Task: Create fields in vote object.
Action: Mouse moved to (1009, 78)
Screenshot: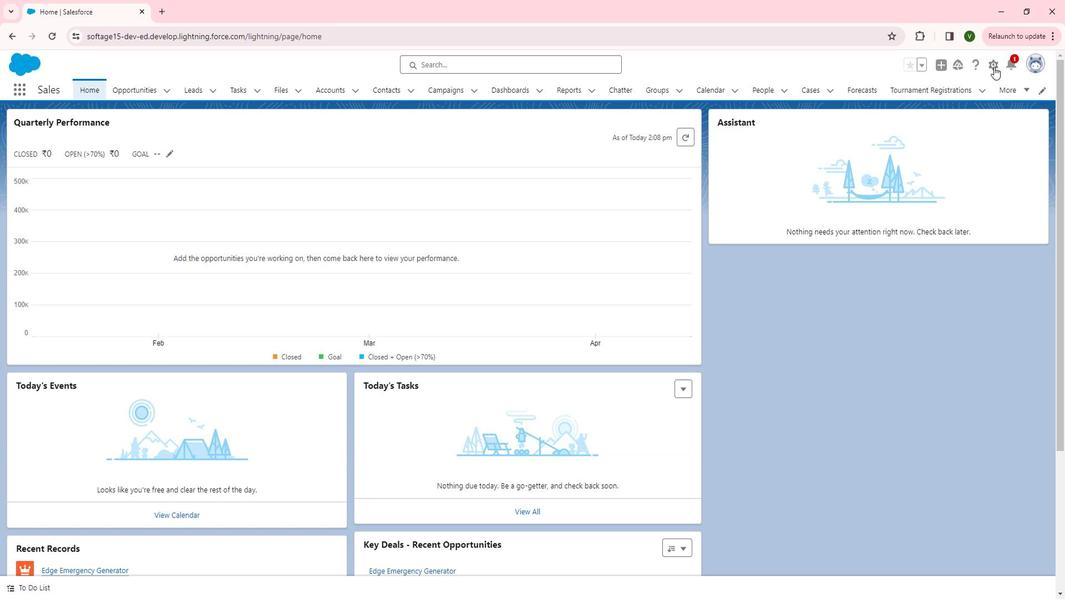 
Action: Mouse pressed left at (1009, 78)
Screenshot: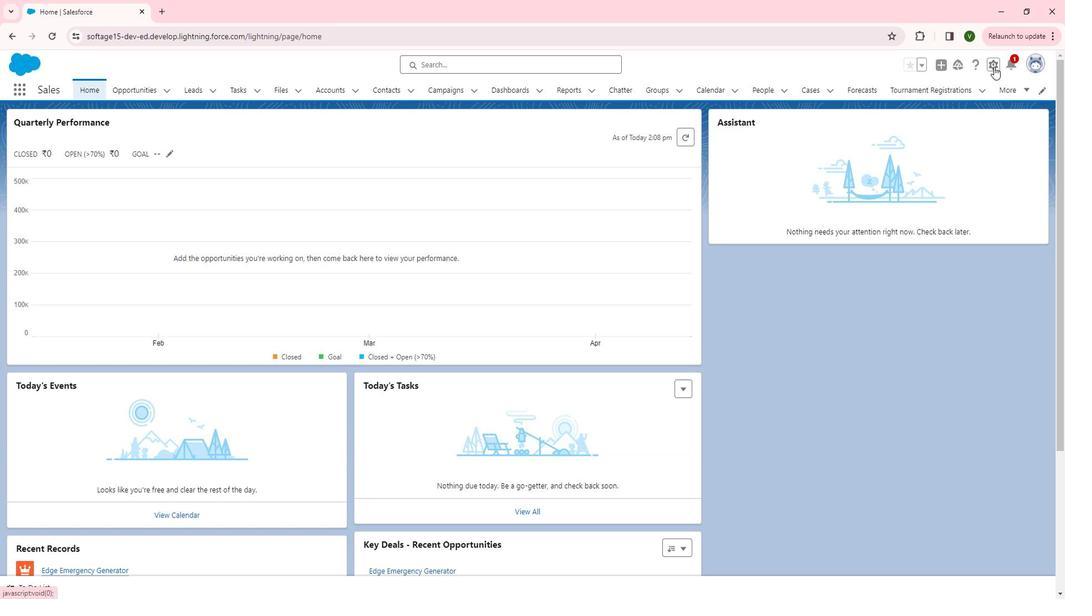 
Action: Mouse moved to (950, 114)
Screenshot: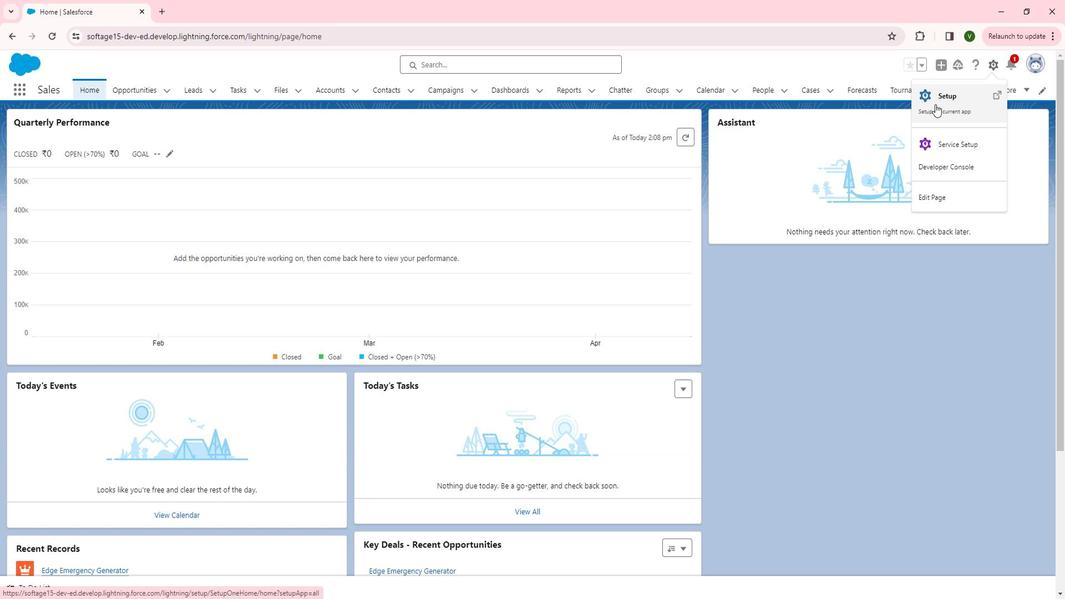 
Action: Mouse pressed left at (950, 114)
Screenshot: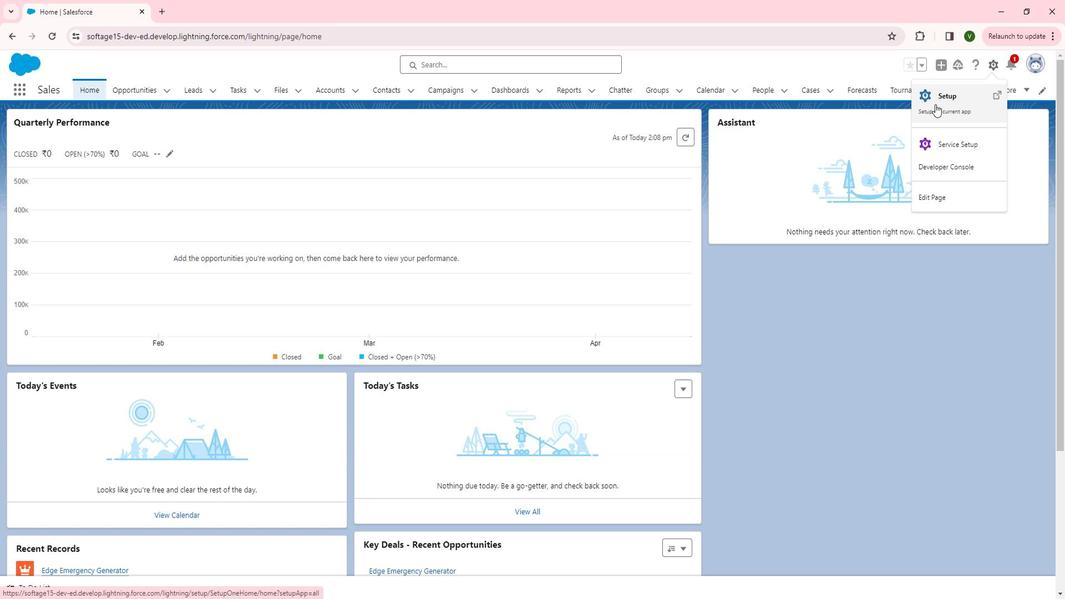 
Action: Mouse moved to (56, 464)
Screenshot: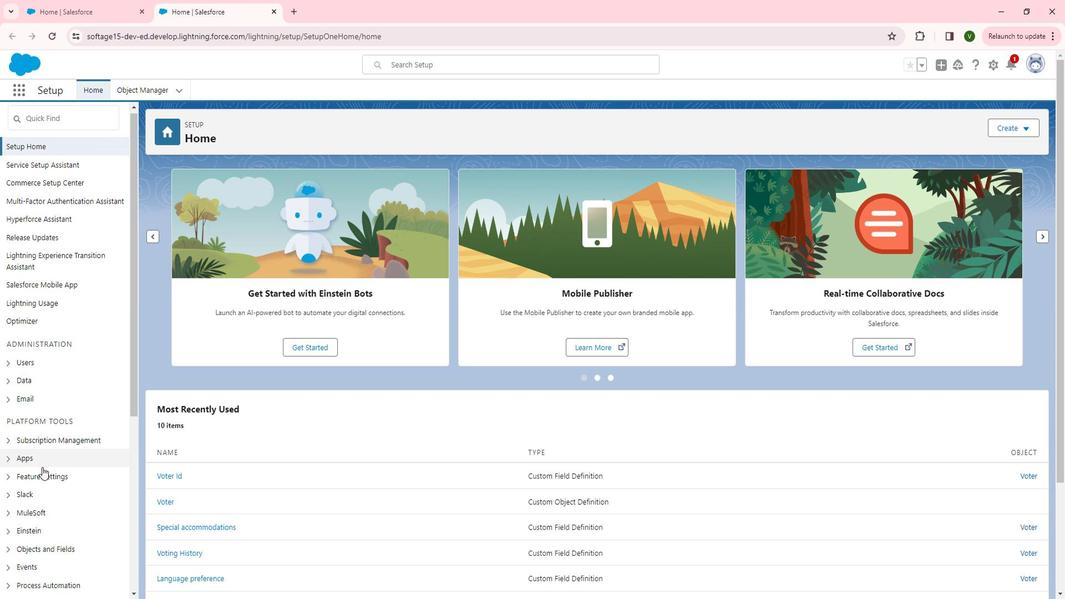 
Action: Mouse scrolled (56, 464) with delta (0, 0)
Screenshot: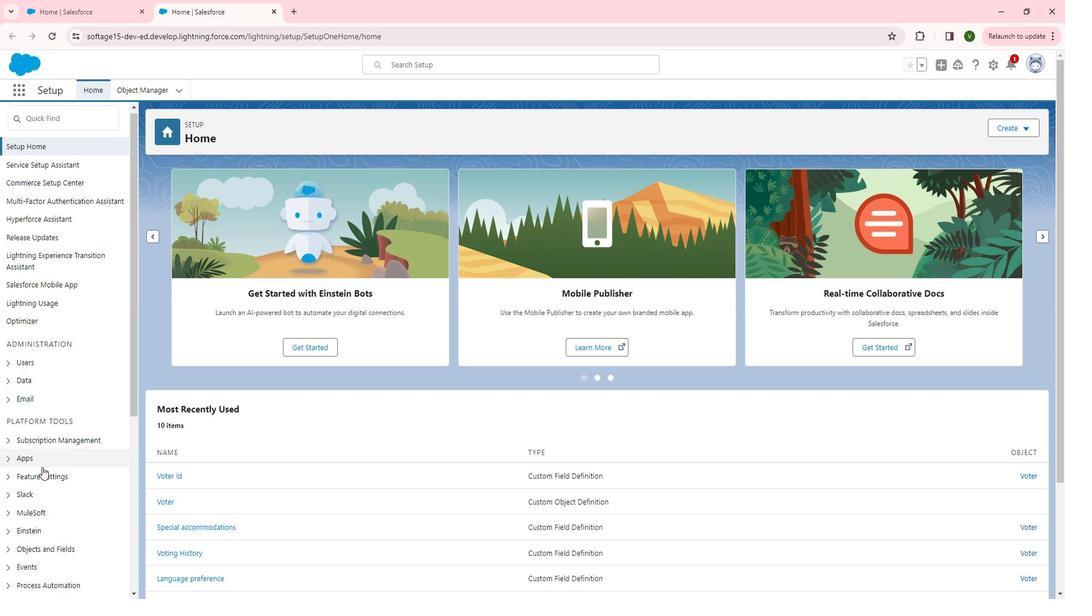 
Action: Mouse scrolled (56, 464) with delta (0, 0)
Screenshot: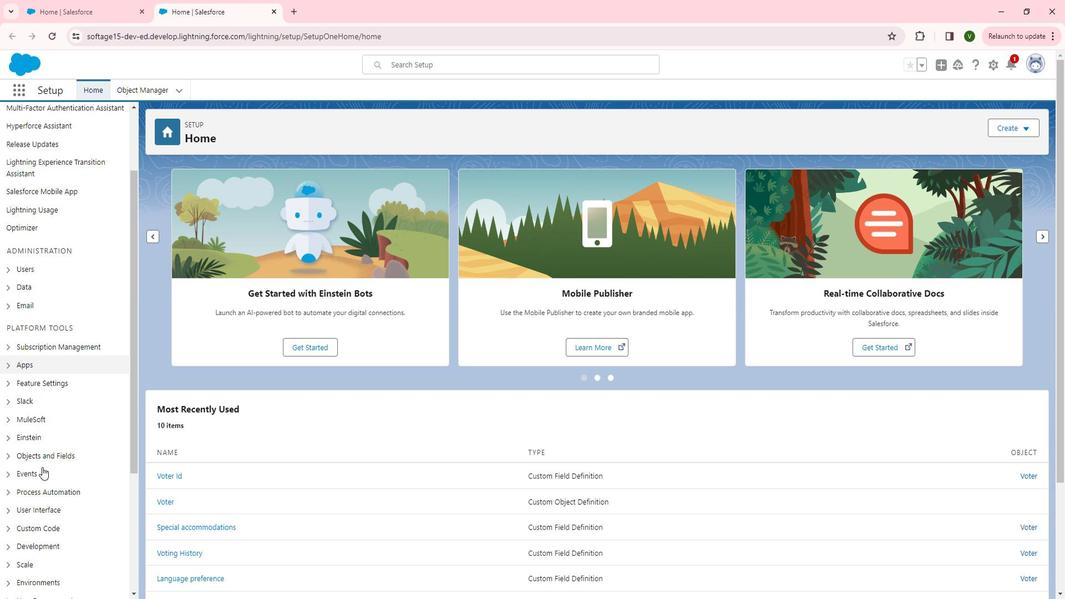 
Action: Mouse moved to (23, 436)
Screenshot: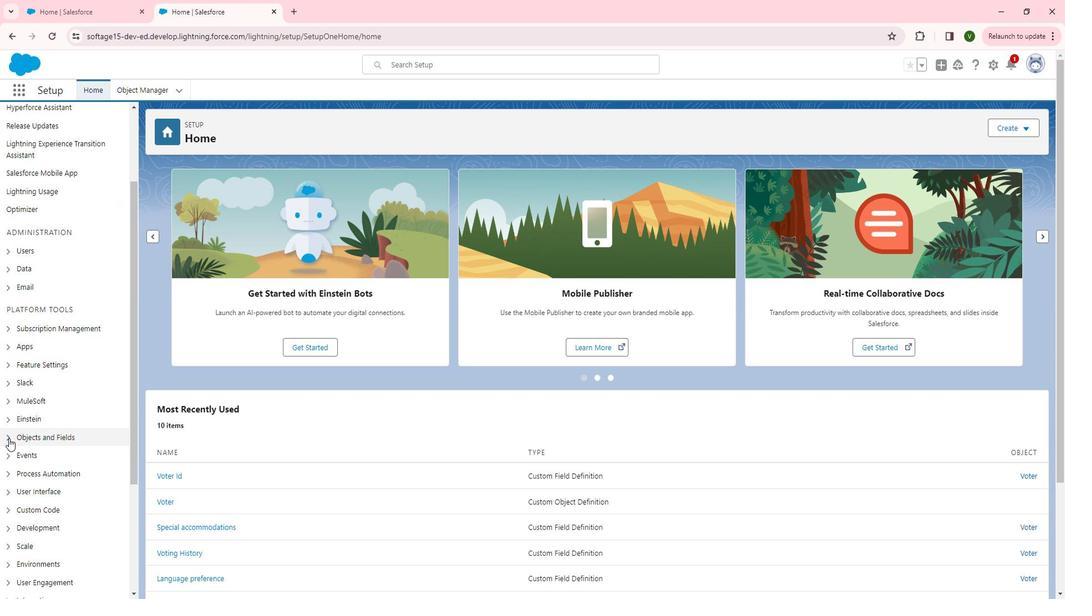 
Action: Mouse pressed left at (23, 436)
Screenshot: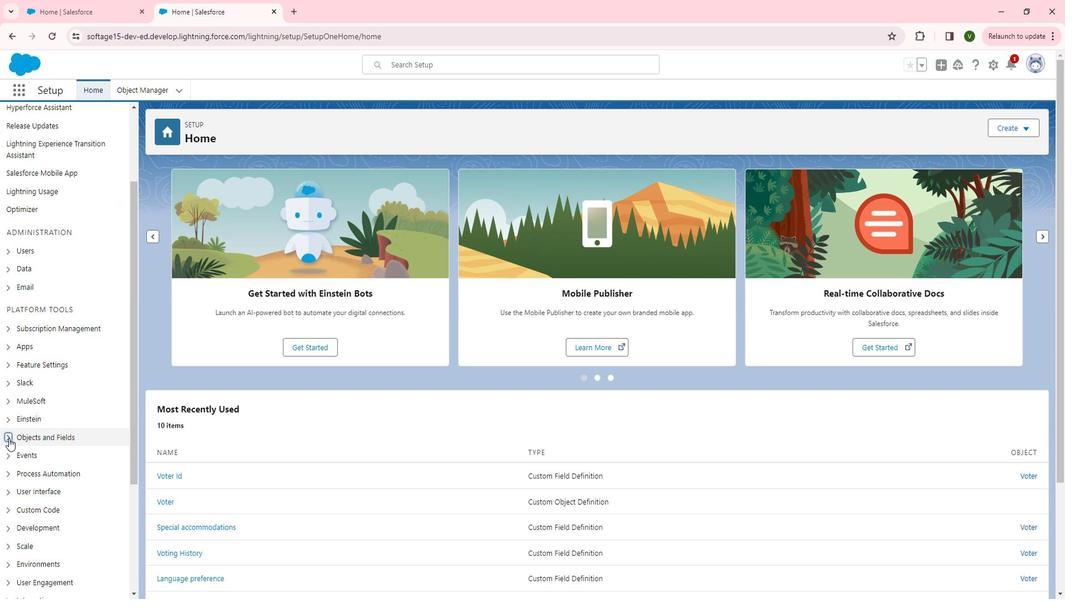 
Action: Mouse moved to (69, 452)
Screenshot: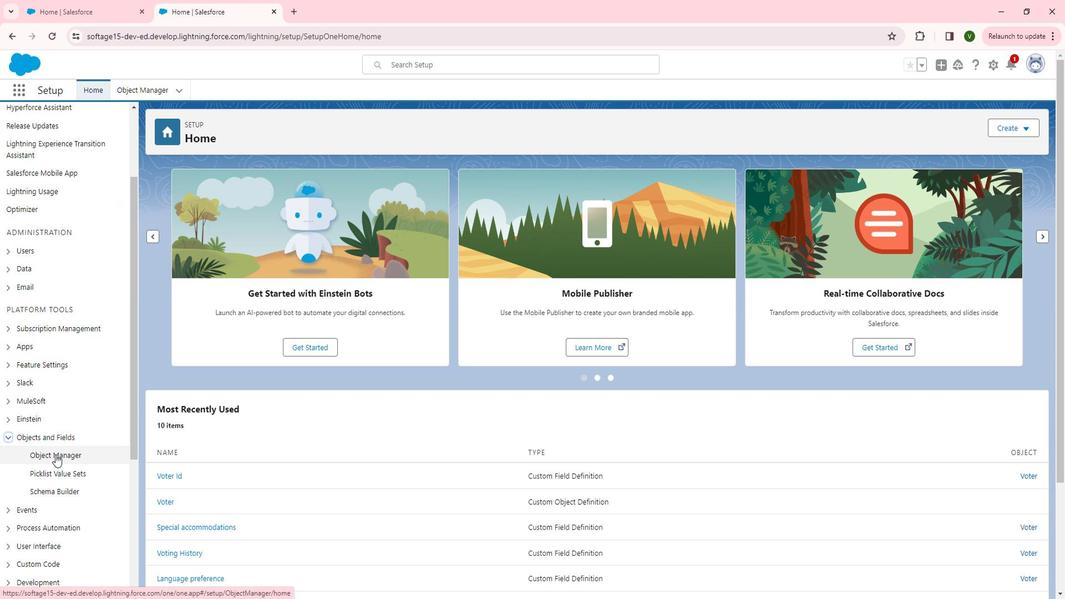 
Action: Mouse pressed left at (69, 452)
Screenshot: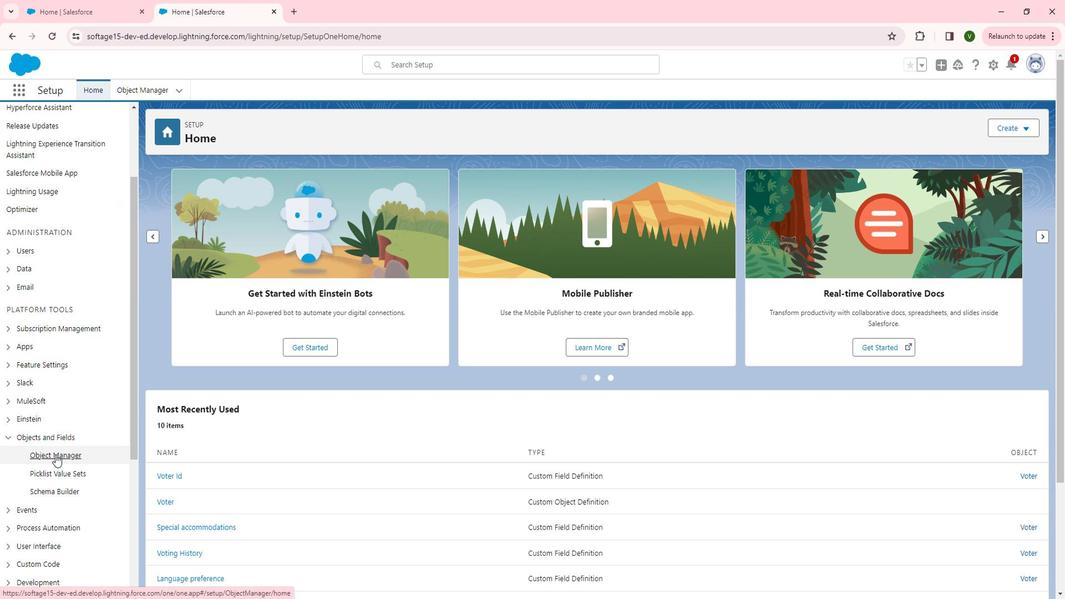 
Action: Mouse moved to (1047, 141)
Screenshot: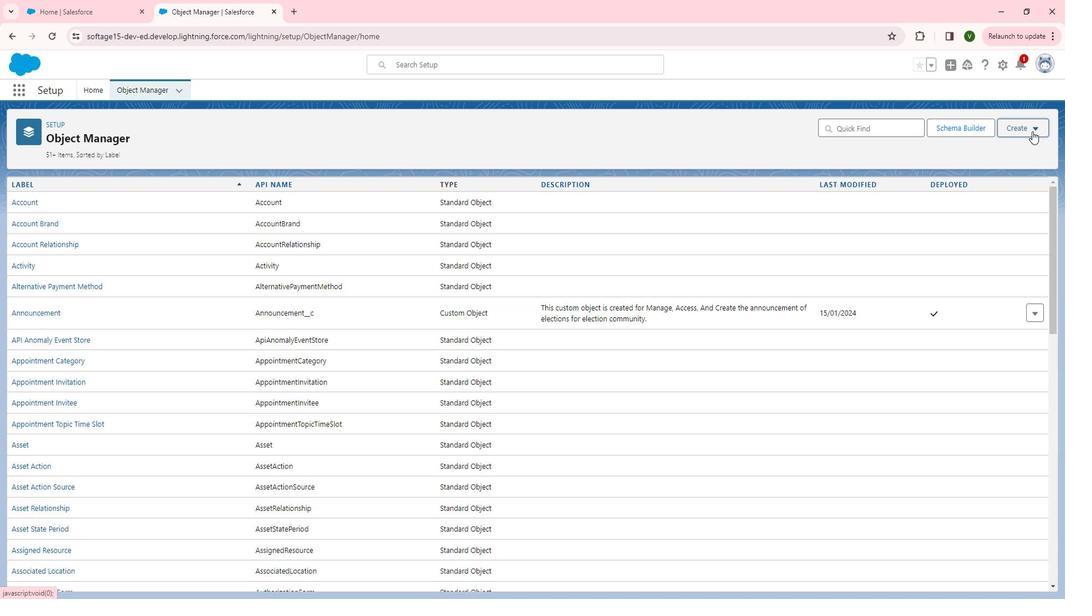 
Action: Mouse pressed left at (1047, 141)
Screenshot: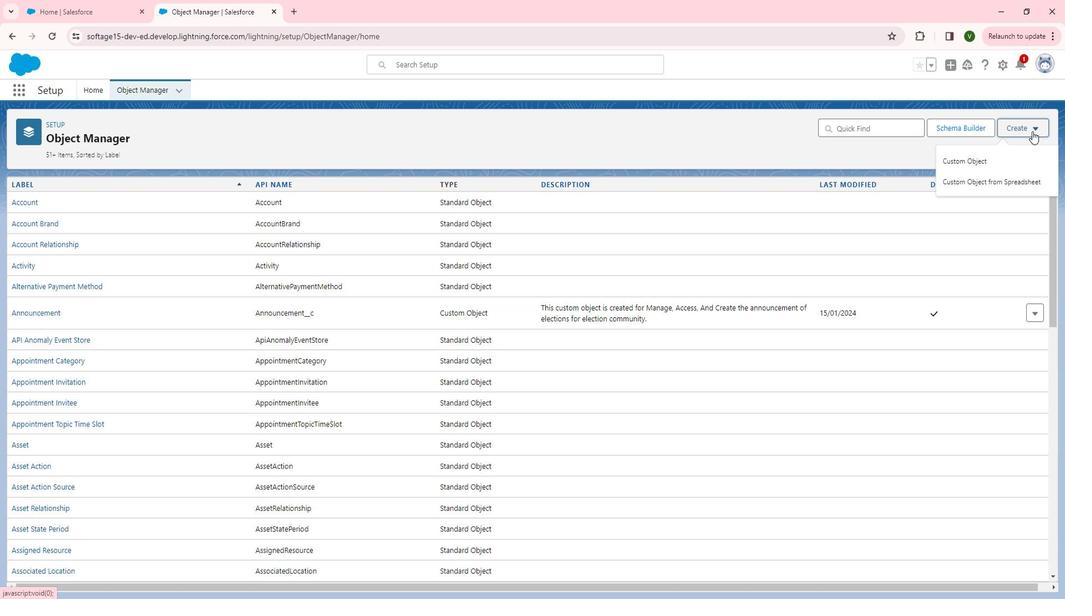 
Action: Mouse moved to (646, 229)
Screenshot: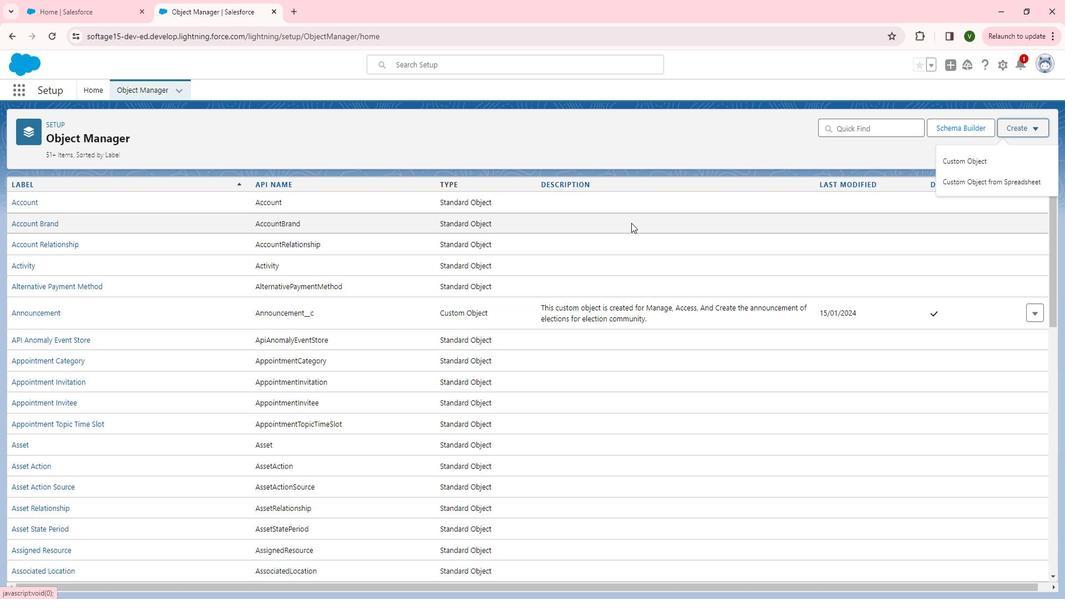 
Action: Mouse scrolled (646, 228) with delta (0, 0)
Screenshot: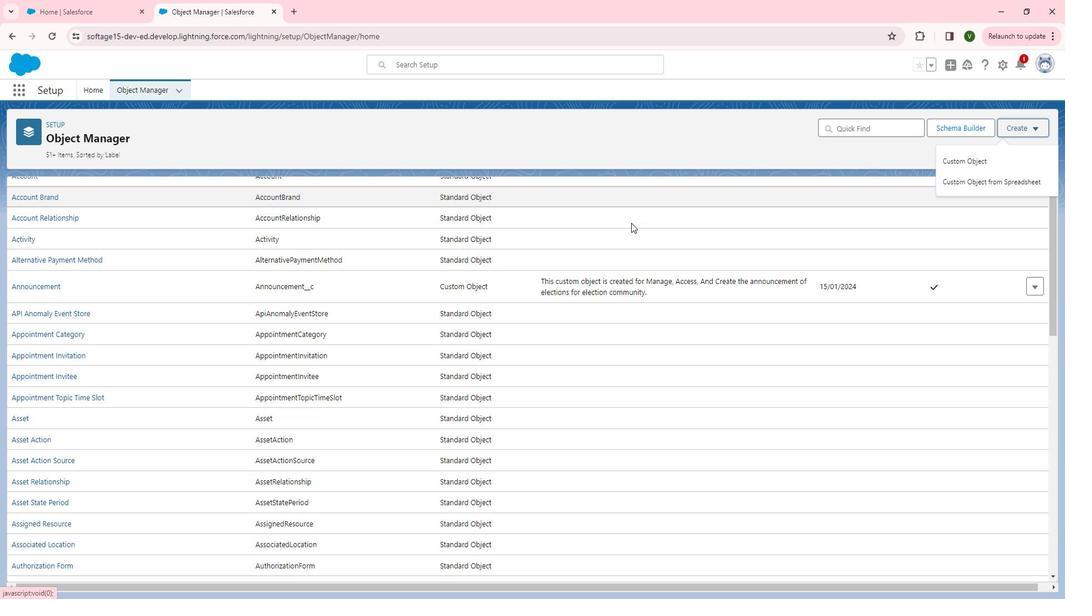 
Action: Mouse scrolled (646, 228) with delta (0, 0)
Screenshot: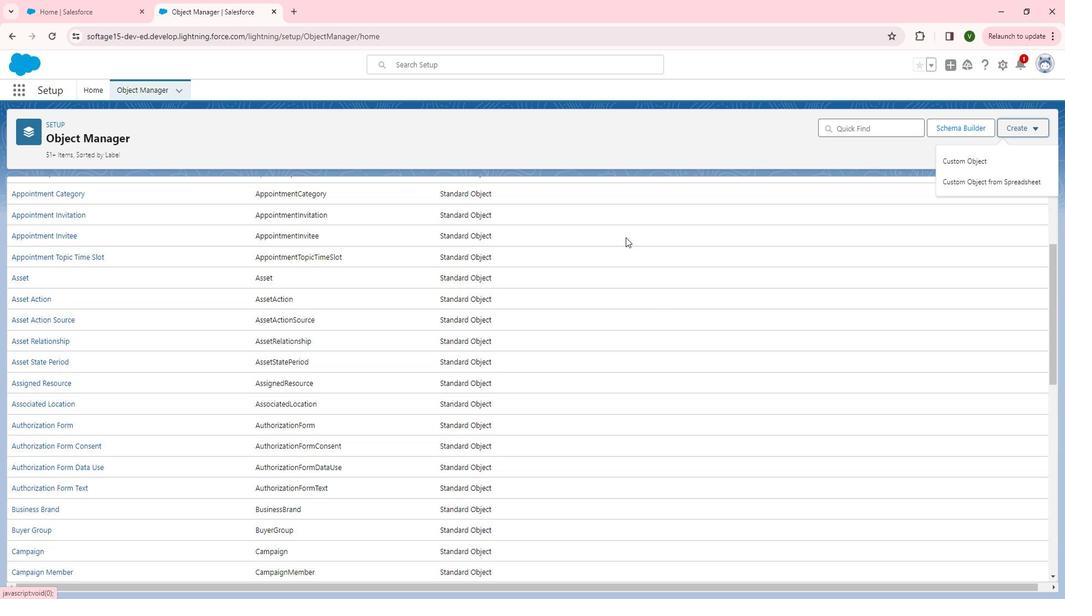 
Action: Mouse scrolled (646, 228) with delta (0, 0)
Screenshot: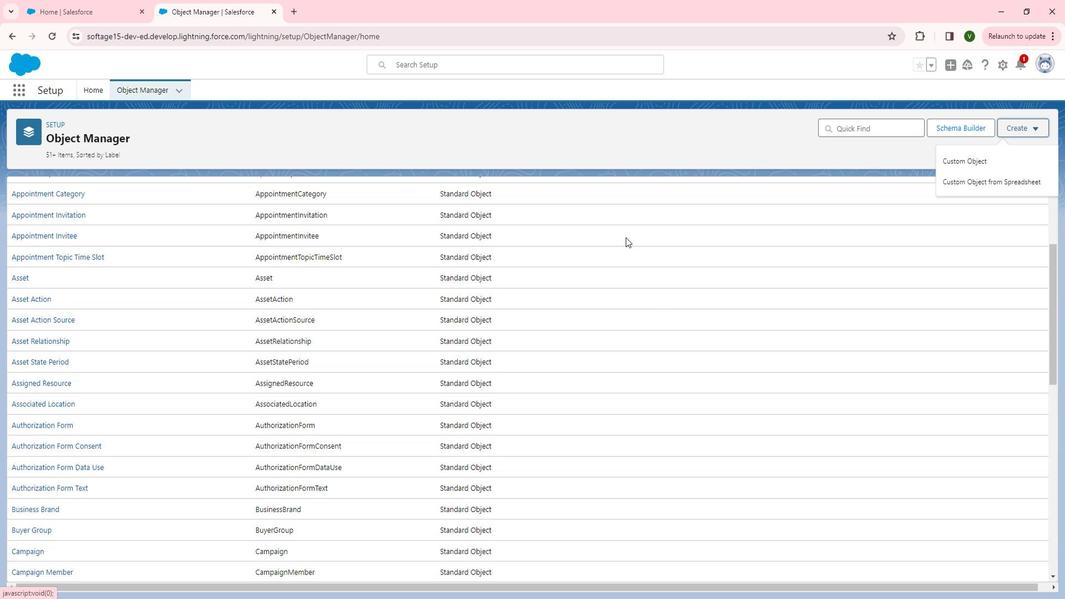 
Action: Mouse scrolled (646, 228) with delta (0, 0)
Screenshot: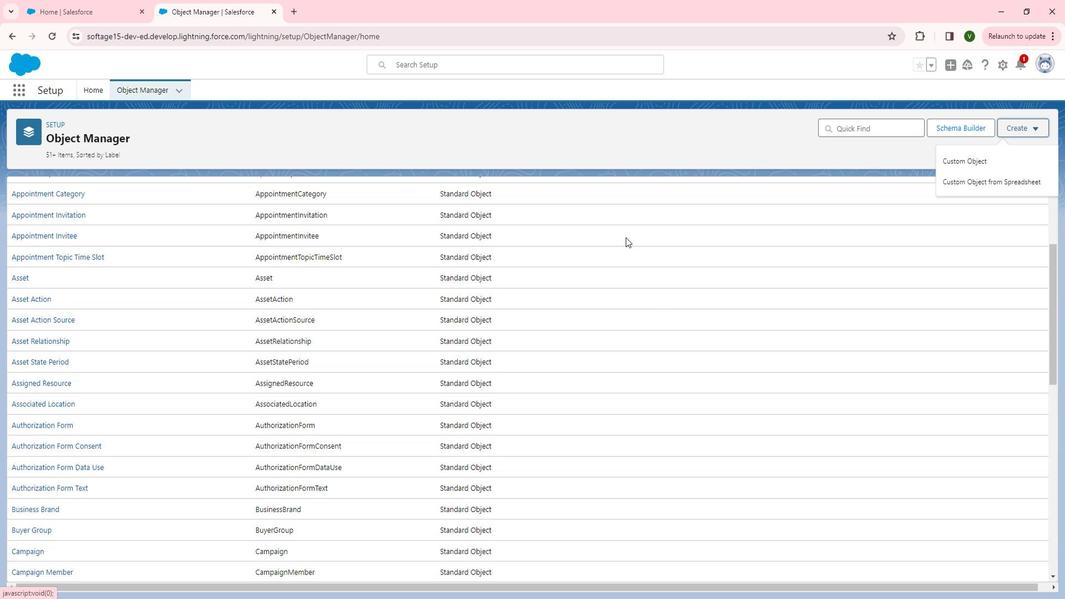 
Action: Mouse moved to (631, 304)
Screenshot: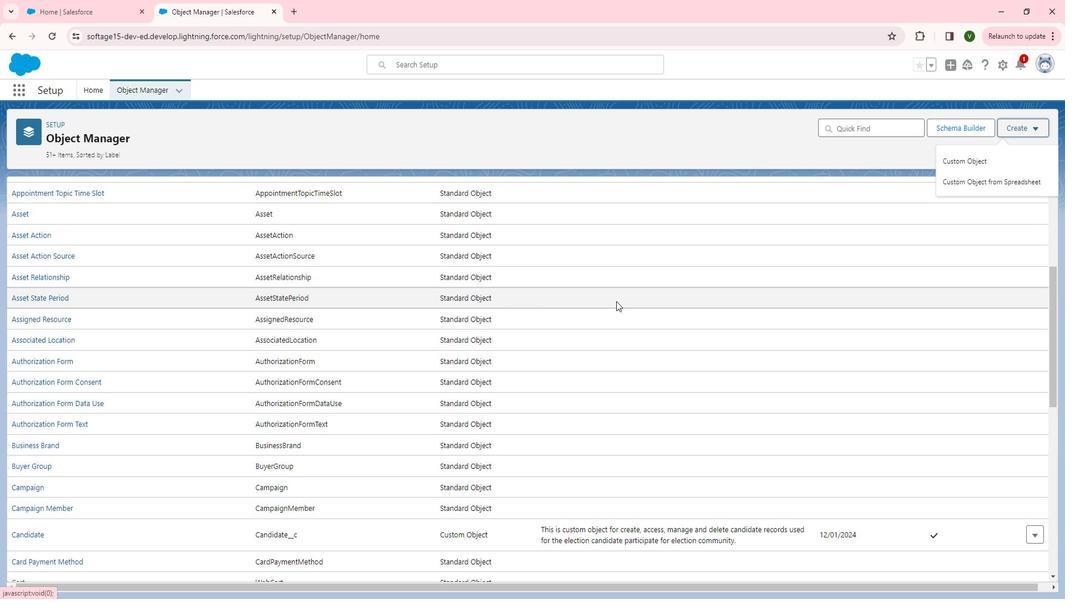 
Action: Mouse scrolled (631, 304) with delta (0, 0)
Screenshot: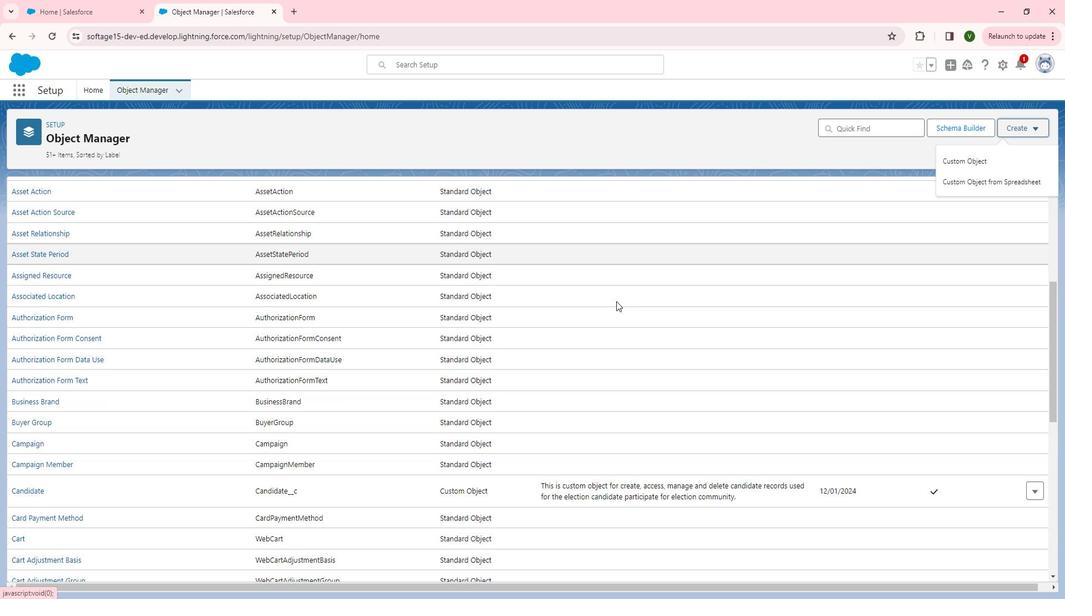 
Action: Mouse scrolled (631, 304) with delta (0, 0)
Screenshot: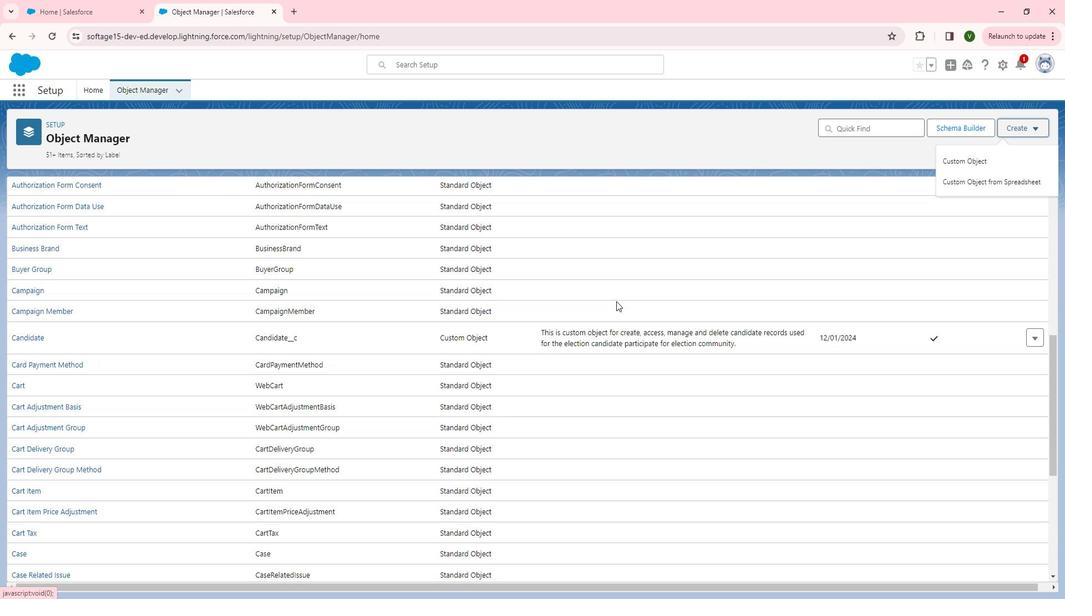 
Action: Mouse scrolled (631, 304) with delta (0, 0)
Screenshot: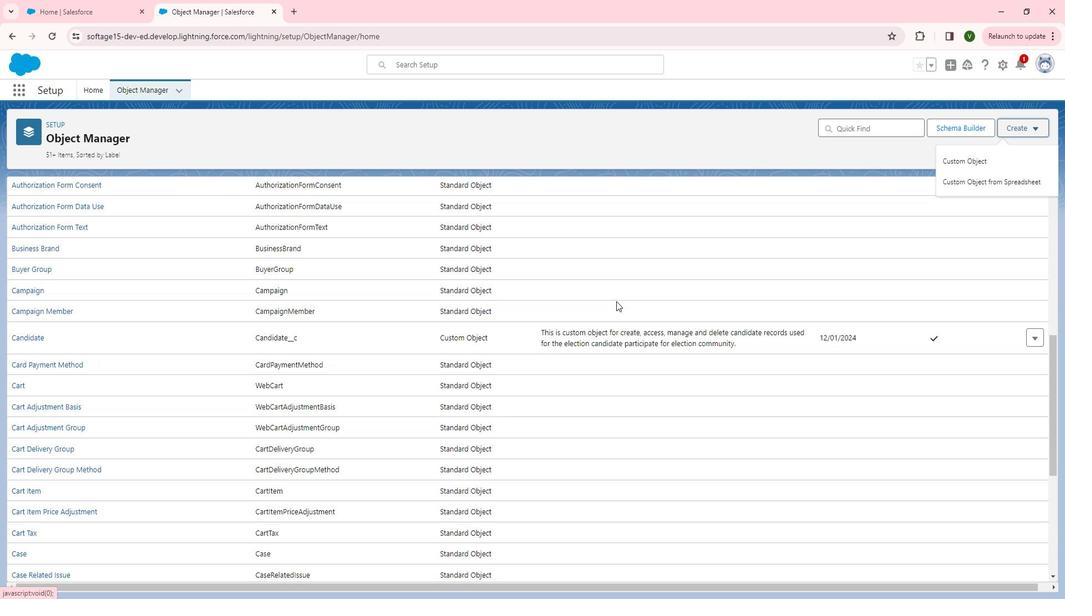 
Action: Mouse scrolled (631, 304) with delta (0, 0)
Screenshot: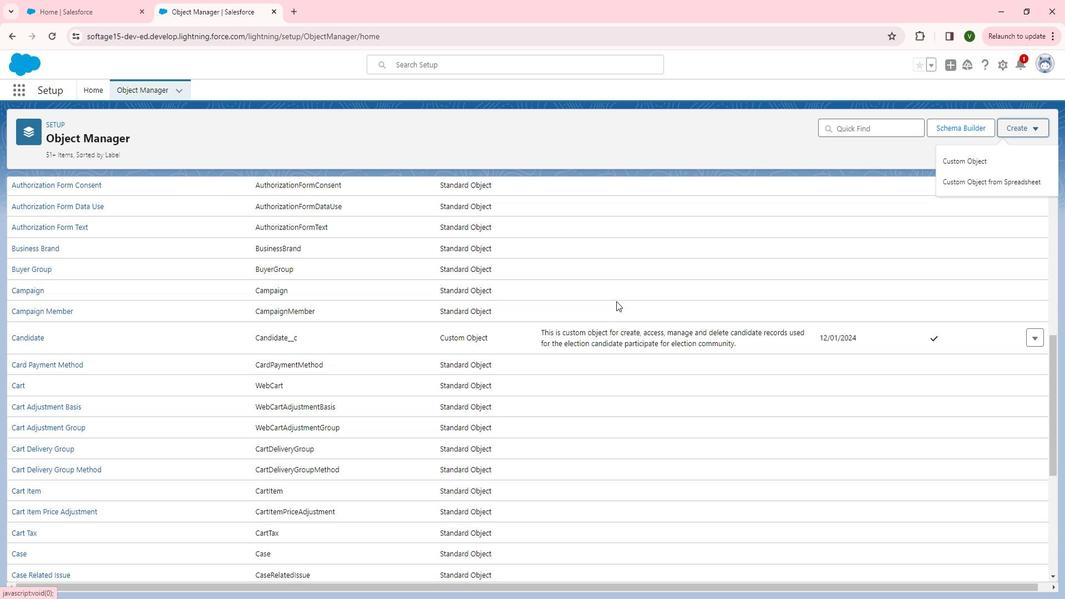
Action: Mouse scrolled (631, 304) with delta (0, 0)
Screenshot: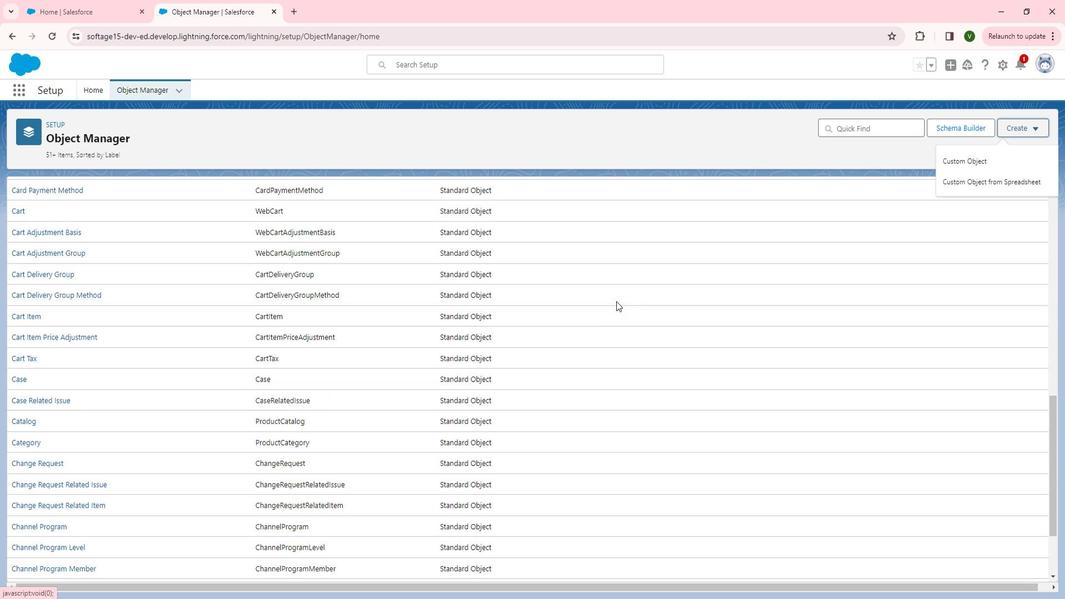 
Action: Mouse scrolled (631, 304) with delta (0, 0)
Screenshot: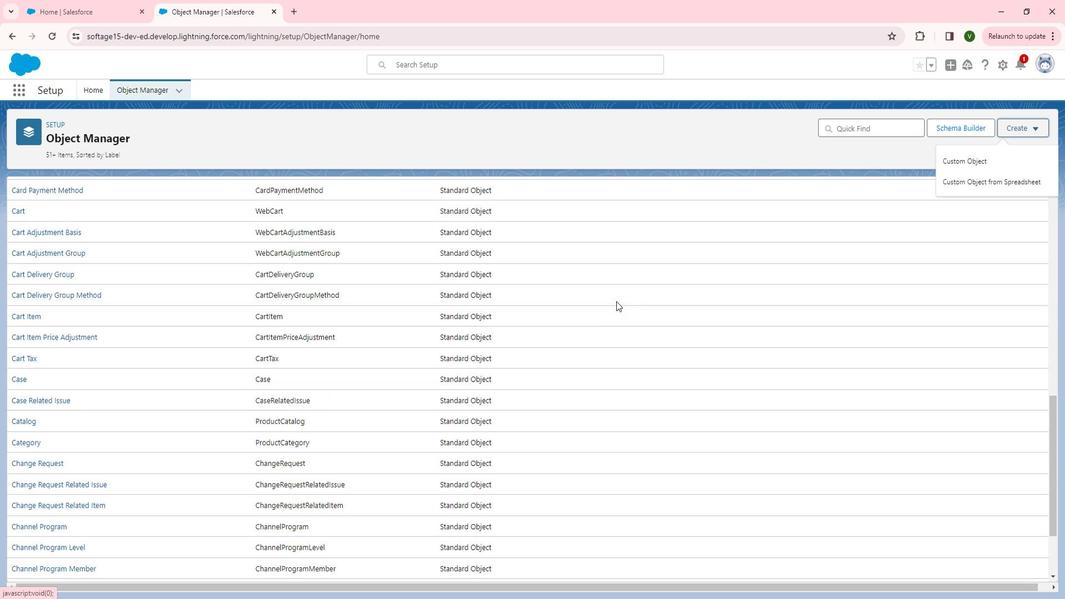 
Action: Mouse scrolled (631, 304) with delta (0, 0)
Screenshot: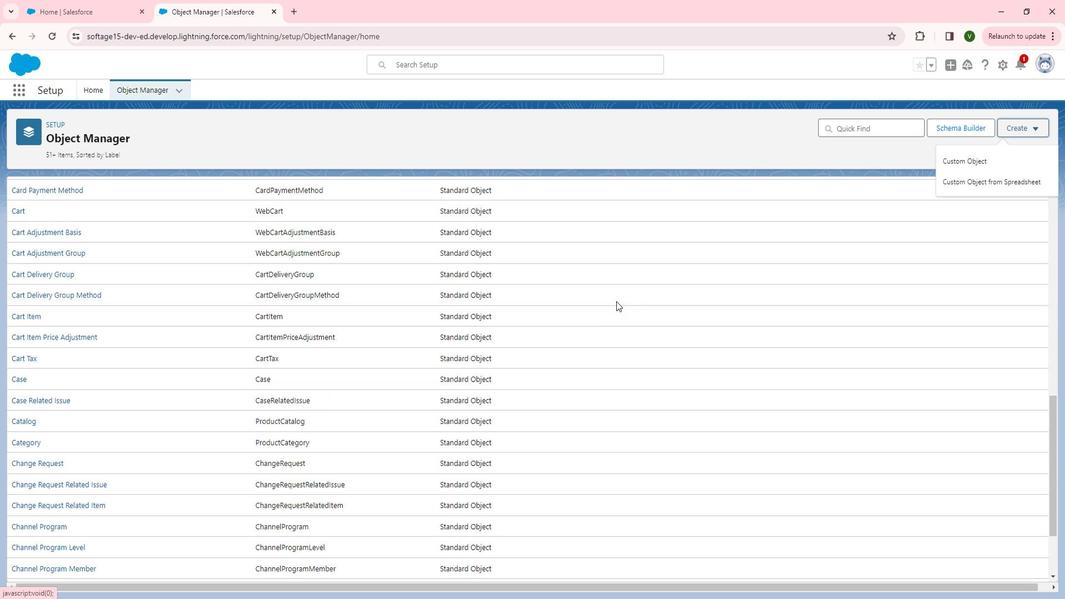 
Action: Mouse scrolled (631, 304) with delta (0, 0)
Screenshot: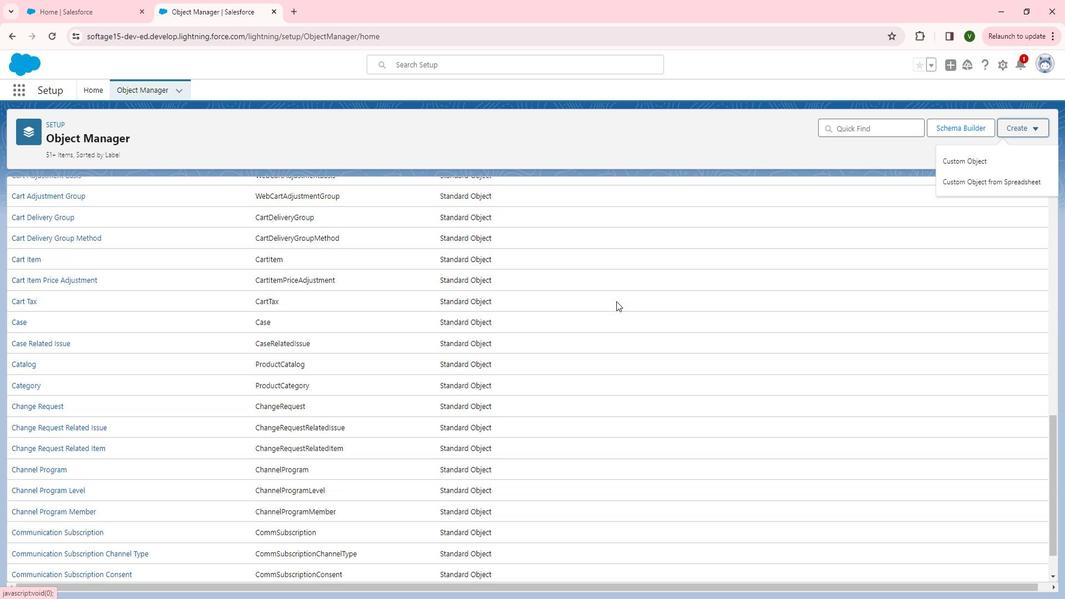 
Action: Mouse moved to (612, 316)
Screenshot: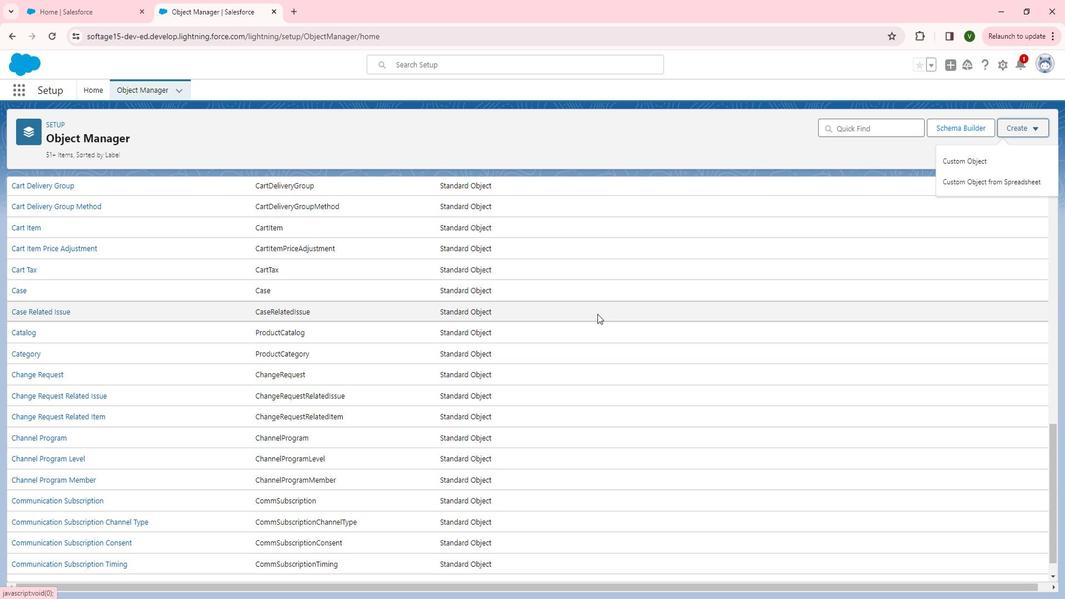 
Action: Mouse scrolled (612, 316) with delta (0, 0)
Screenshot: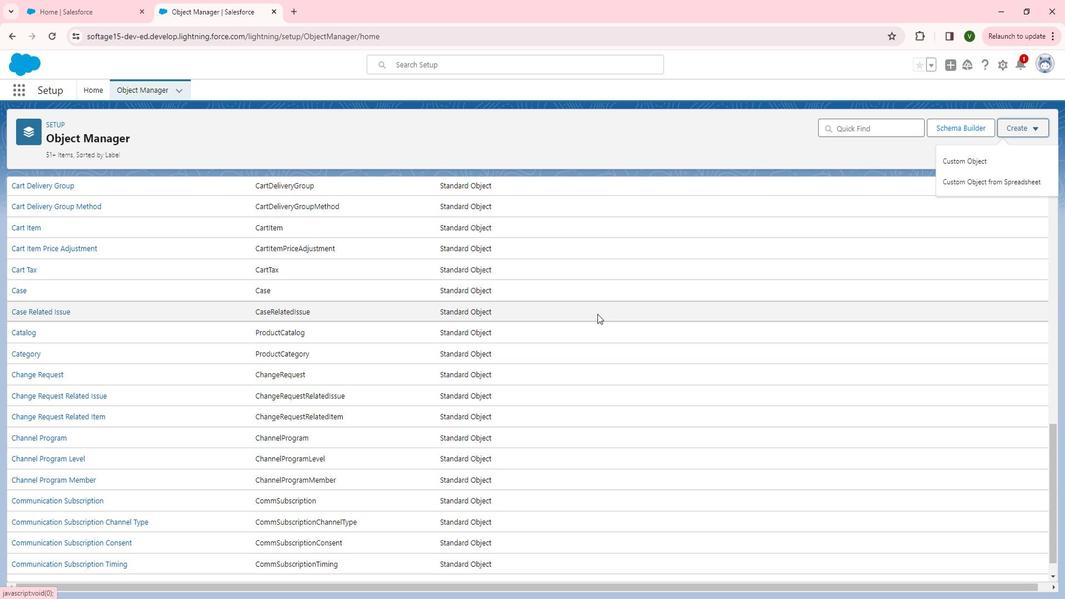 
Action: Mouse scrolled (612, 316) with delta (0, 0)
Screenshot: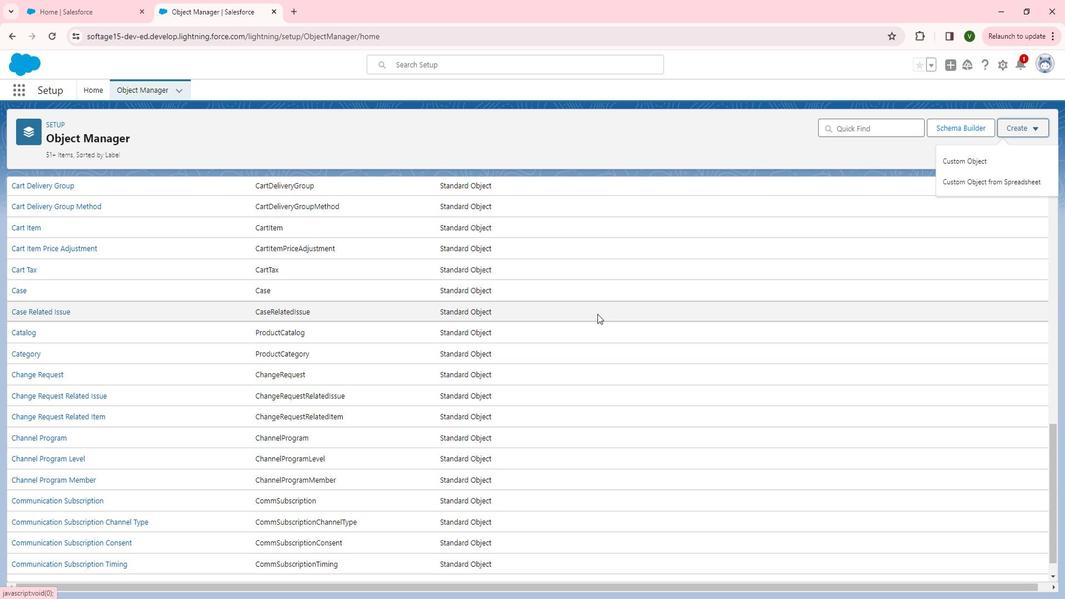 
Action: Mouse scrolled (612, 316) with delta (0, 0)
Screenshot: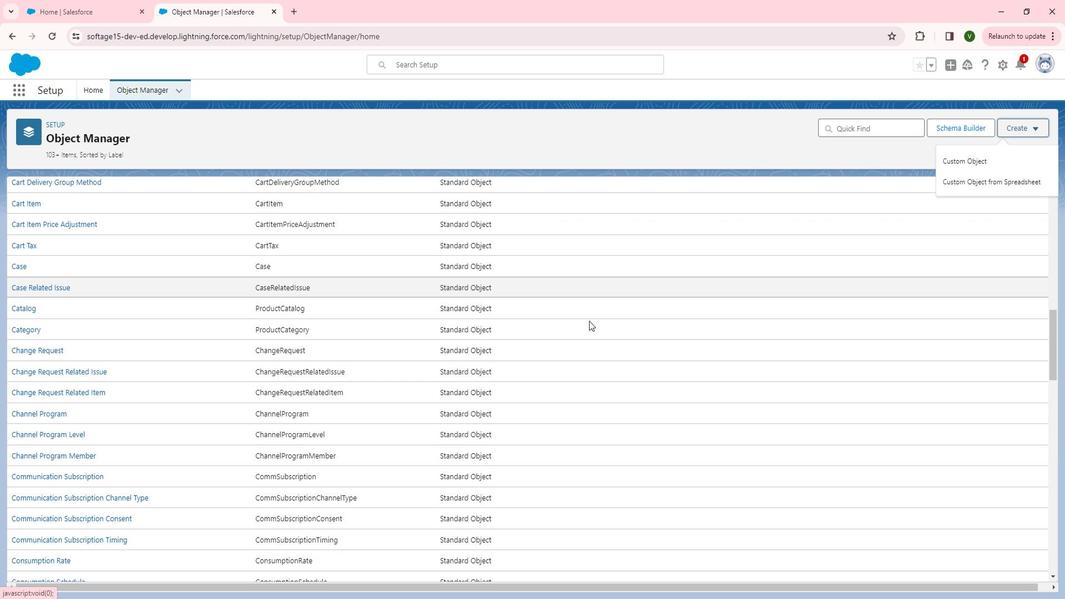 
Action: Mouse moved to (598, 327)
Screenshot: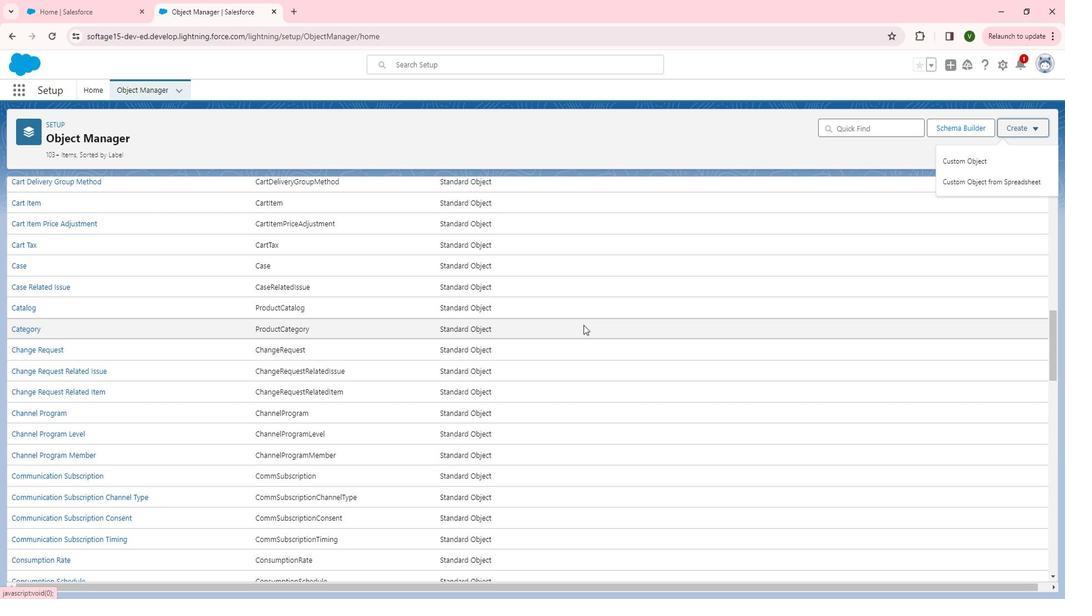 
Action: Mouse scrolled (598, 326) with delta (0, 0)
Screenshot: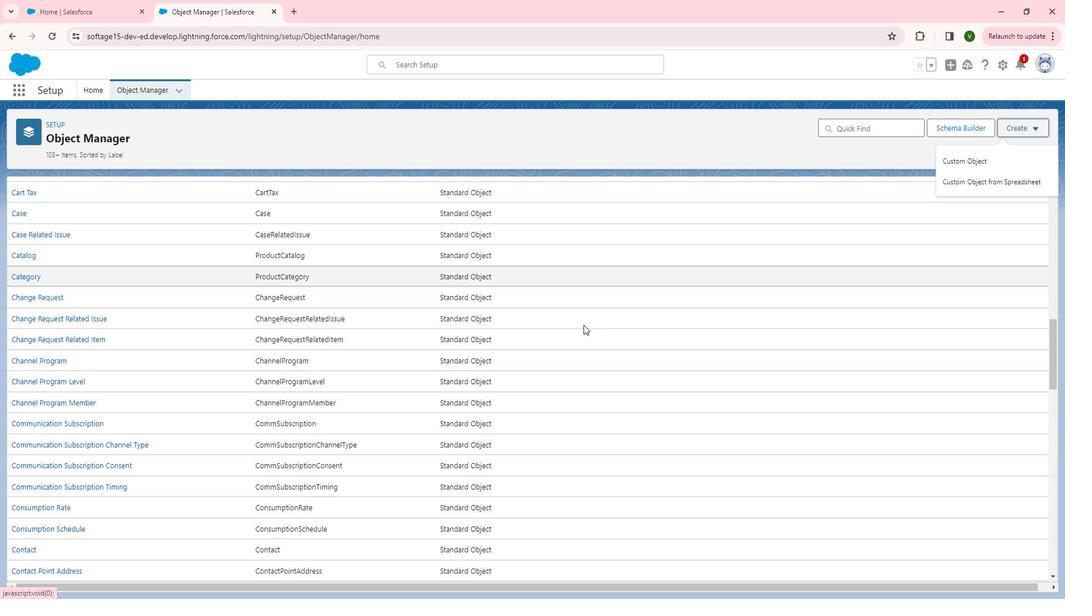 
Action: Mouse scrolled (598, 326) with delta (0, 0)
Screenshot: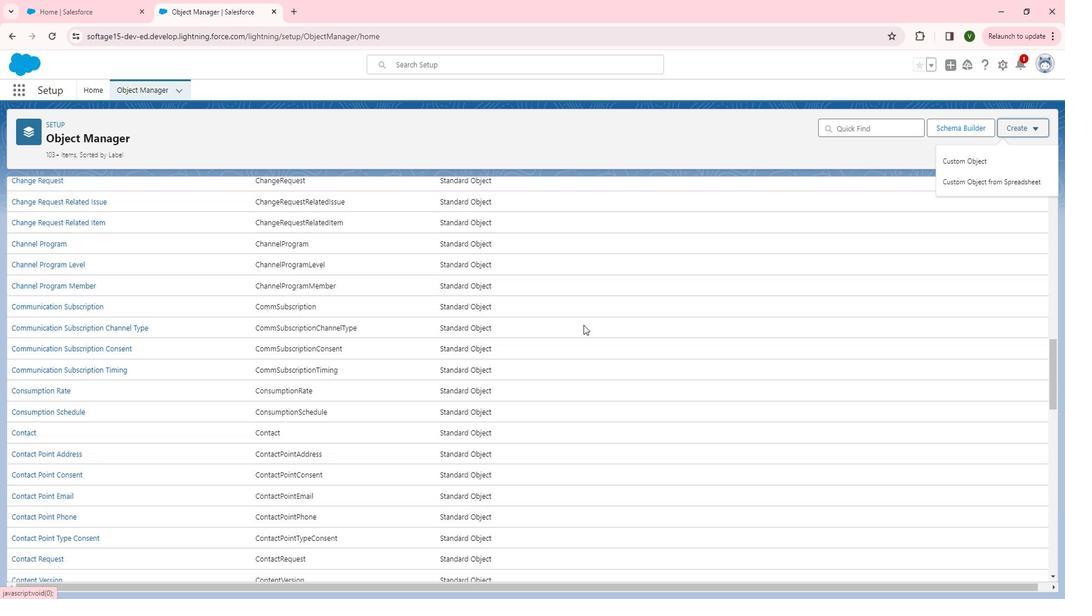 
Action: Mouse scrolled (598, 326) with delta (0, 0)
Screenshot: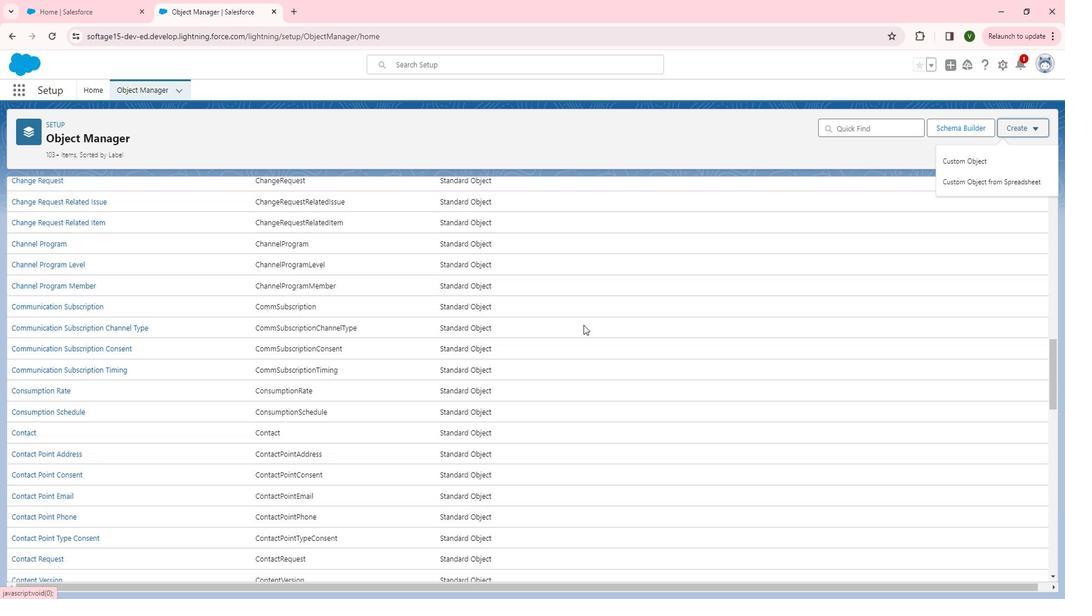 
Action: Mouse scrolled (598, 326) with delta (0, 0)
Screenshot: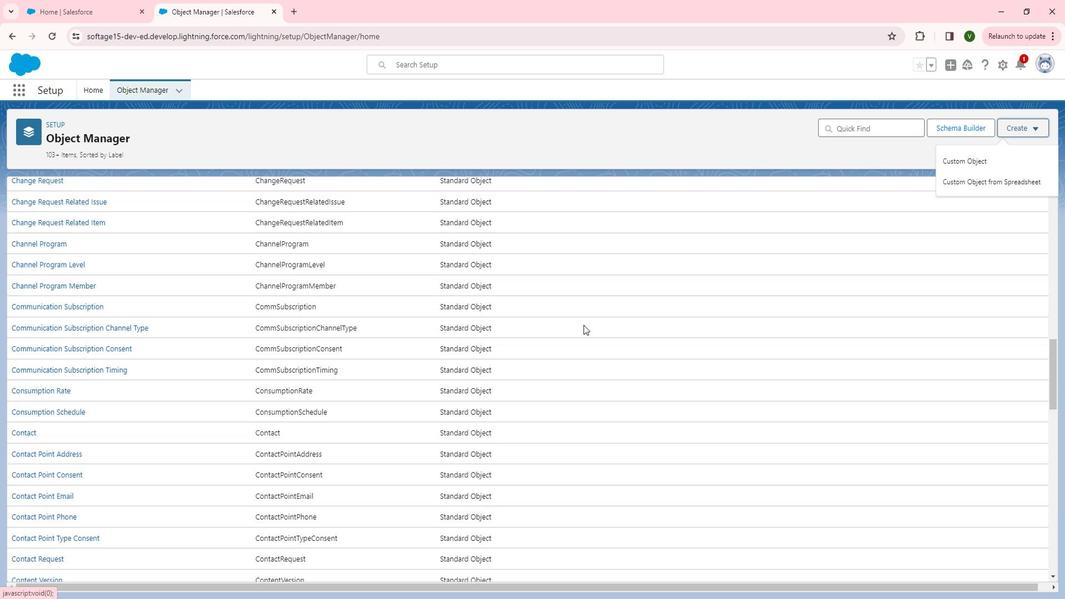 
Action: Mouse scrolled (598, 326) with delta (0, 0)
Screenshot: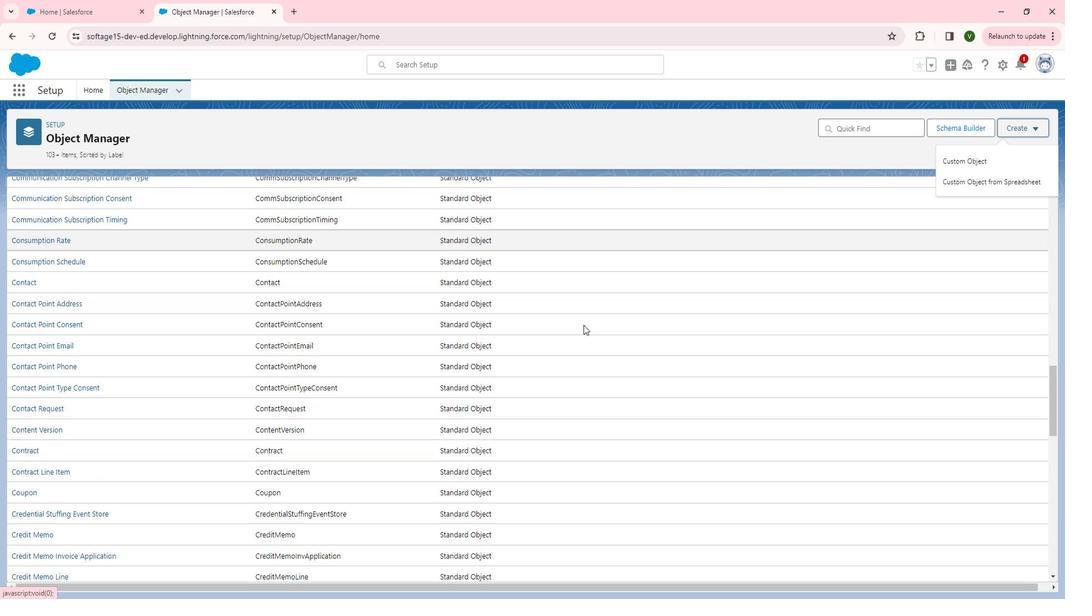 
Action: Mouse scrolled (598, 326) with delta (0, 0)
Screenshot: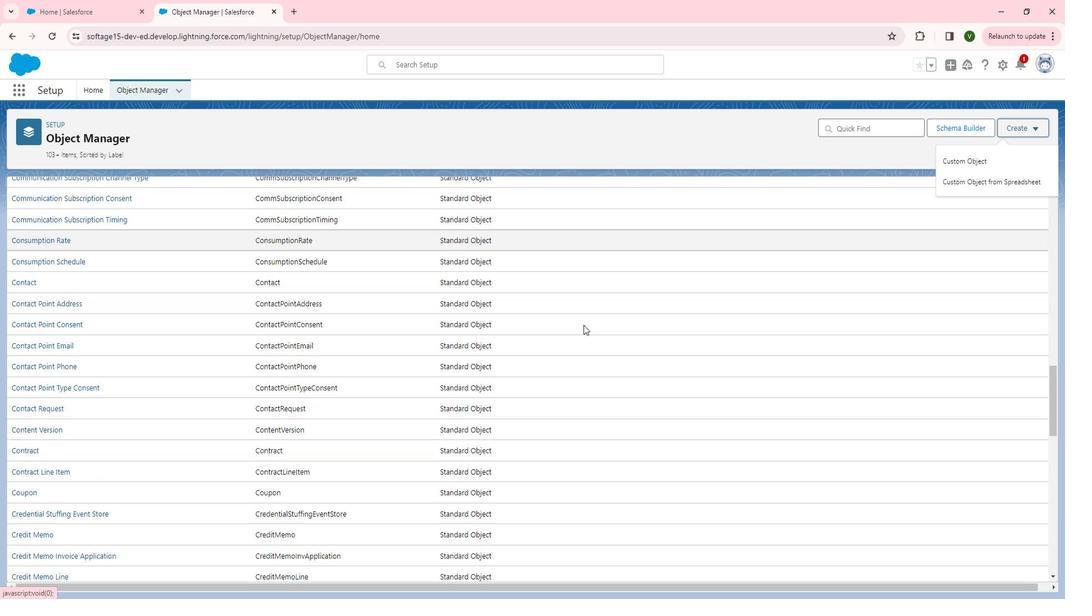 
Action: Mouse scrolled (598, 326) with delta (0, 0)
Screenshot: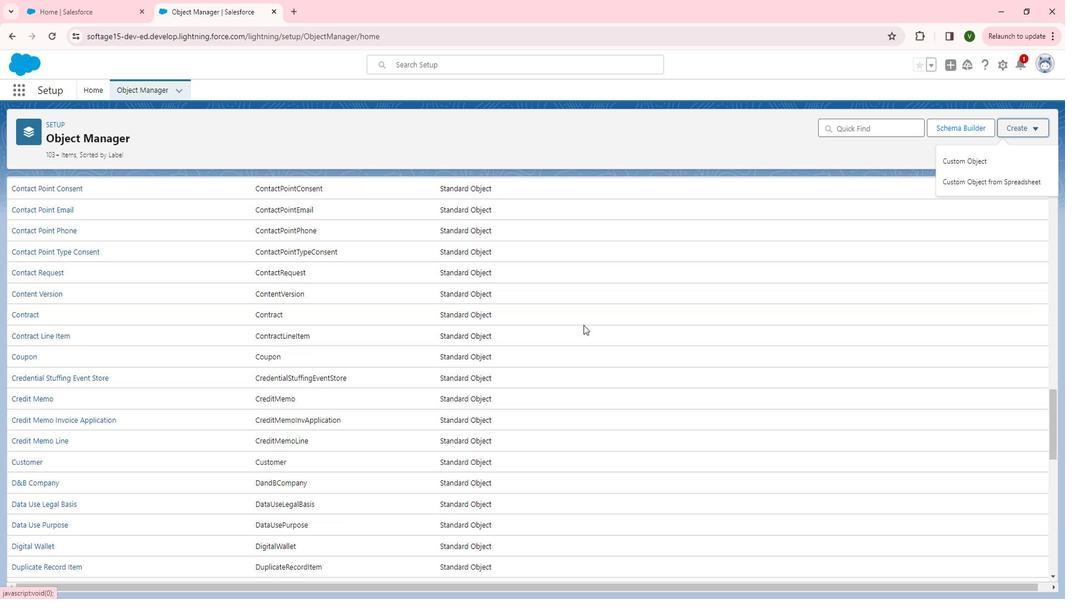 
Action: Mouse scrolled (598, 326) with delta (0, 0)
Screenshot: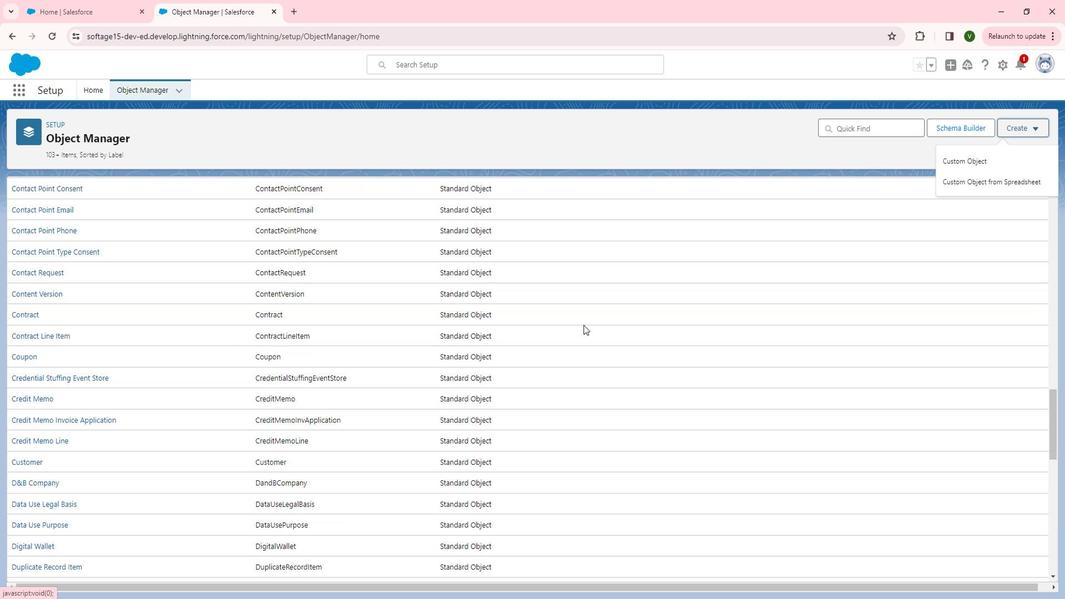 
Action: Mouse scrolled (598, 326) with delta (0, 0)
Screenshot: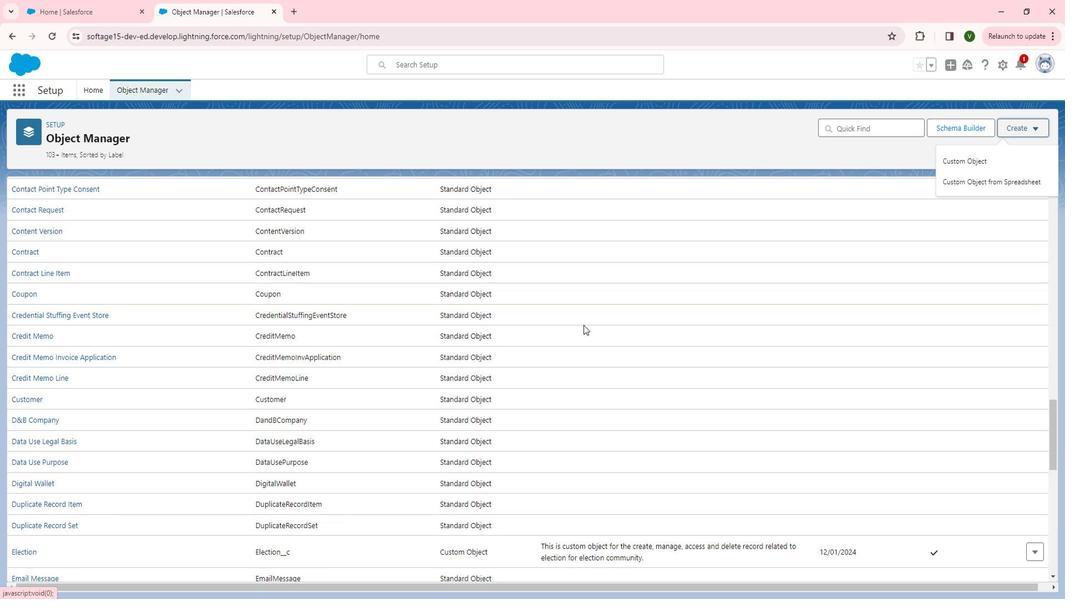 
Action: Mouse scrolled (598, 326) with delta (0, 0)
Screenshot: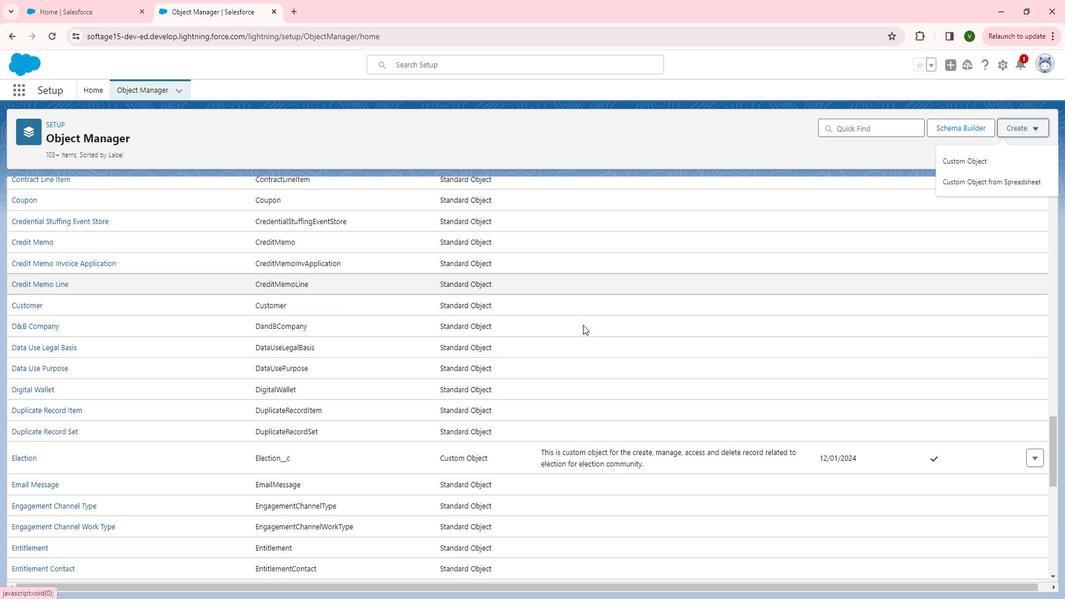 
Action: Mouse scrolled (598, 326) with delta (0, 0)
Screenshot: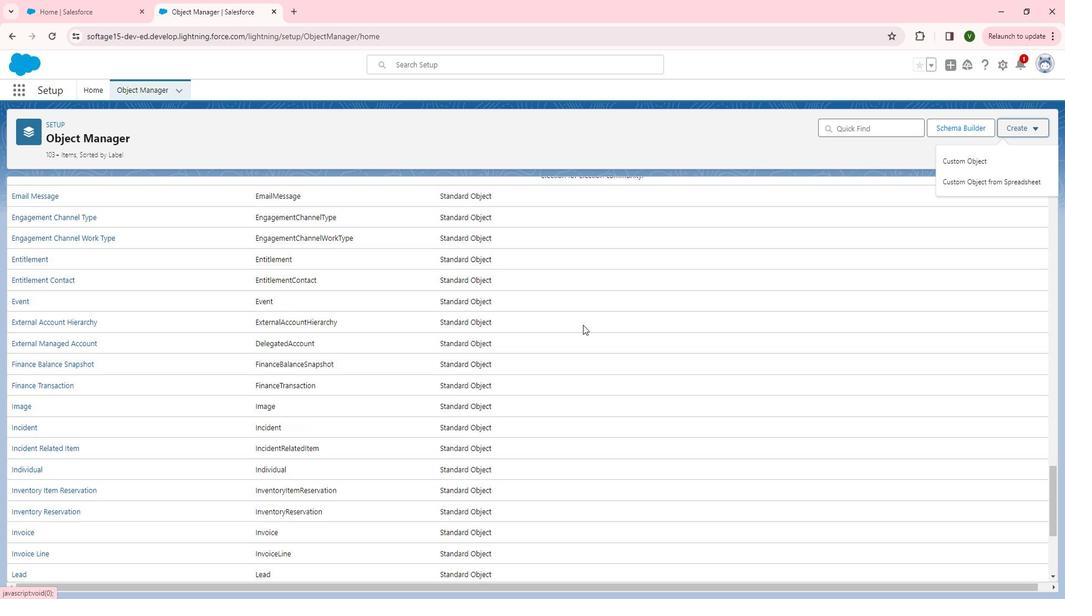 
Action: Mouse scrolled (598, 326) with delta (0, -1)
Screenshot: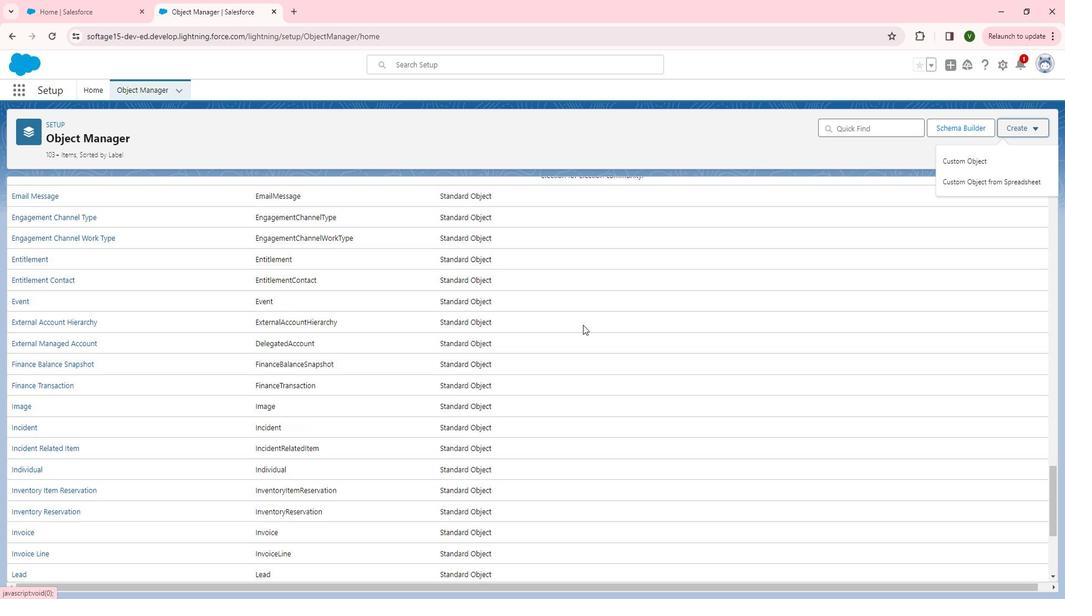 
Action: Mouse moved to (597, 327)
Screenshot: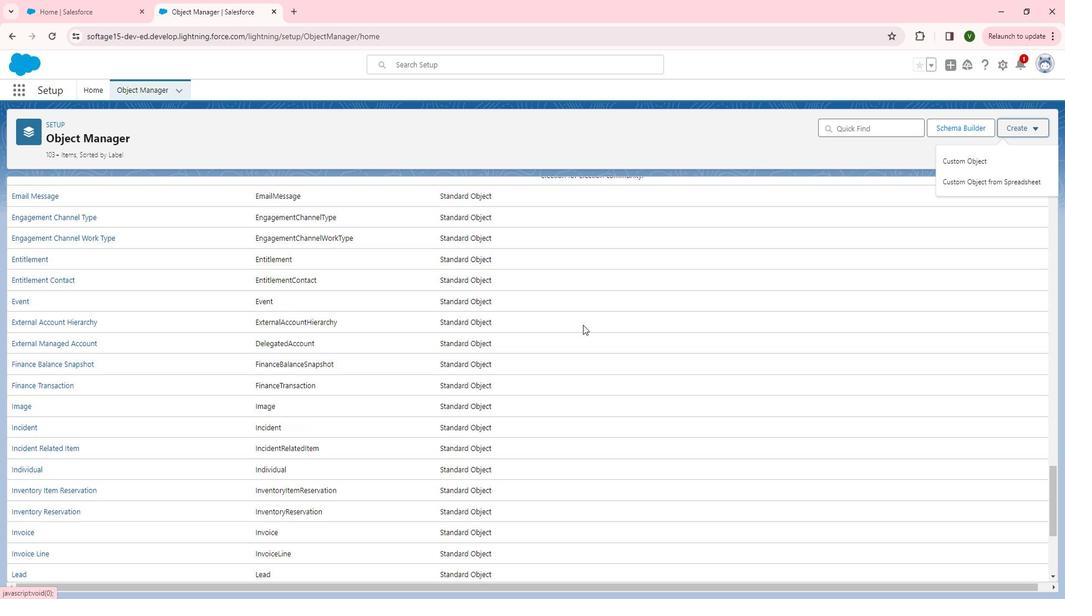 
Action: Mouse scrolled (597, 326) with delta (0, -1)
Screenshot: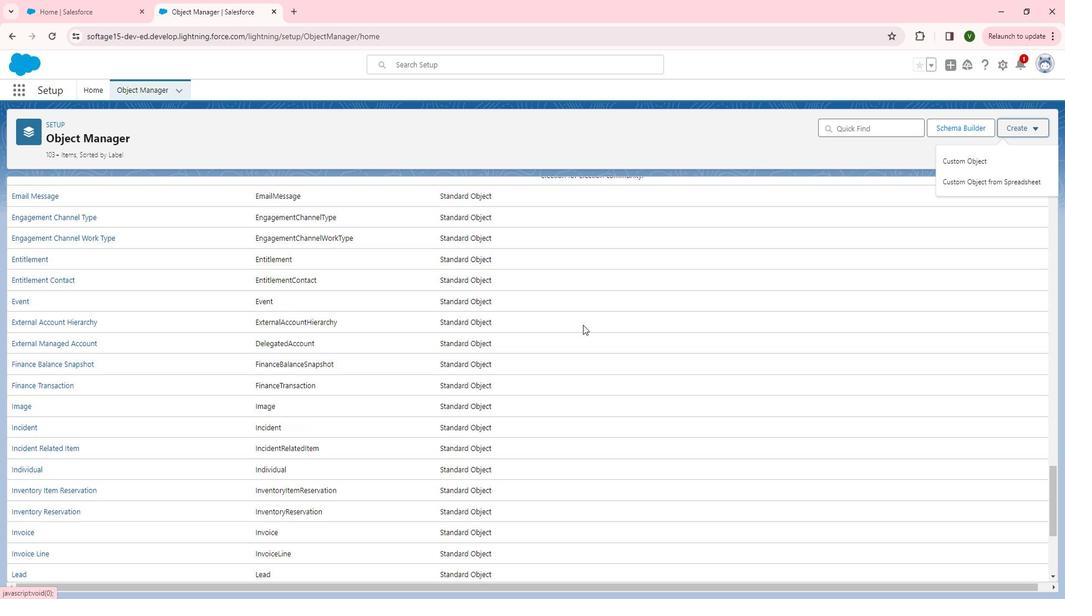 
Action: Mouse scrolled (597, 326) with delta (0, 0)
Screenshot: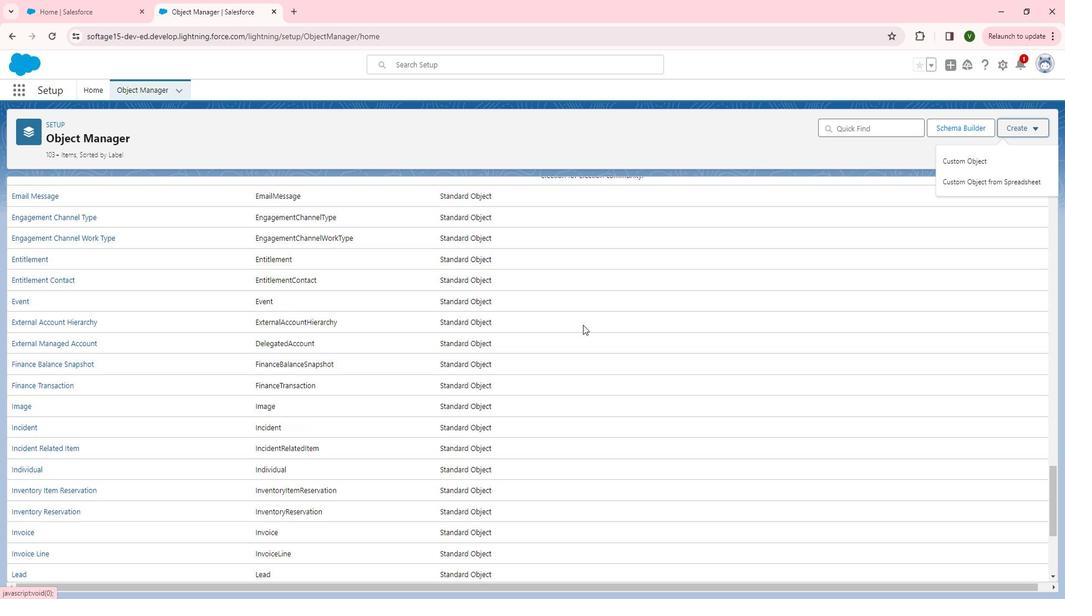 
Action: Mouse scrolled (597, 326) with delta (0, 0)
Screenshot: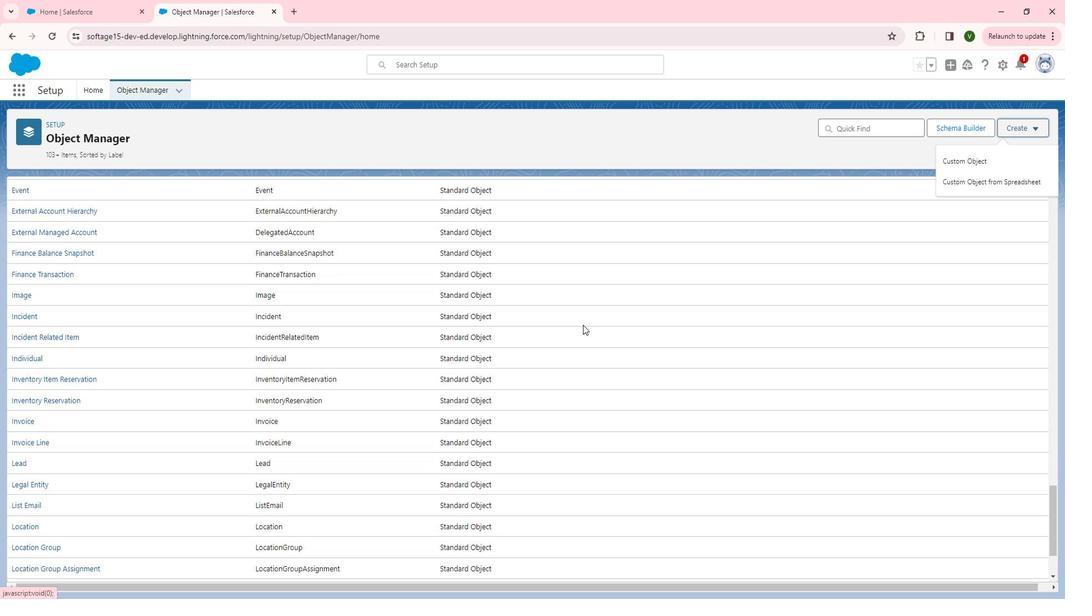 
Action: Mouse scrolled (597, 326) with delta (0, 0)
Screenshot: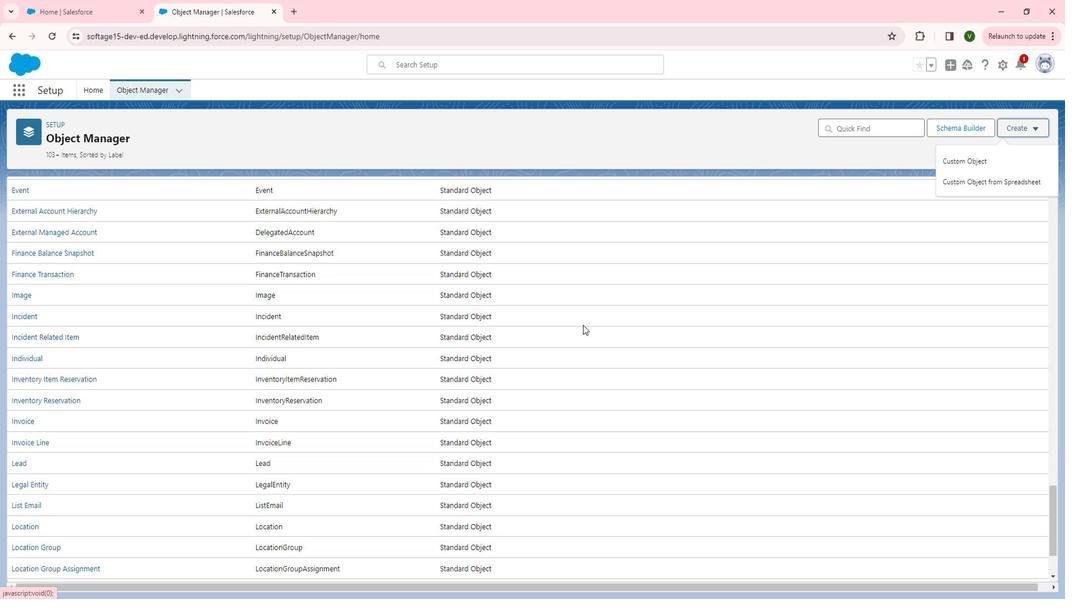 
Action: Mouse scrolled (597, 326) with delta (0, 0)
Screenshot: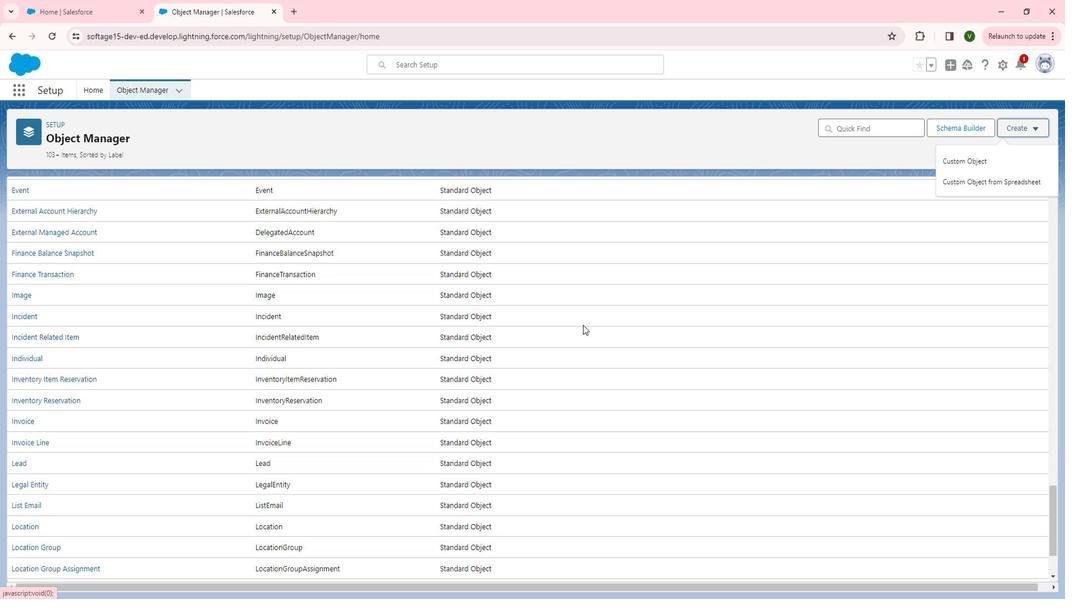 
Action: Mouse scrolled (597, 326) with delta (0, 0)
Screenshot: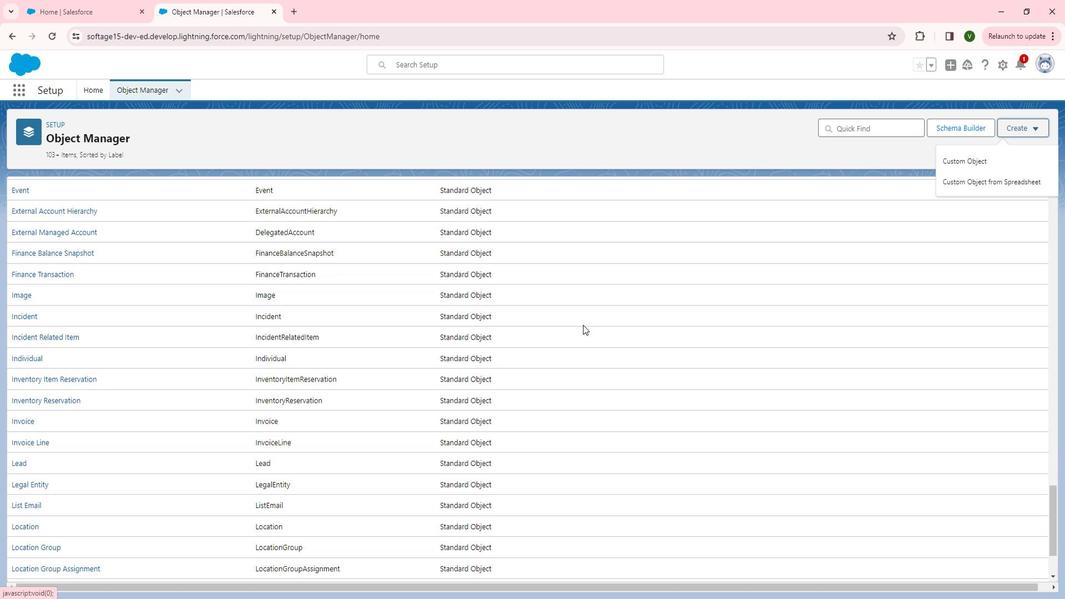 
Action: Mouse scrolled (597, 326) with delta (0, 0)
Screenshot: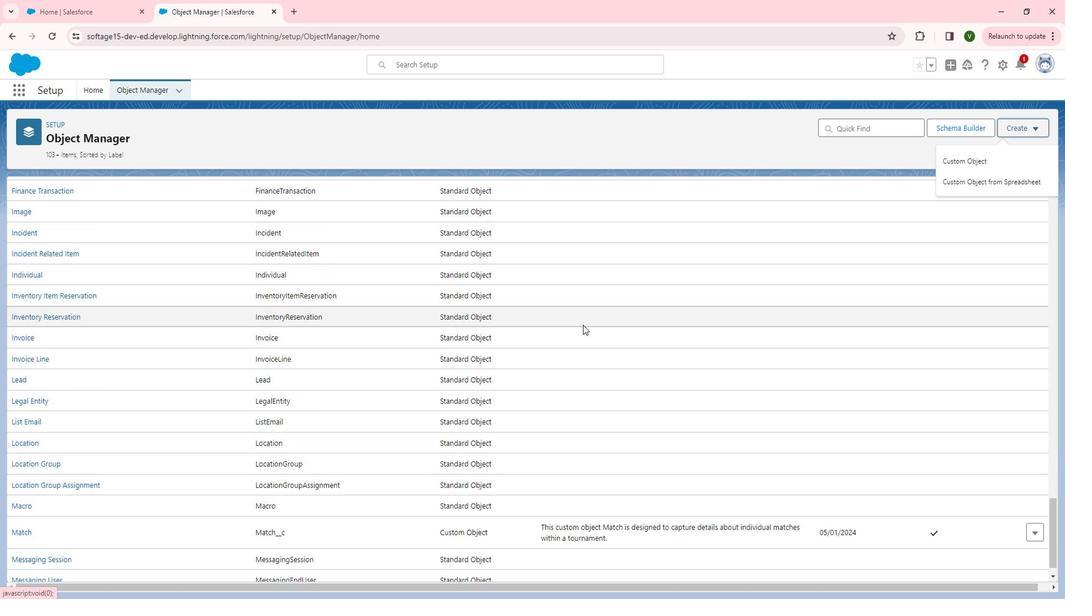 
Action: Mouse scrolled (597, 326) with delta (0, 0)
Screenshot: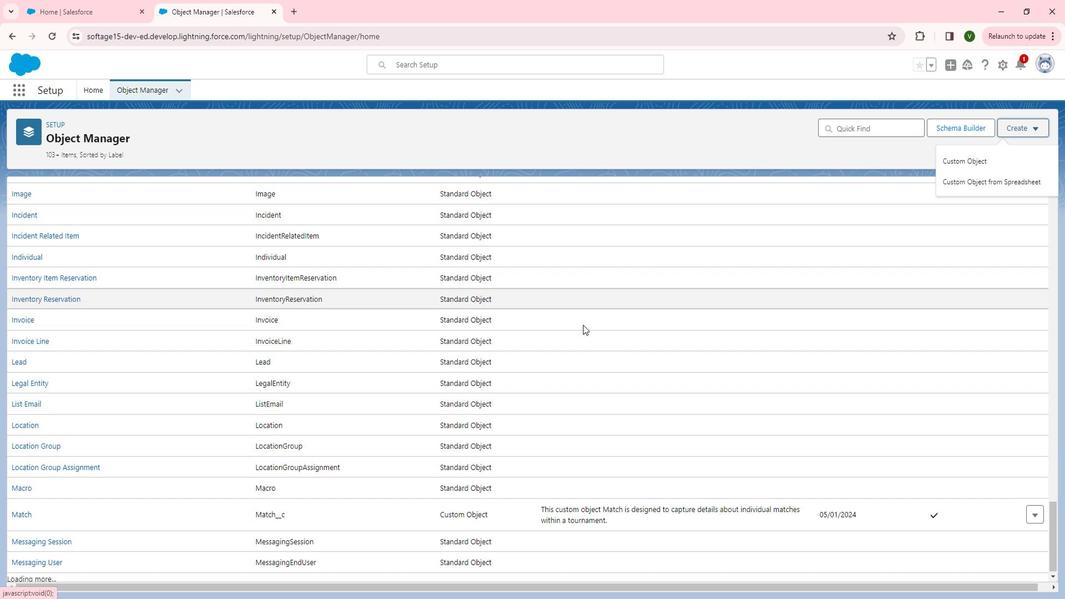 
Action: Mouse scrolled (597, 326) with delta (0, 0)
Screenshot: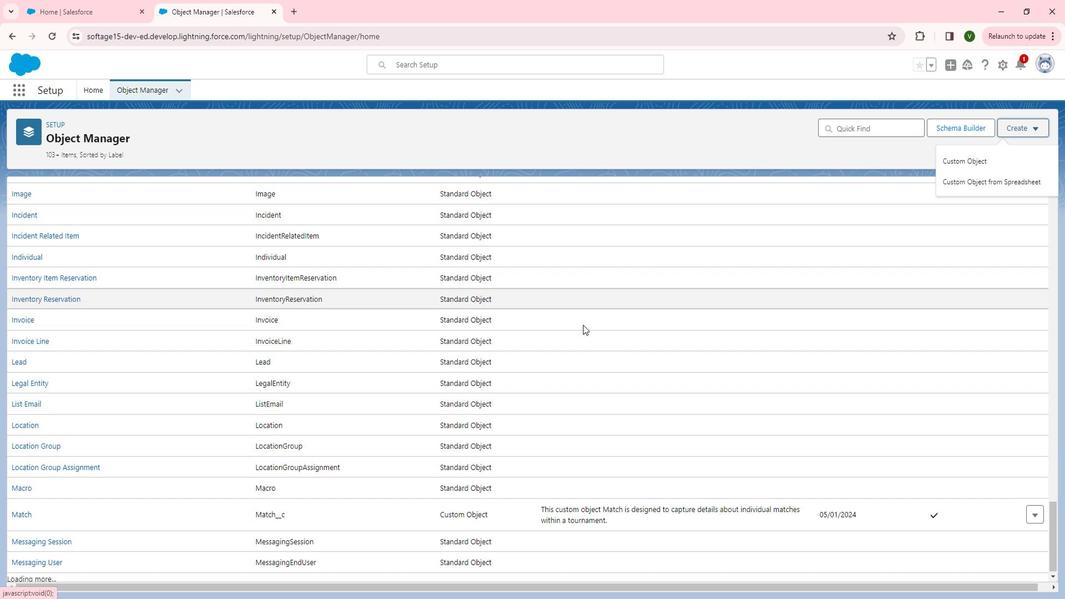 
Action: Mouse scrolled (597, 326) with delta (0, 0)
Screenshot: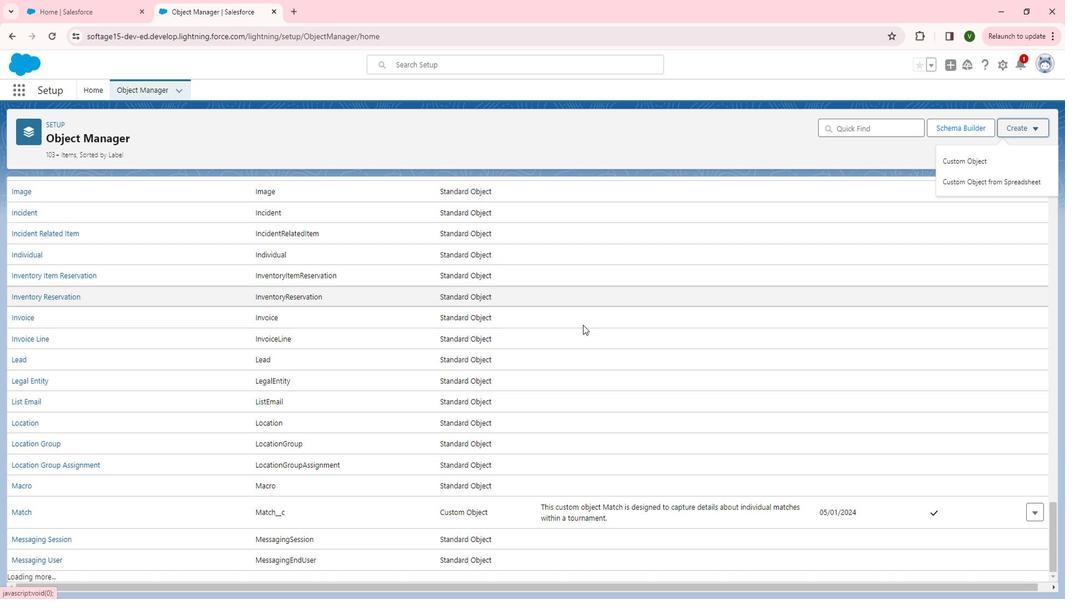 
Action: Mouse scrolled (597, 326) with delta (0, 0)
Screenshot: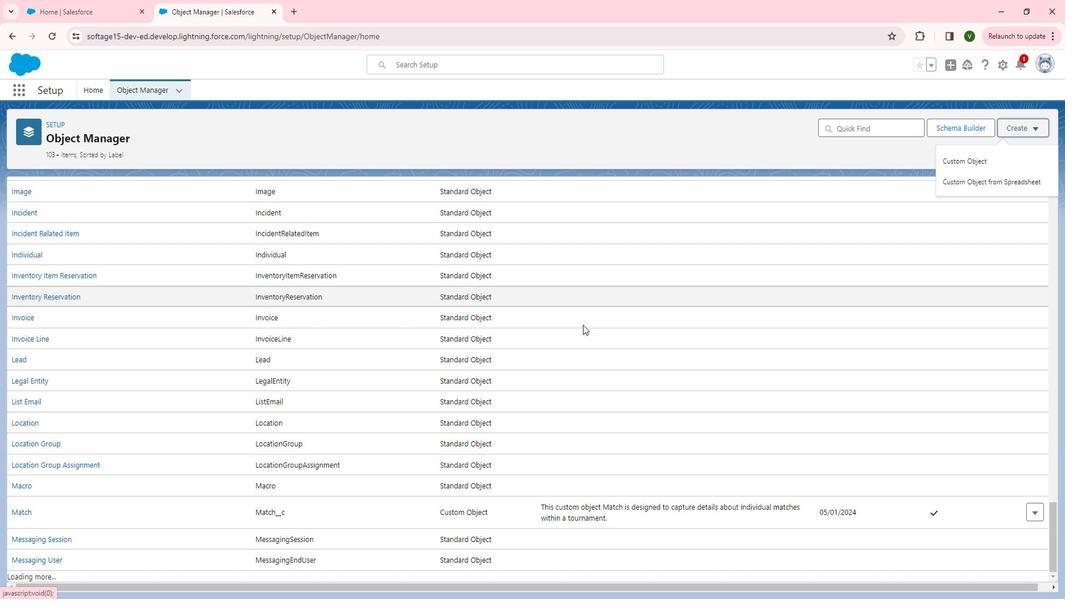 
Action: Mouse scrolled (597, 326) with delta (0, 0)
Screenshot: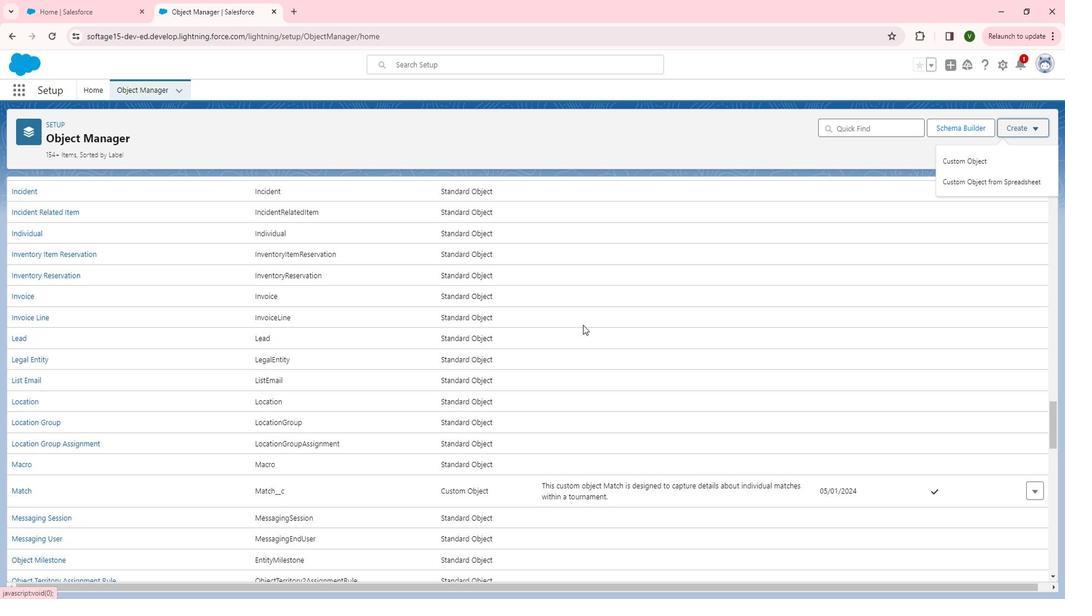 
Action: Mouse scrolled (597, 326) with delta (0, 0)
Screenshot: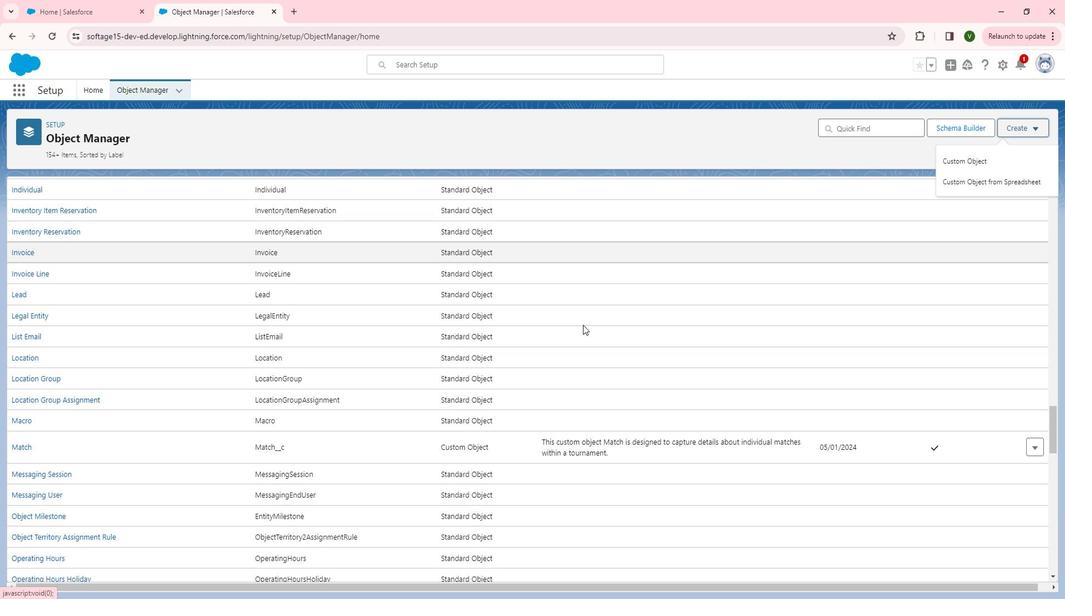 
Action: Mouse scrolled (597, 326) with delta (0, 0)
Screenshot: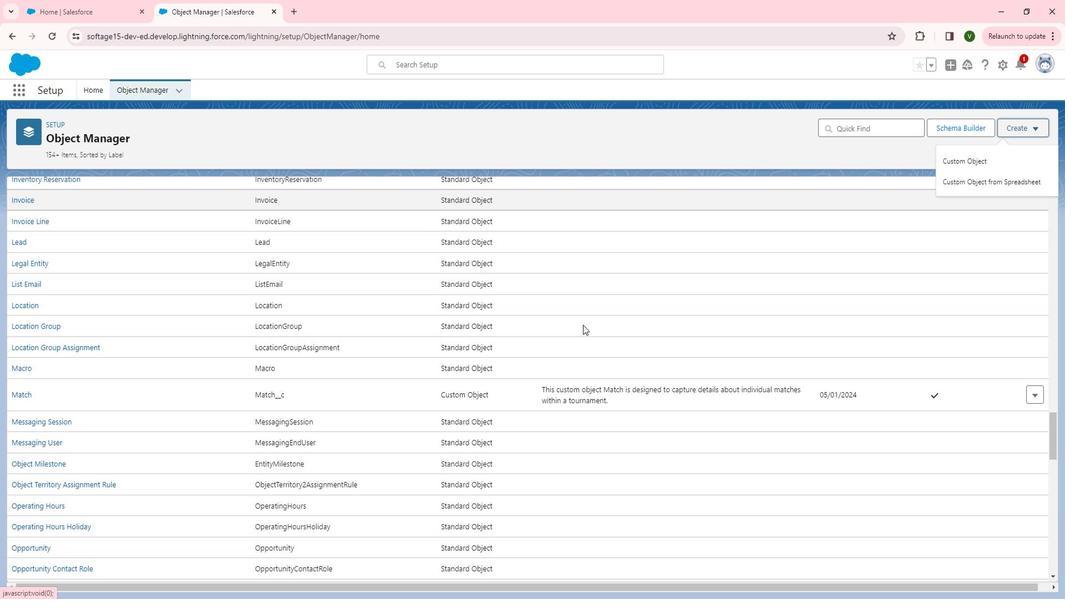 
Action: Mouse scrolled (597, 326) with delta (0, 0)
Screenshot: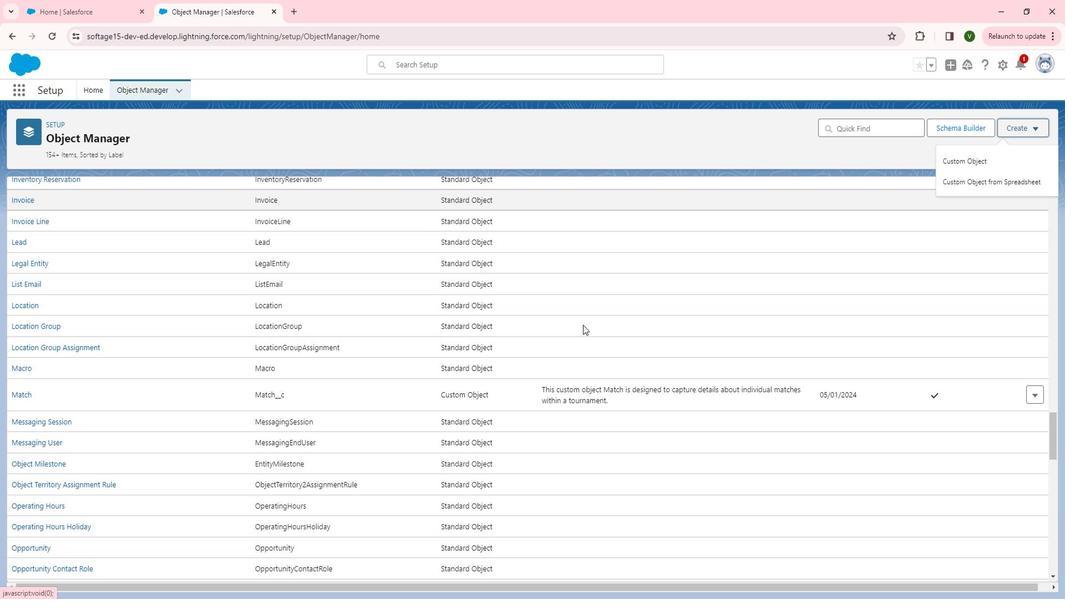 
Action: Mouse scrolled (597, 326) with delta (0, 0)
Screenshot: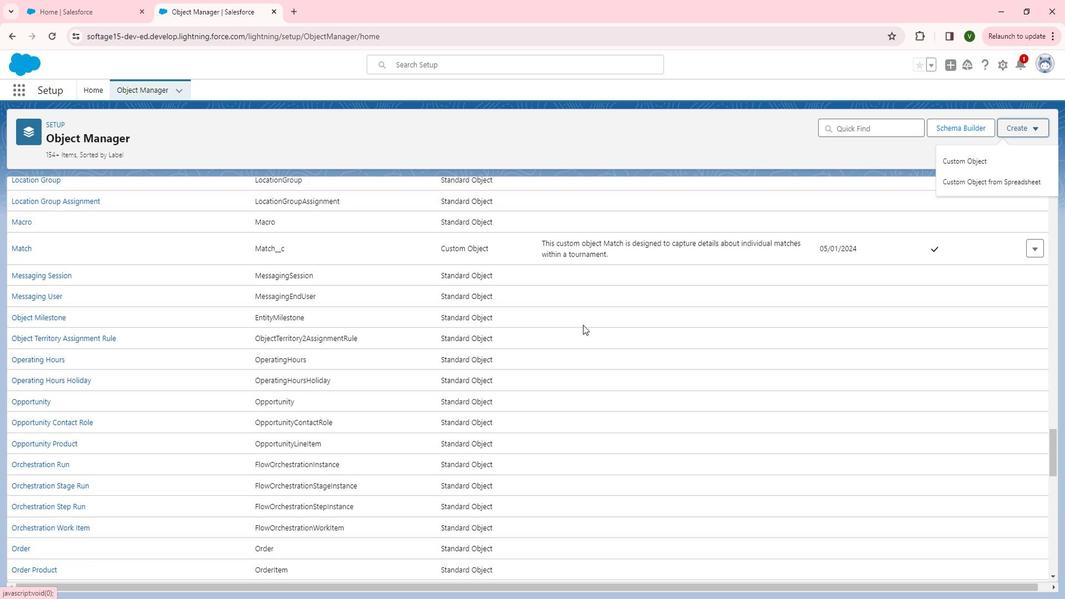 
Action: Mouse scrolled (597, 326) with delta (0, 0)
Screenshot: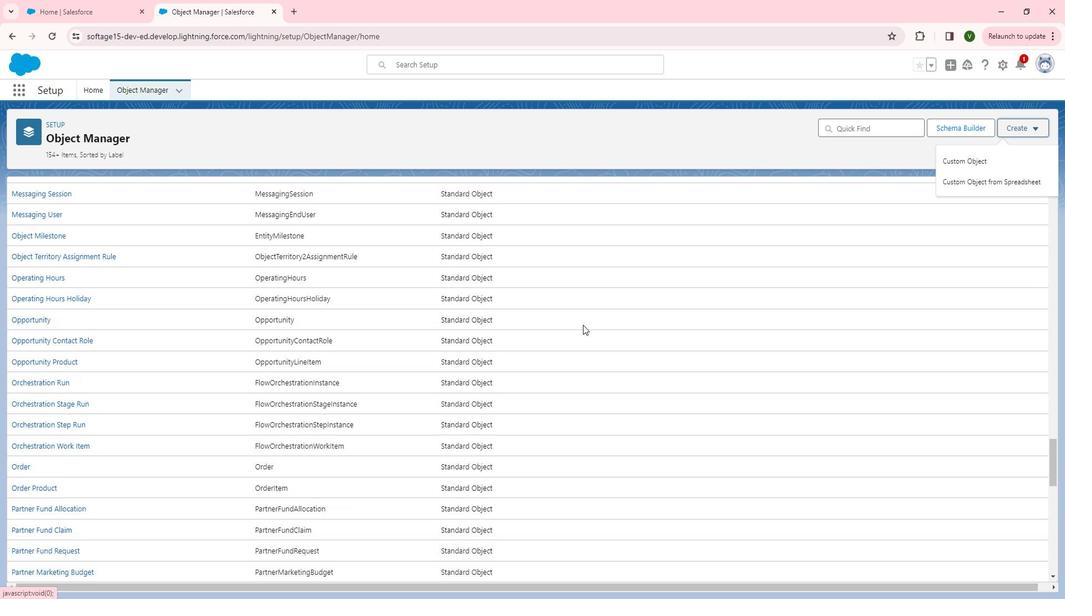 
Action: Mouse scrolled (597, 326) with delta (0, 0)
Screenshot: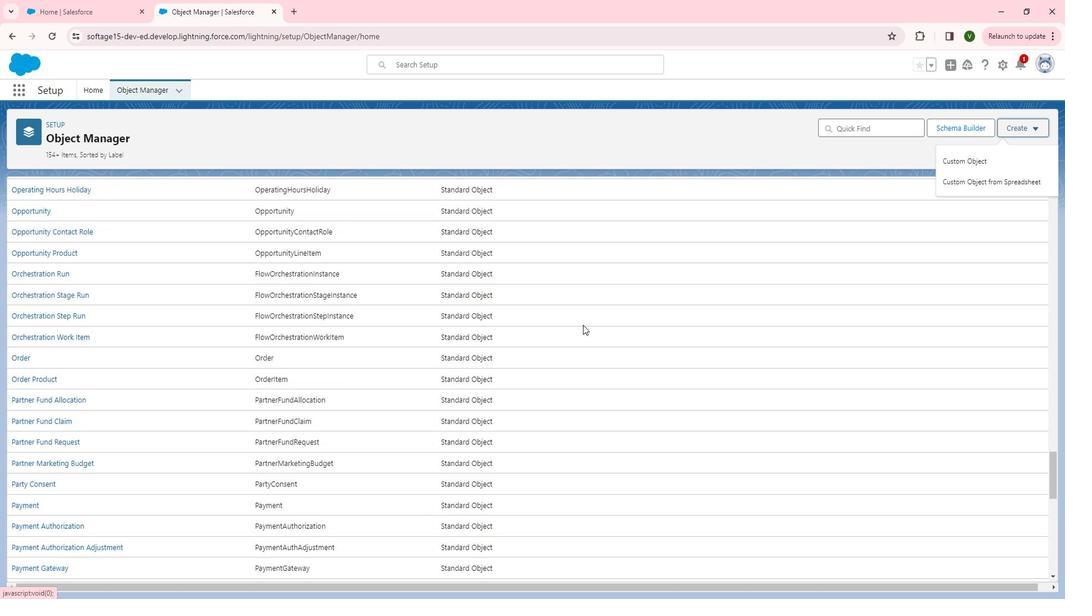 
Action: Mouse scrolled (597, 326) with delta (0, 0)
Screenshot: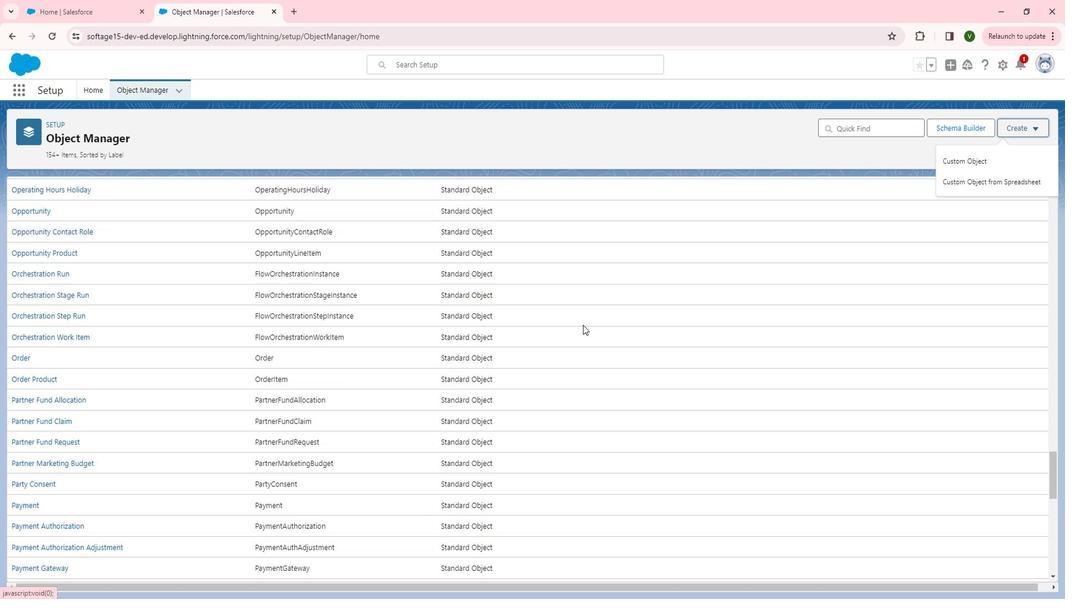 
Action: Mouse scrolled (597, 326) with delta (0, 0)
Screenshot: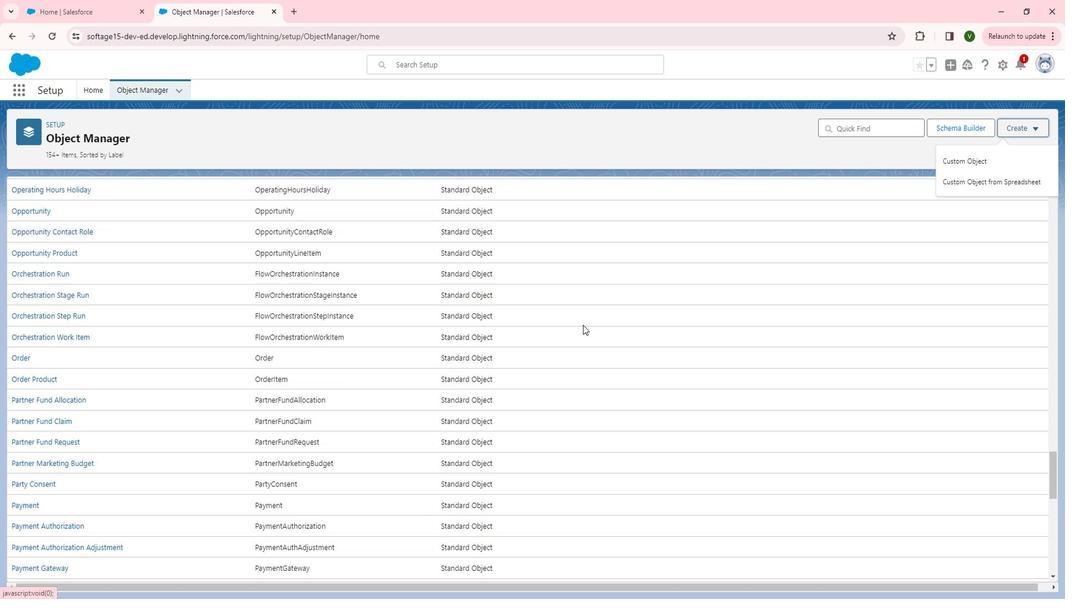 
Action: Mouse scrolled (597, 326) with delta (0, 0)
Screenshot: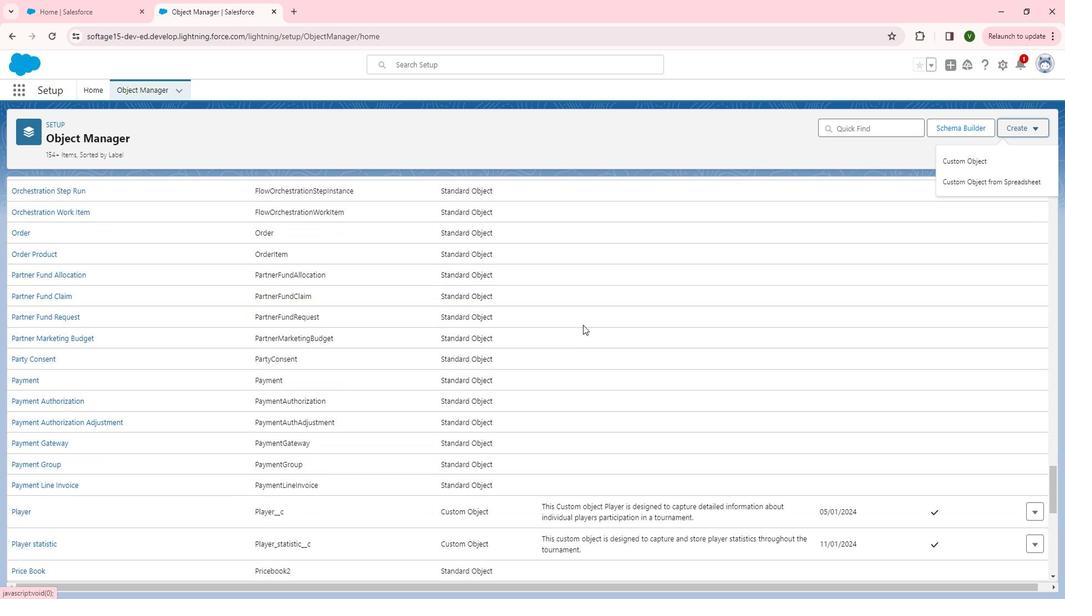 
Action: Mouse scrolled (597, 326) with delta (0, 0)
Screenshot: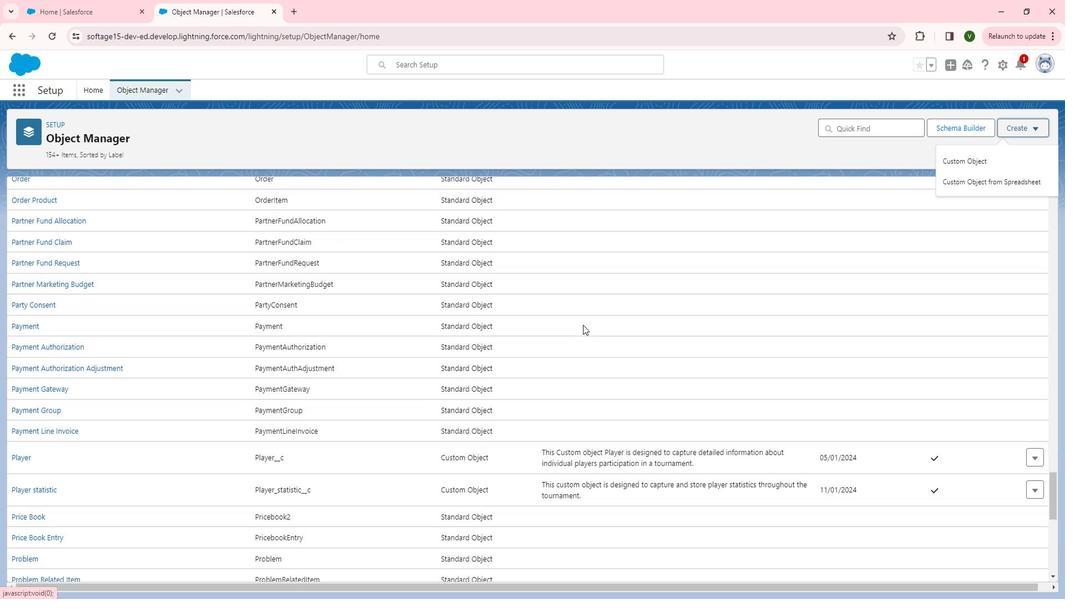 
Action: Mouse moved to (614, 339)
Screenshot: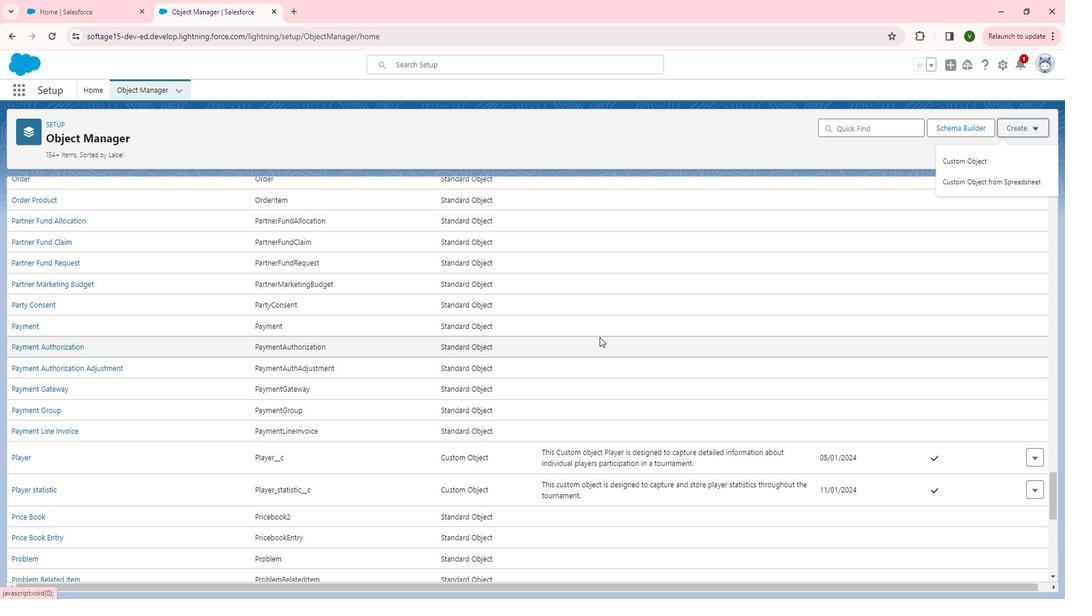 
Action: Mouse scrolled (614, 338) with delta (0, 0)
Screenshot: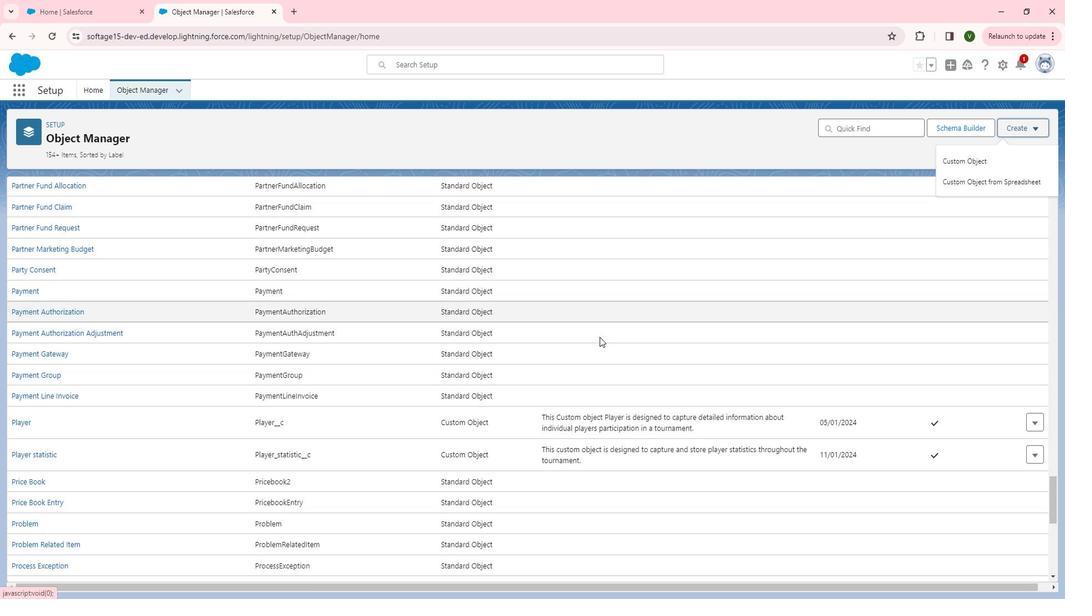 
Action: Mouse scrolled (614, 338) with delta (0, 0)
Screenshot: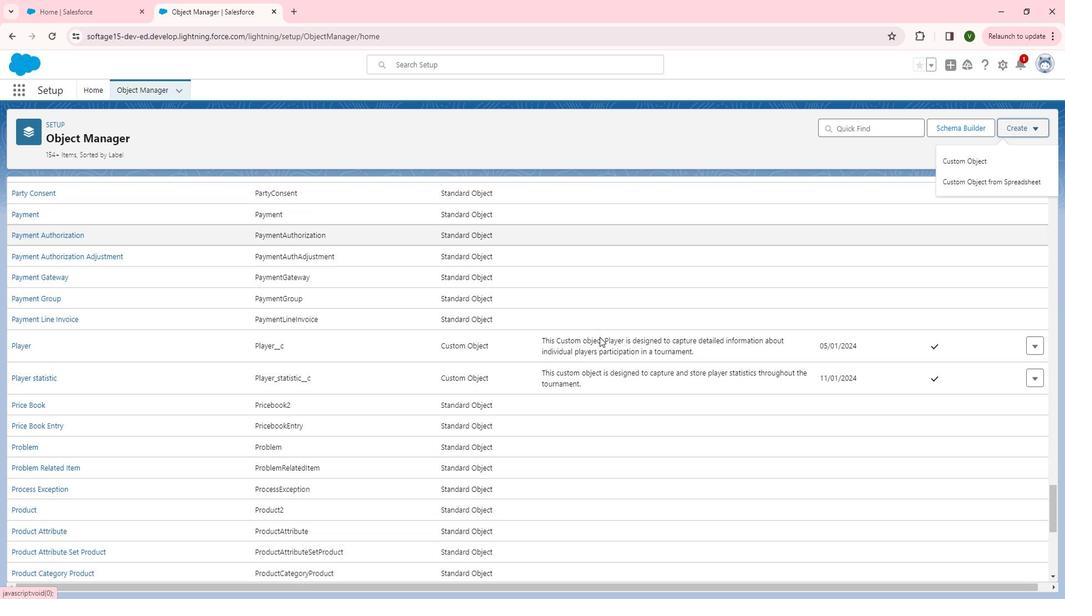 
Action: Mouse scrolled (614, 338) with delta (0, 0)
Screenshot: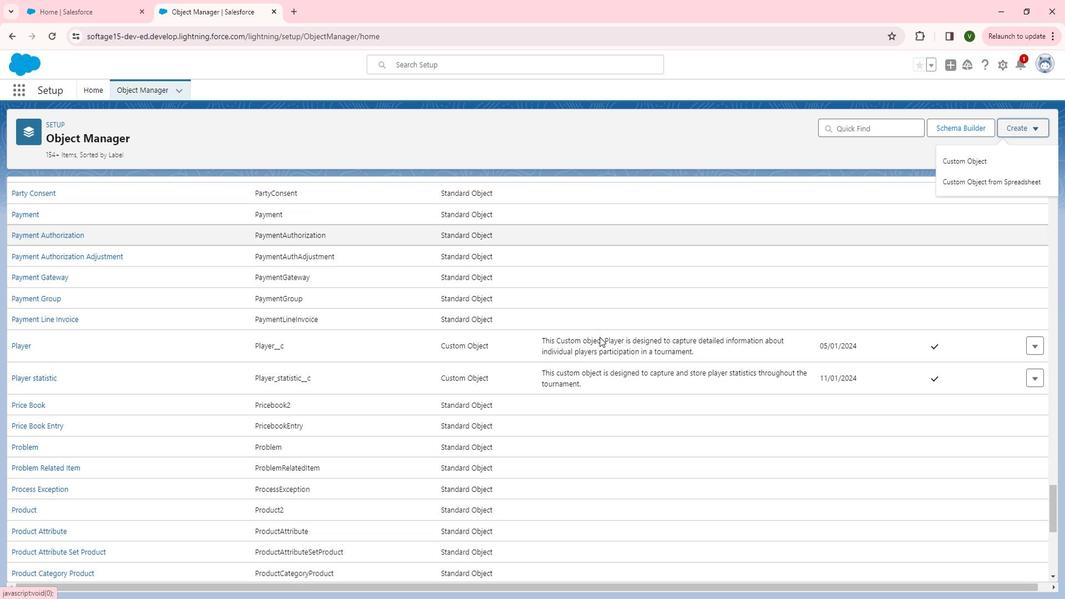
Action: Mouse scrolled (614, 338) with delta (0, 0)
Screenshot: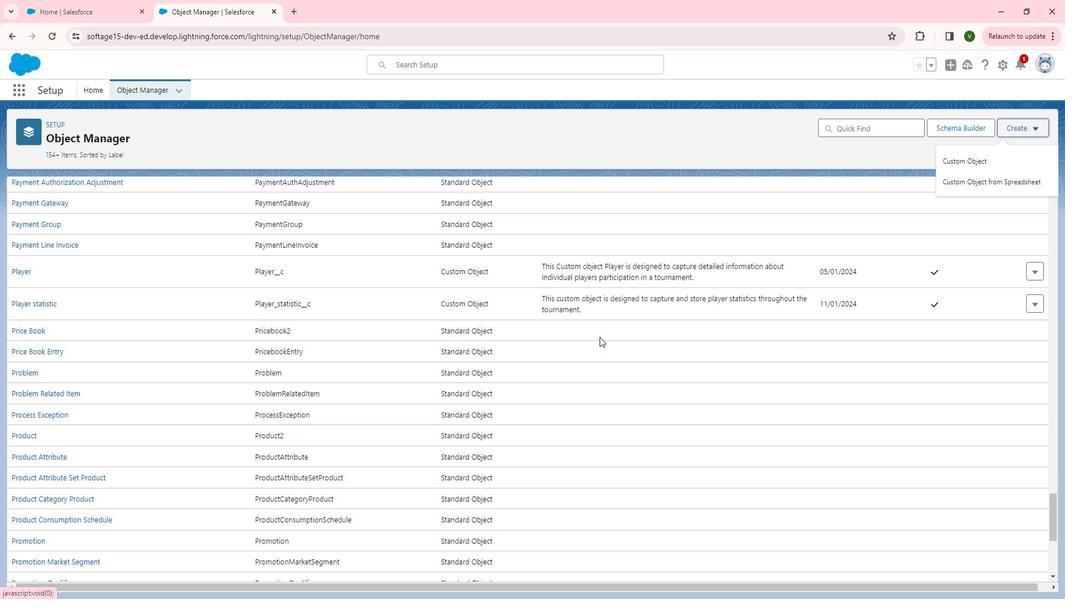 
Action: Mouse scrolled (614, 338) with delta (0, 0)
Screenshot: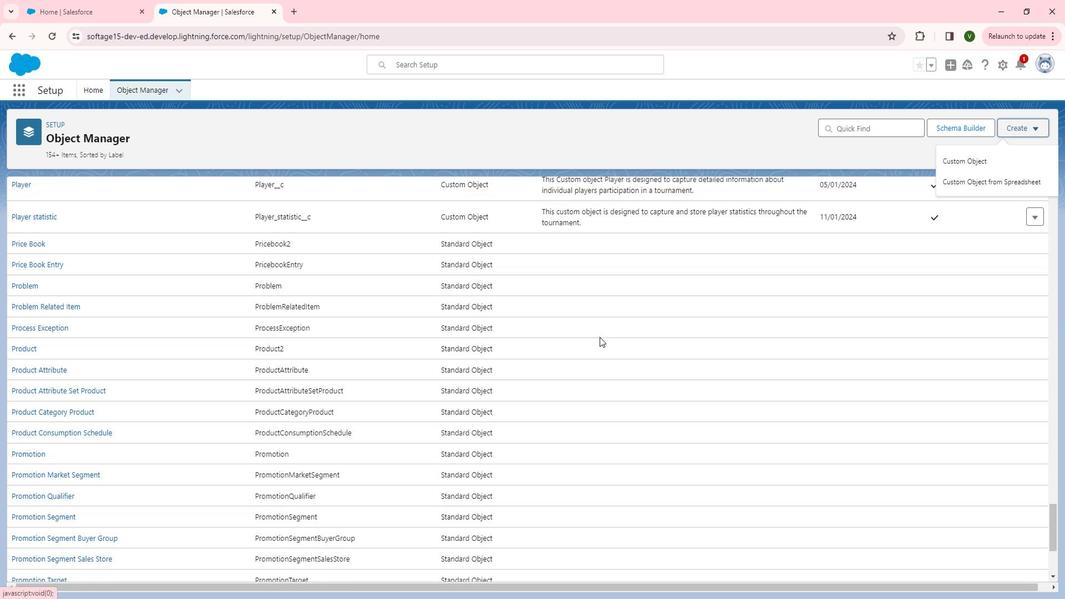 
Action: Mouse scrolled (614, 338) with delta (0, 0)
Screenshot: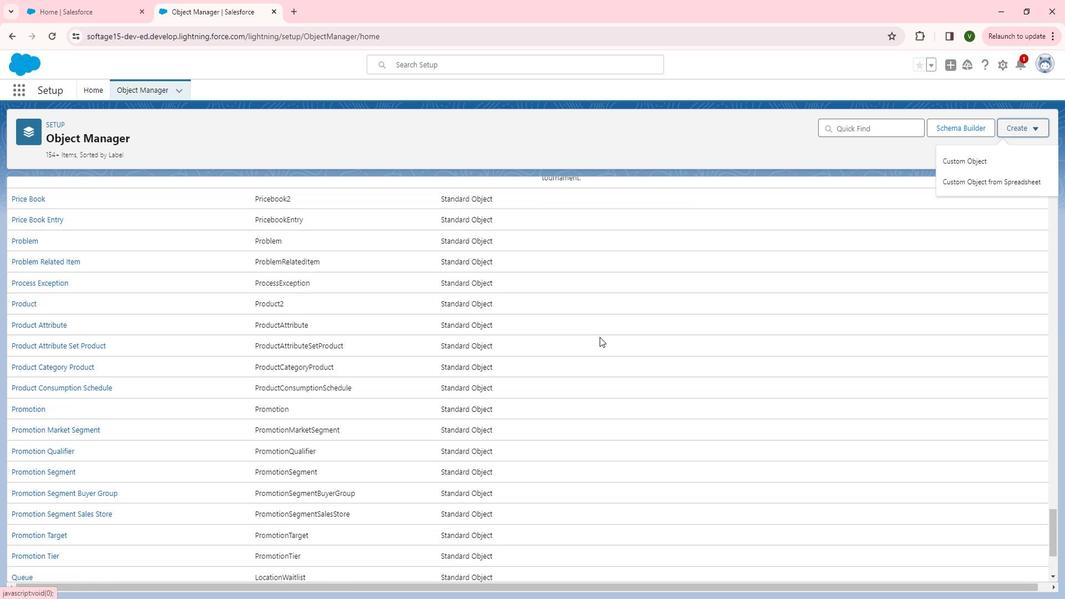 
Action: Mouse scrolled (614, 338) with delta (0, 0)
Screenshot: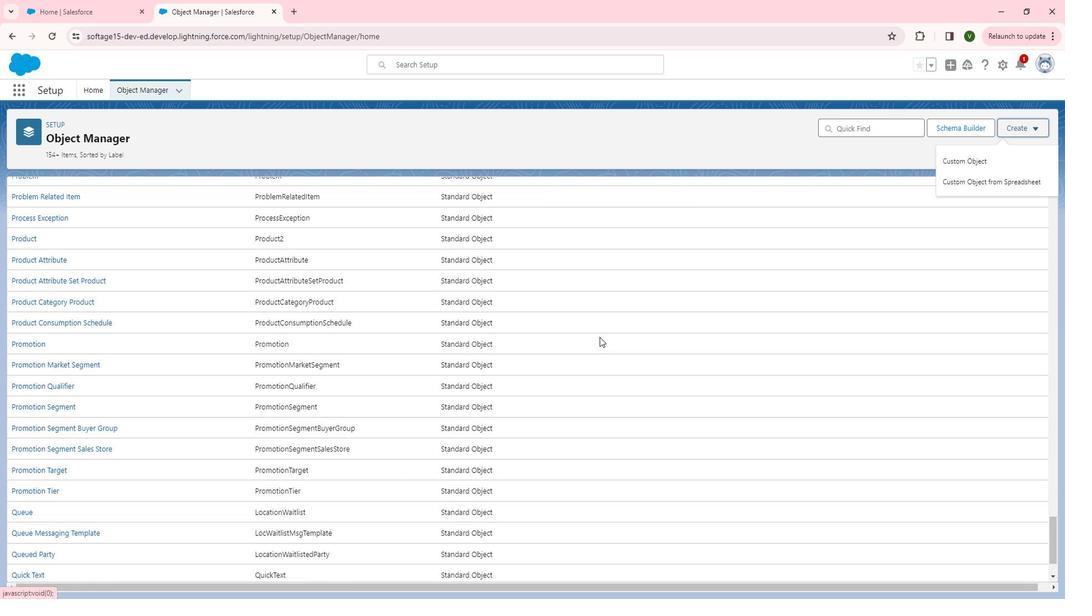 
Action: Mouse scrolled (614, 338) with delta (0, 0)
Screenshot: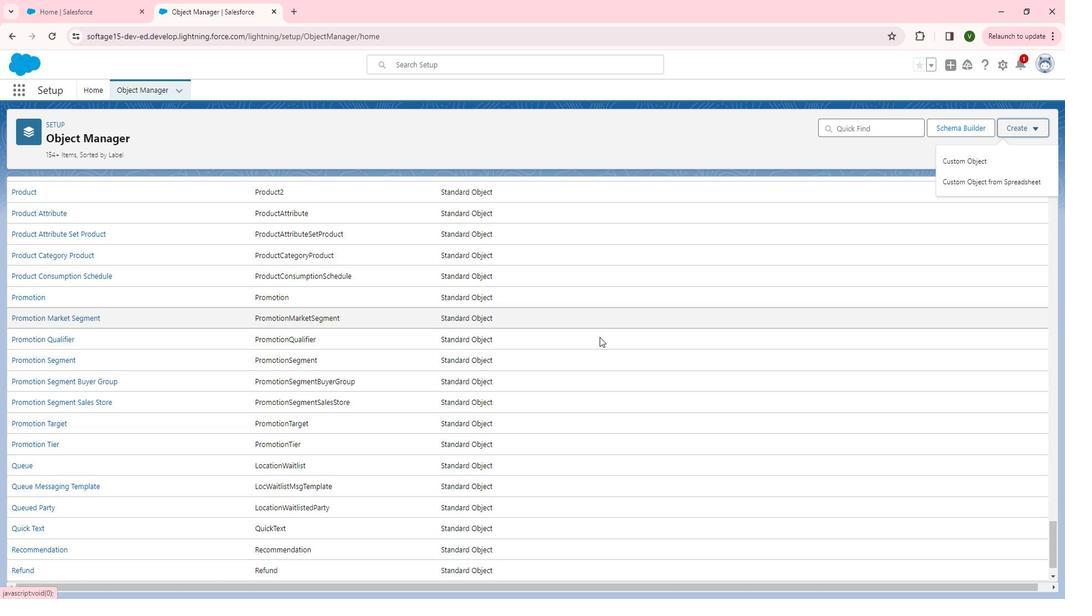 
Action: Mouse scrolled (614, 338) with delta (0, 0)
Screenshot: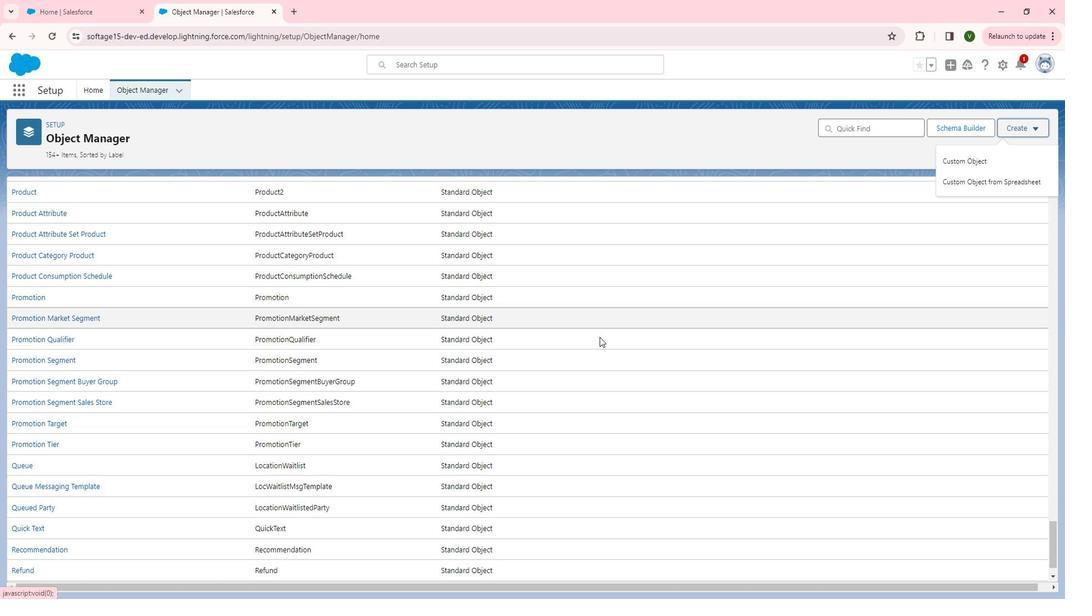 
Action: Mouse scrolled (614, 338) with delta (0, 0)
Screenshot: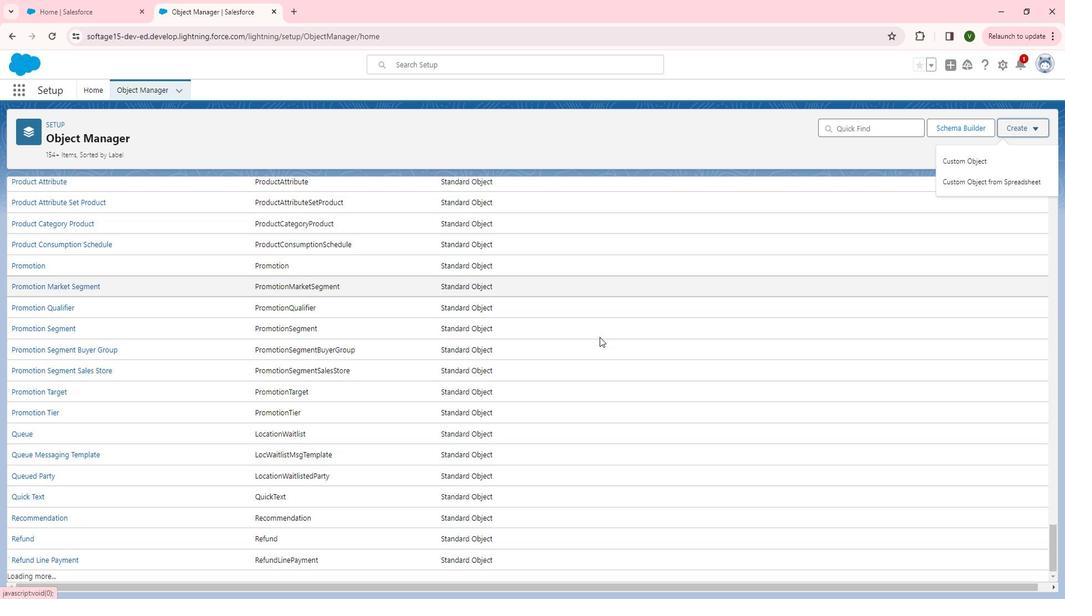 
Action: Mouse scrolled (614, 338) with delta (0, 0)
Screenshot: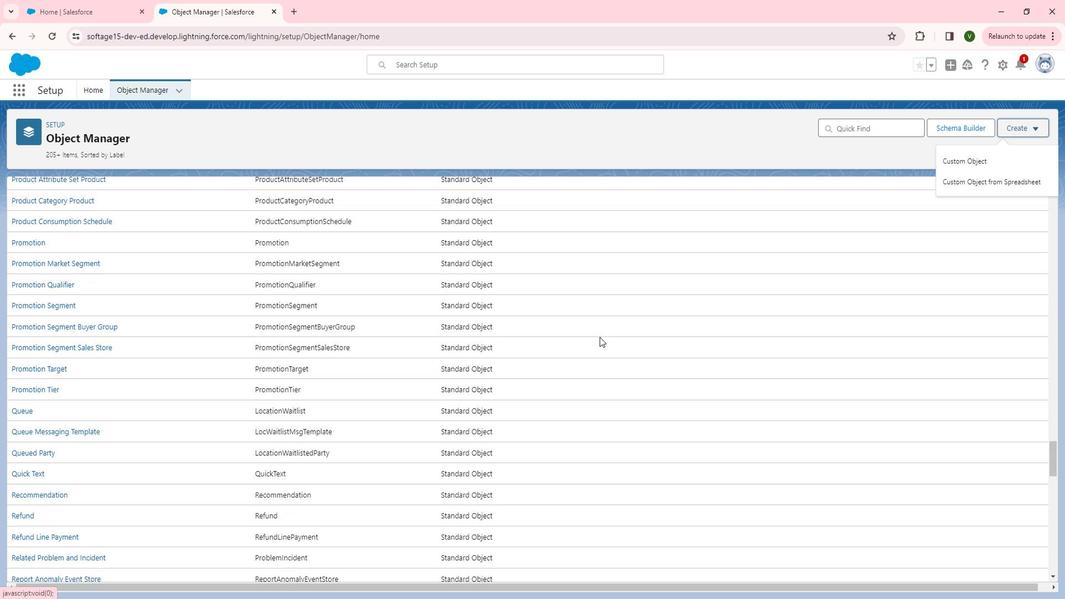 
Action: Mouse scrolled (614, 338) with delta (0, 0)
Screenshot: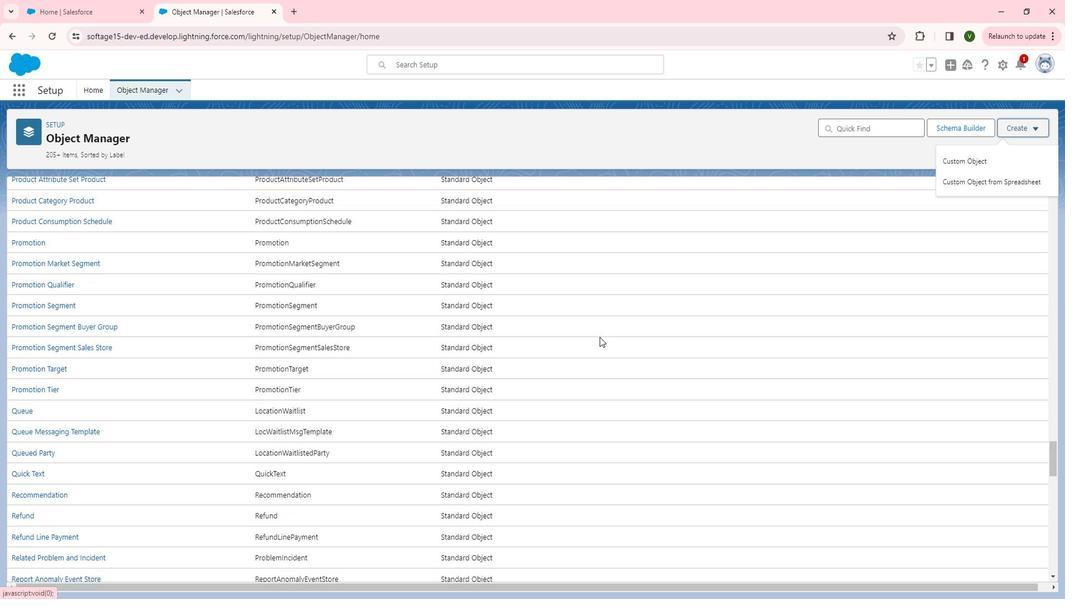 
Action: Mouse scrolled (614, 338) with delta (0, 0)
Screenshot: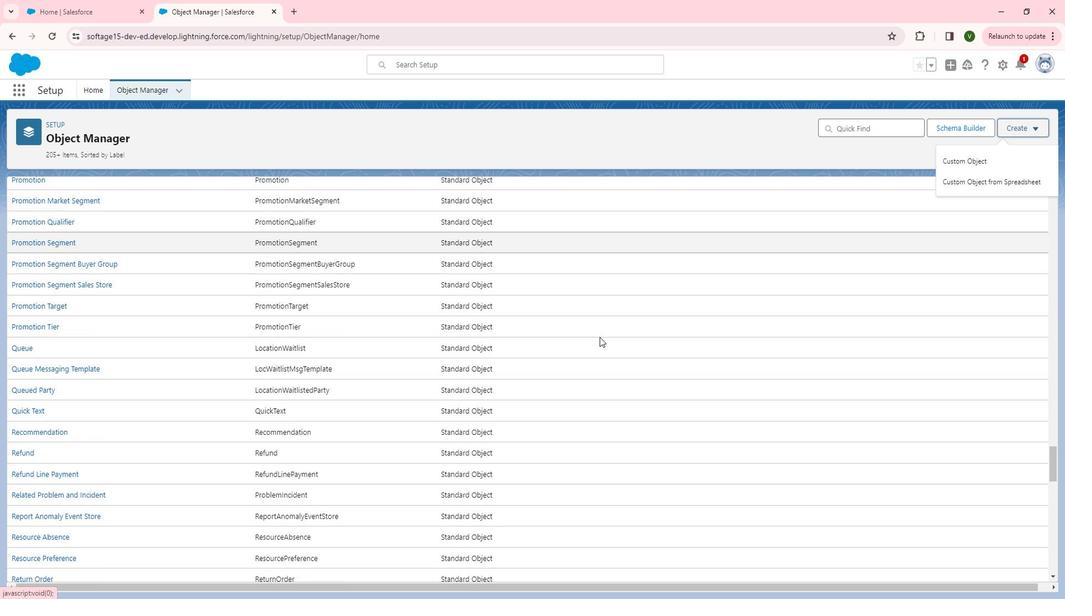 
Action: Mouse scrolled (614, 338) with delta (0, 0)
Screenshot: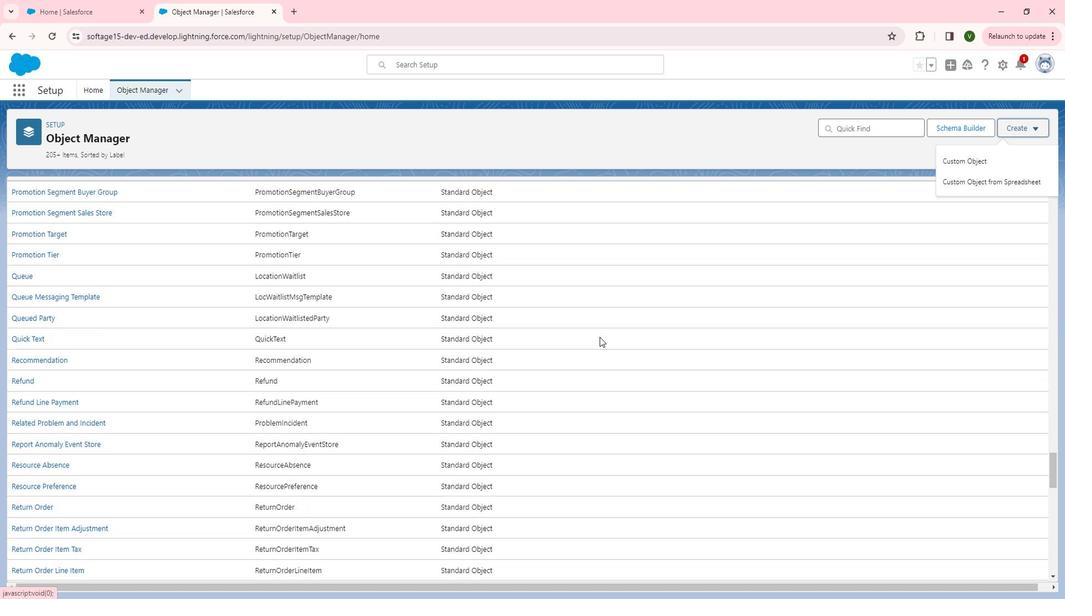 
Action: Mouse scrolled (614, 338) with delta (0, 0)
Screenshot: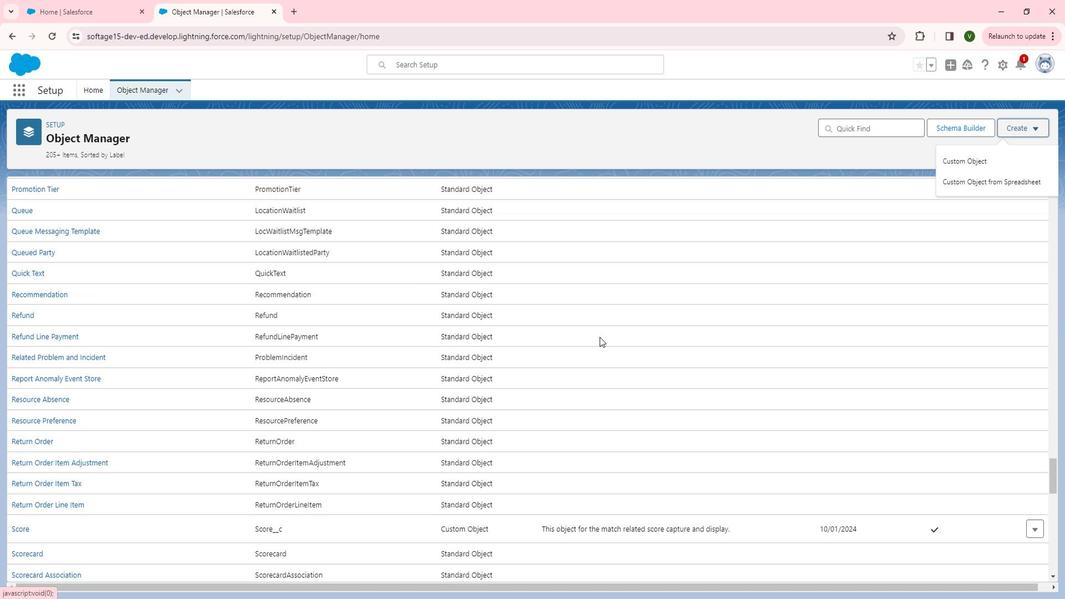 
Action: Mouse scrolled (614, 338) with delta (0, 0)
Screenshot: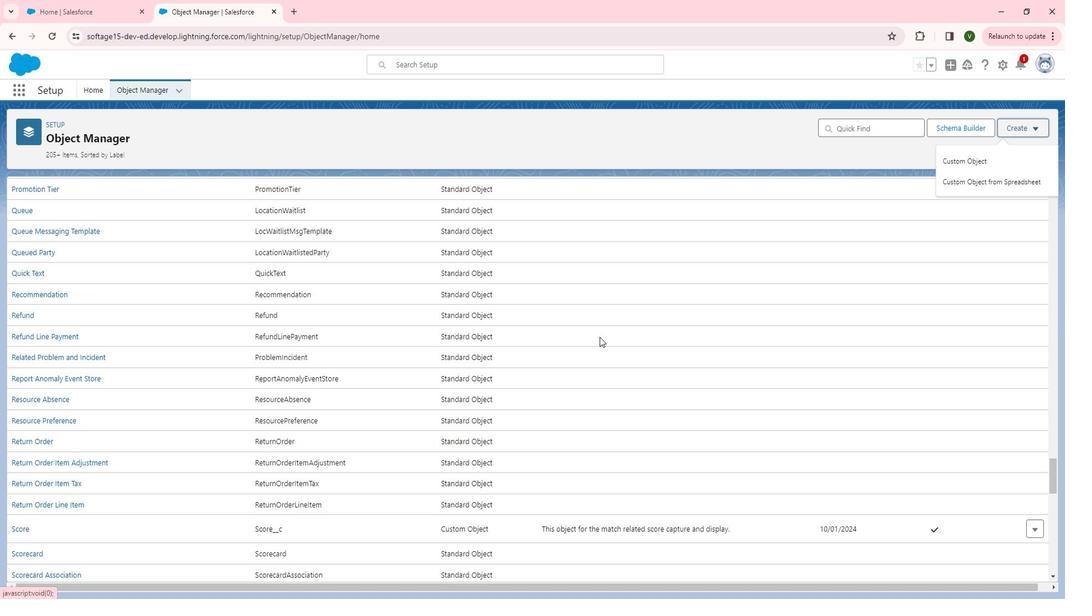 
Action: Mouse scrolled (614, 338) with delta (0, 0)
Screenshot: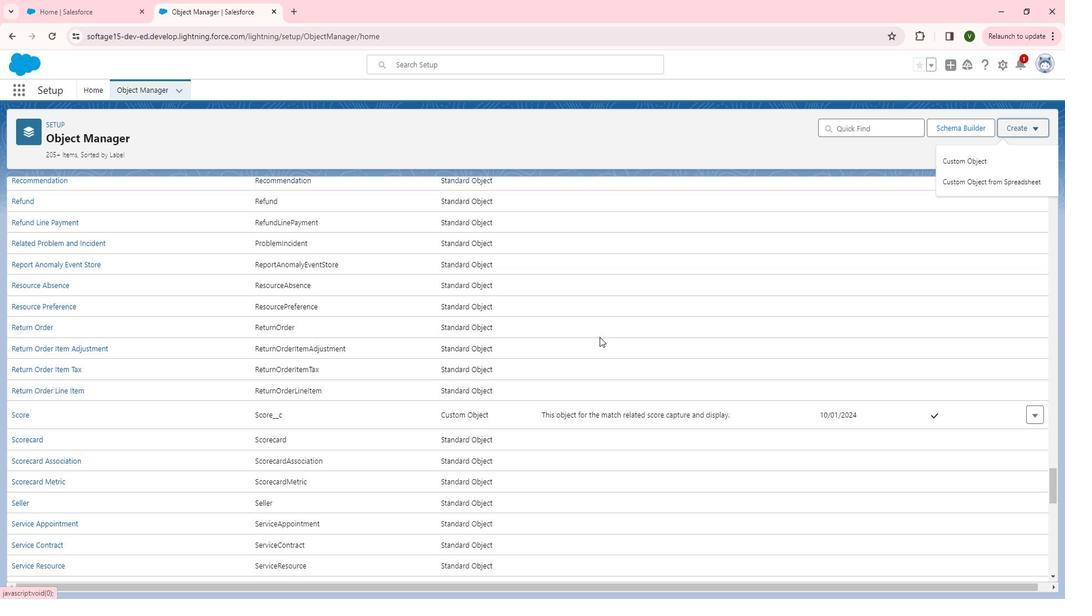 
Action: Mouse scrolled (614, 338) with delta (0, 0)
Screenshot: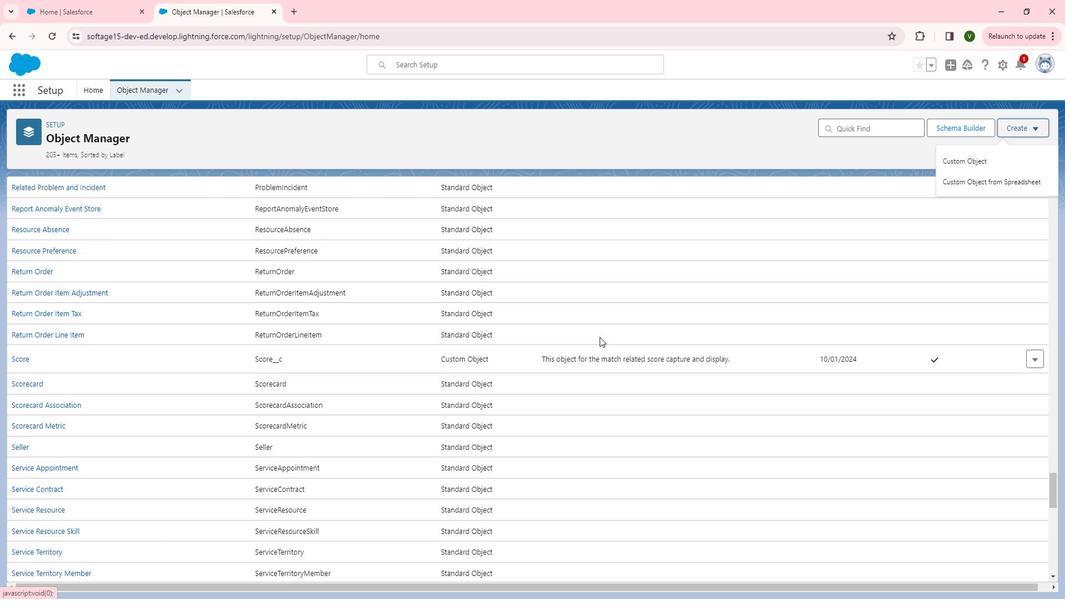 
Action: Mouse scrolled (614, 338) with delta (0, 0)
Screenshot: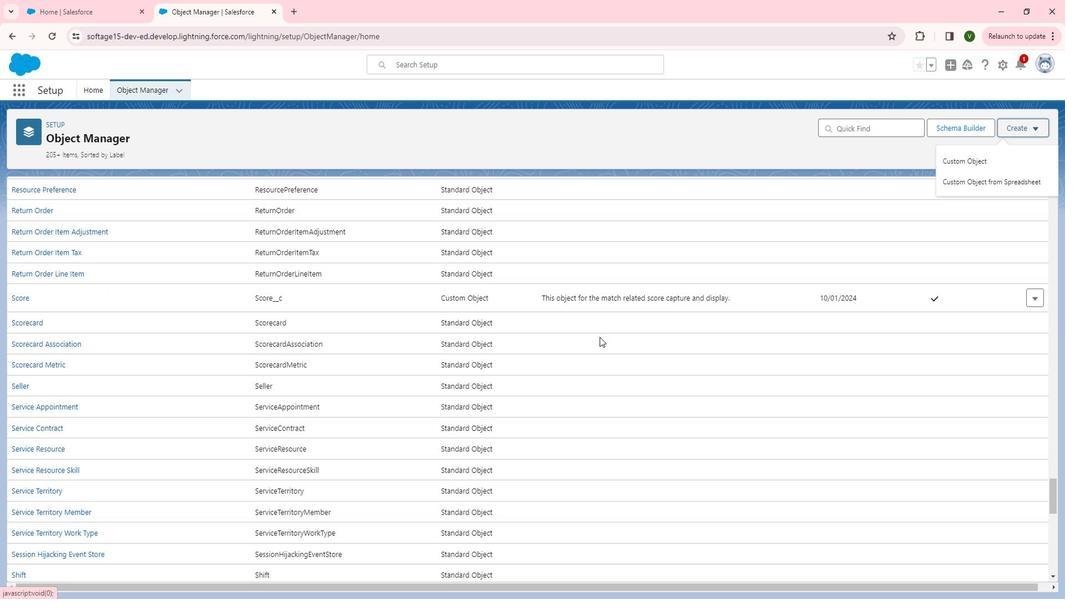 
Action: Mouse scrolled (614, 338) with delta (0, 0)
Screenshot: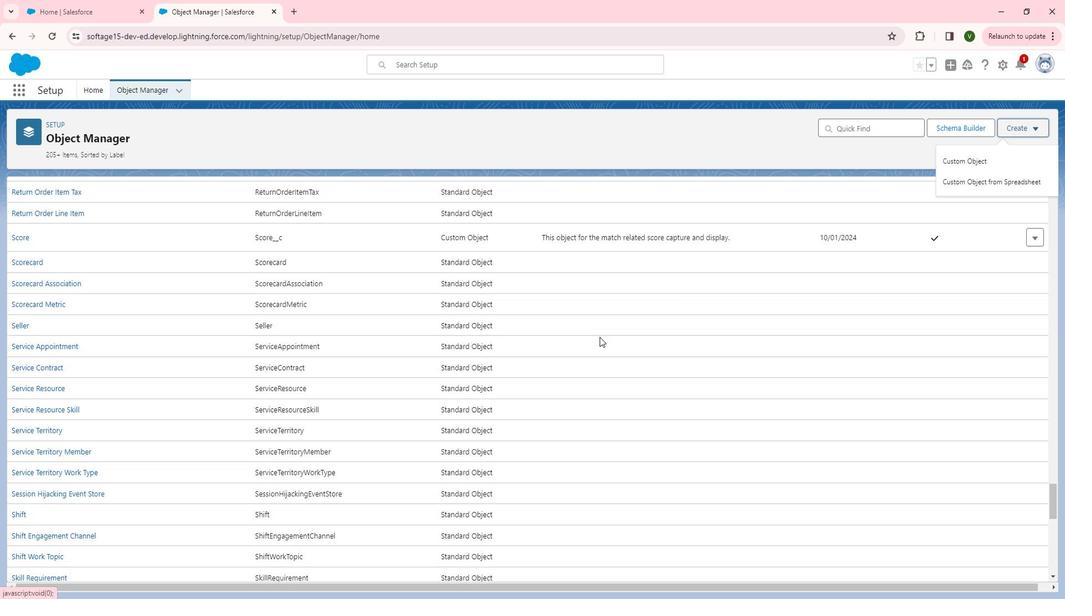
Action: Mouse scrolled (614, 338) with delta (0, 0)
Screenshot: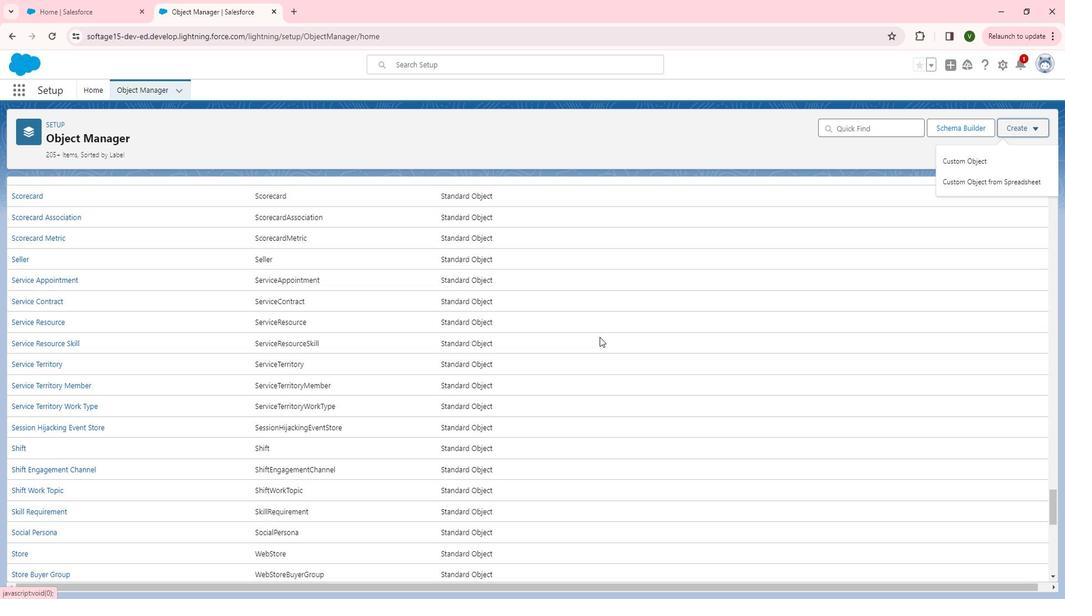
Action: Mouse scrolled (614, 338) with delta (0, 0)
Screenshot: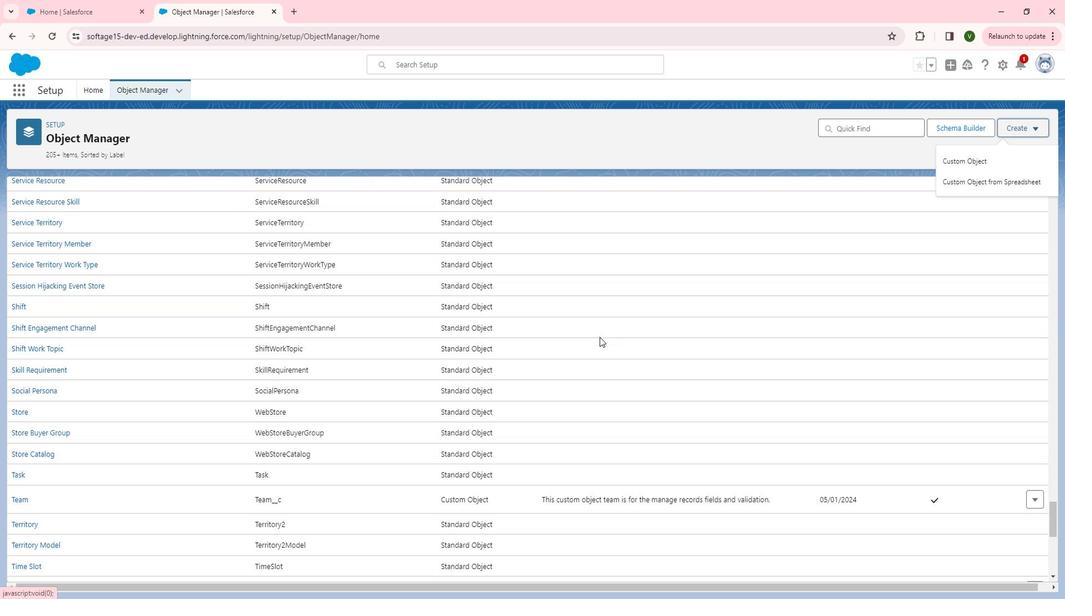 
Action: Mouse scrolled (614, 338) with delta (0, 0)
Screenshot: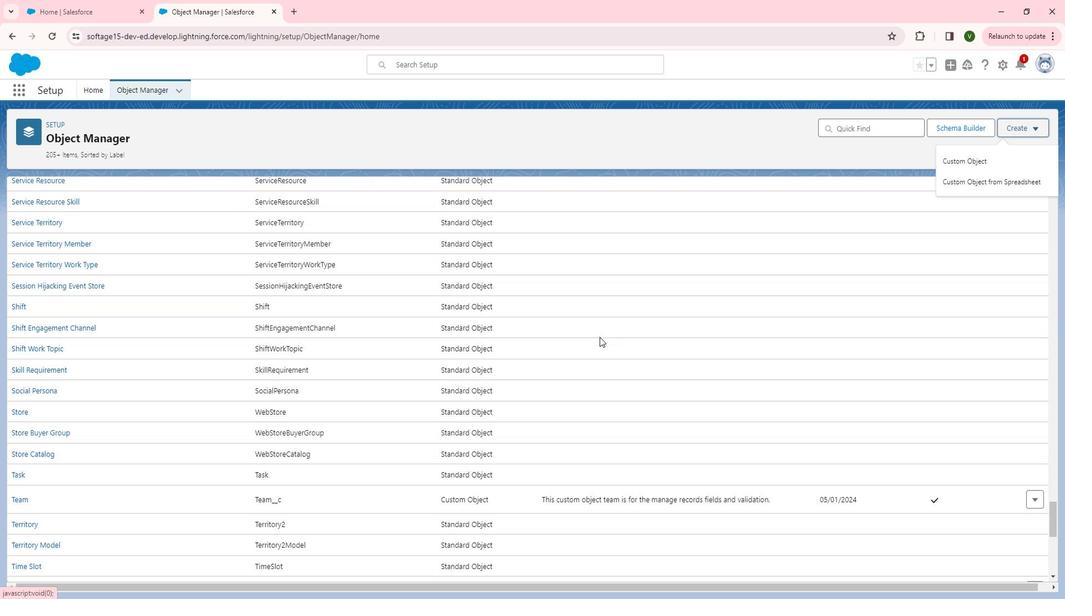 
Action: Mouse scrolled (614, 338) with delta (0, 0)
Screenshot: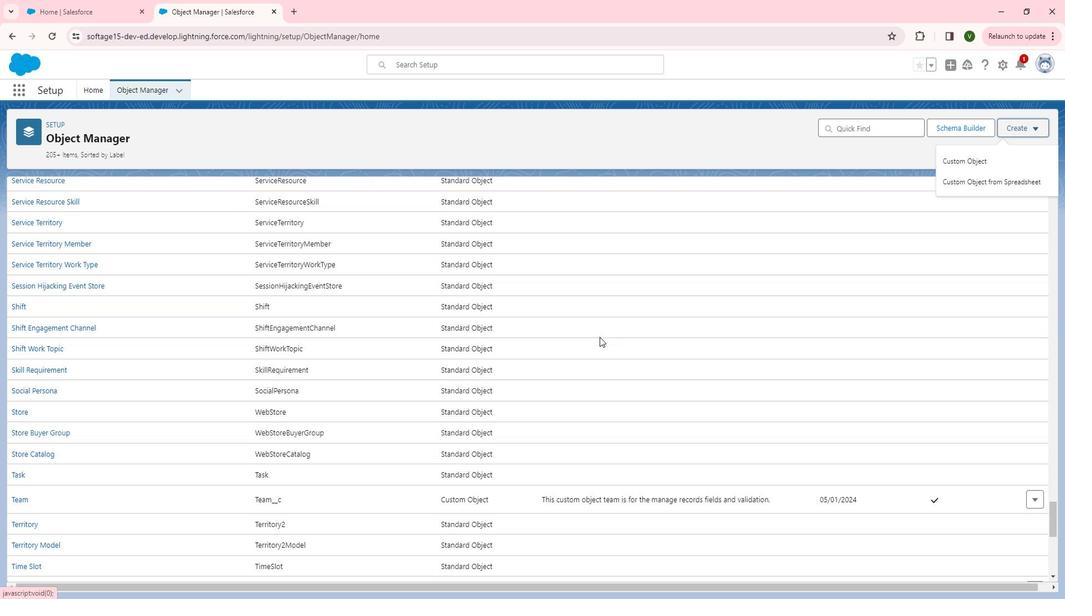 
Action: Mouse scrolled (614, 338) with delta (0, 0)
Screenshot: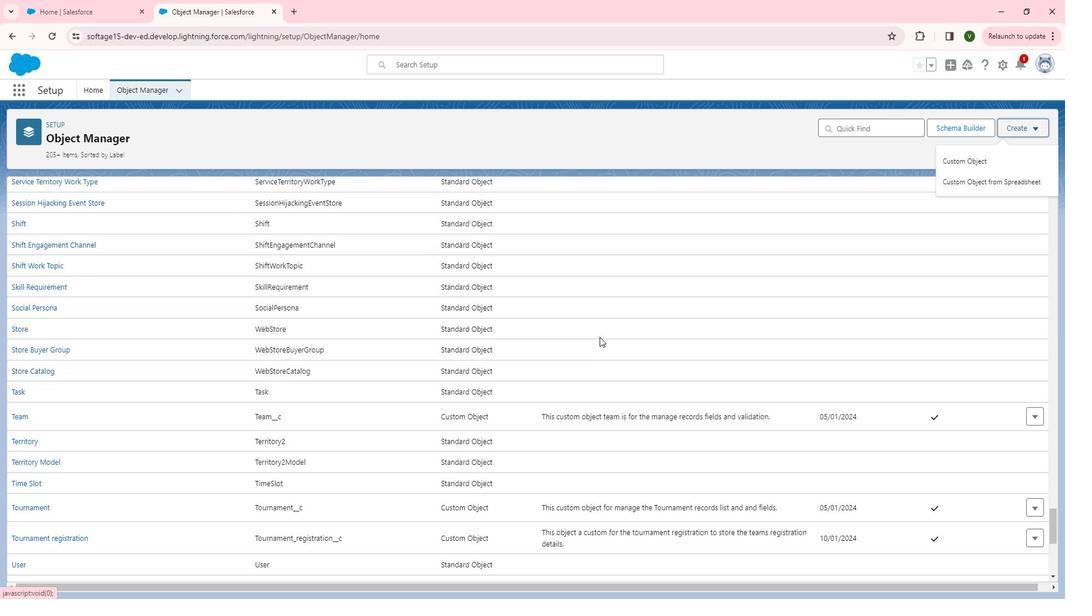 
Action: Mouse moved to (614, 338)
Screenshot: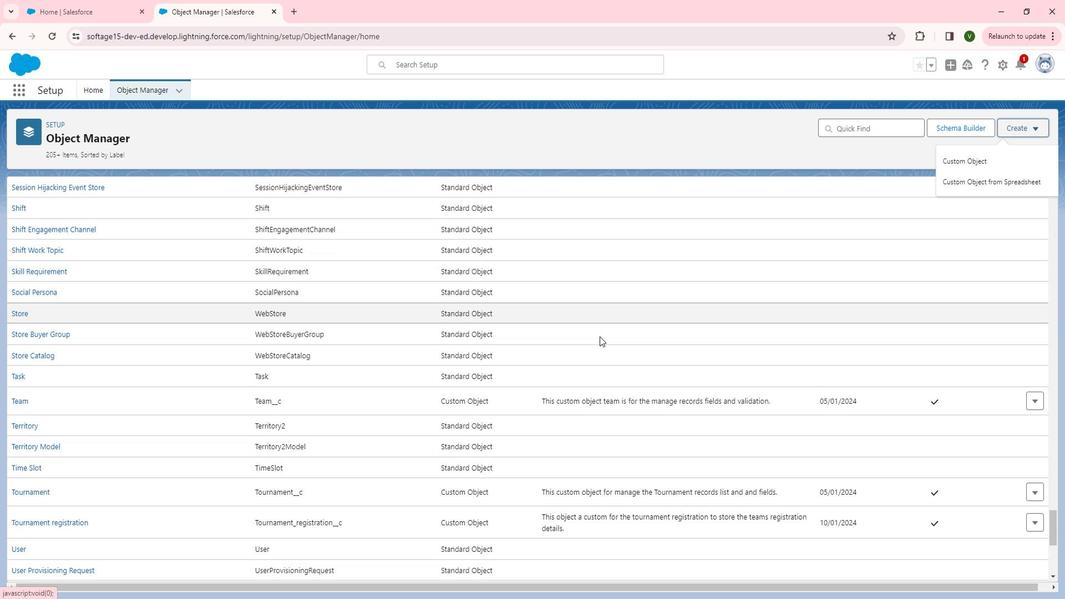 
Action: Mouse scrolled (614, 338) with delta (0, 0)
Screenshot: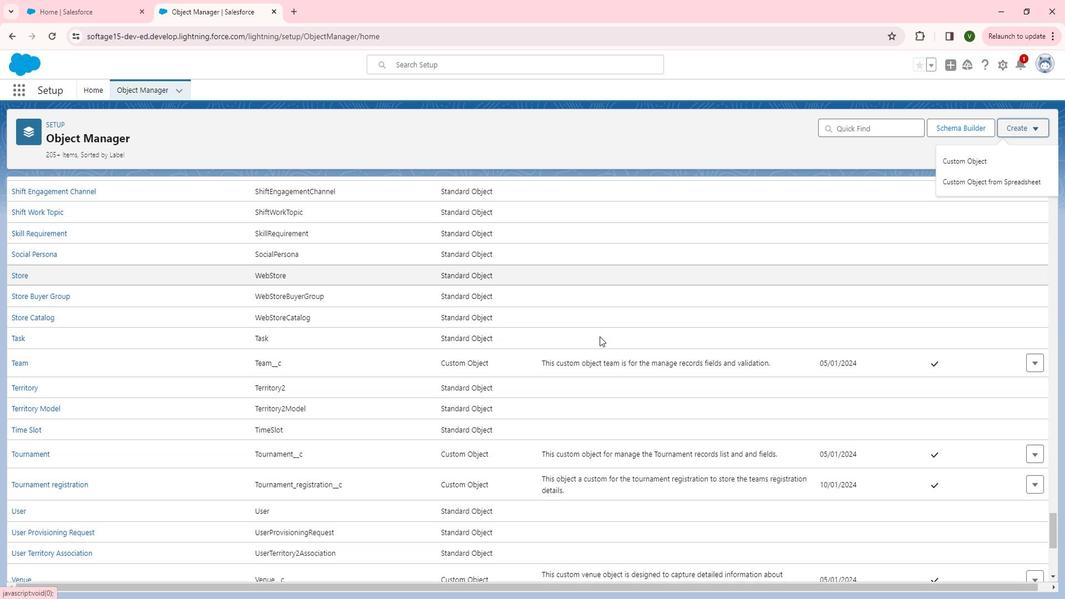 
Action: Mouse scrolled (614, 338) with delta (0, 0)
Screenshot: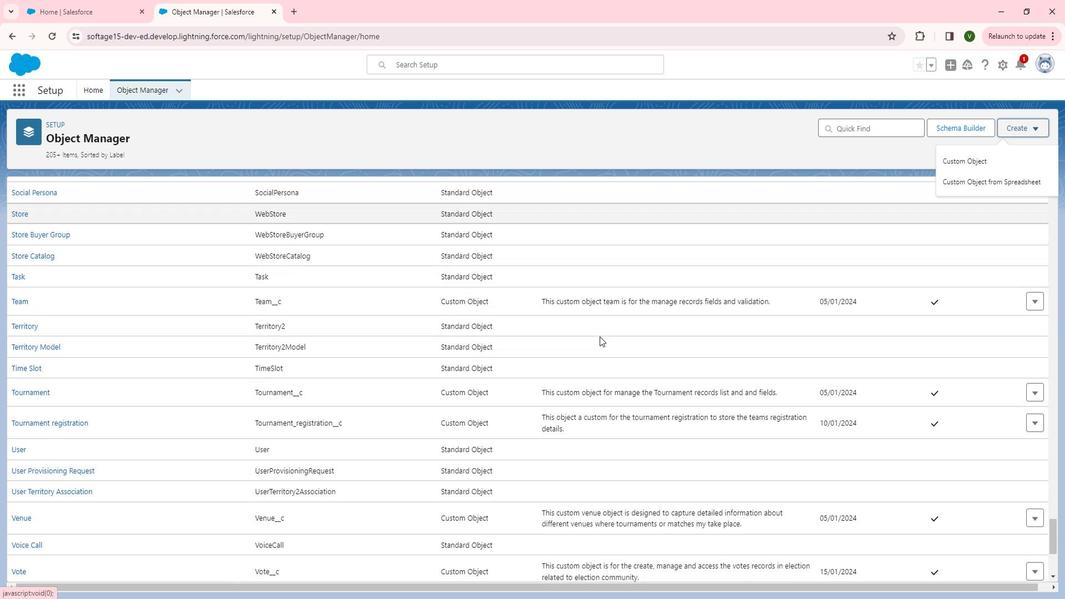 
Action: Mouse scrolled (614, 338) with delta (0, 0)
Screenshot: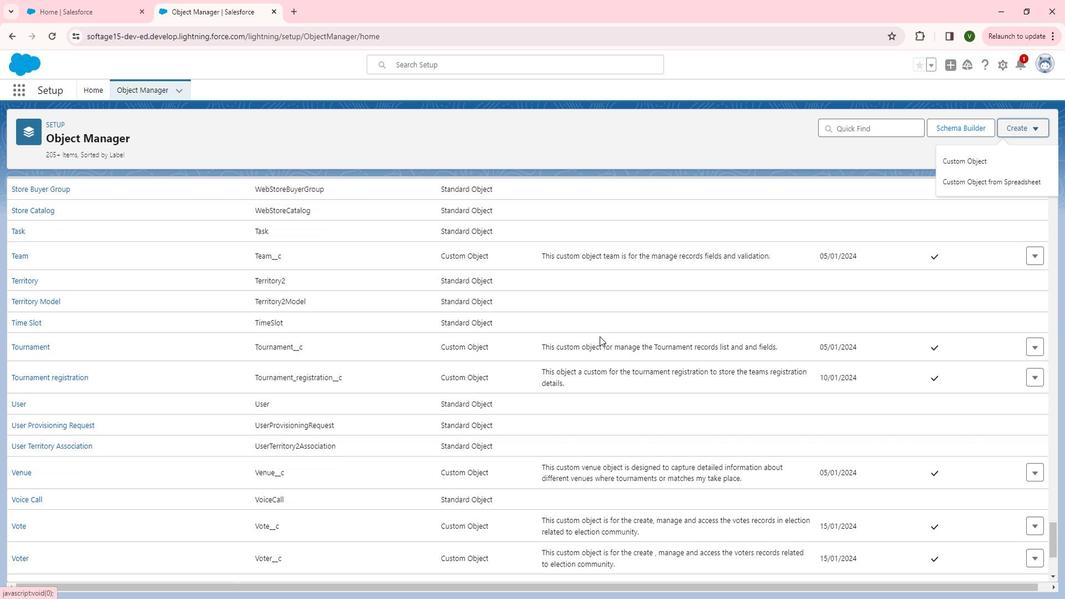 
Action: Mouse scrolled (614, 338) with delta (0, 0)
Screenshot: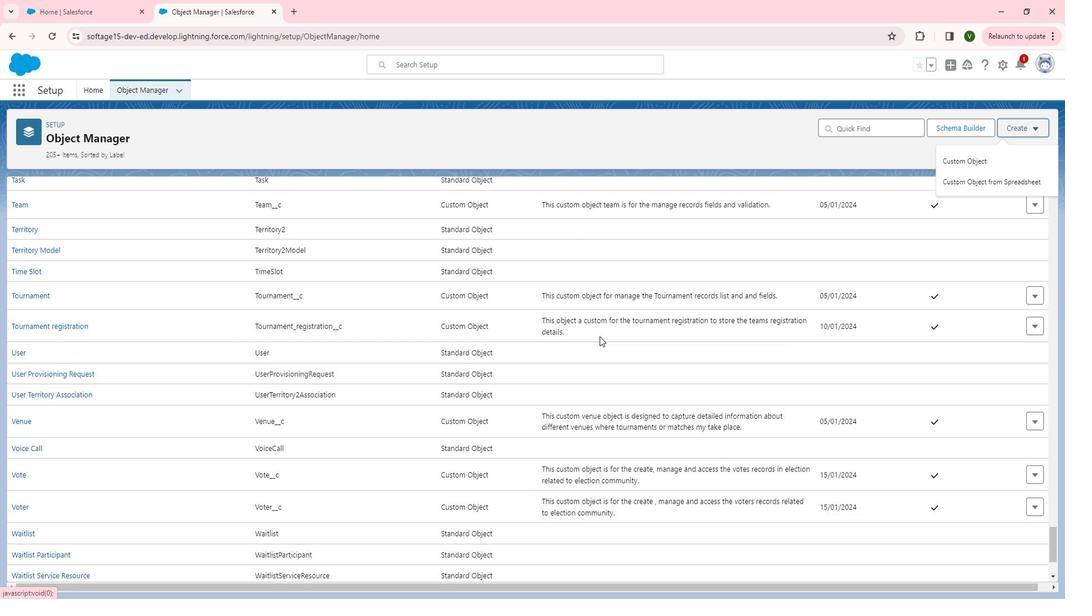 
Action: Mouse scrolled (614, 338) with delta (0, 0)
Screenshot: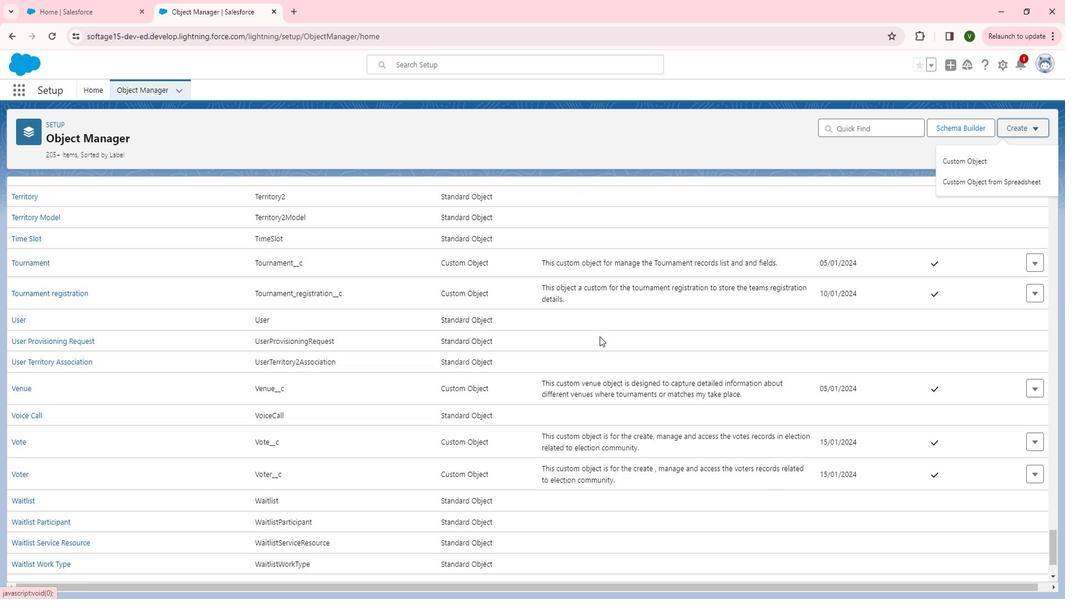 
Action: Mouse moved to (32, 396)
Screenshot: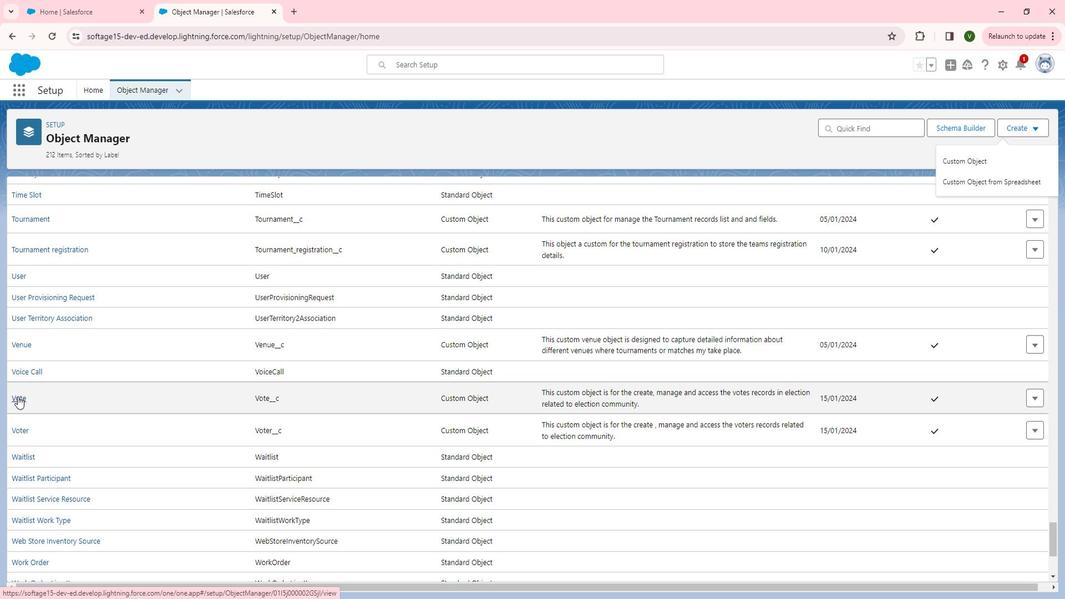 
Action: Mouse pressed left at (32, 396)
Screenshot: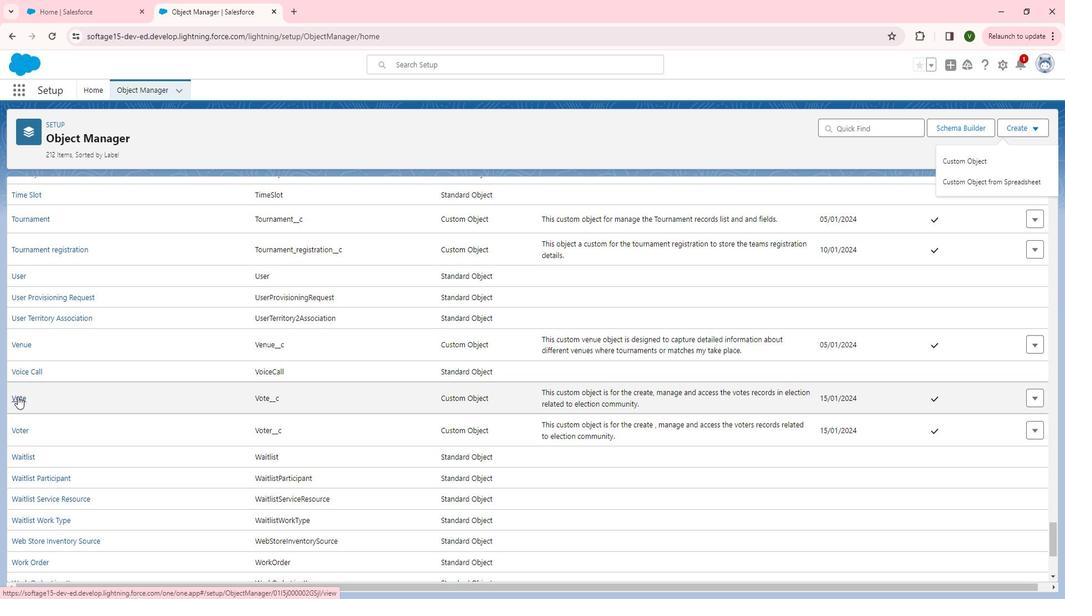 
Action: Mouse moved to (83, 210)
Screenshot: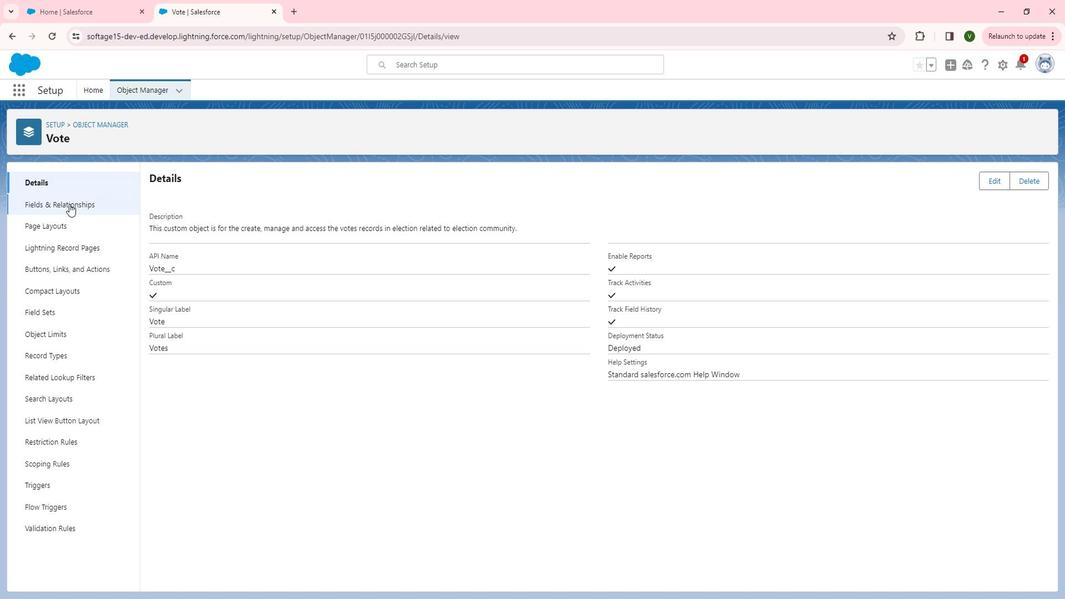 
Action: Mouse pressed left at (83, 210)
Screenshot: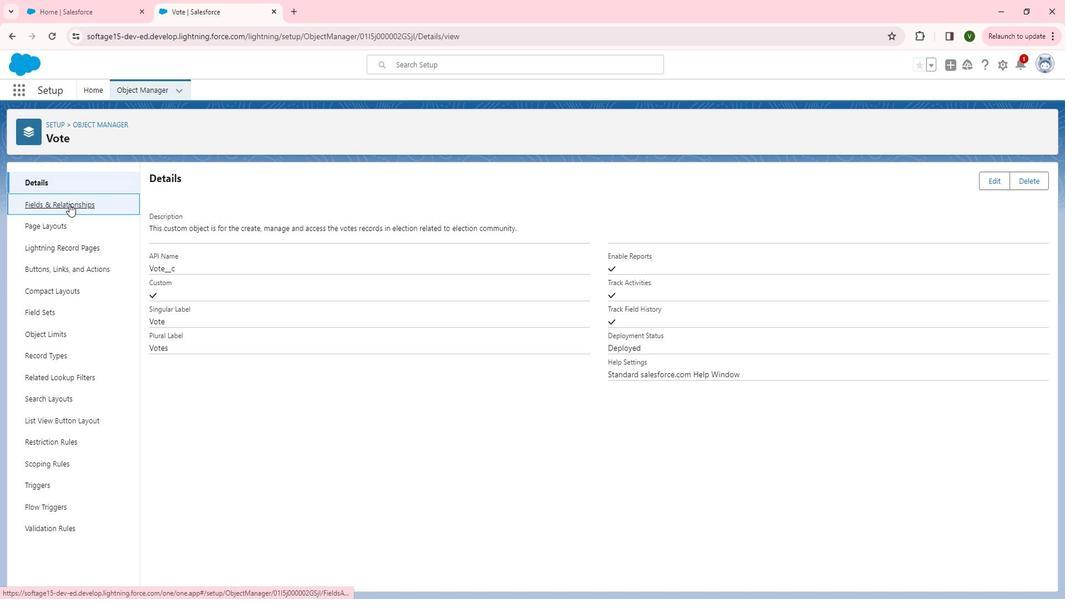 
Action: Mouse moved to (833, 180)
Screenshot: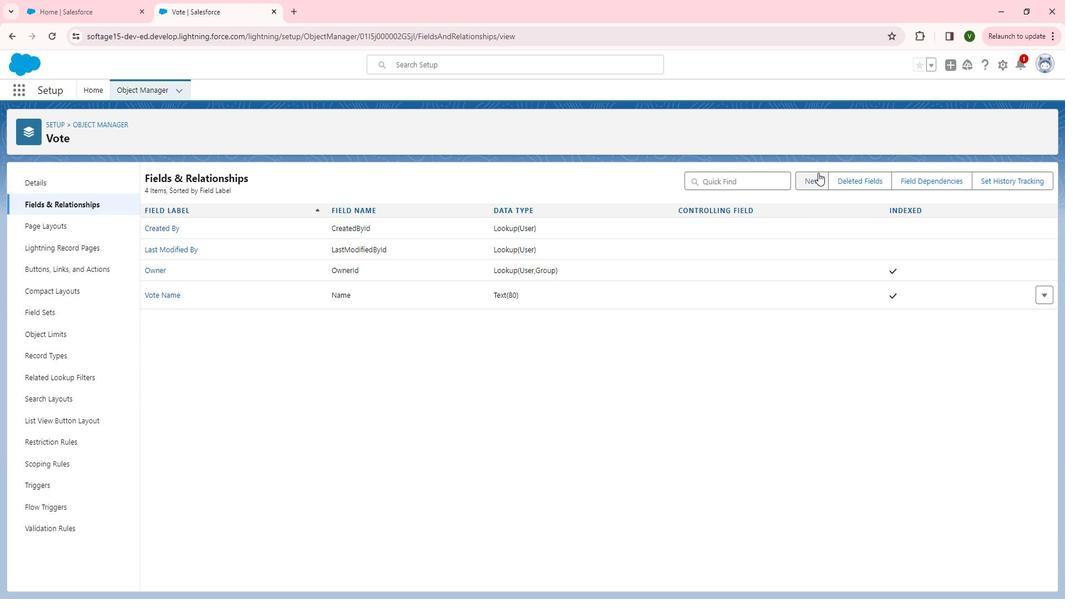 
Action: Mouse pressed left at (833, 180)
Screenshot: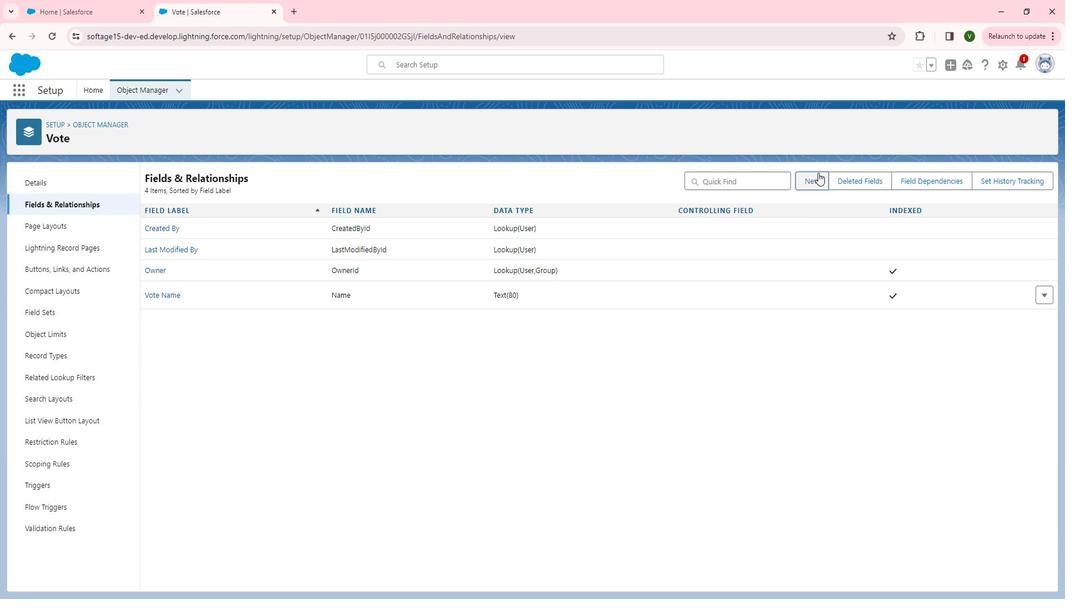 
Action: Mouse moved to (295, 348)
Screenshot: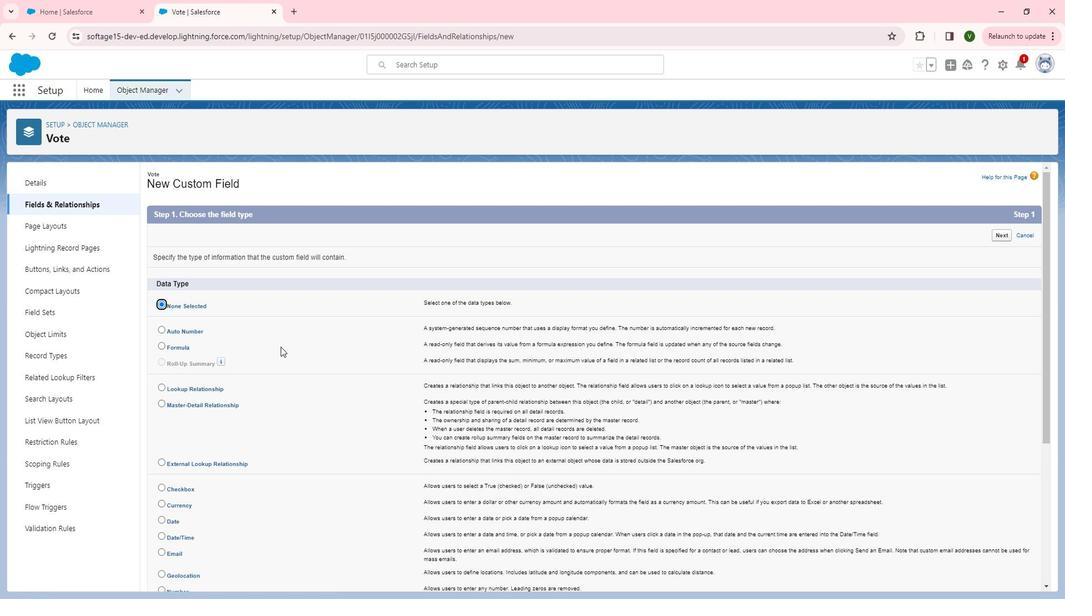 
Action: Mouse scrolled (295, 348) with delta (0, 0)
Screenshot: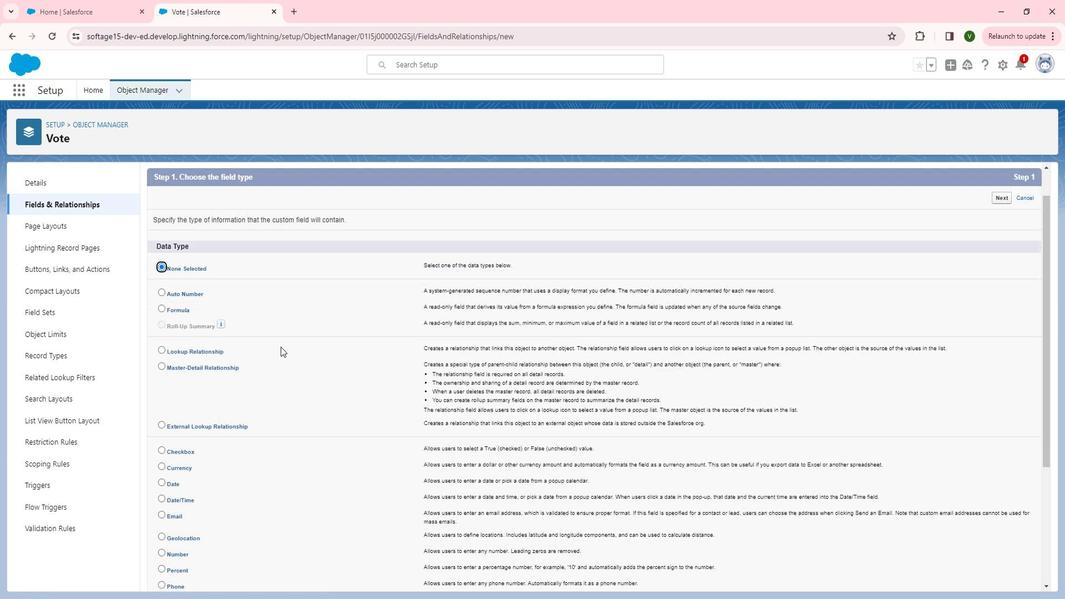 
Action: Mouse moved to (295, 350)
Screenshot: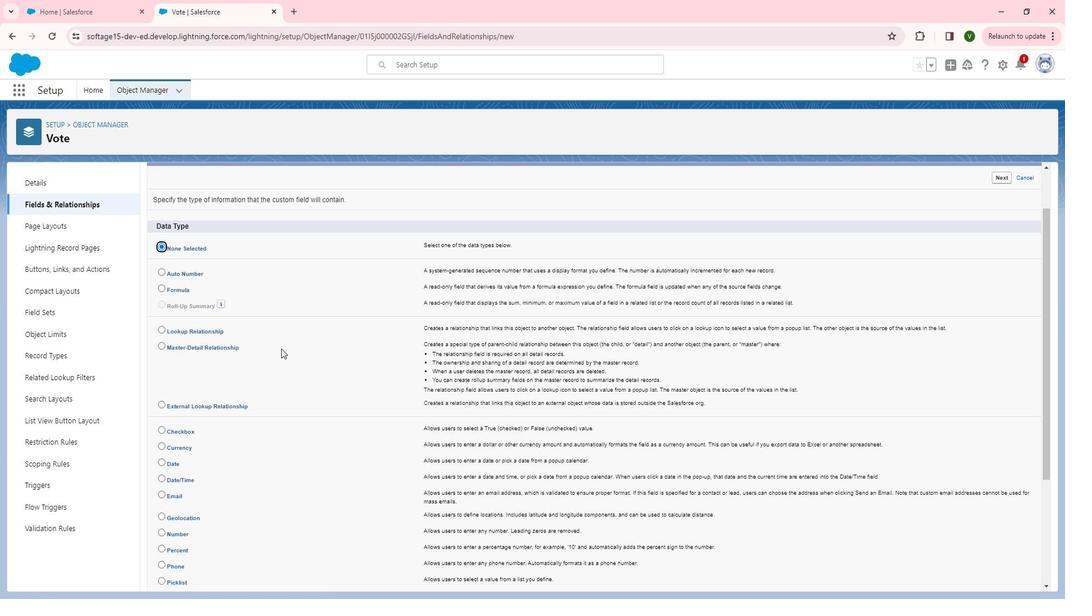 
Action: Mouse scrolled (295, 349) with delta (0, 0)
Screenshot: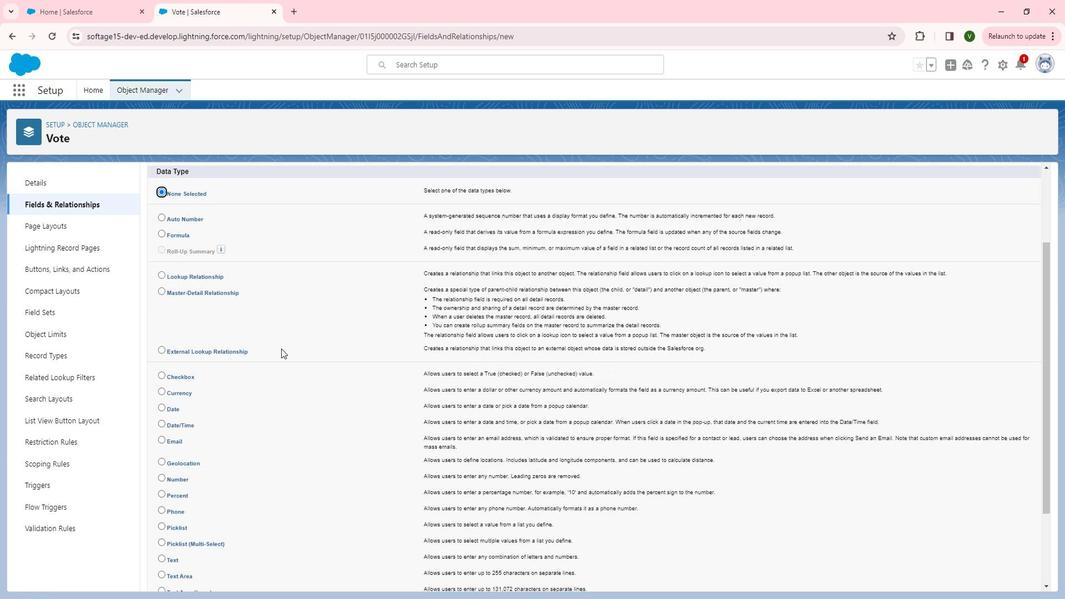 
Action: Mouse moved to (174, 405)
Screenshot: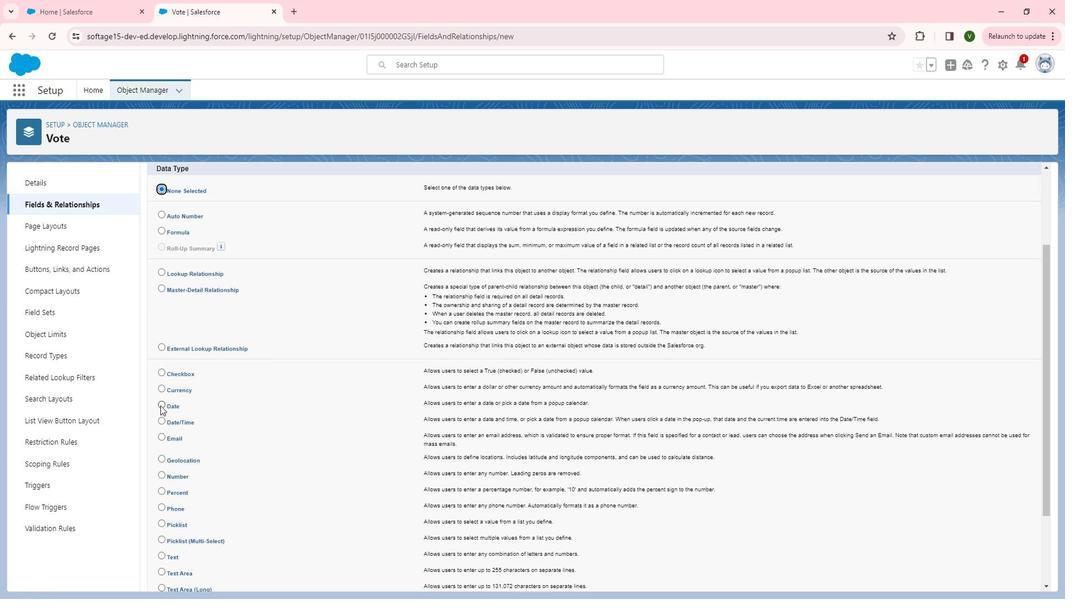 
Action: Mouse pressed left at (174, 405)
Screenshot: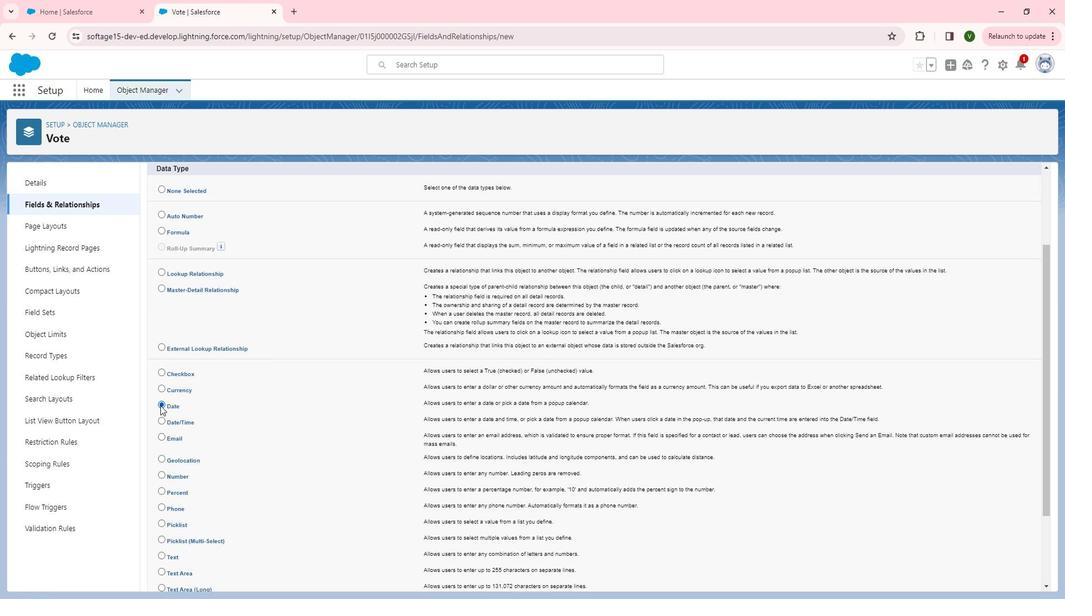
Action: Mouse moved to (646, 405)
Screenshot: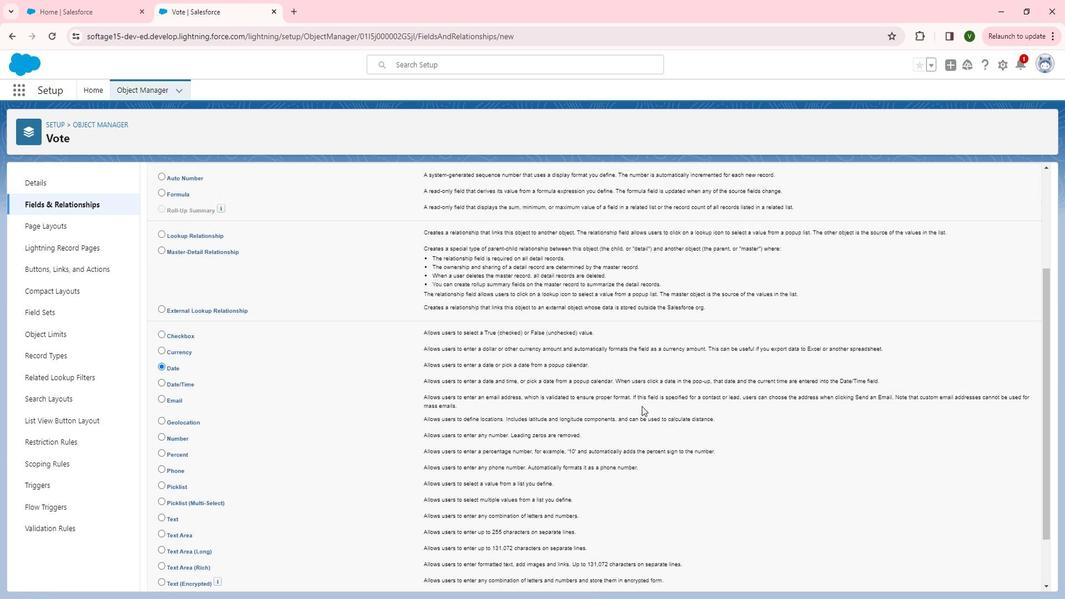 
Action: Mouse scrolled (646, 405) with delta (0, 0)
Screenshot: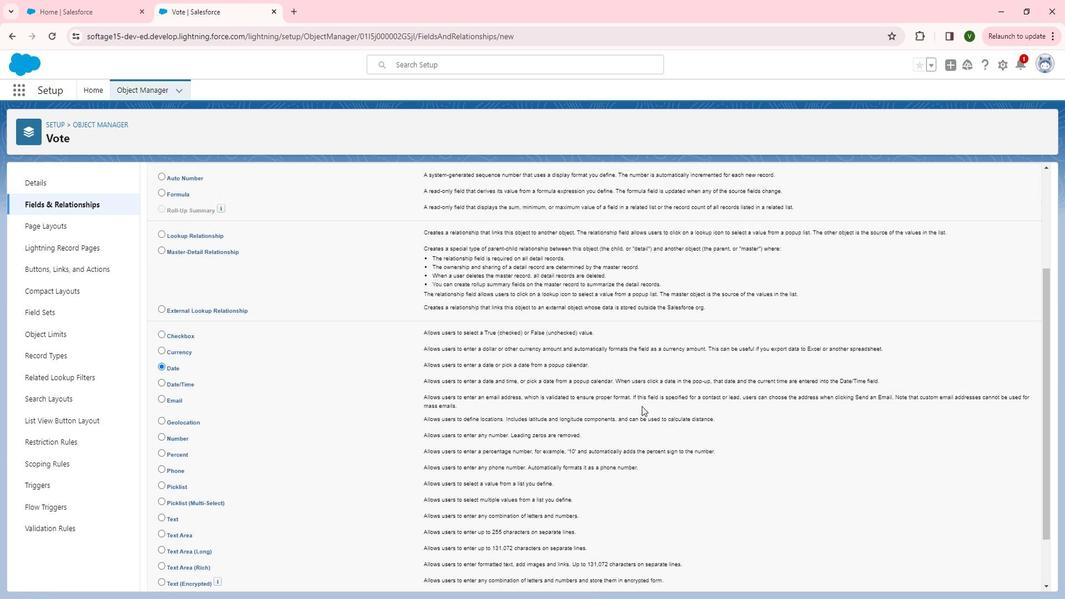 
Action: Mouse moved to (656, 405)
Screenshot: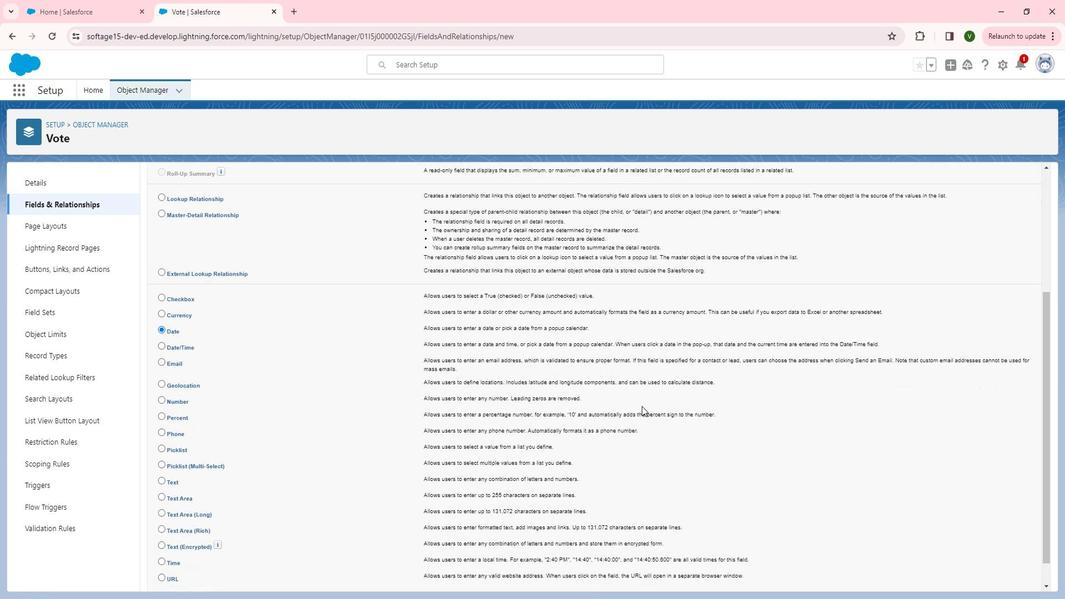 
Action: Mouse scrolled (656, 405) with delta (0, 0)
Screenshot: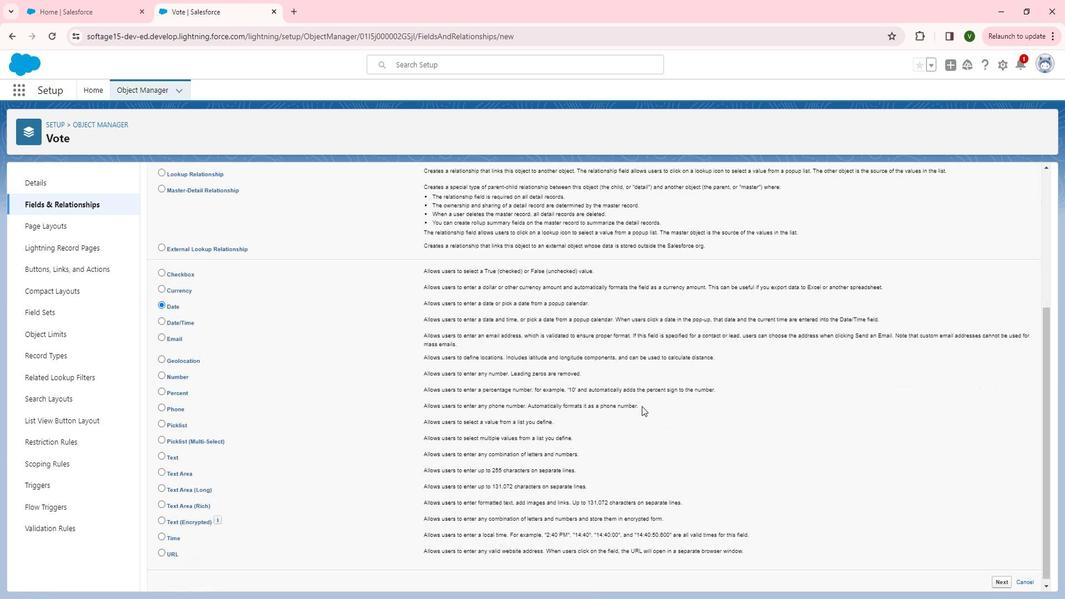 
Action: Mouse scrolled (656, 405) with delta (0, 0)
Screenshot: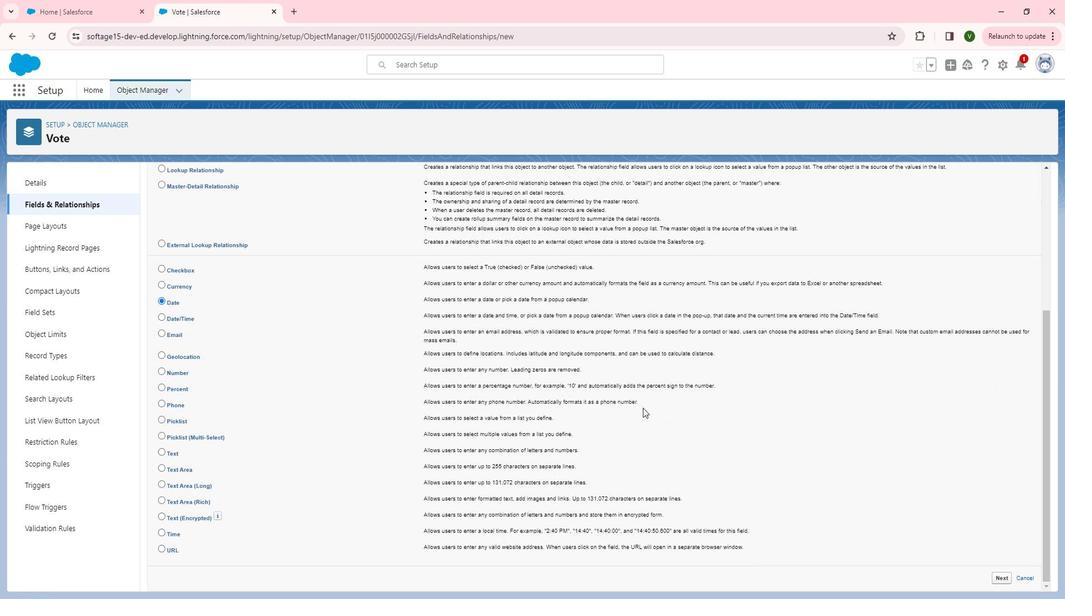 
Action: Mouse moved to (193, 323)
Screenshot: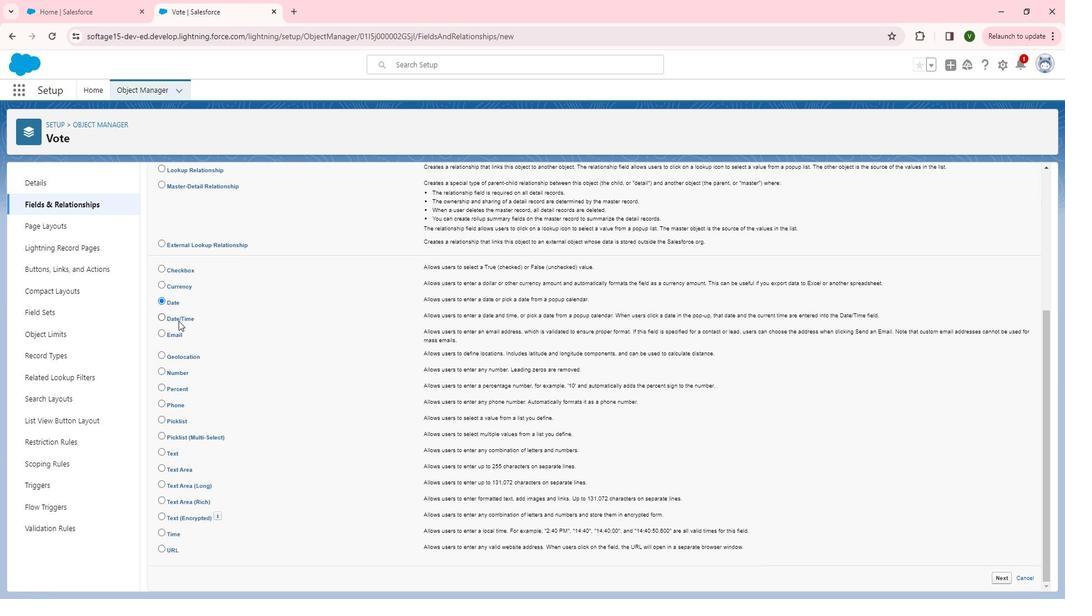 
Action: Mouse pressed left at (193, 323)
Screenshot: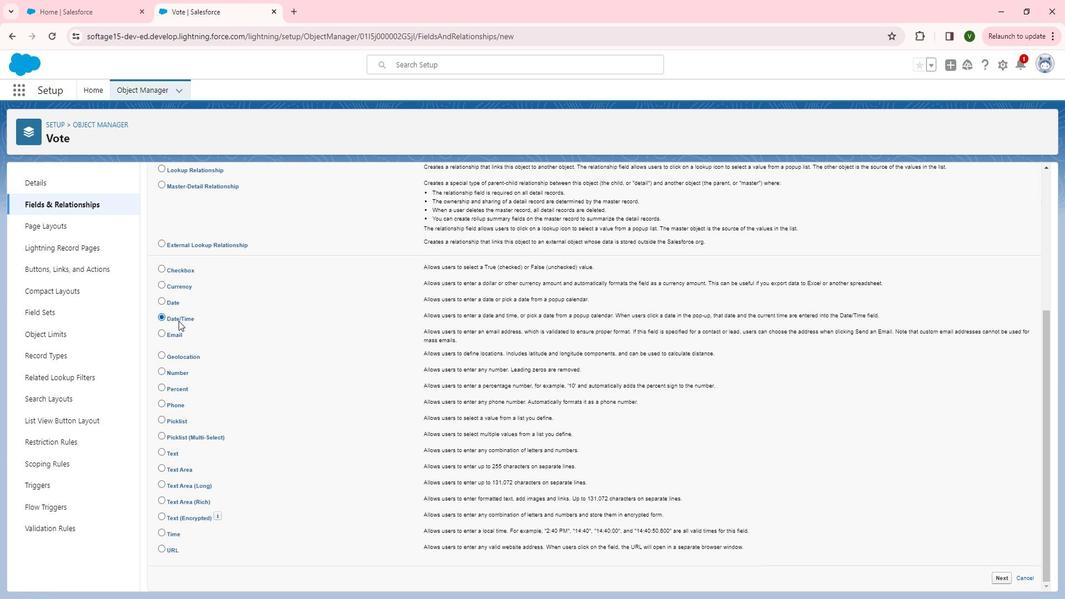 
Action: Mouse moved to (723, 380)
Screenshot: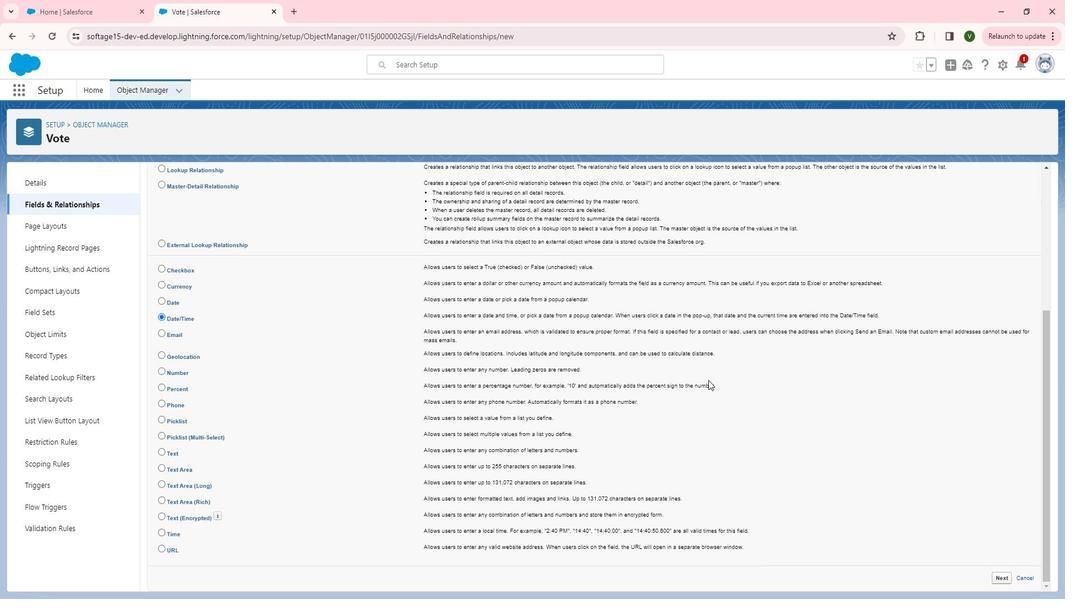
Action: Mouse scrolled (723, 380) with delta (0, 0)
Screenshot: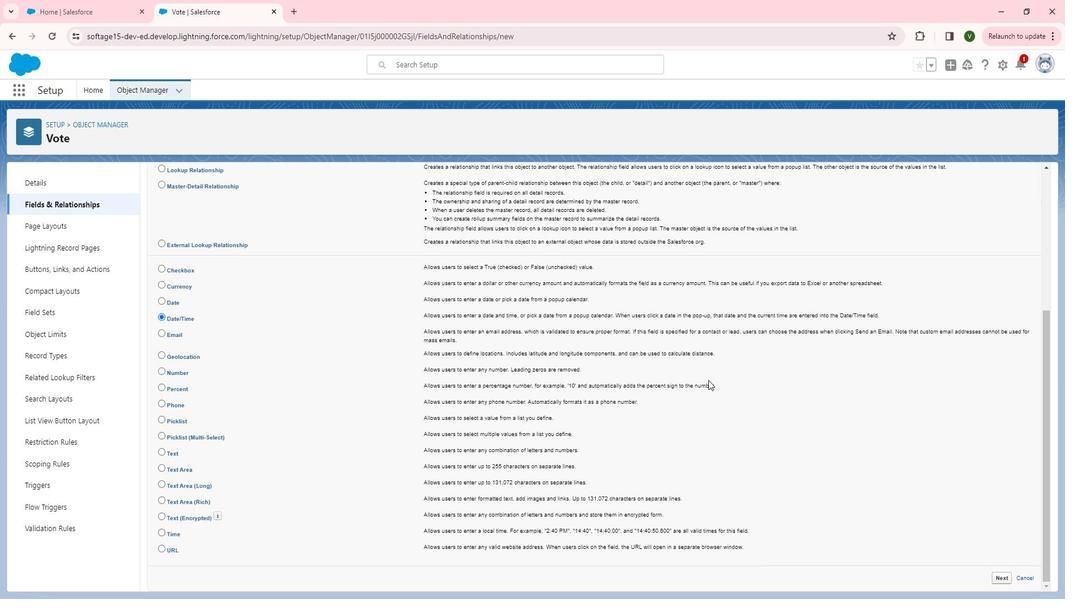 
Action: Mouse scrolled (723, 380) with delta (0, 0)
Screenshot: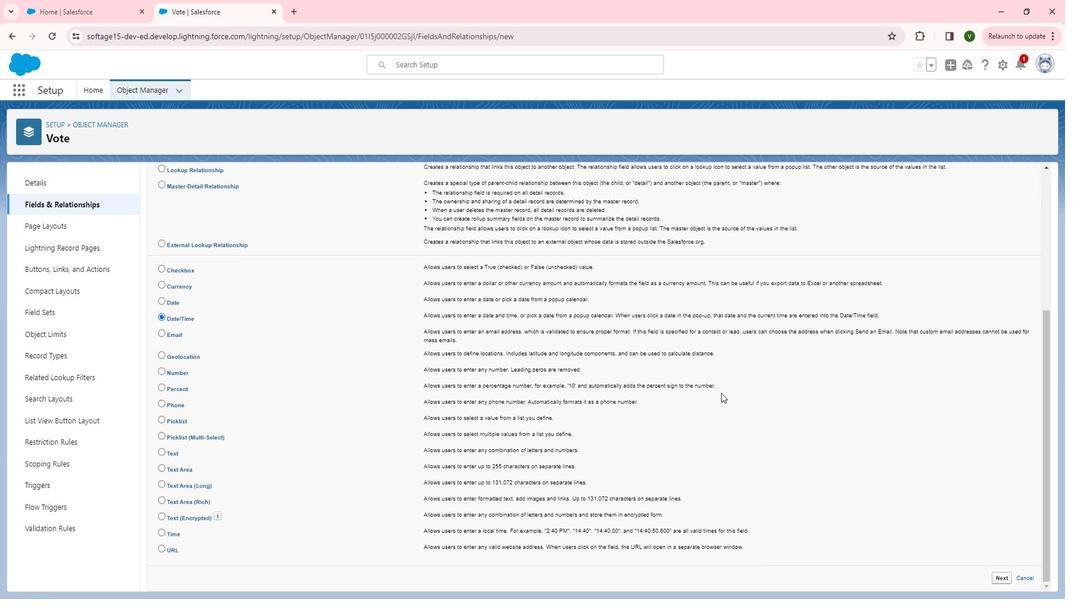 
Action: Mouse scrolled (723, 380) with delta (0, 0)
Screenshot: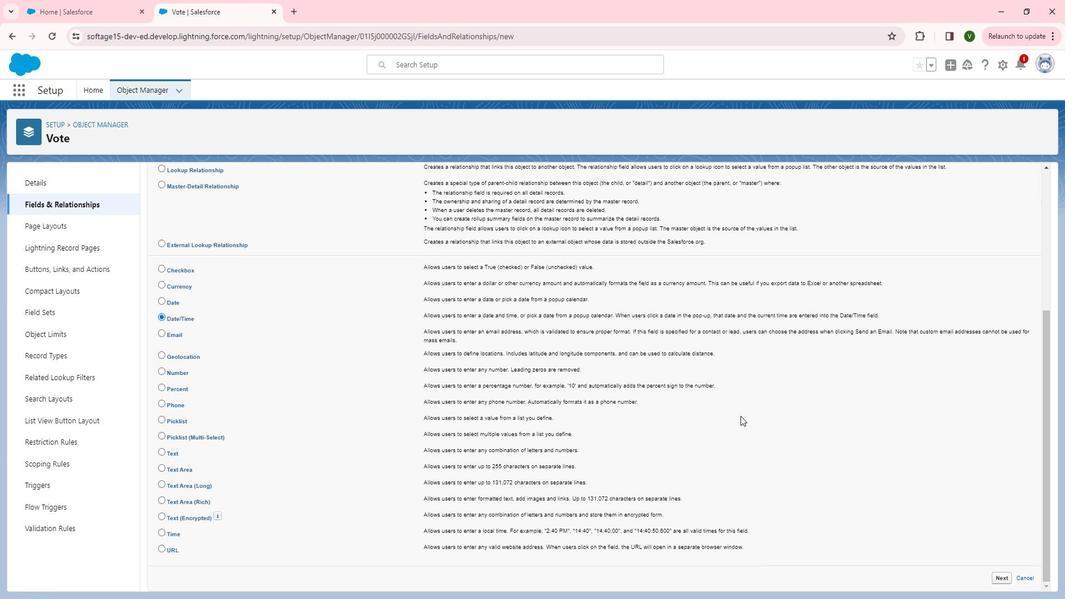 
Action: Mouse moved to (1012, 570)
Screenshot: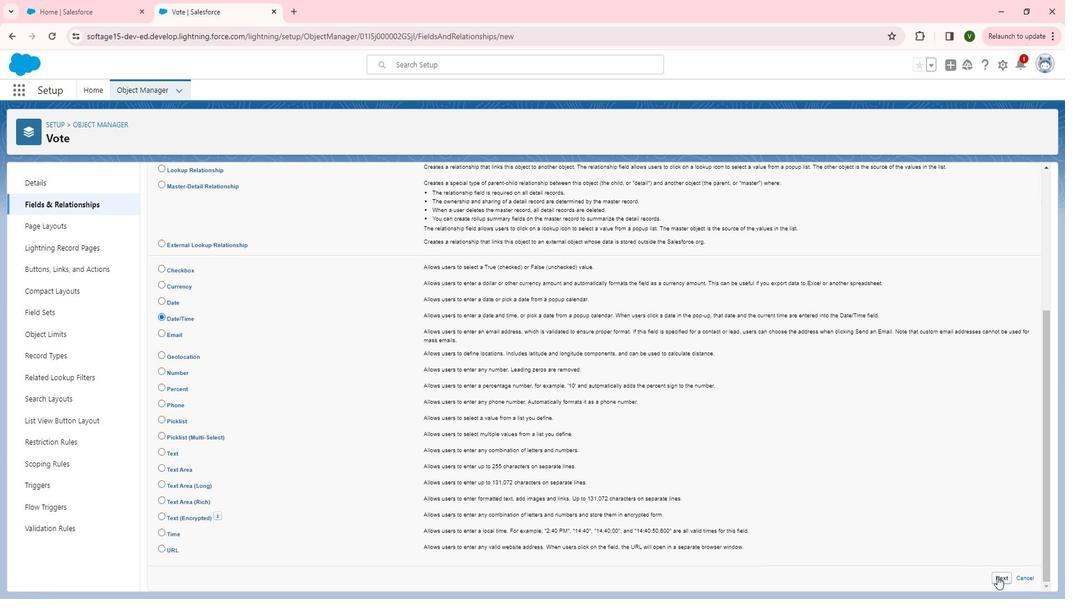 
Action: Mouse pressed left at (1012, 570)
Screenshot: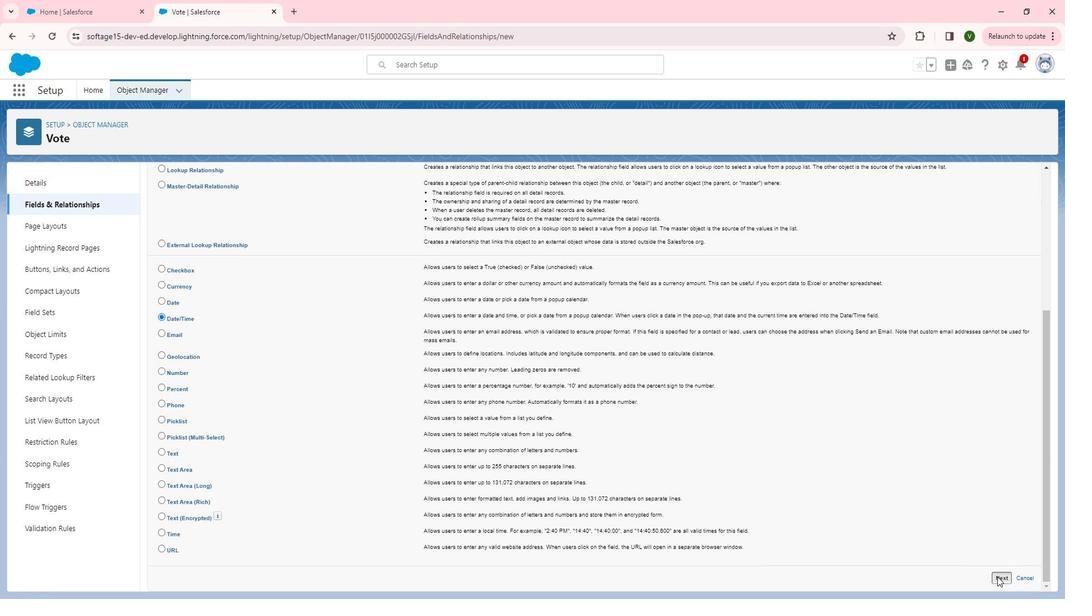 
Action: Mouse moved to (368, 262)
Screenshot: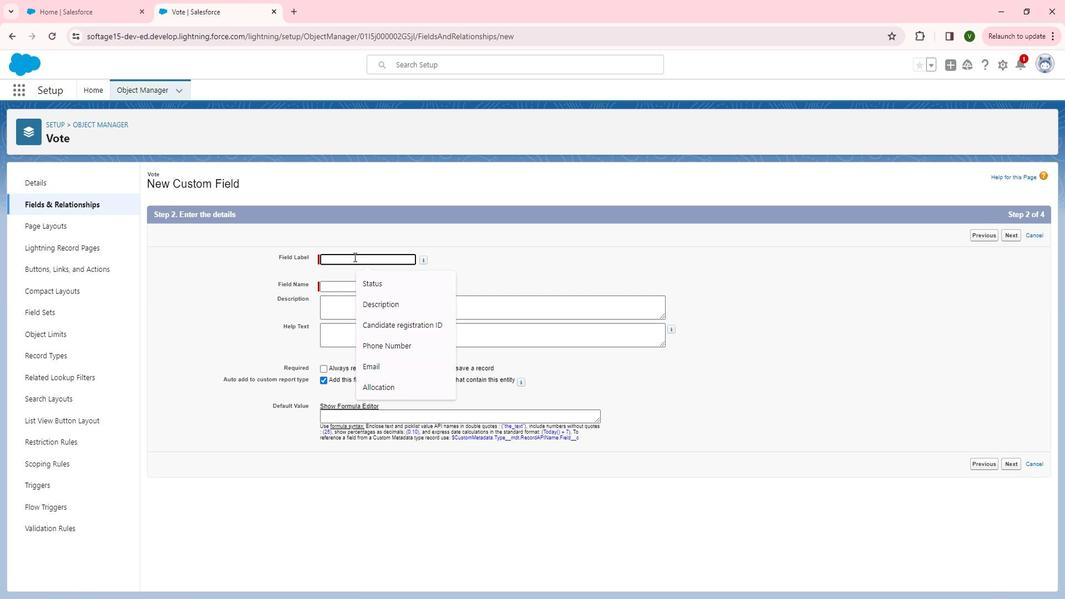 
Action: Mouse pressed left at (368, 262)
Screenshot: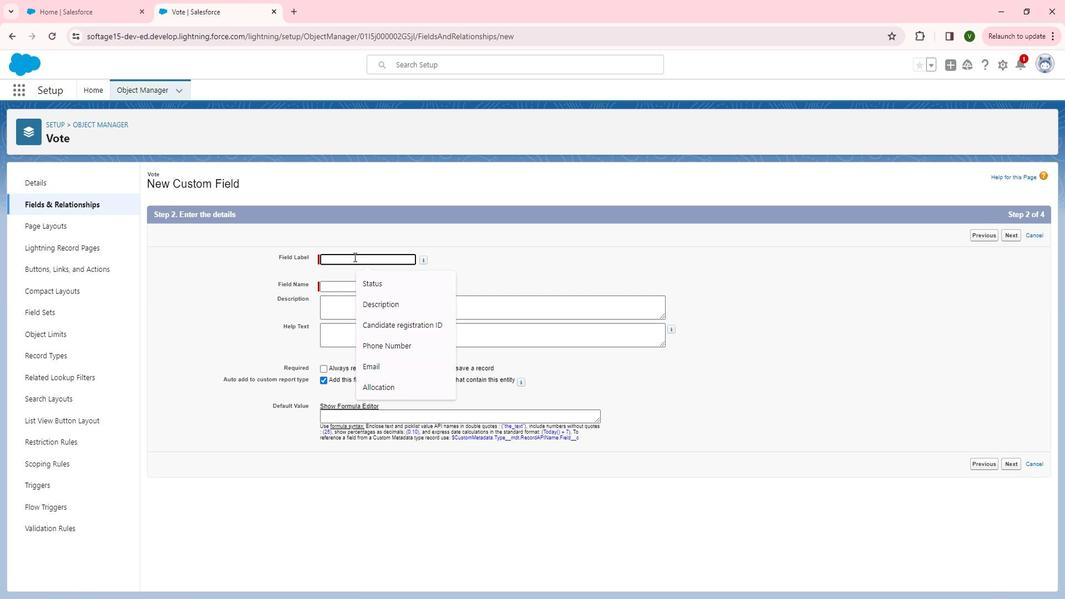 
Action: Mouse moved to (379, 254)
Screenshot: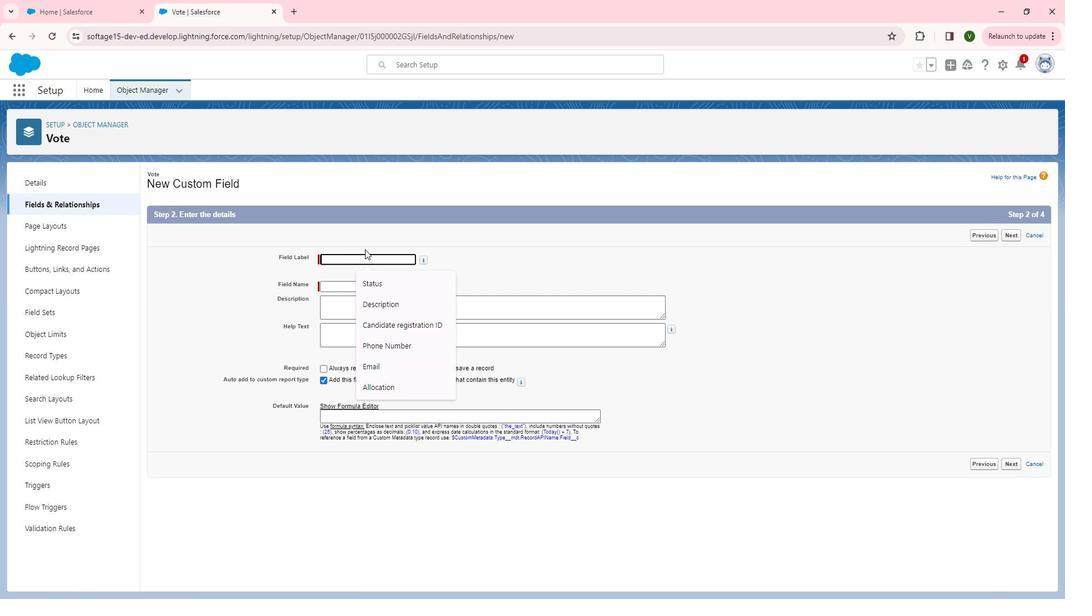 
Action: Key pressed <Key.shift>Vote<Key.space>date<Key.left><Key.left><Key.left><Key.backspace><Key.shift>D
Screenshot: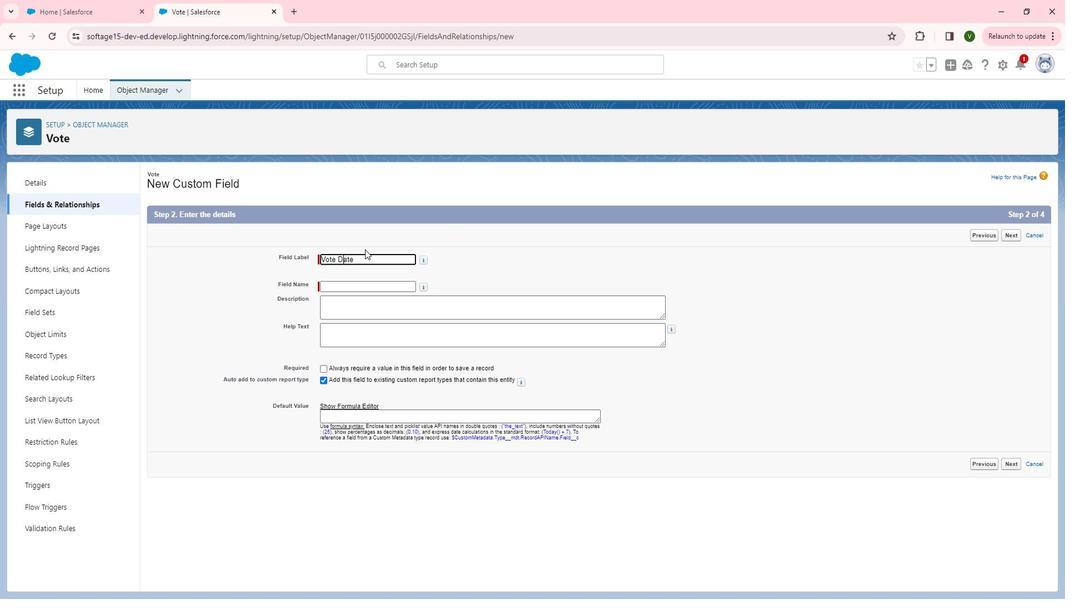 
Action: Mouse moved to (377, 286)
Screenshot: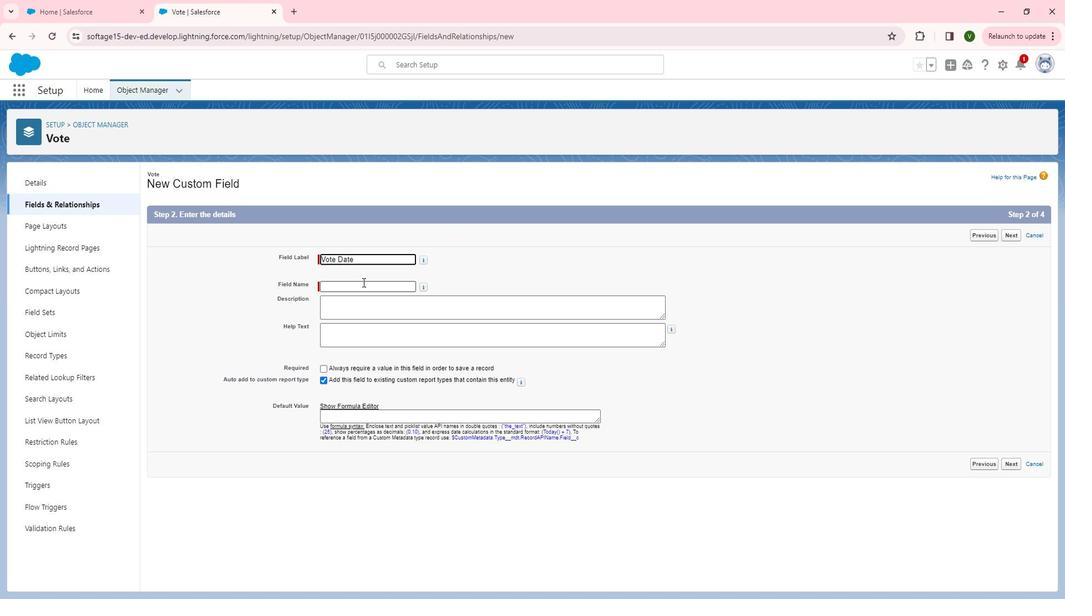 
Action: Mouse pressed left at (377, 286)
Screenshot: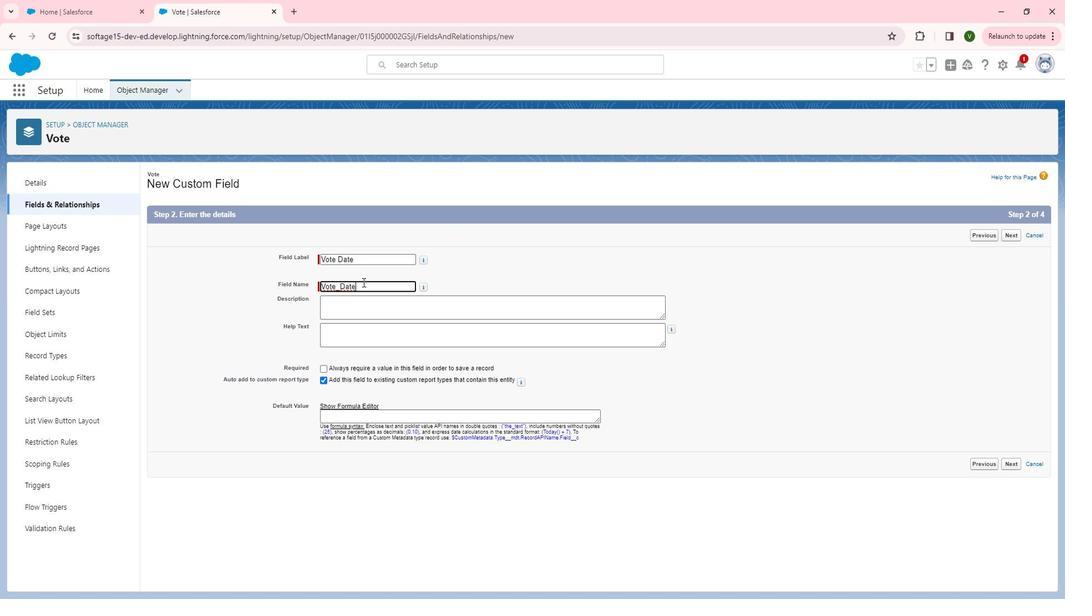 
Action: Mouse moved to (378, 307)
Screenshot: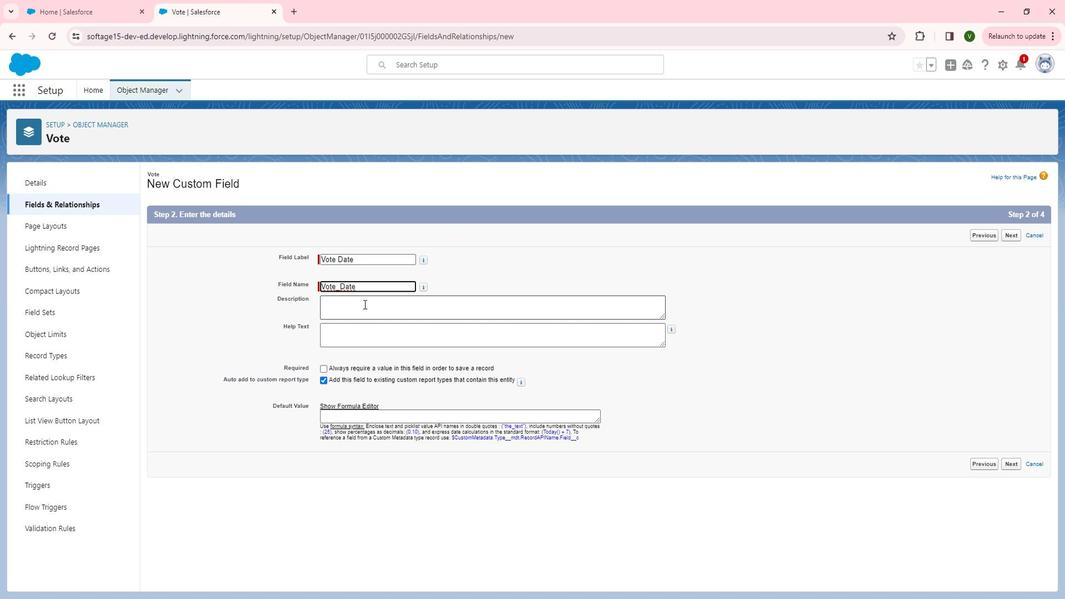 
Action: Mouse pressed left at (378, 307)
Screenshot: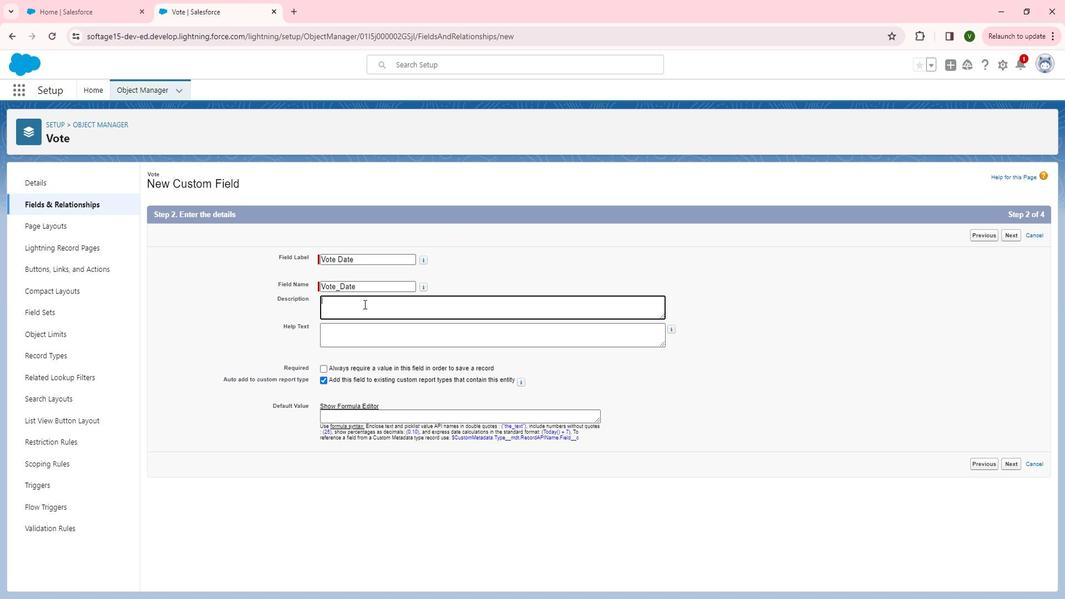 
Action: Mouse moved to (375, 293)
Screenshot: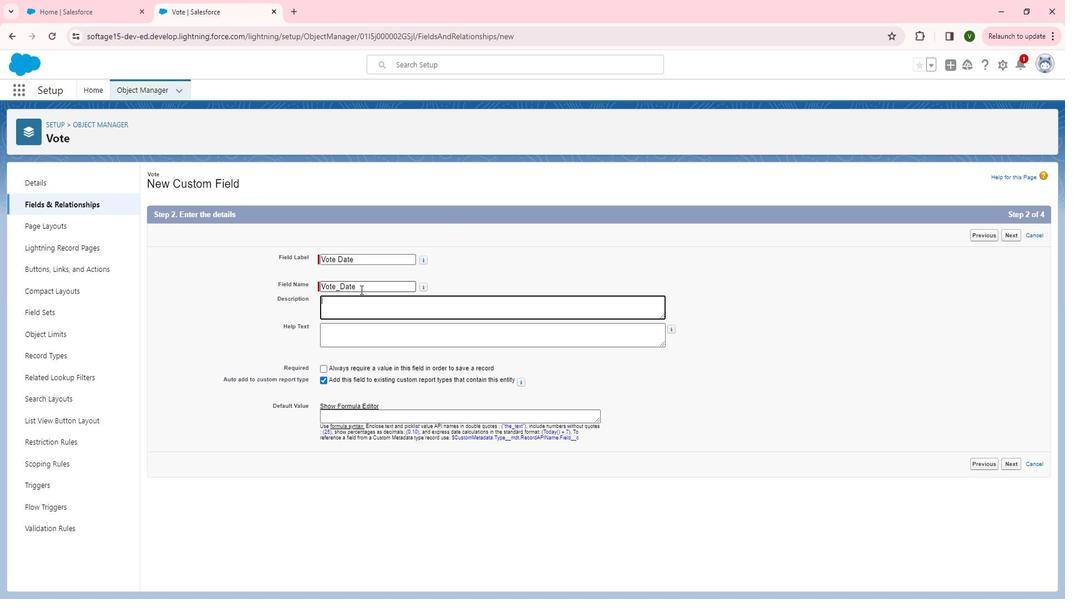 
Action: Key pressed <Key.shift><Key.shift>This<Key.space>custom<Key.space>field<Key.space>is<Key.space>for<Key.space>the<Key.space>capture<Key.space>the<Key.space>vote<Key.space>date<Key.space>i<Key.backspace>for<Key.space>election<Key.space>to<Key.space><Key.backspace><Key.backspace><Key.backspace>i<Key.backspace>t<Key.backspace>whene<Key.backspace><Key.space>the<Key.space>vote<Key.space>was<Key.space>cast<Key.space>for<Key.space>the<Key.space>elecetion<Key.backspace><Key.backspace><Key.backspace><Key.backspace><Key.backspace>tion<Key.space>n<Key.backspace>community.
Screenshot: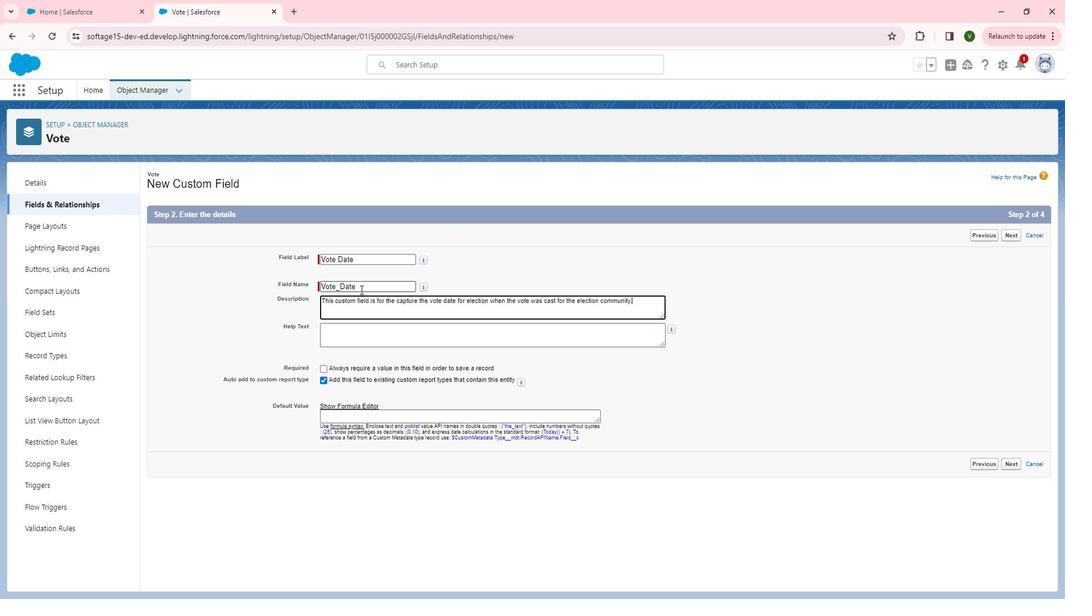 
Action: Mouse moved to (407, 328)
Screenshot: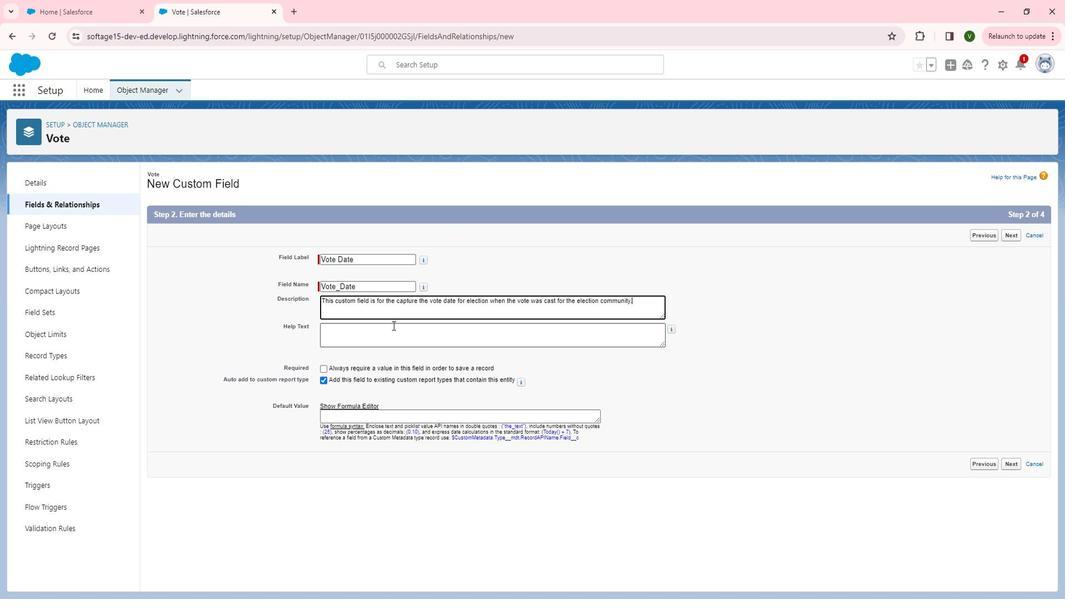 
Action: Mouse pressed left at (407, 328)
Screenshot: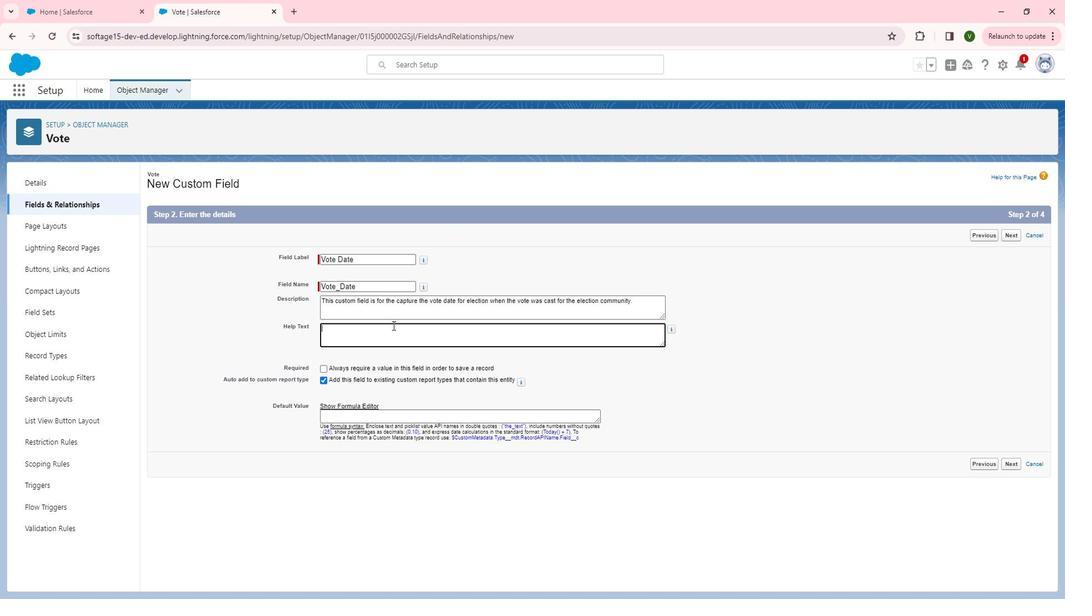 
Action: Key pressed <Key.shift>Select<Key.space>the<Key.space>date<Key.space>and<Key.space>time<Key.space>when<Key.space>the<Key.space>vote<Key.space>was<Key.space>cast.
Screenshot: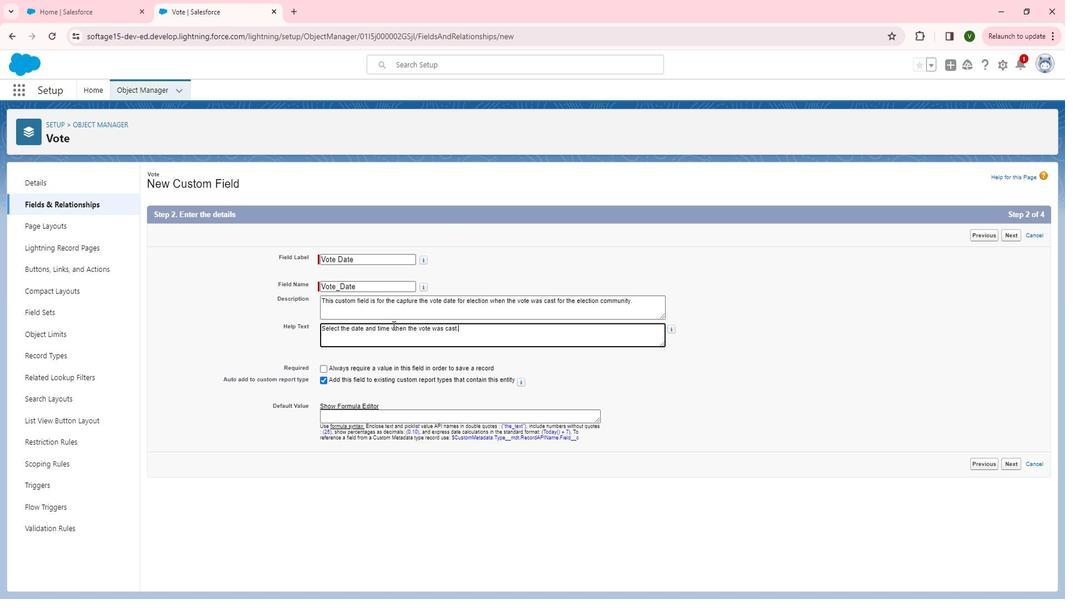 
Action: Mouse moved to (1028, 241)
Screenshot: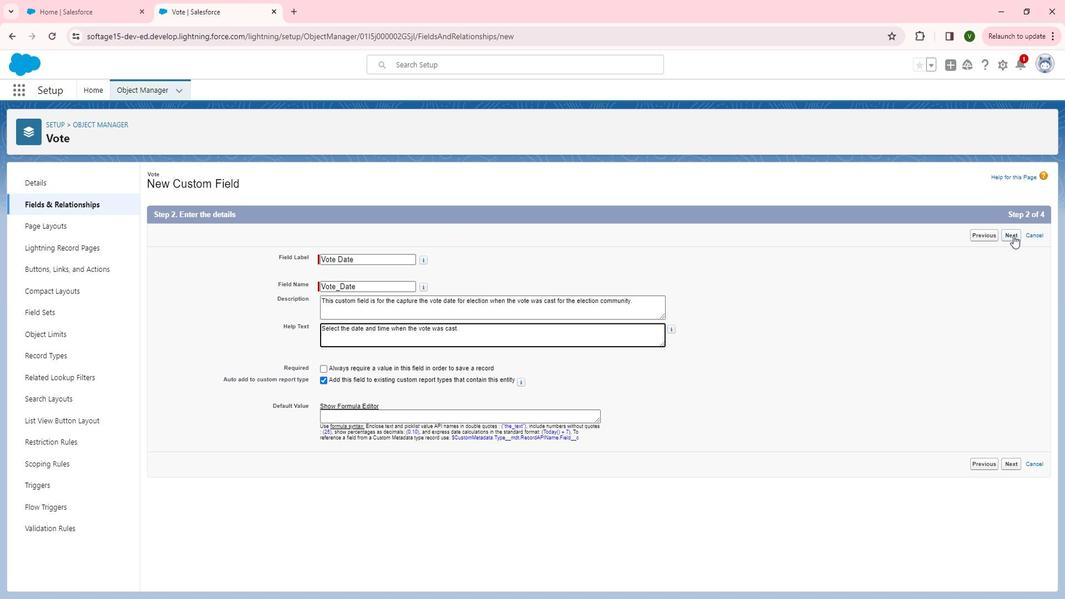 
Action: Mouse pressed left at (1028, 241)
Screenshot: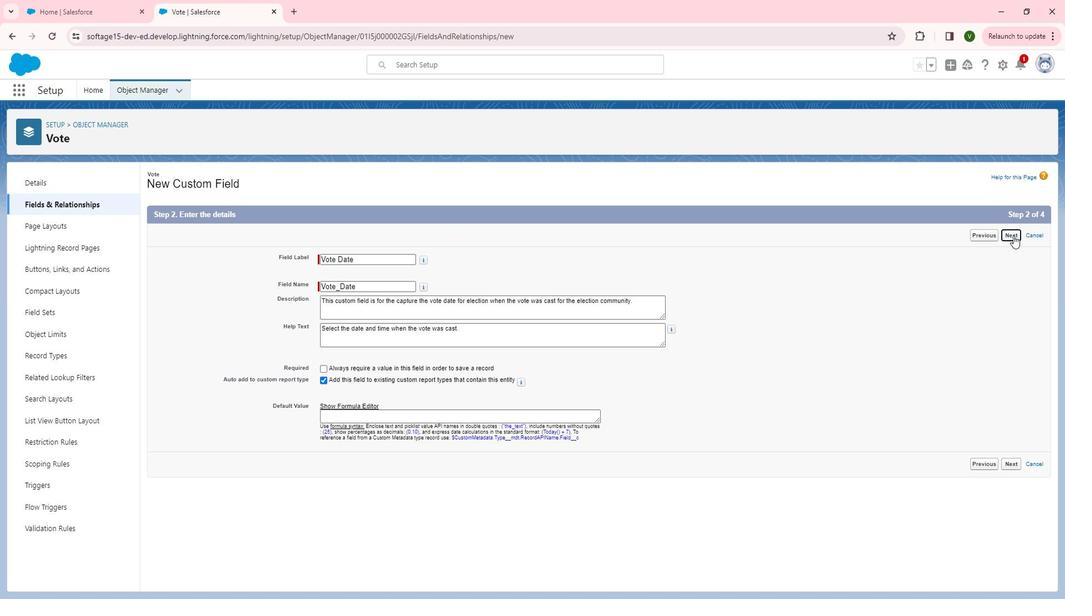 
Action: Mouse moved to (767, 332)
Screenshot: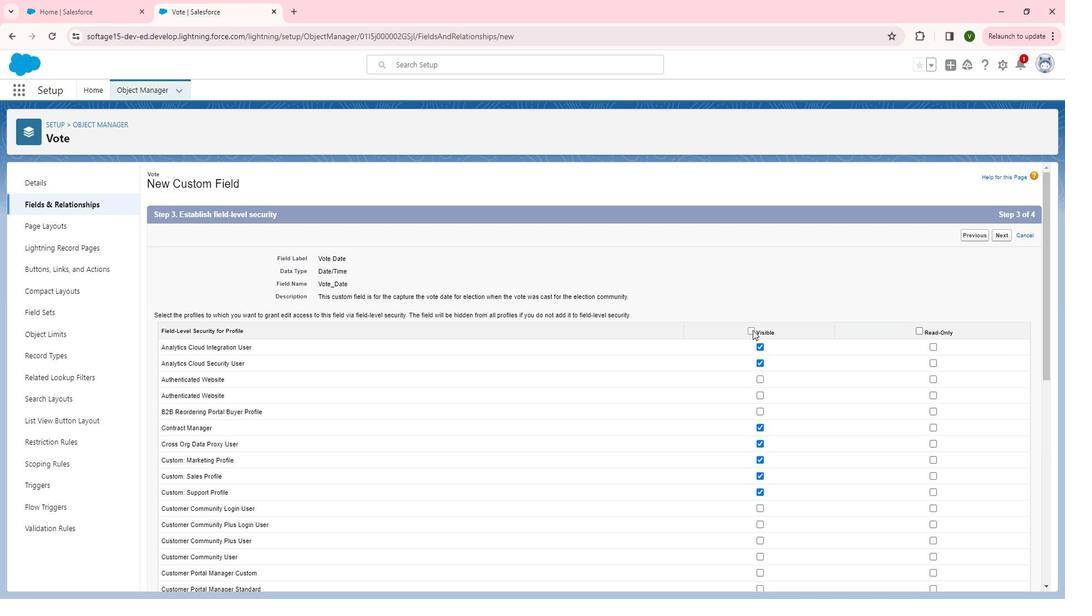 
Action: Mouse pressed left at (767, 332)
Screenshot: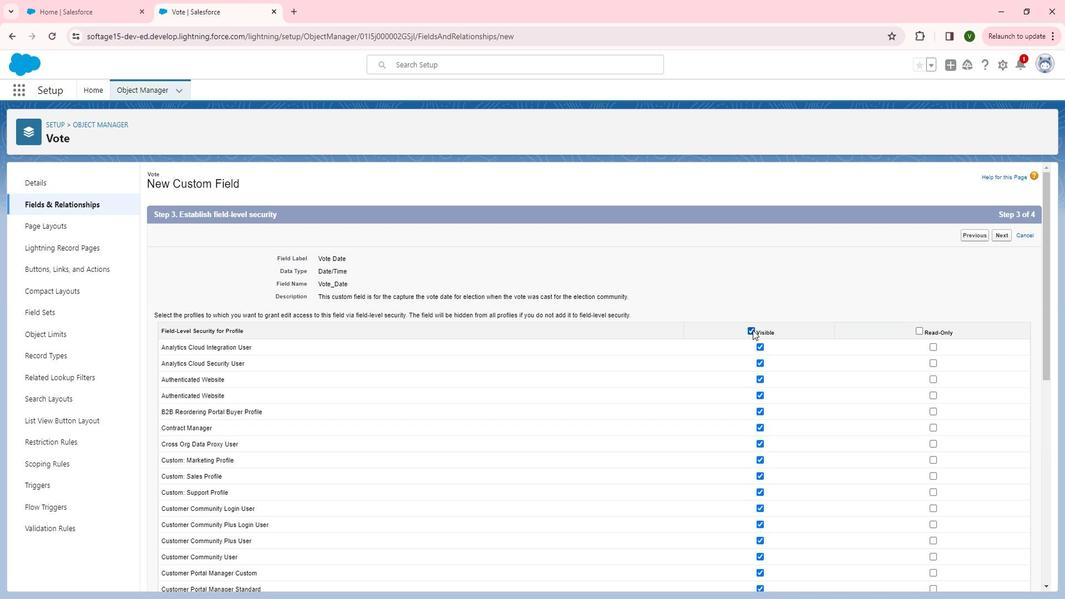 
Action: Mouse moved to (809, 381)
Screenshot: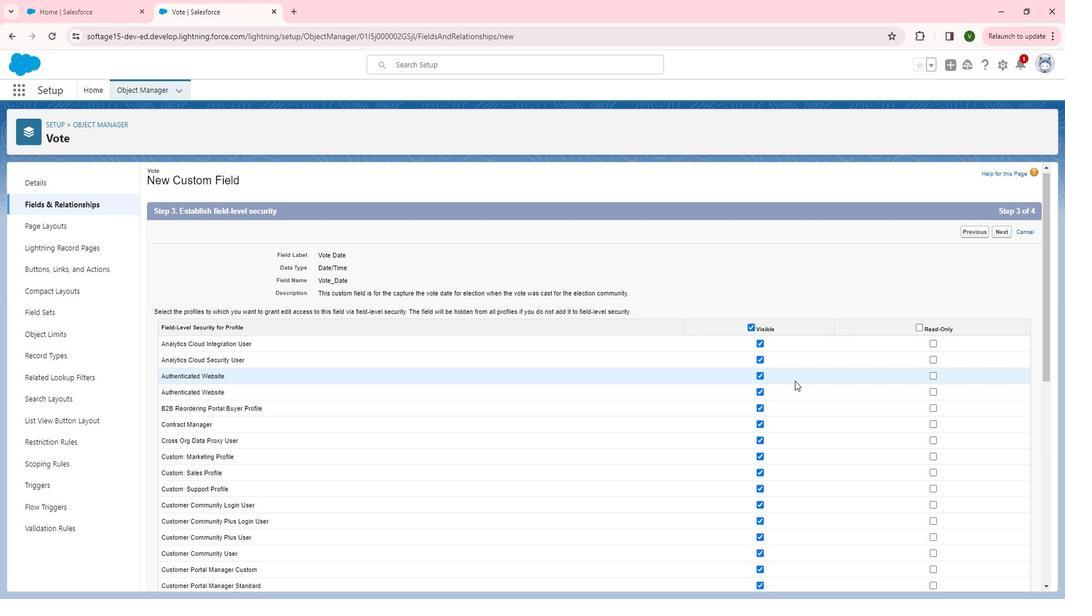 
Action: Mouse scrolled (809, 380) with delta (0, 0)
Screenshot: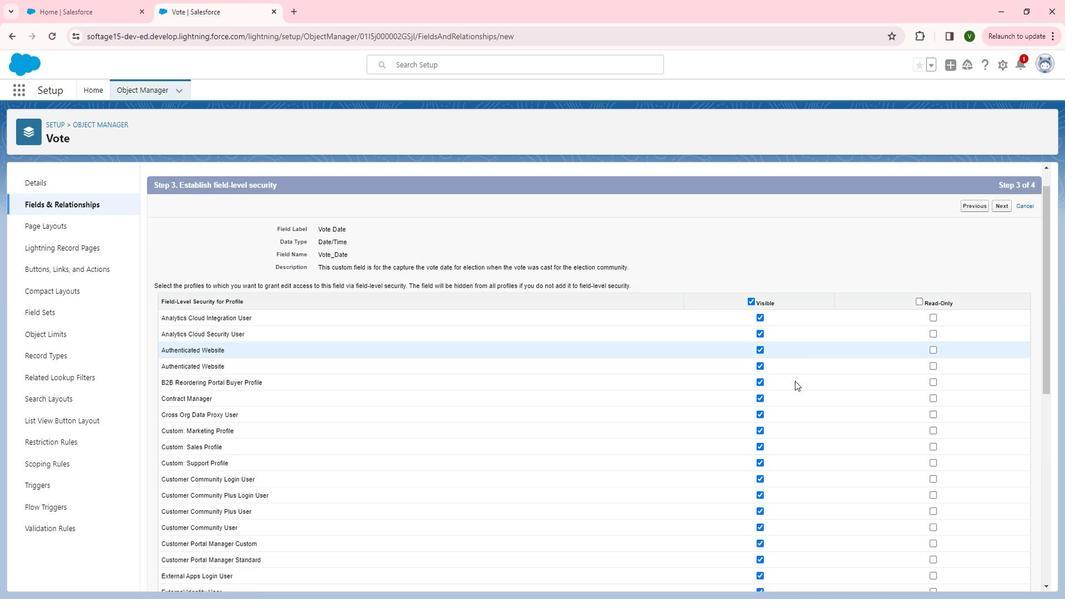 
Action: Mouse scrolled (809, 380) with delta (0, 0)
Screenshot: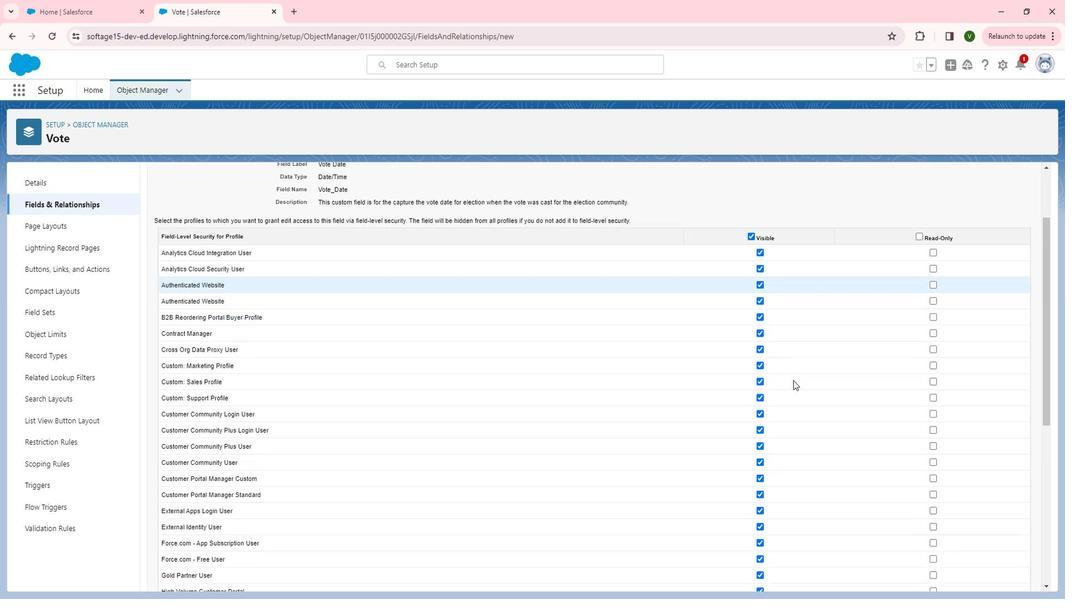 
Action: Mouse moved to (777, 254)
Screenshot: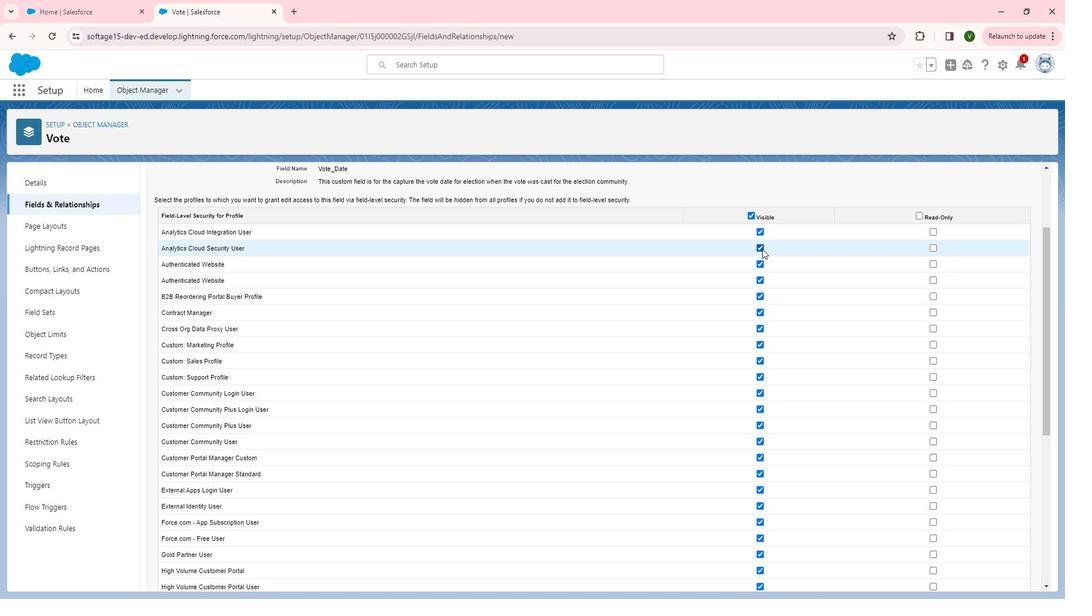 
Action: Mouse pressed left at (777, 254)
Screenshot: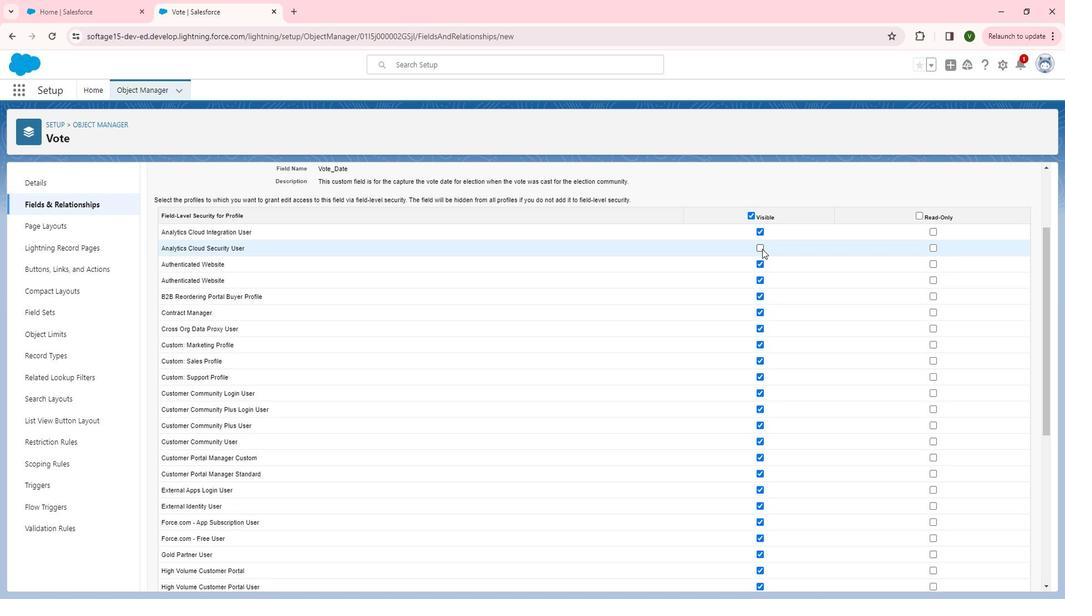 
Action: Mouse moved to (777, 266)
Screenshot: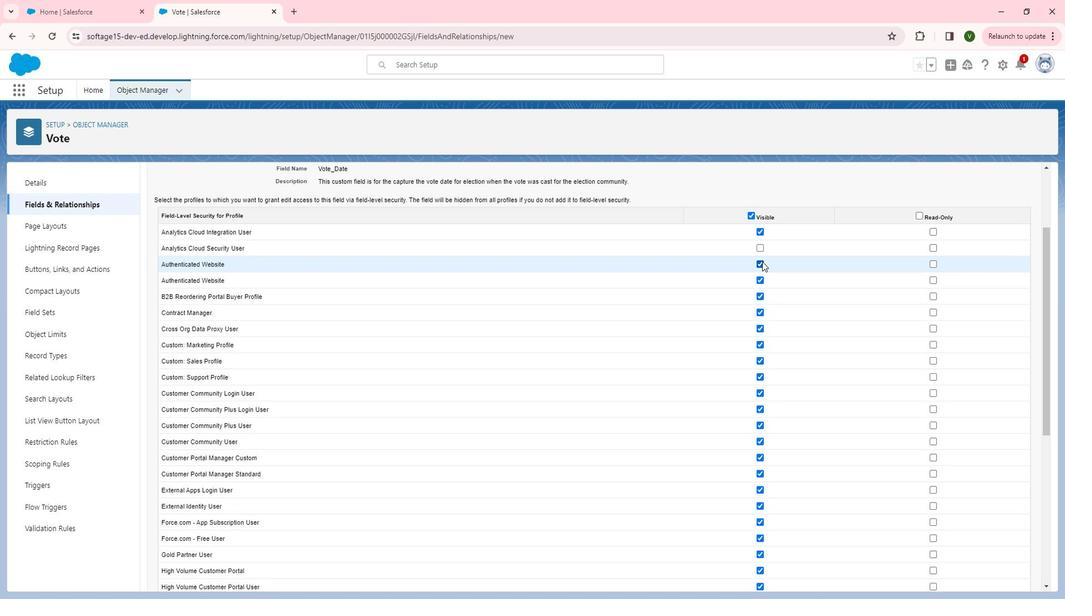 
Action: Mouse pressed left at (777, 266)
Screenshot: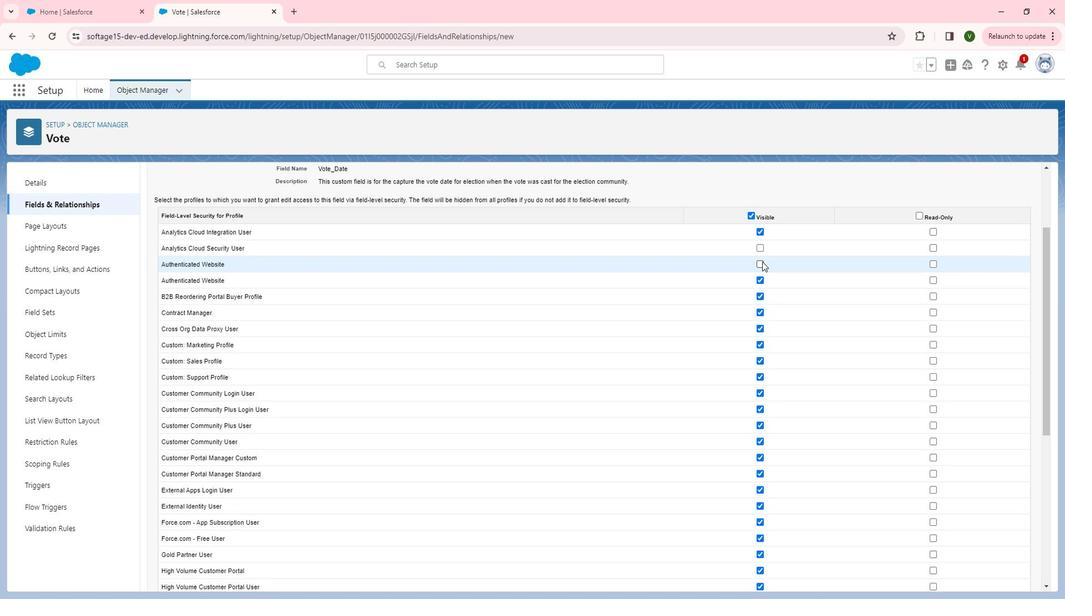 
Action: Mouse moved to (773, 282)
Screenshot: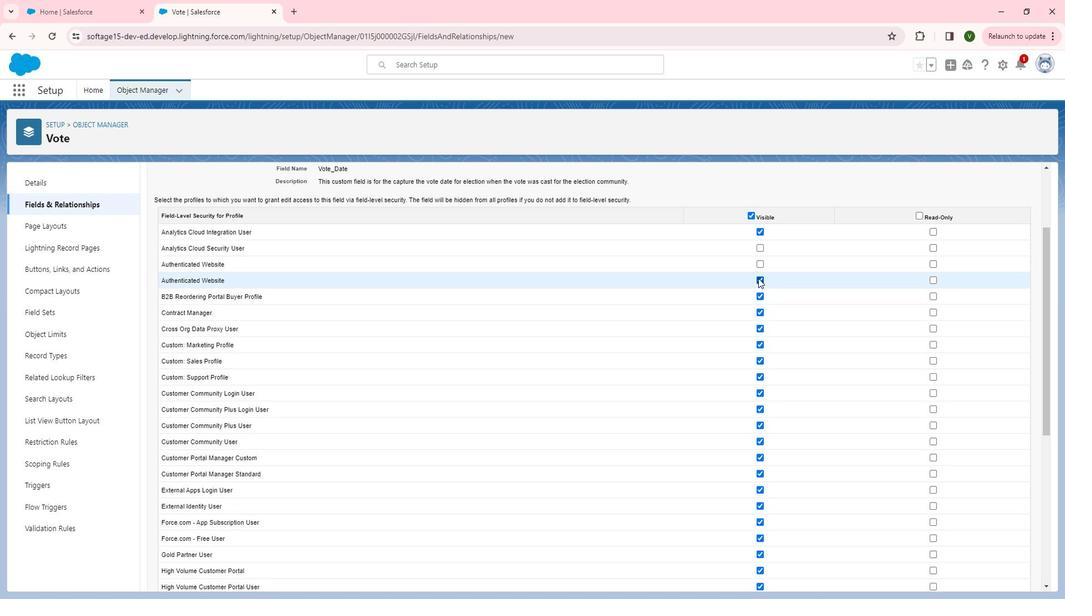 
Action: Mouse pressed left at (773, 282)
Screenshot: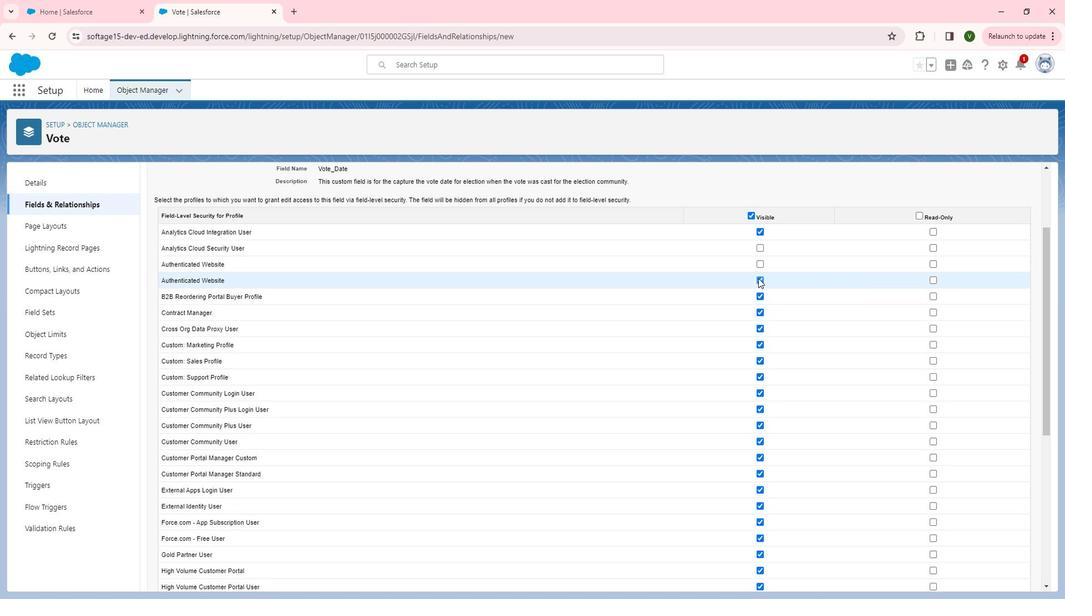 
Action: Mouse moved to (769, 320)
Screenshot: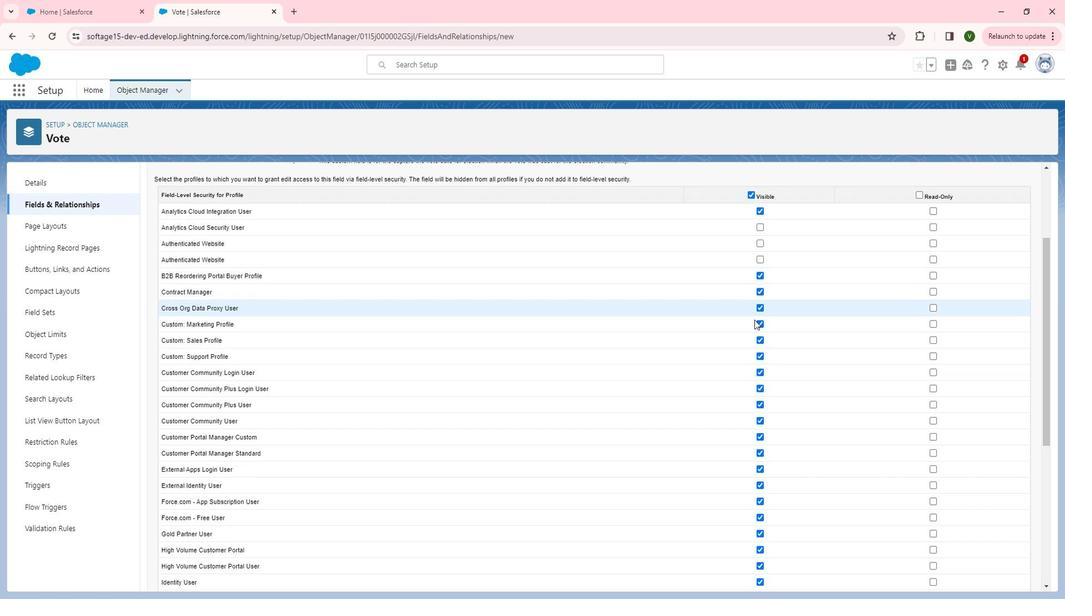 
Action: Mouse scrolled (769, 320) with delta (0, 0)
Screenshot: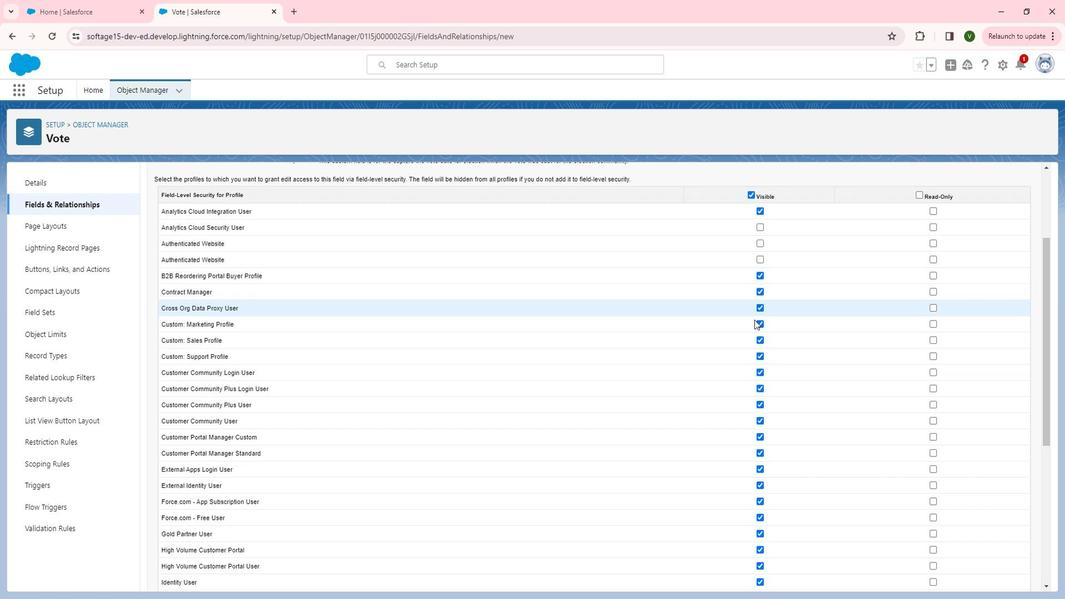 
Action: Mouse moved to (769, 322)
Screenshot: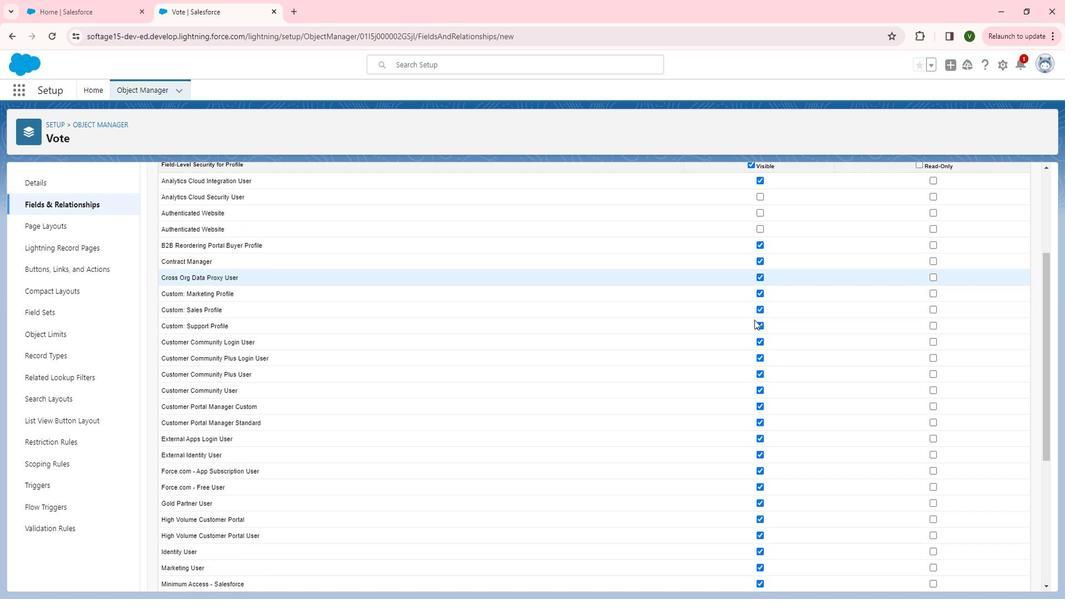 
Action: Mouse scrolled (769, 321) with delta (0, 0)
Screenshot: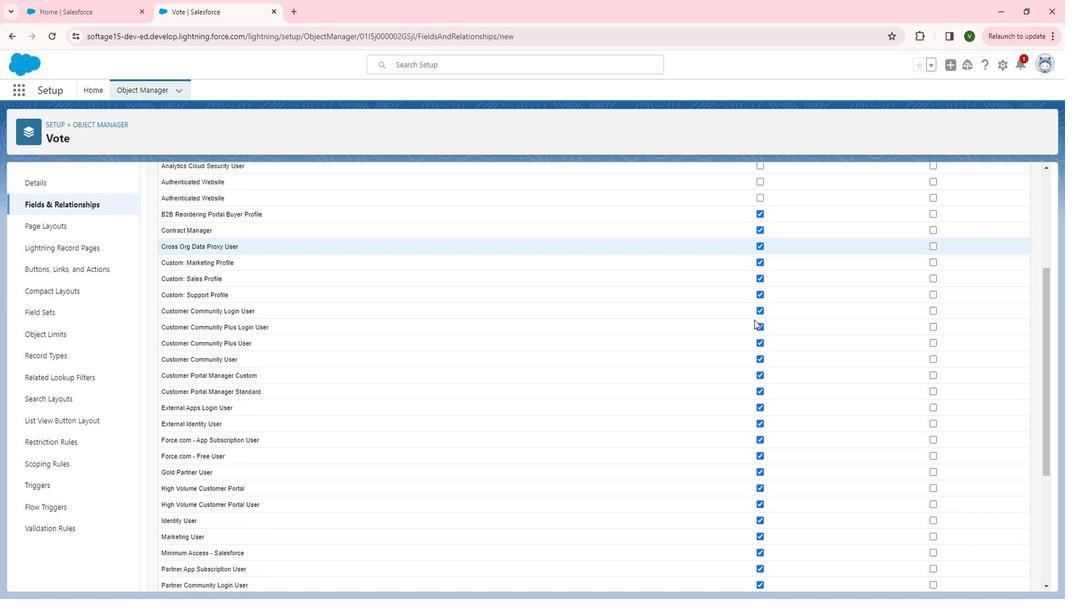 
Action: Mouse moved to (776, 283)
Screenshot: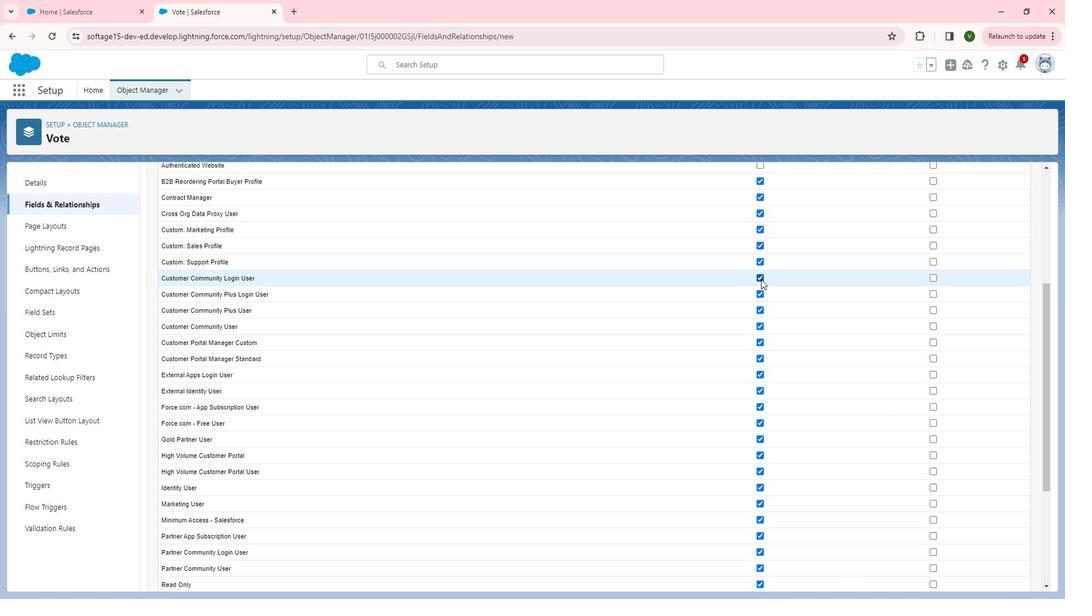 
Action: Mouse pressed left at (776, 283)
Screenshot: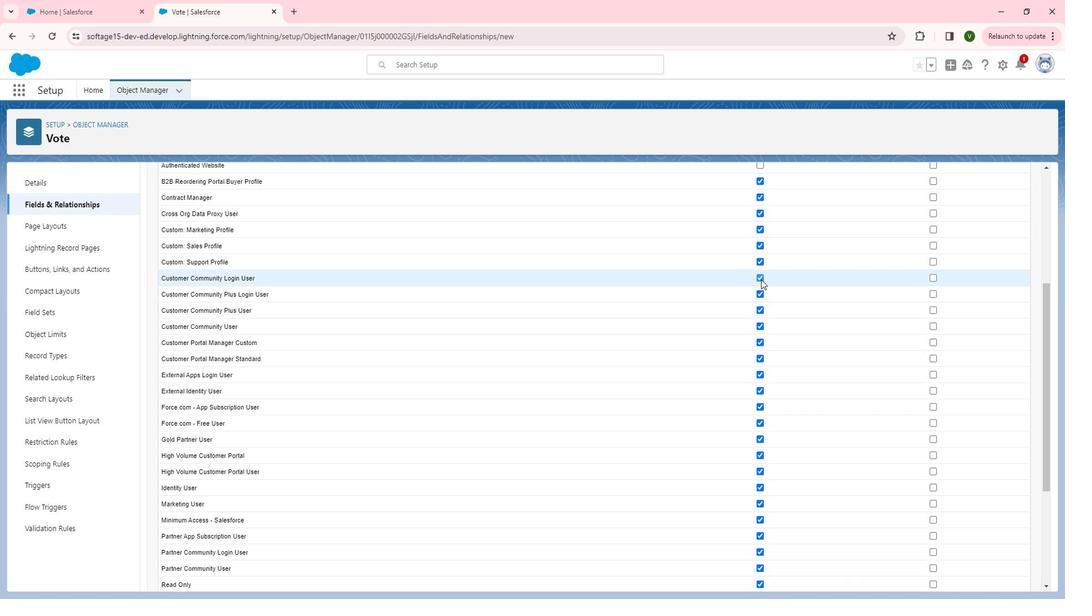 
Action: Mouse moved to (774, 298)
Screenshot: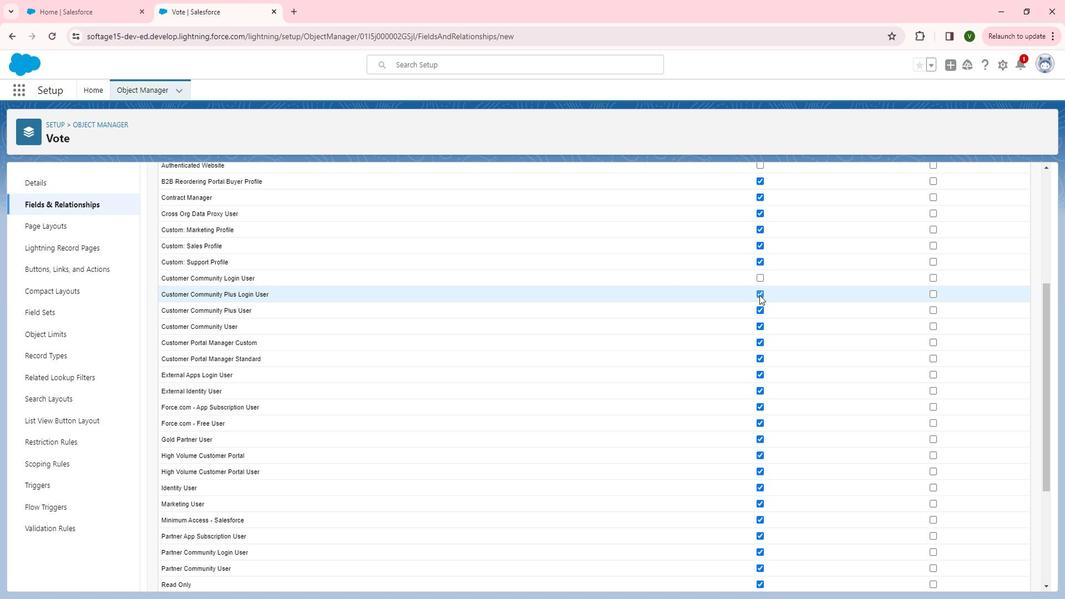 
Action: Mouse pressed left at (774, 298)
Screenshot: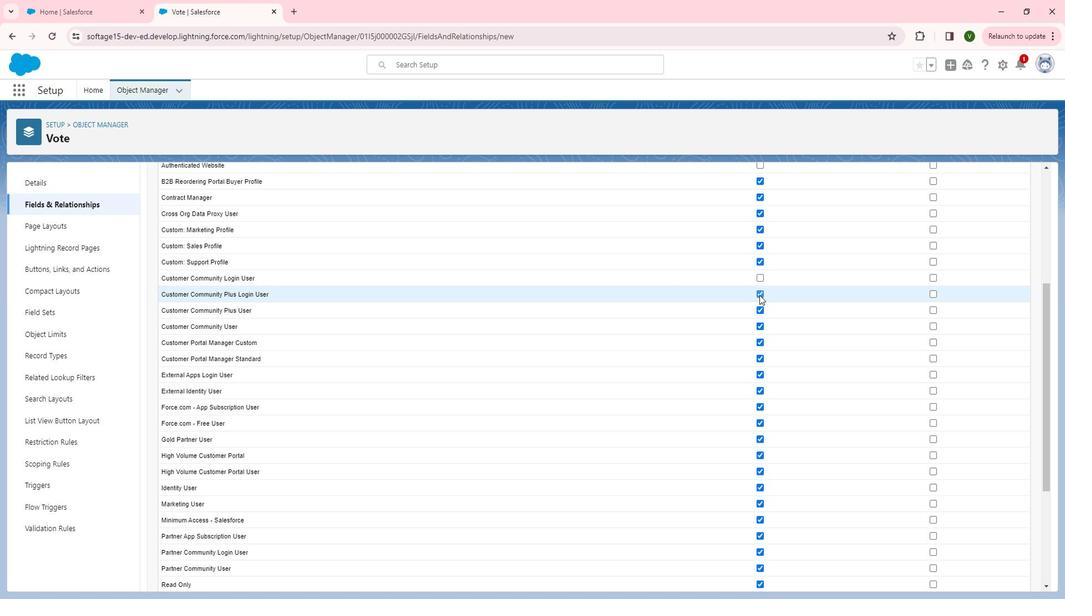 
Action: Mouse moved to (774, 310)
Screenshot: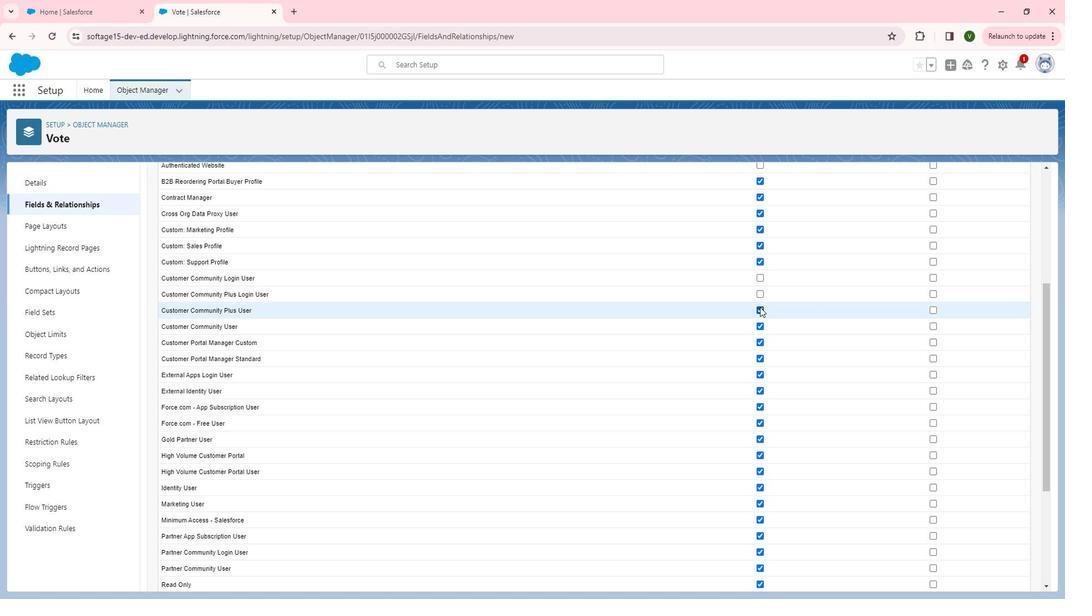 
Action: Mouse pressed left at (774, 310)
Screenshot: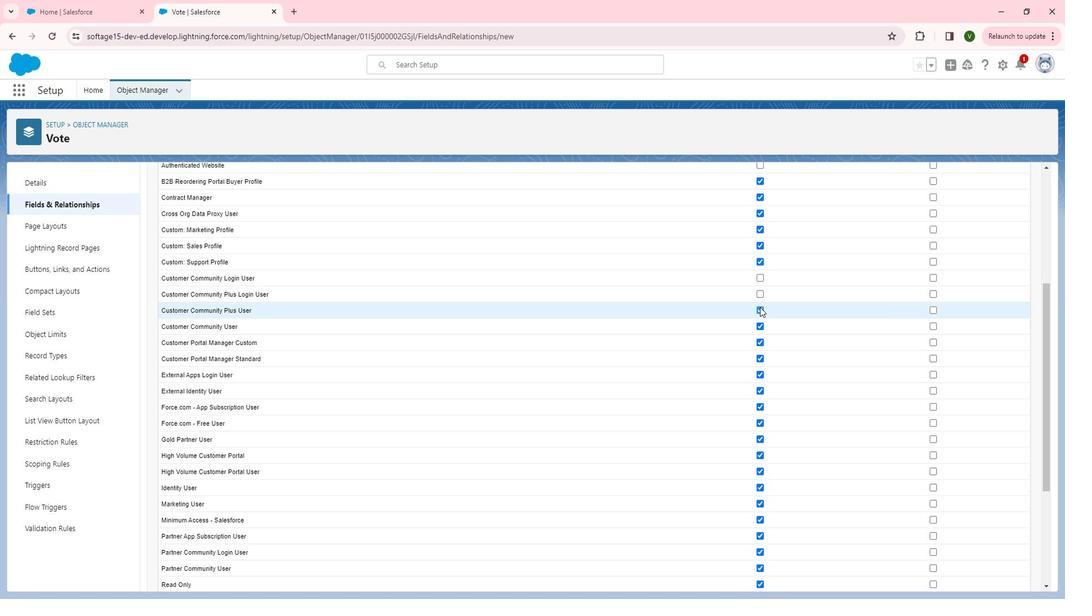 
Action: Mouse moved to (775, 313)
Screenshot: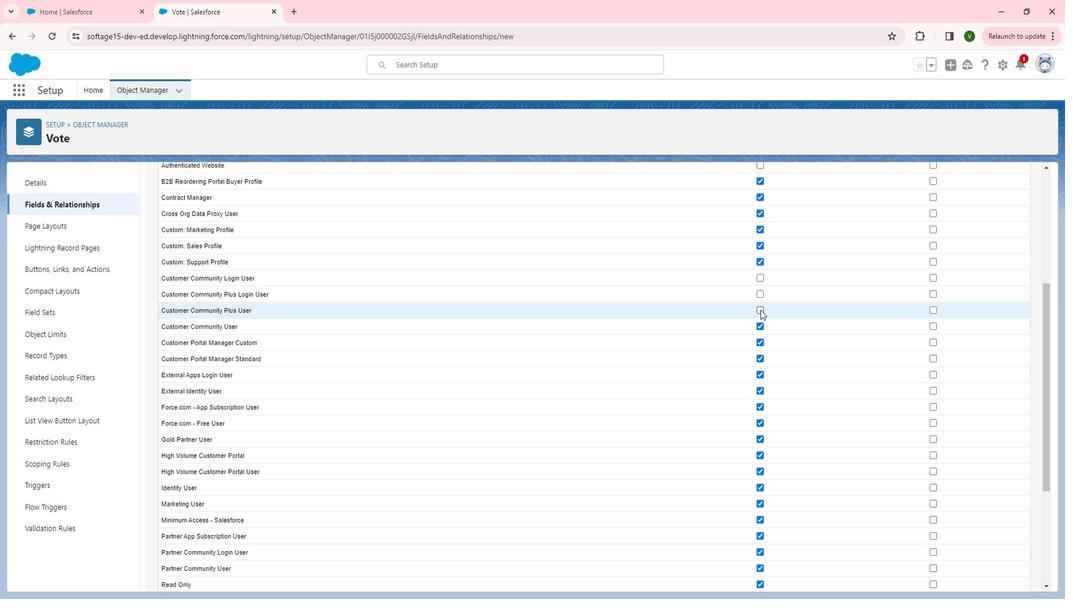 
Action: Mouse scrolled (775, 312) with delta (0, 0)
Screenshot: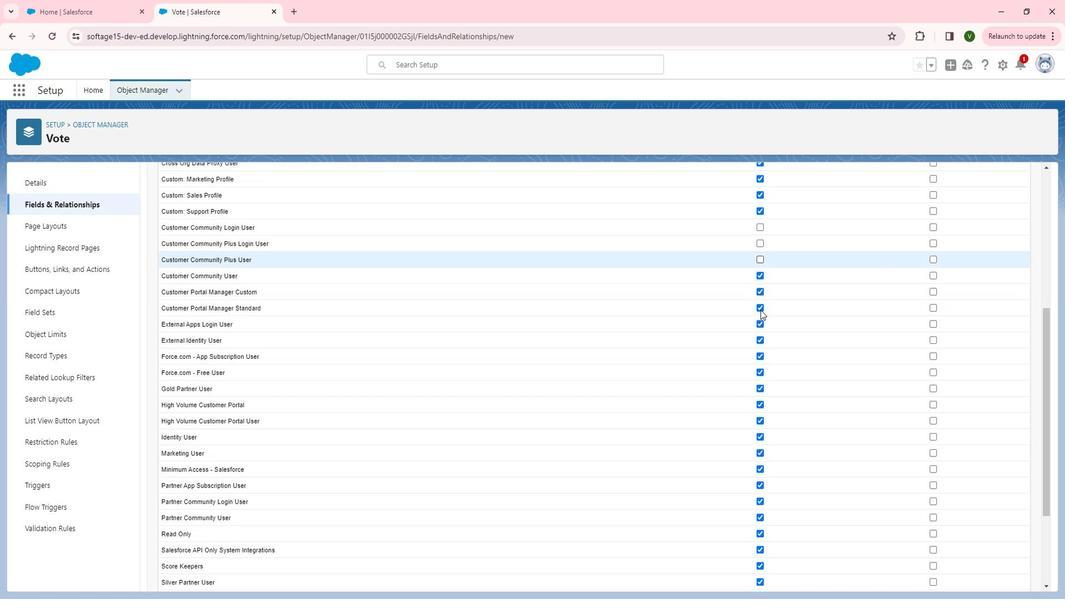 
Action: Mouse scrolled (775, 312) with delta (0, 0)
Screenshot: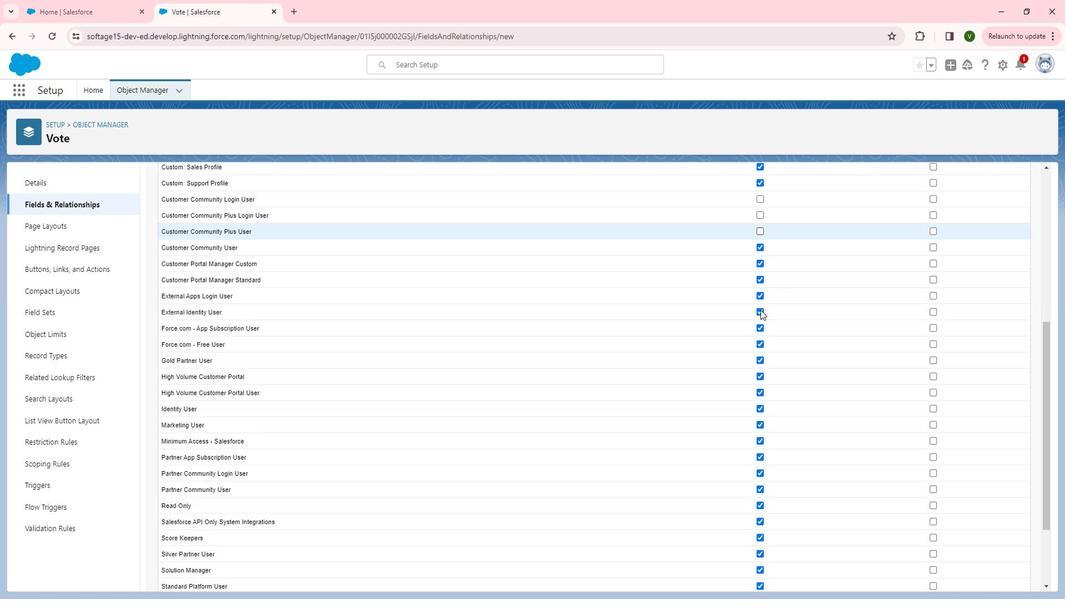 
Action: Mouse moved to (772, 278)
Screenshot: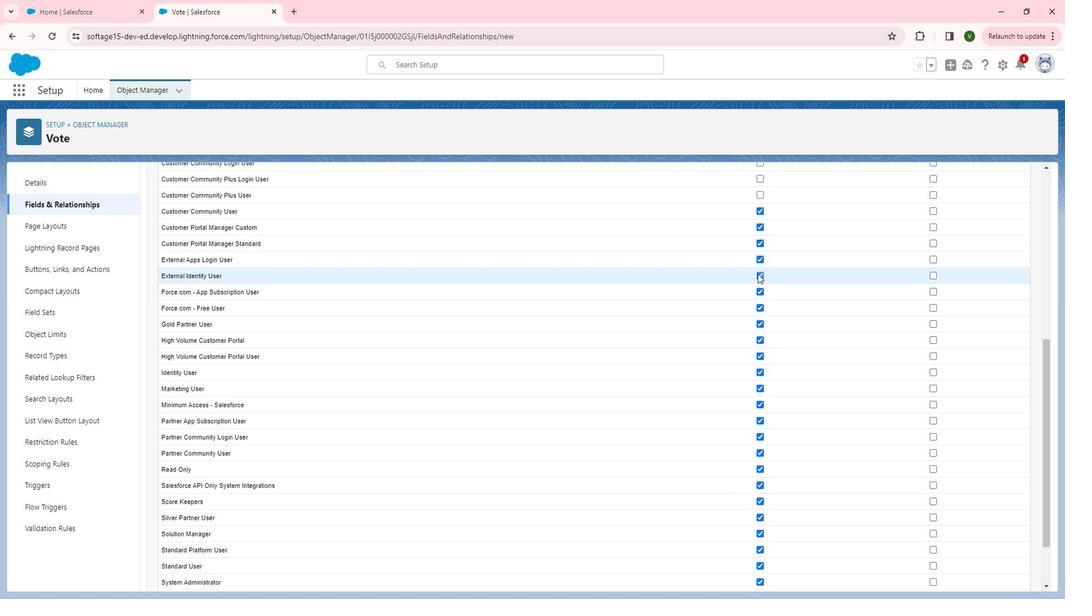
Action: Mouse pressed left at (772, 278)
Screenshot: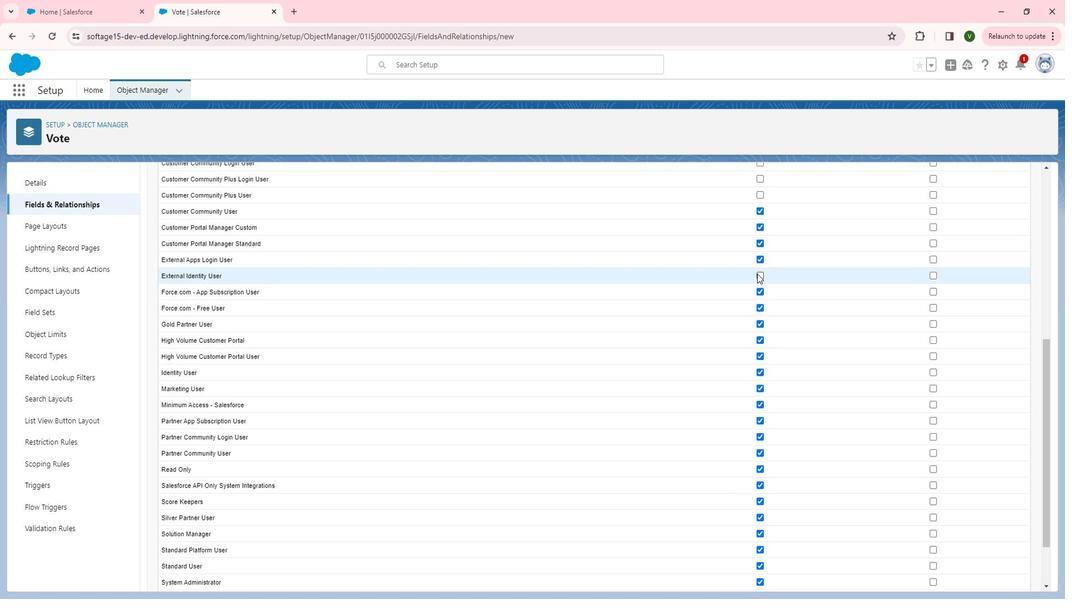 
Action: Mouse moved to (774, 294)
Screenshot: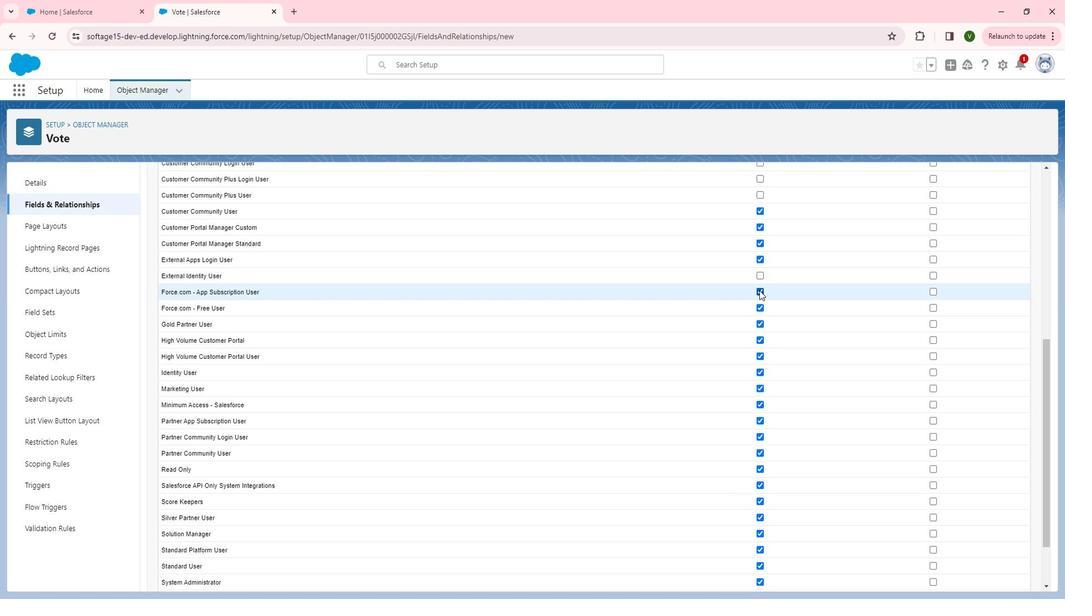 
Action: Mouse pressed left at (774, 294)
Screenshot: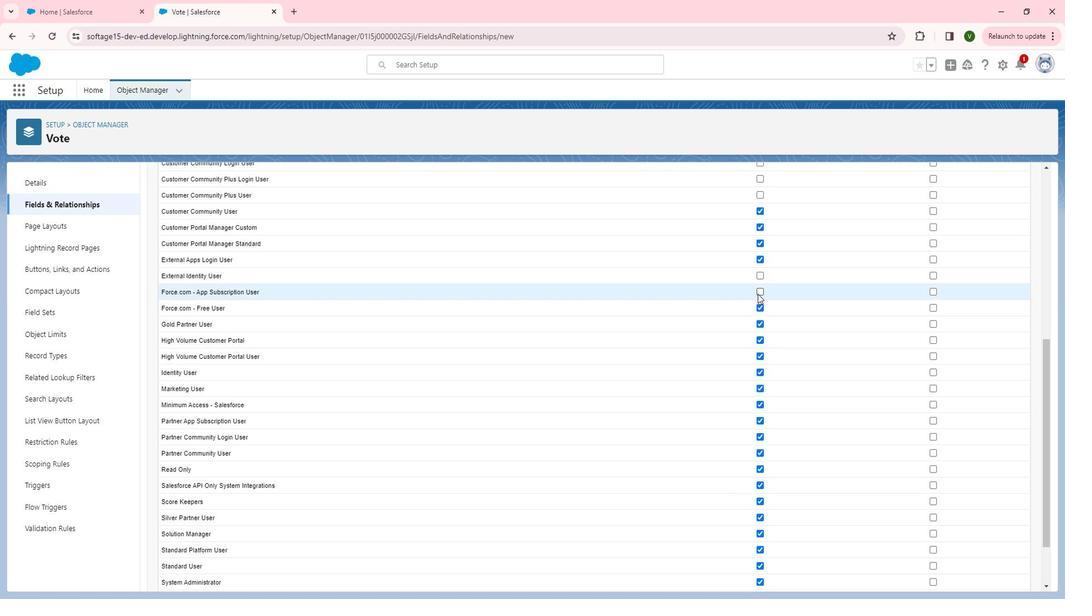 
Action: Mouse moved to (777, 310)
Screenshot: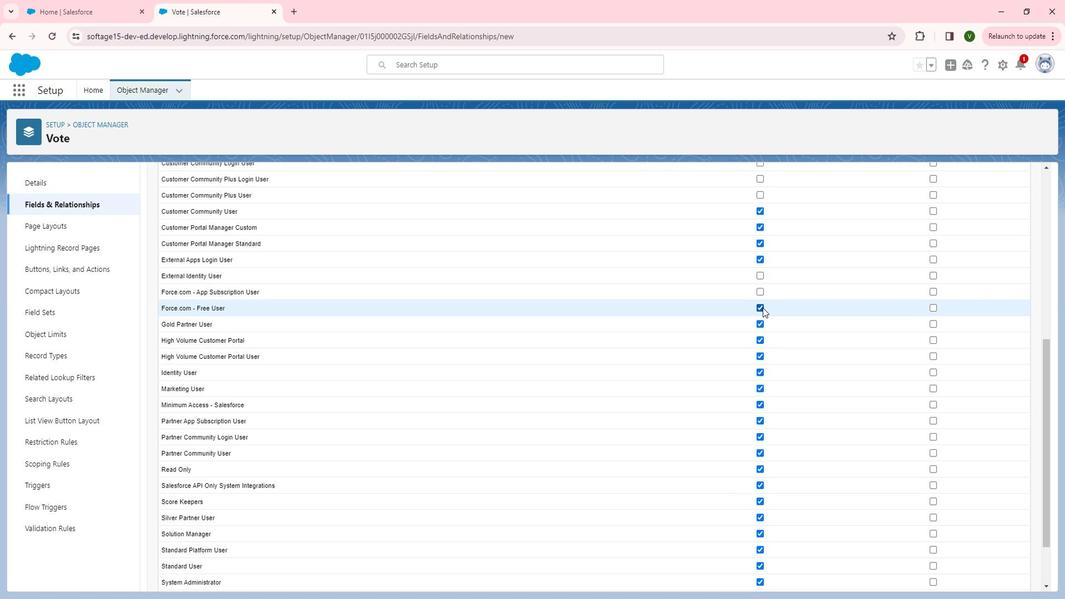 
Action: Mouse pressed left at (777, 310)
Screenshot: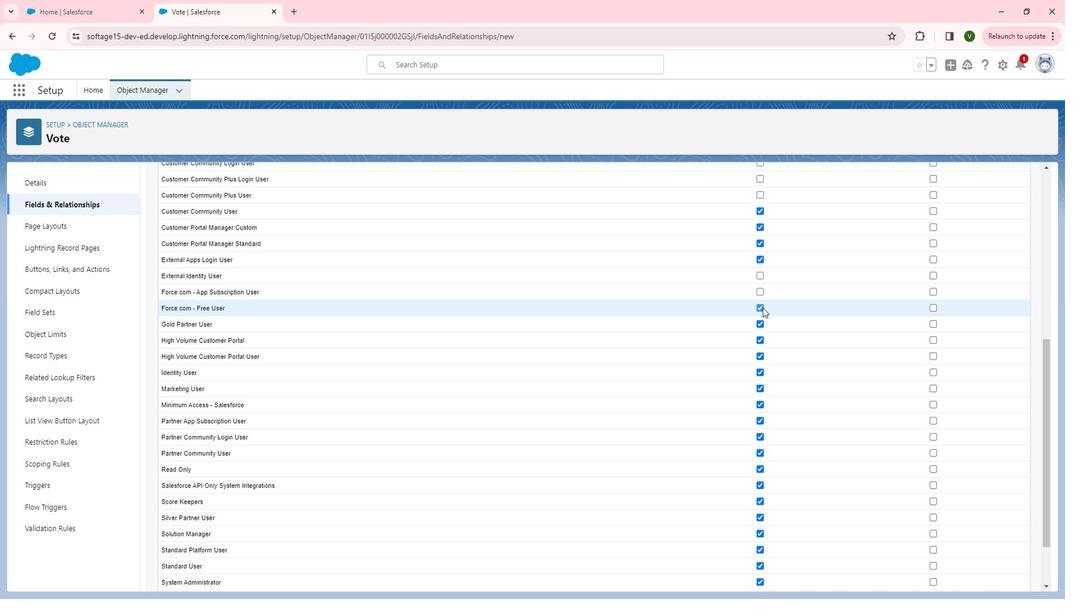 
Action: Mouse moved to (777, 319)
Screenshot: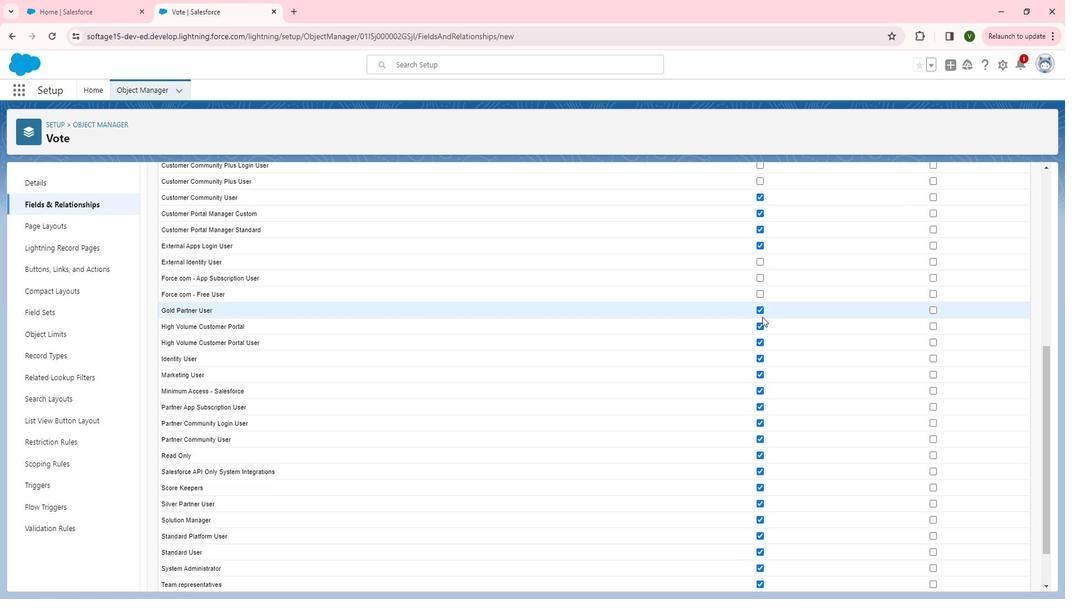 
Action: Mouse scrolled (777, 319) with delta (0, 0)
Screenshot: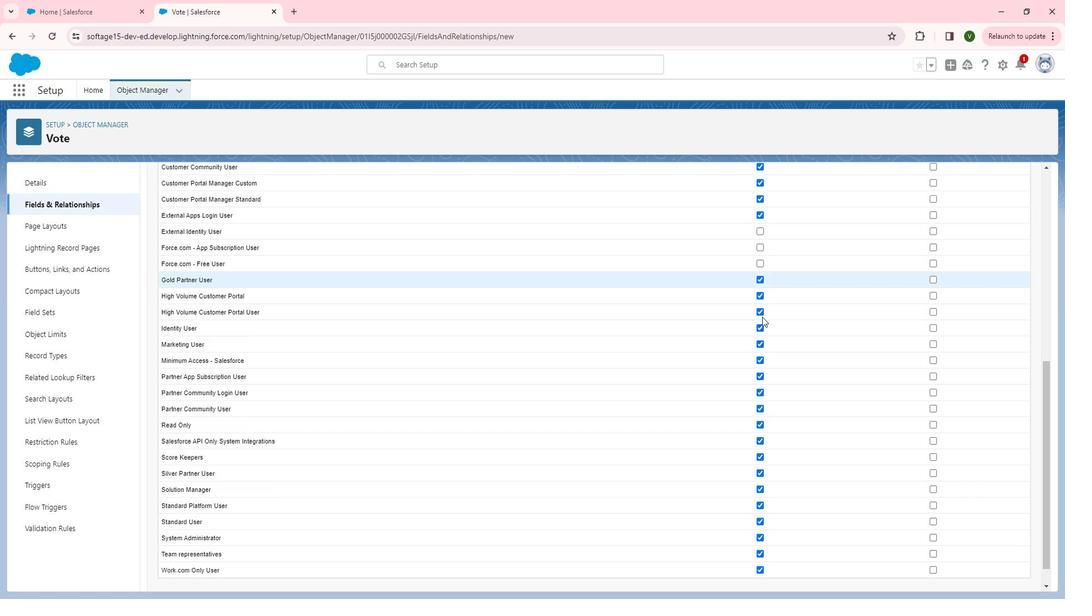 
Action: Mouse moved to (777, 350)
Screenshot: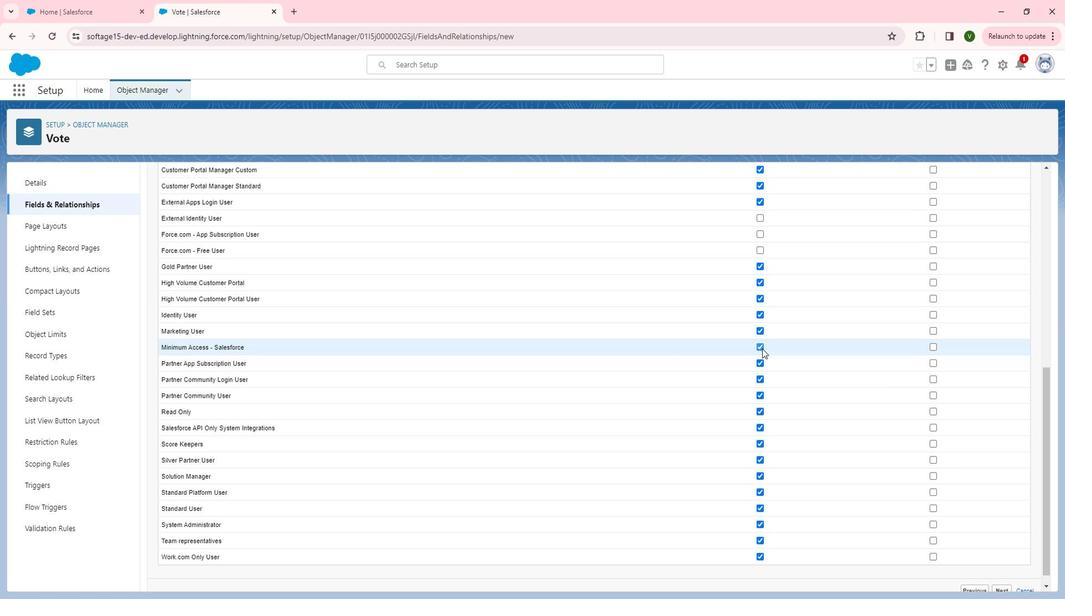
Action: Mouse pressed left at (777, 350)
Screenshot: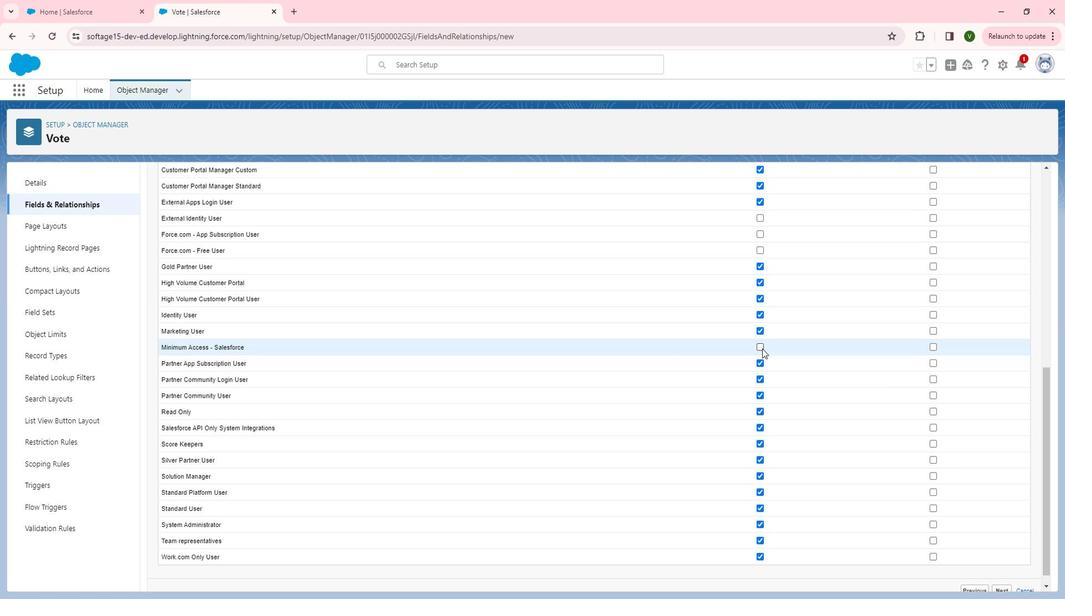 
Action: Mouse moved to (774, 361)
Screenshot: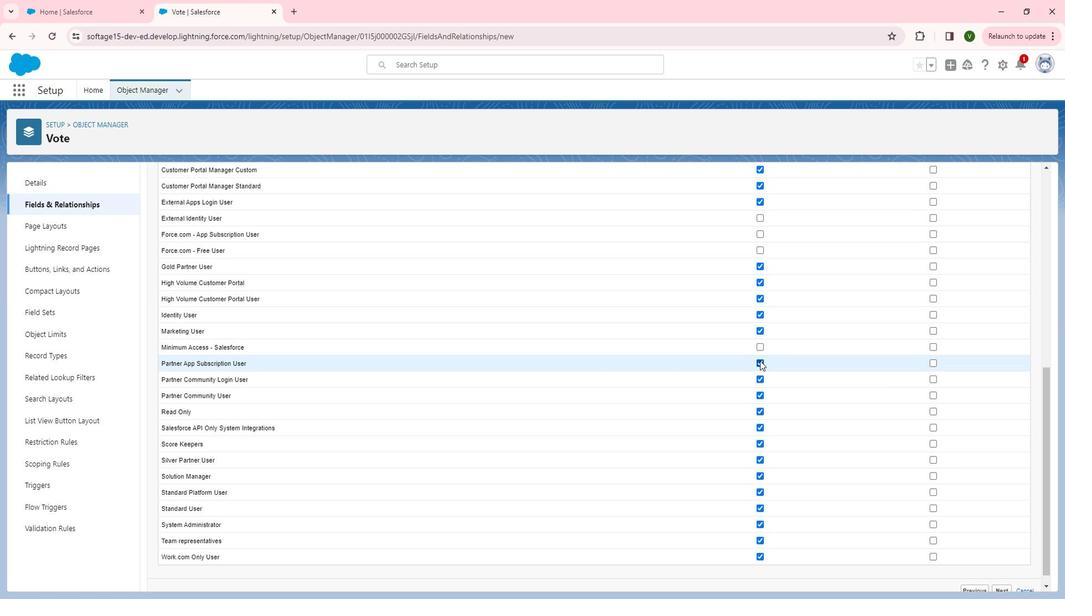 
Action: Mouse pressed left at (774, 361)
Screenshot: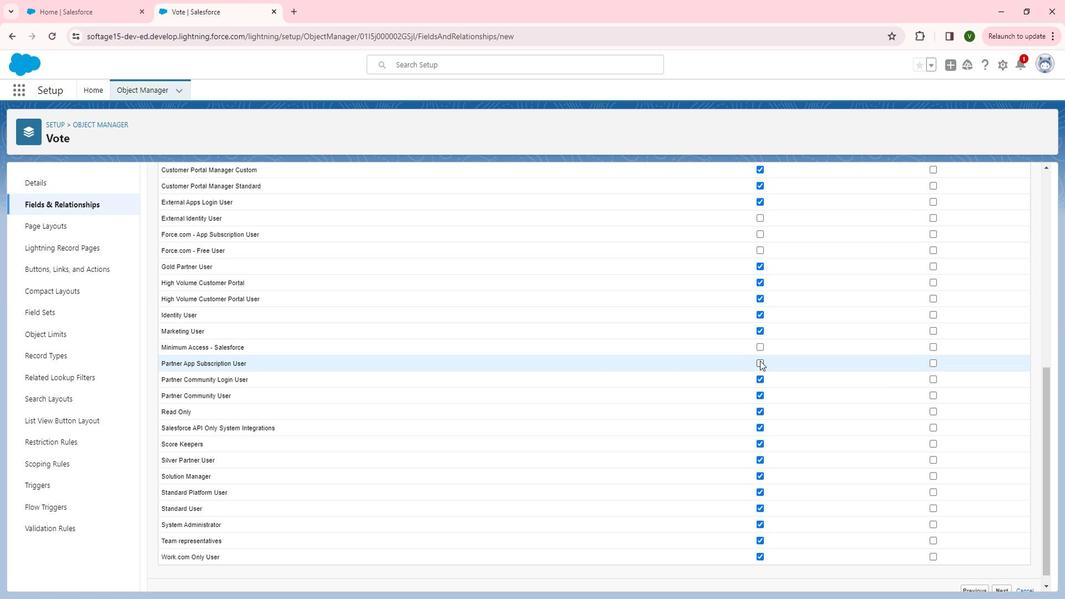 
Action: Mouse moved to (773, 377)
Screenshot: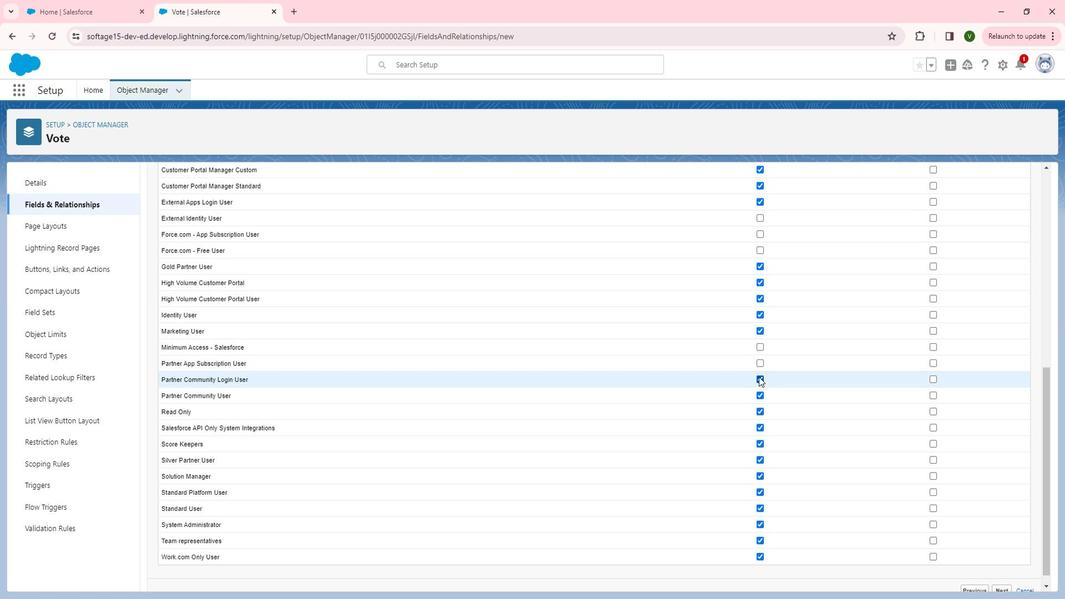 
Action: Mouse pressed left at (773, 377)
Screenshot: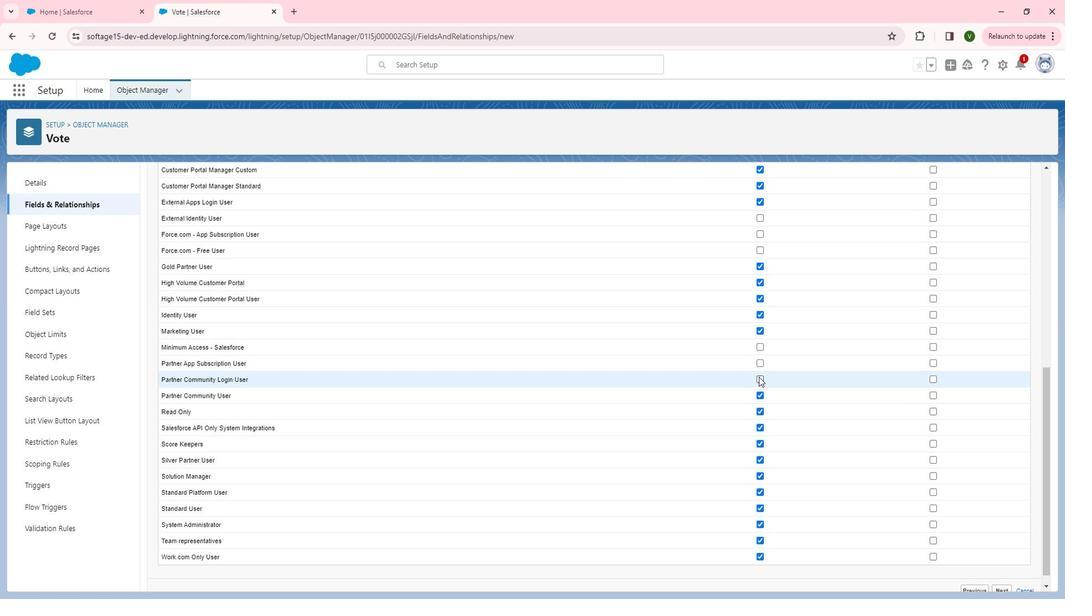 
Action: Mouse moved to (948, 554)
Screenshot: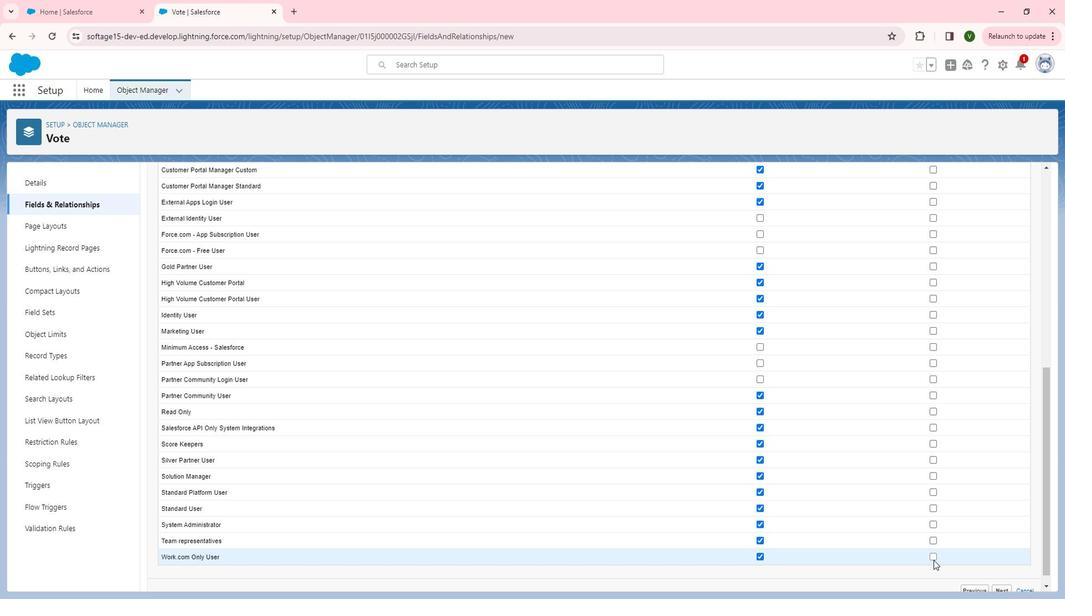 
Action: Mouse pressed left at (948, 554)
Screenshot: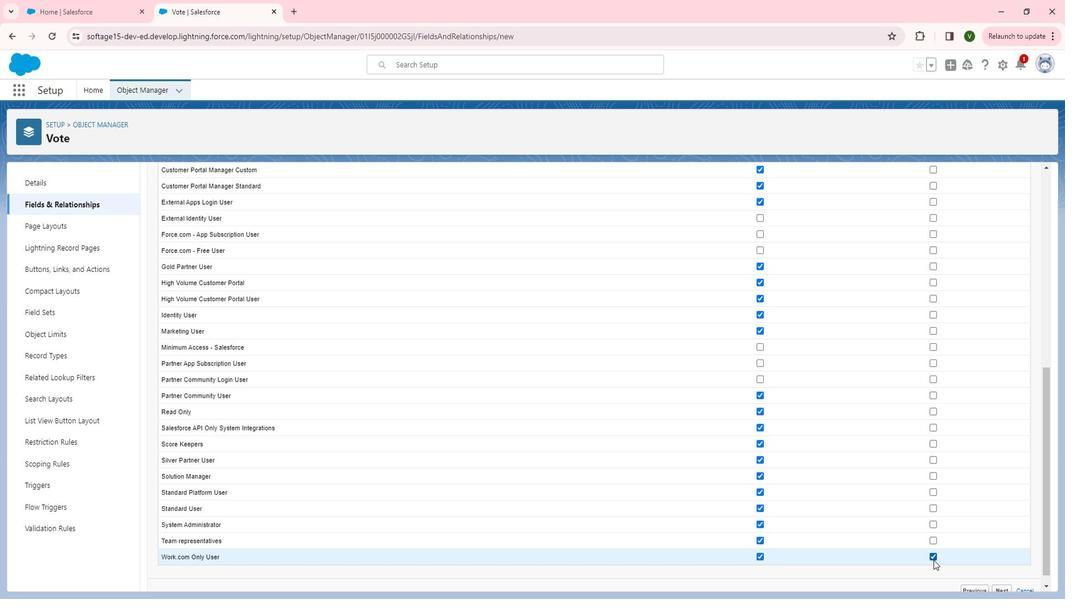 
Action: Mouse moved to (948, 473)
Screenshot: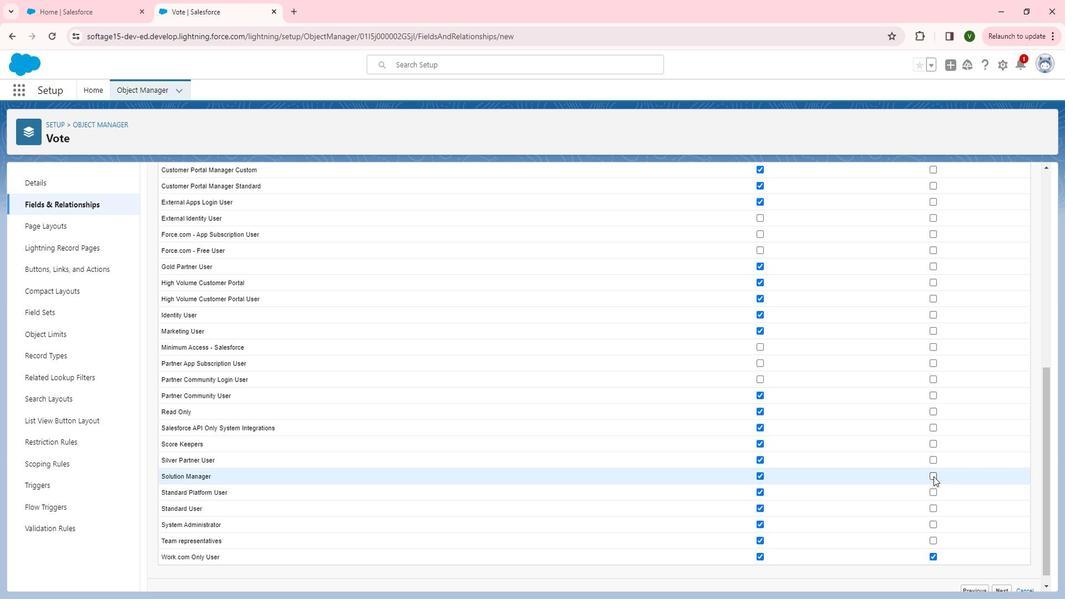 
Action: Mouse pressed left at (948, 473)
Screenshot: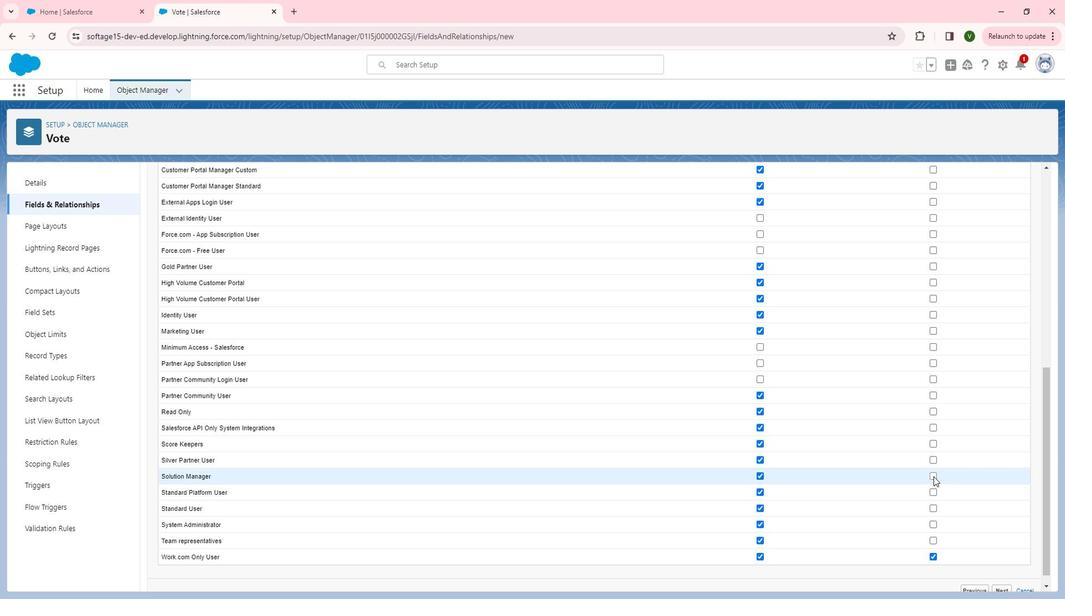 
Action: Mouse moved to (949, 429)
Screenshot: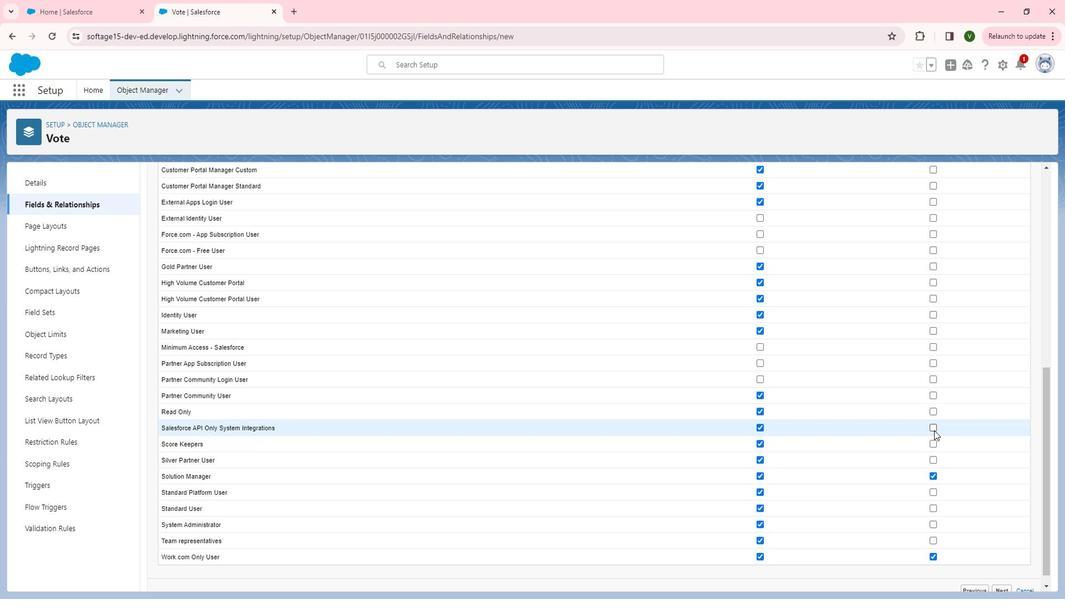 
Action: Mouse pressed left at (949, 429)
Screenshot: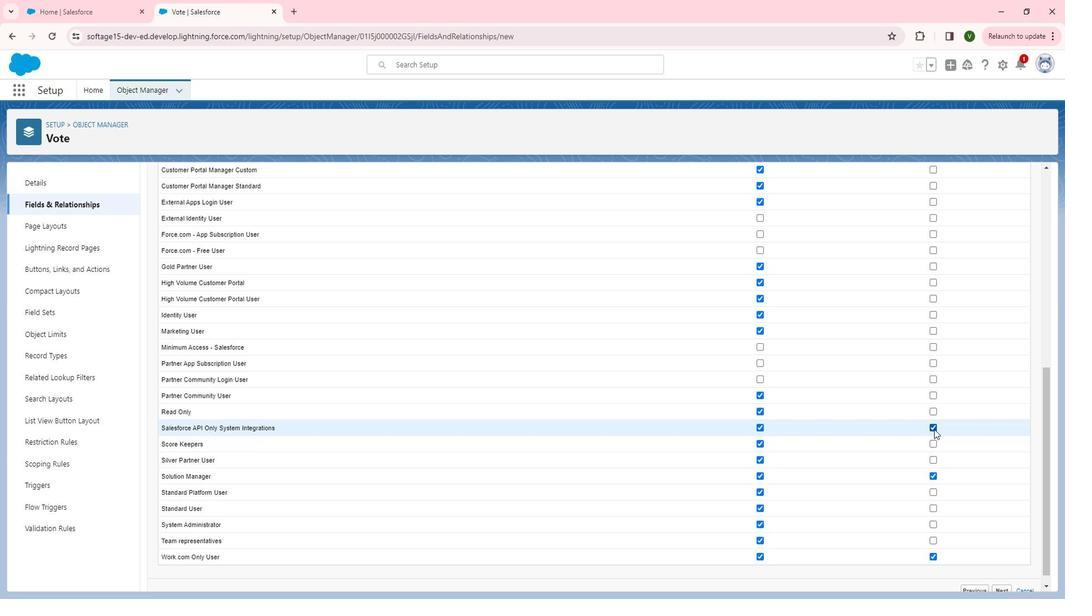 
Action: Mouse moved to (949, 411)
Screenshot: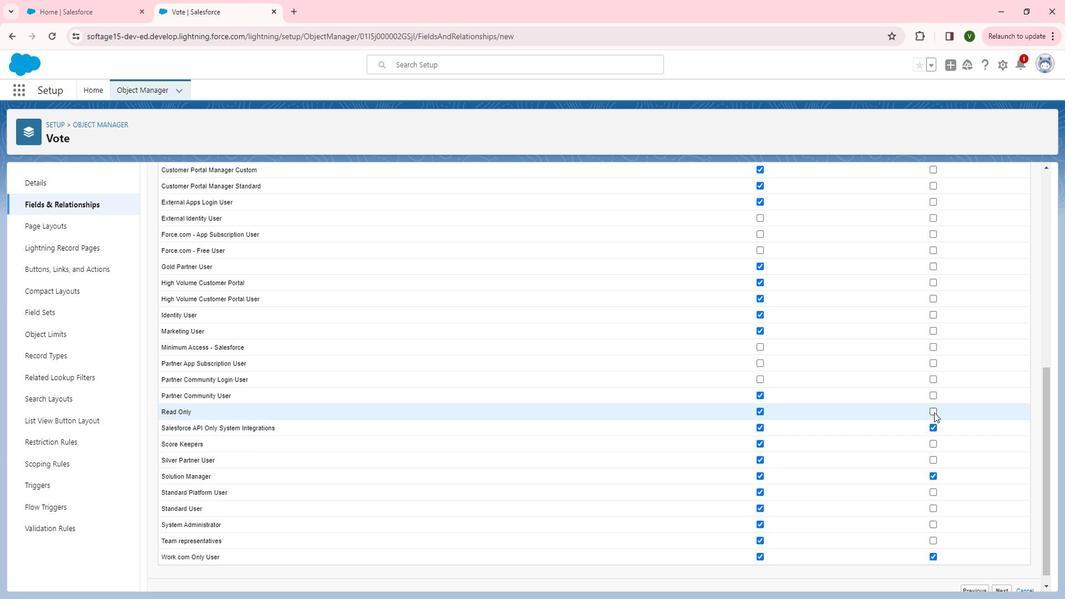 
Action: Mouse pressed left at (949, 411)
Screenshot: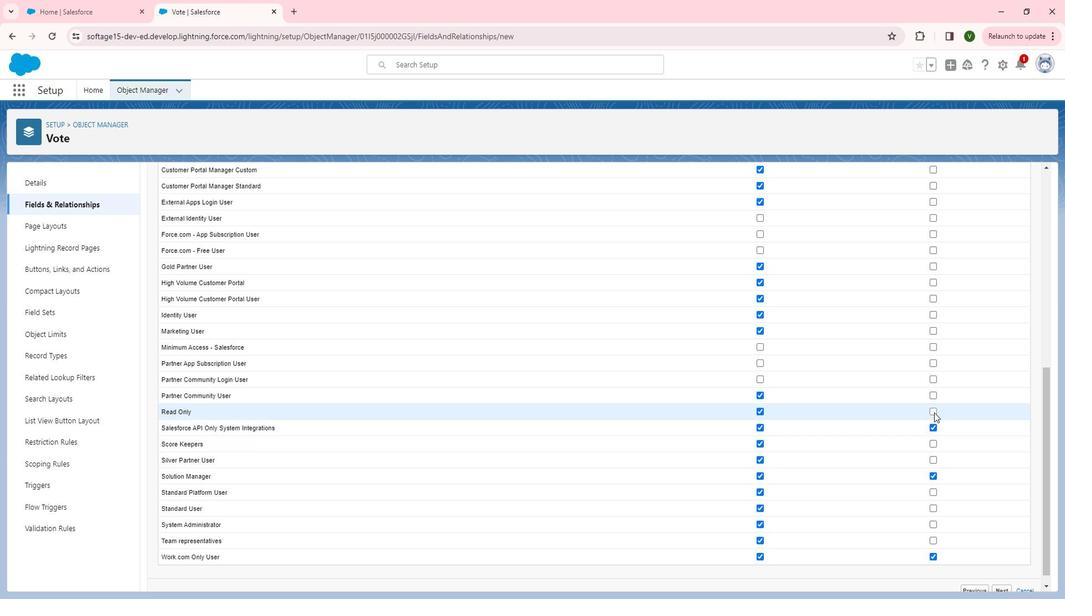 
Action: Mouse moved to (947, 317)
Screenshot: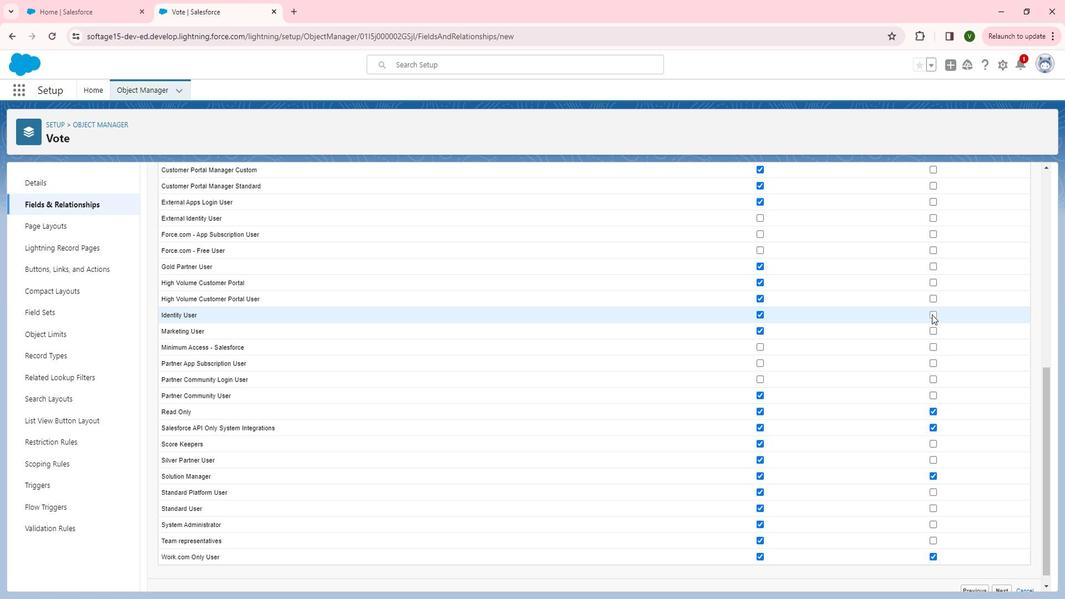 
Action: Mouse pressed left at (947, 317)
Screenshot: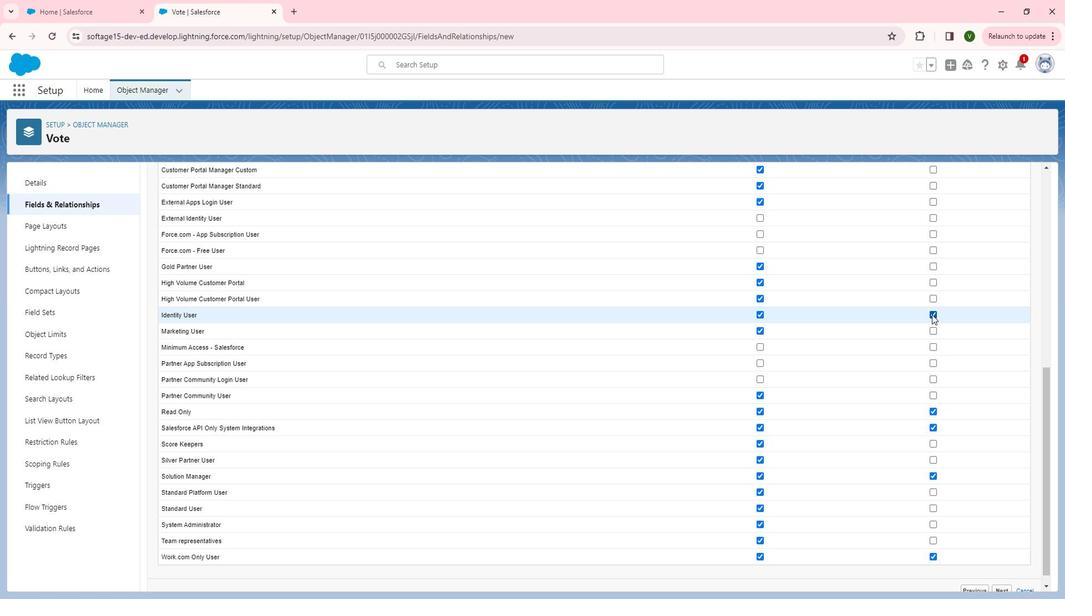 
Action: Mouse moved to (949, 303)
Screenshot: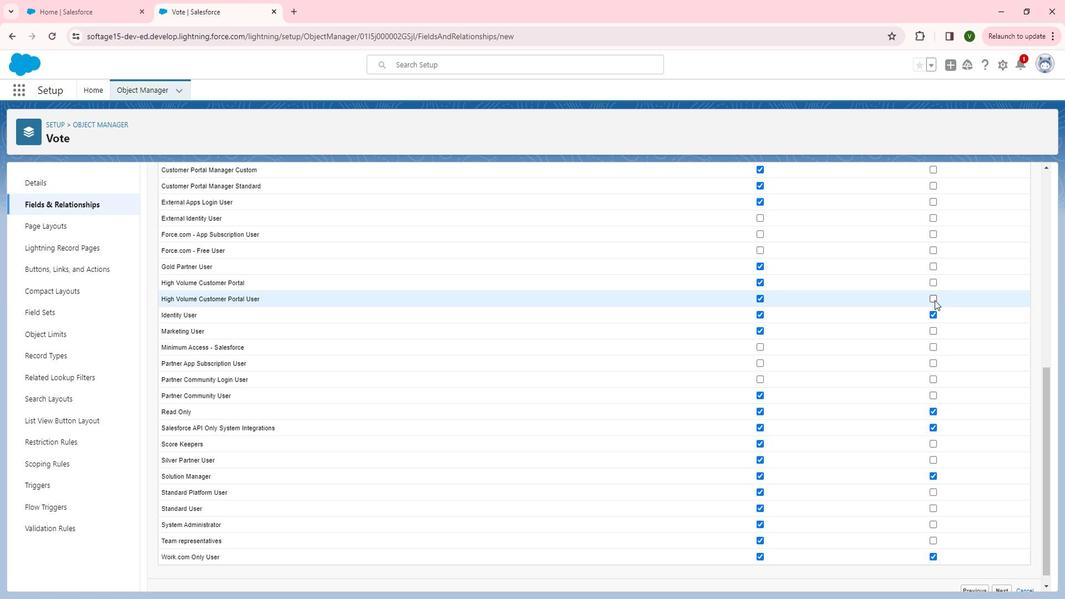 
Action: Mouse pressed left at (949, 303)
Screenshot: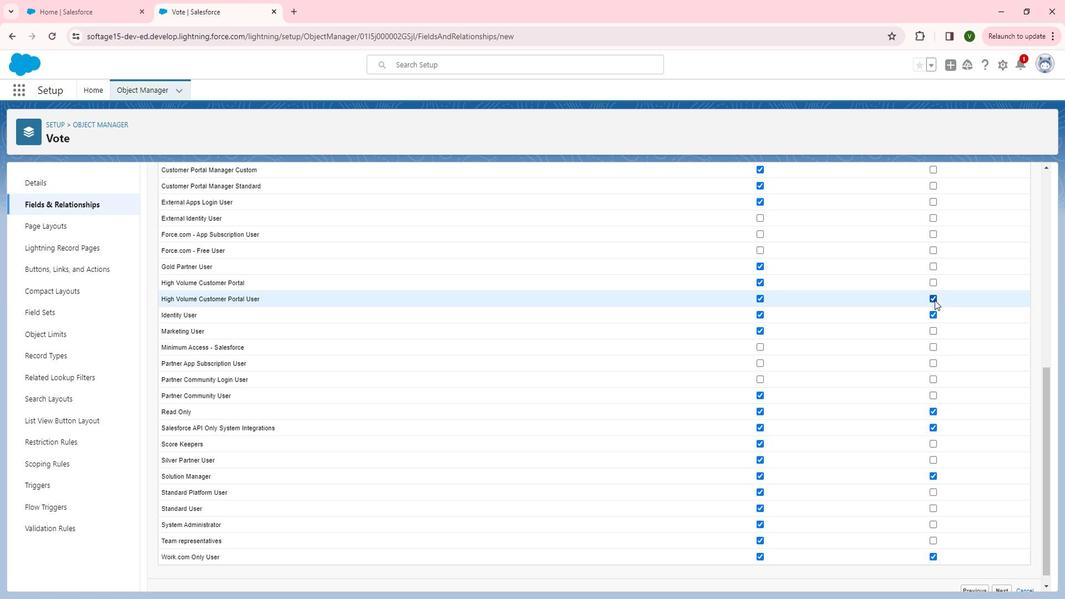 
Action: Mouse moved to (948, 289)
Screenshot: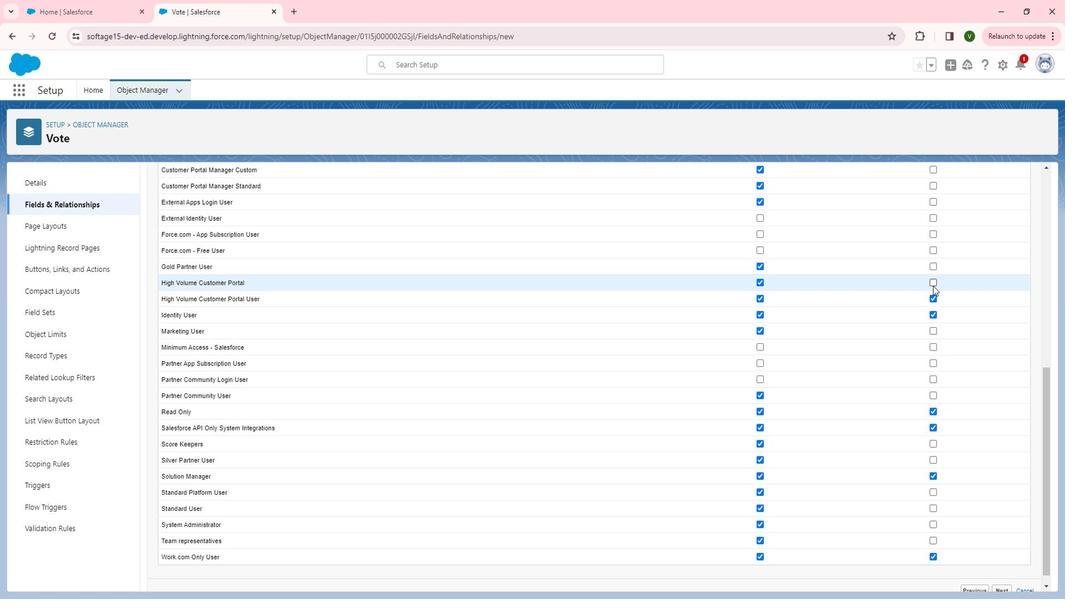 
Action: Mouse pressed left at (948, 289)
Screenshot: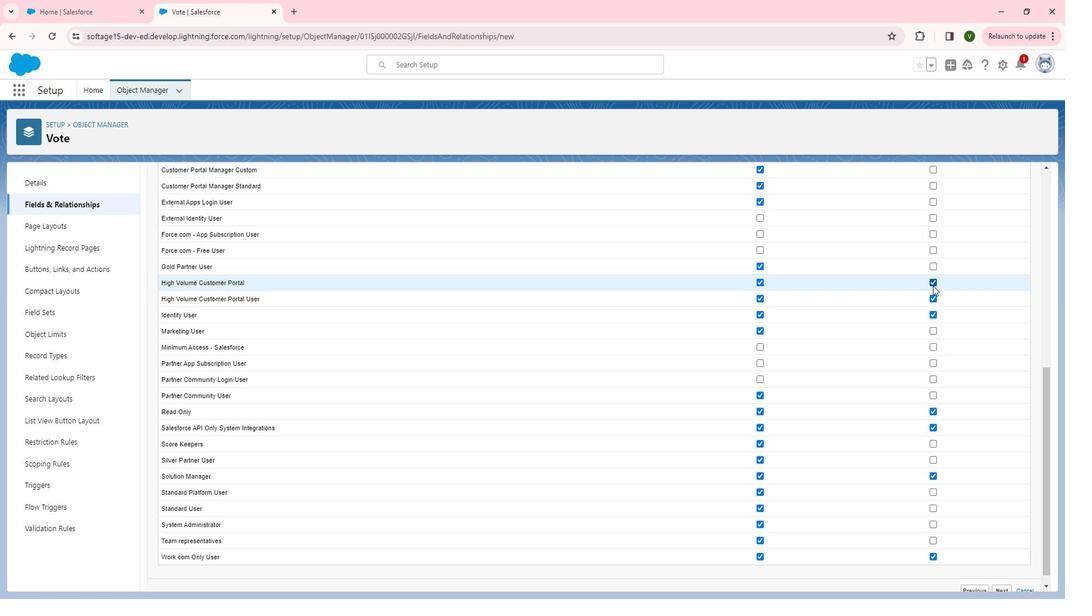 
Action: Mouse moved to (950, 272)
Screenshot: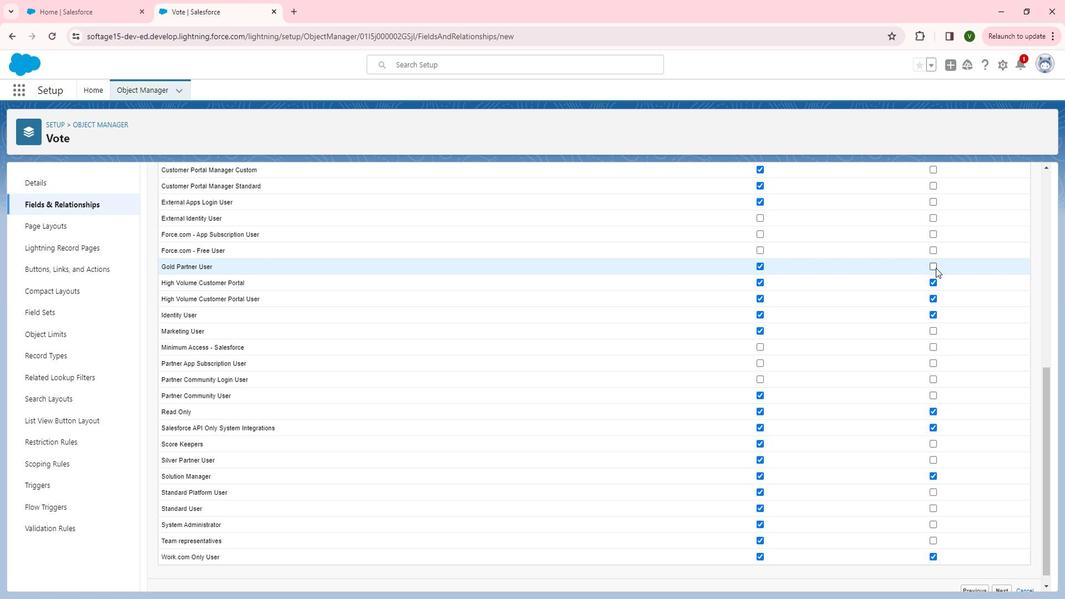 
Action: Mouse pressed left at (950, 272)
Screenshot: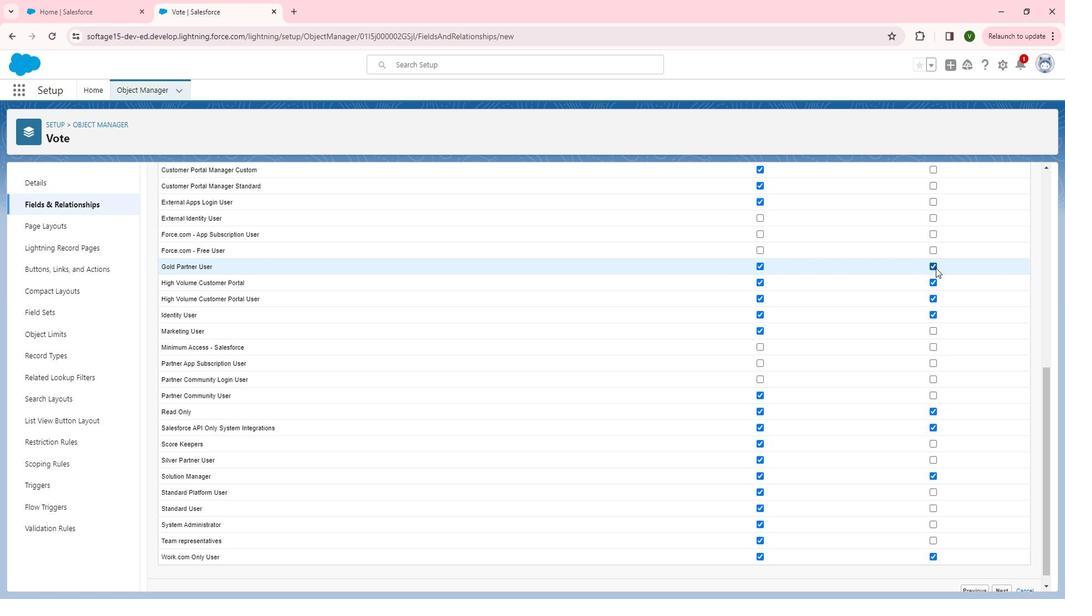 
Action: Mouse moved to (938, 310)
Screenshot: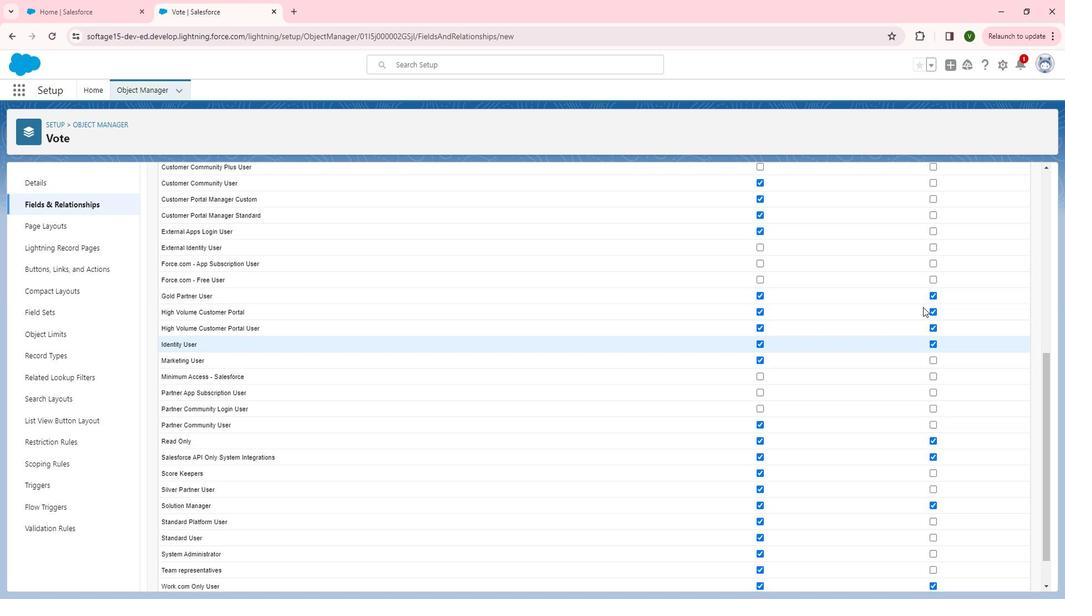 
Action: Mouse scrolled (938, 310) with delta (0, 0)
Screenshot: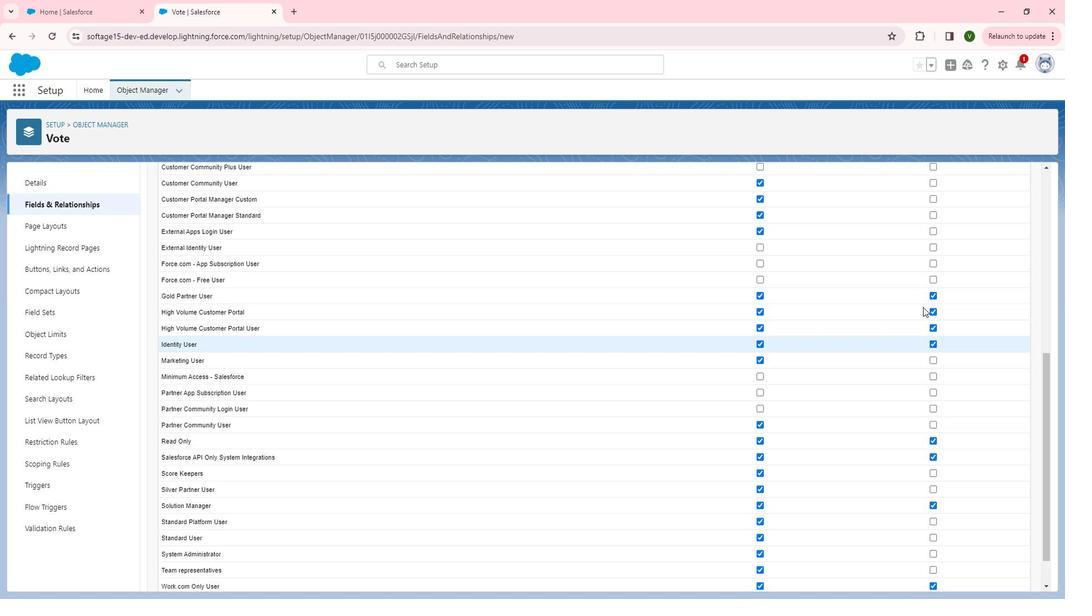 
Action: Mouse scrolled (938, 310) with delta (0, 0)
Screenshot: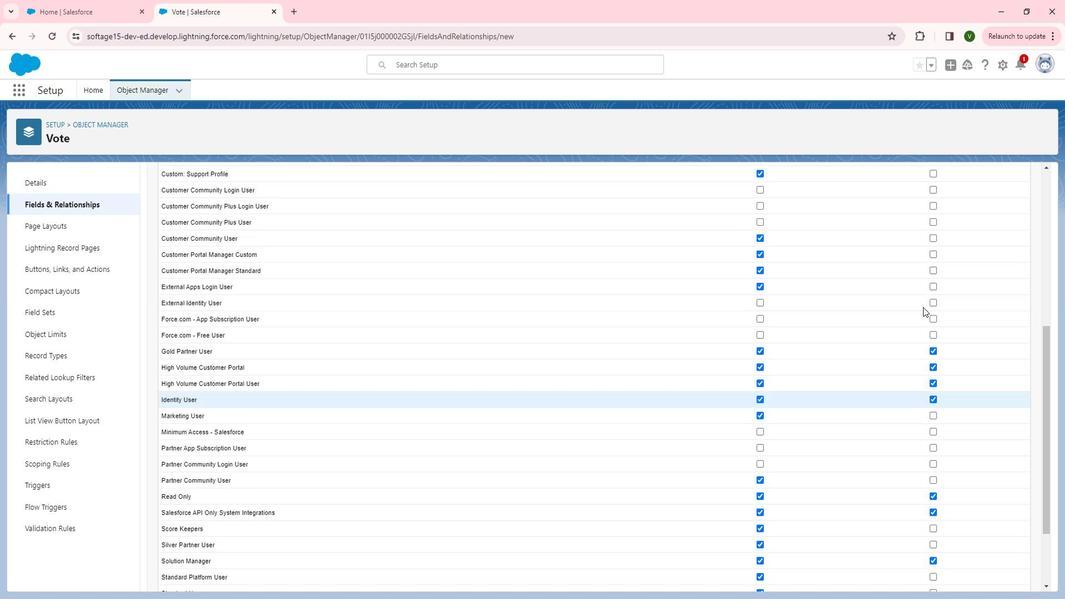 
Action: Mouse moved to (948, 304)
Screenshot: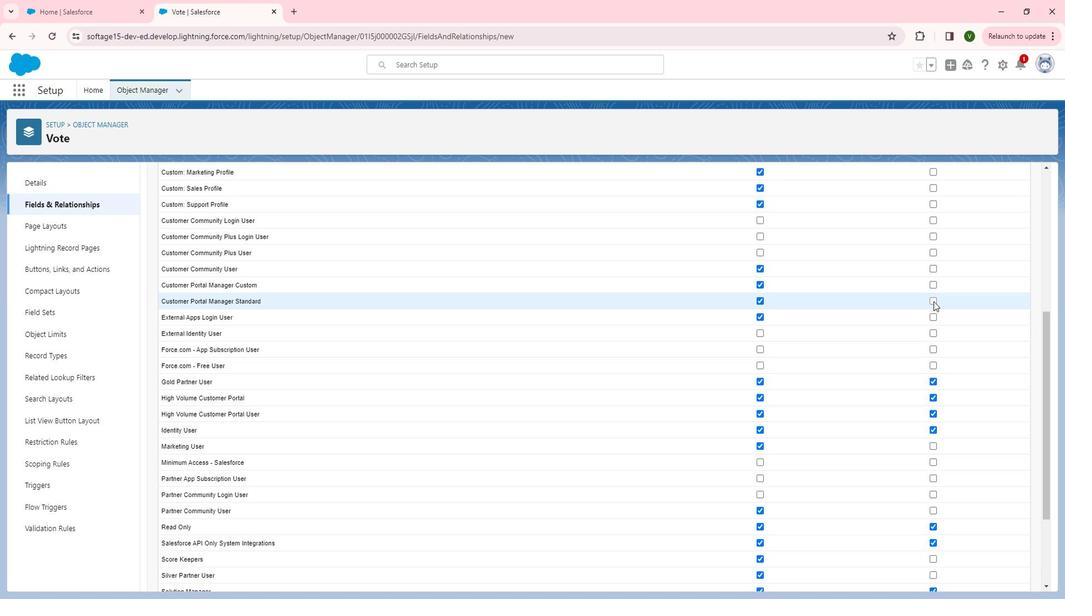 
Action: Mouse pressed left at (948, 304)
Screenshot: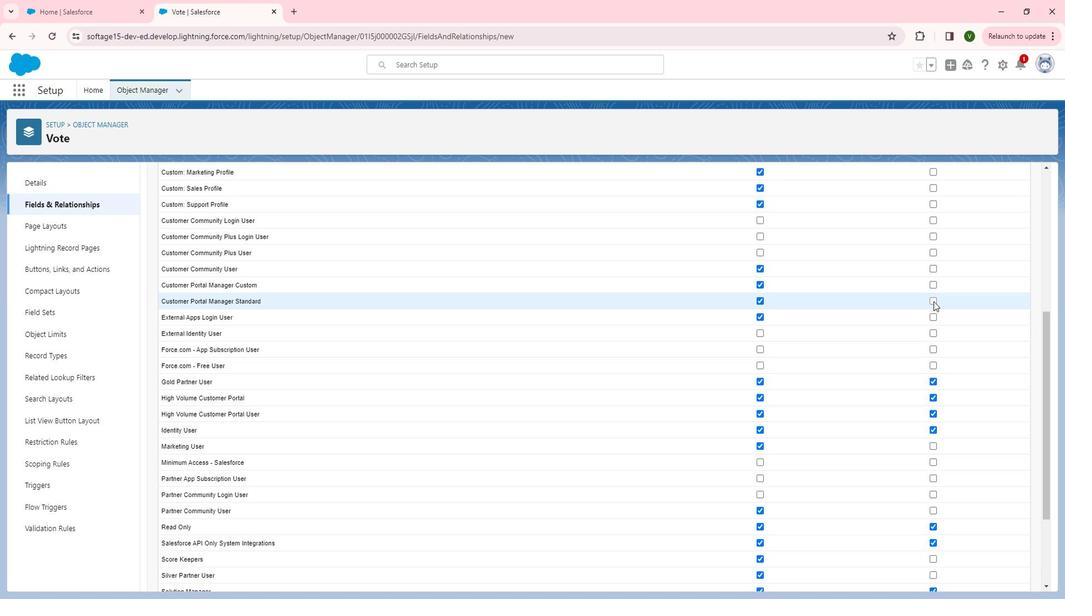
Action: Mouse moved to (948, 288)
Screenshot: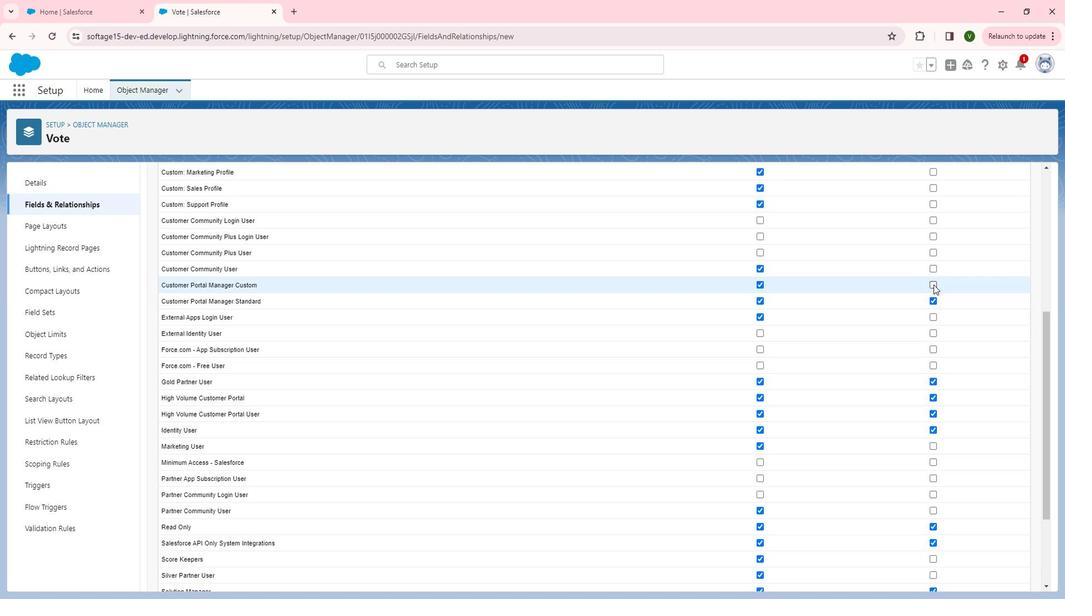 
Action: Mouse pressed left at (948, 288)
Screenshot: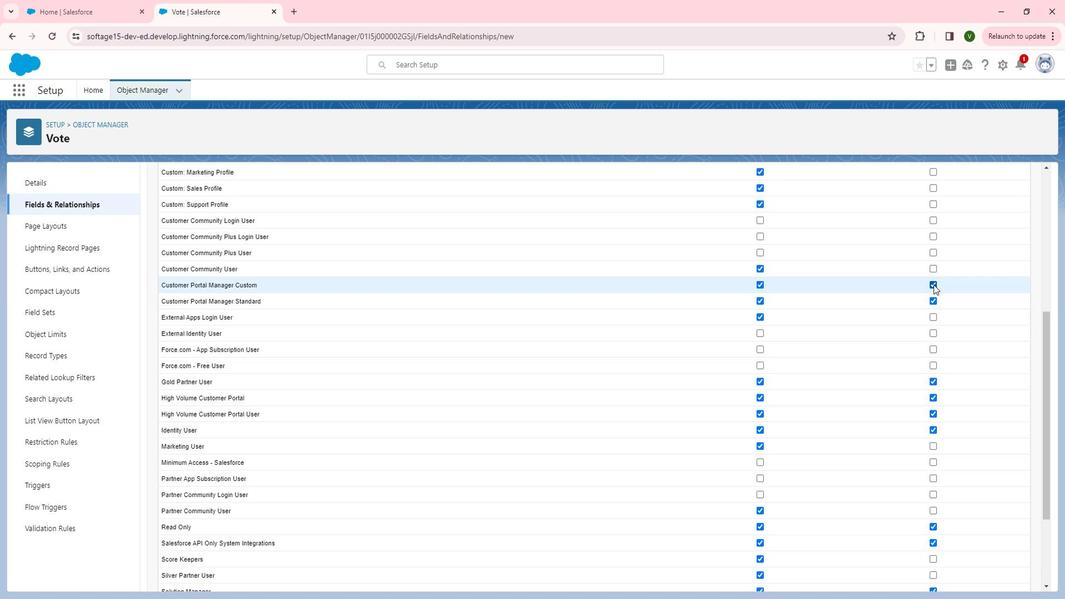 
Action: Mouse moved to (948, 272)
Screenshot: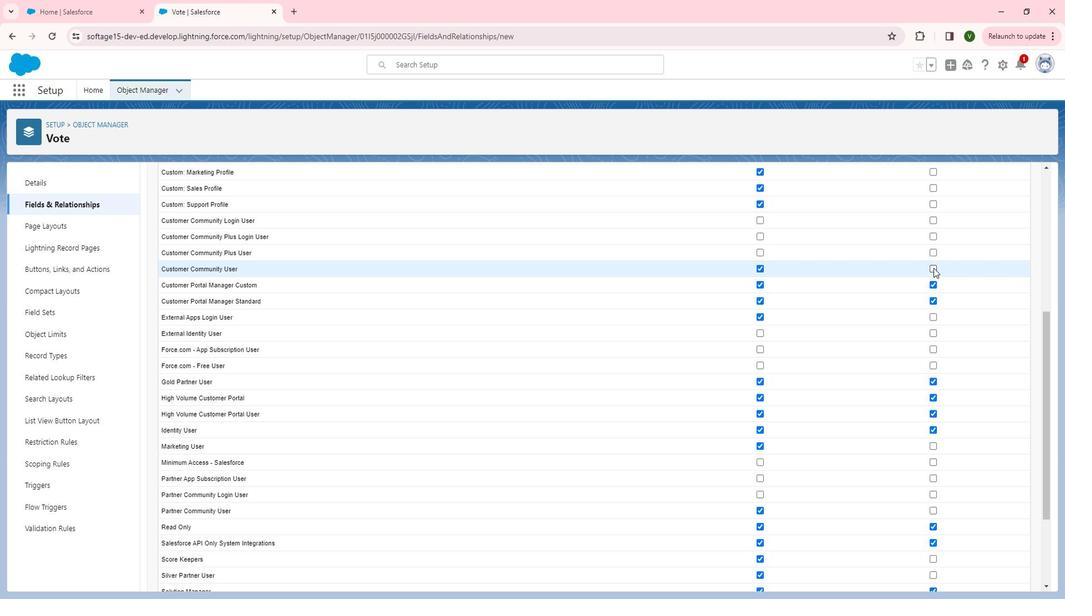 
Action: Mouse pressed left at (948, 272)
Screenshot: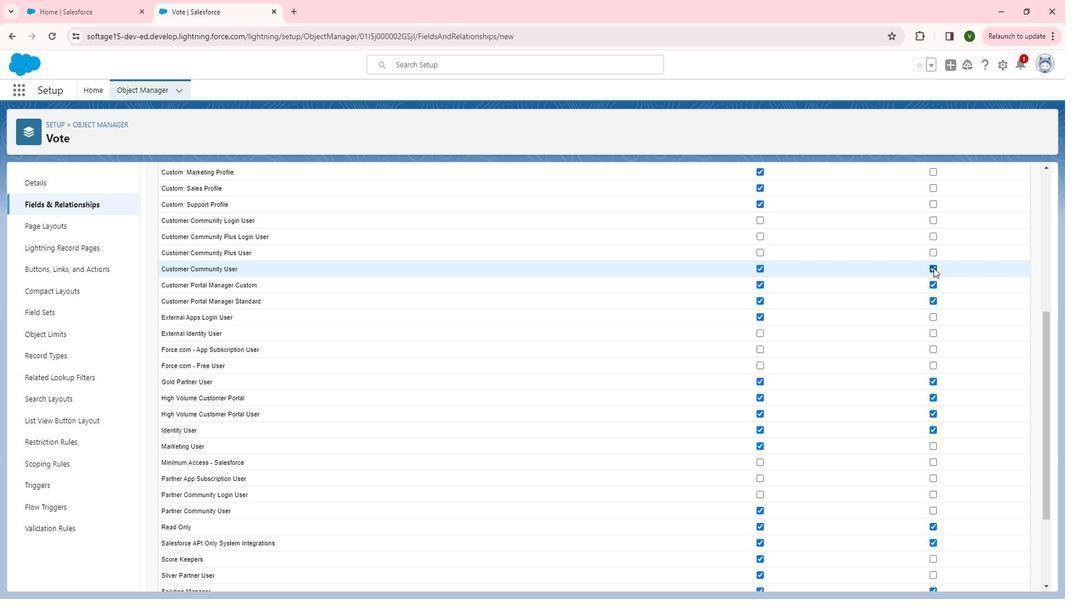 
Action: Mouse moved to (948, 272)
Screenshot: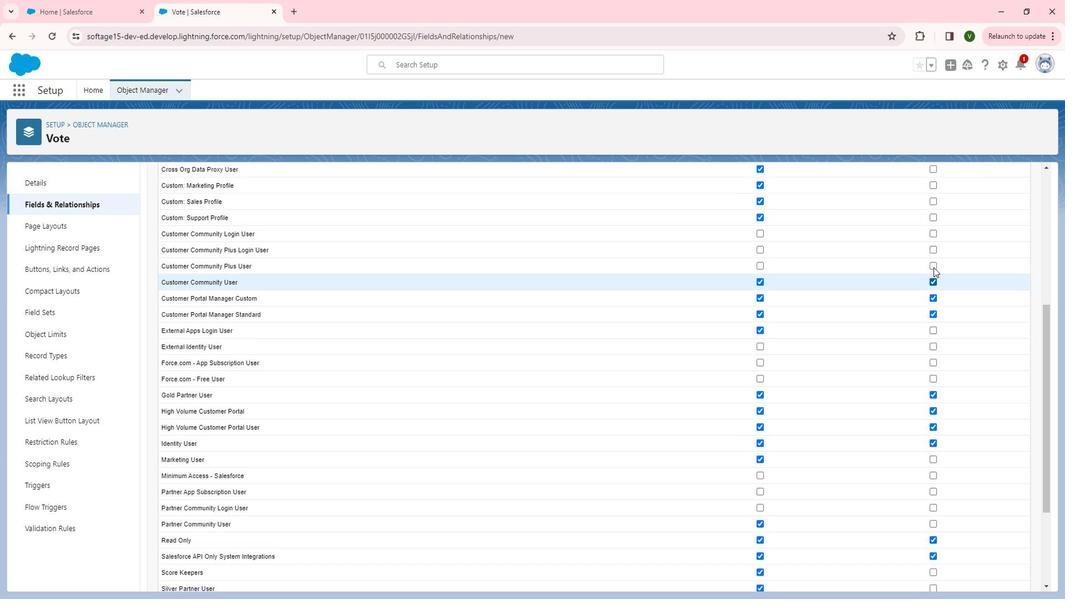 
Action: Mouse scrolled (948, 272) with delta (0, 0)
Screenshot: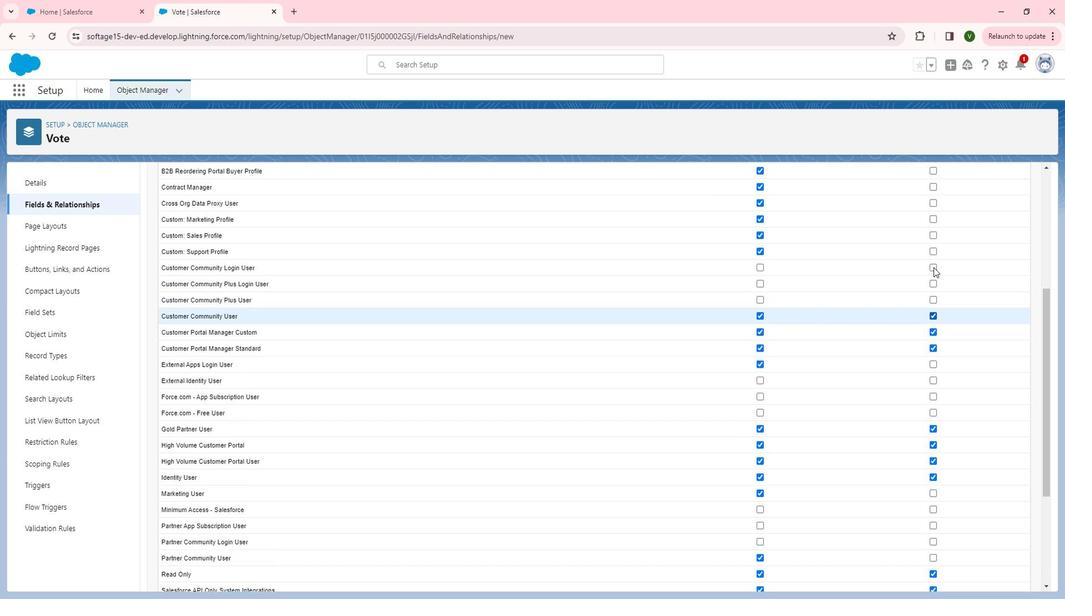 
Action: Mouse scrolled (948, 272) with delta (0, 0)
Screenshot: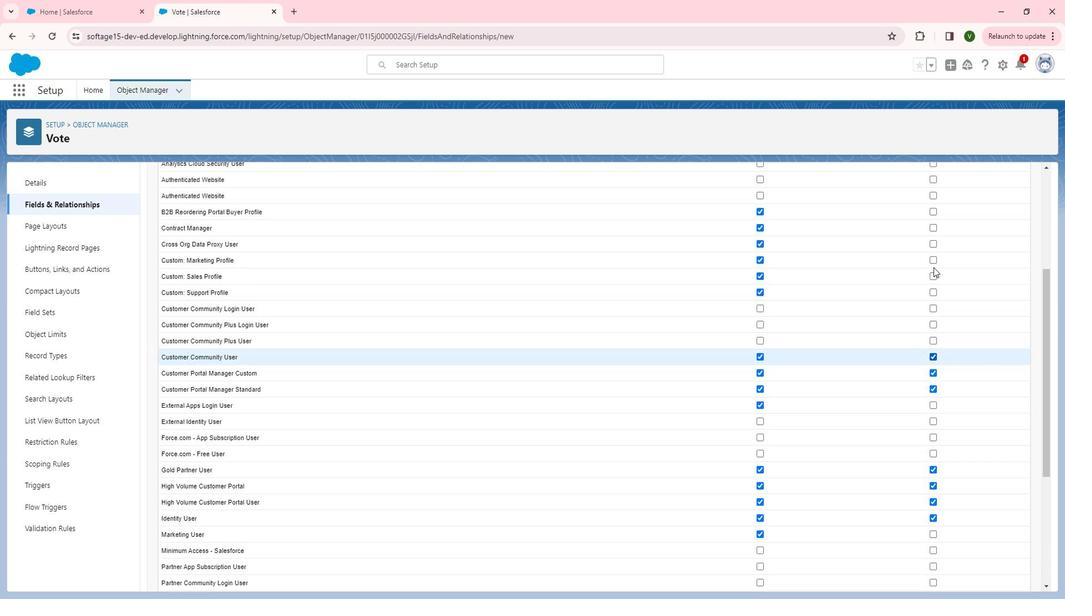 
Action: Mouse scrolled (948, 272) with delta (0, 0)
Screenshot: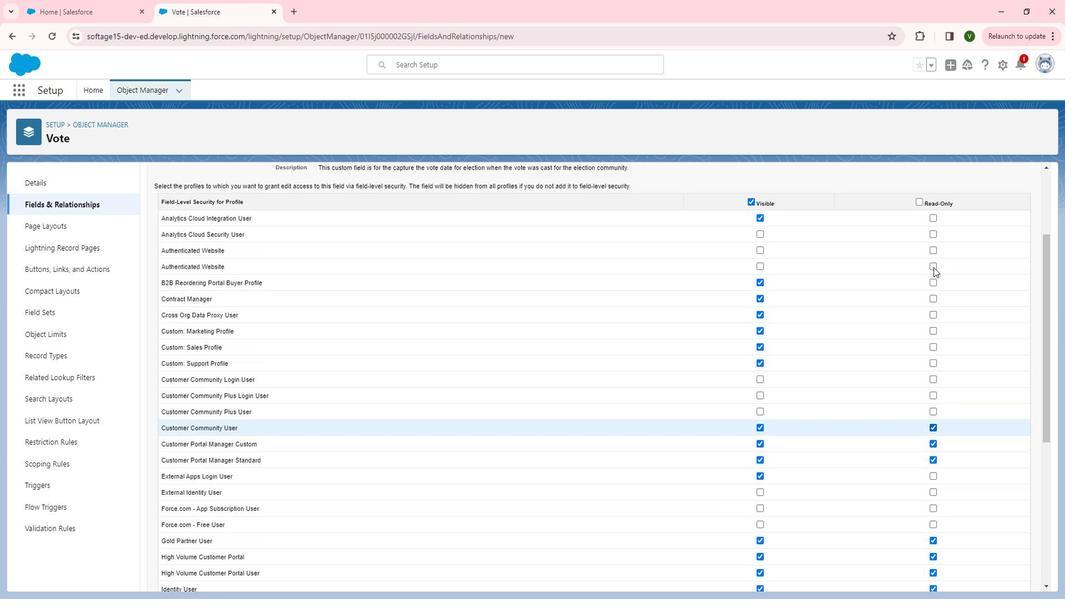 
Action: Mouse moved to (949, 361)
Screenshot: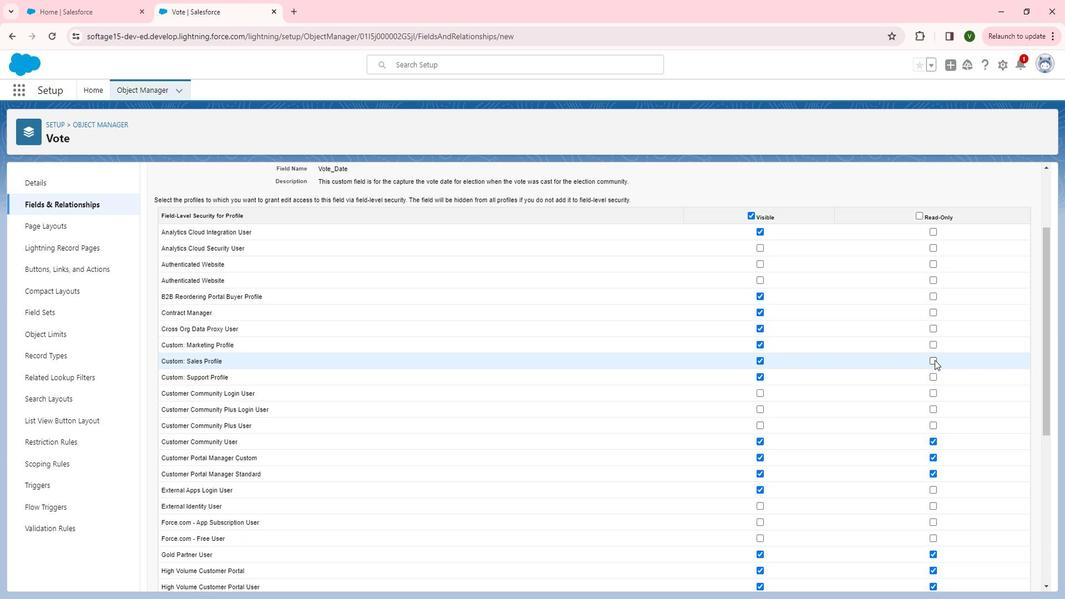 
Action: Mouse pressed left at (949, 361)
Screenshot: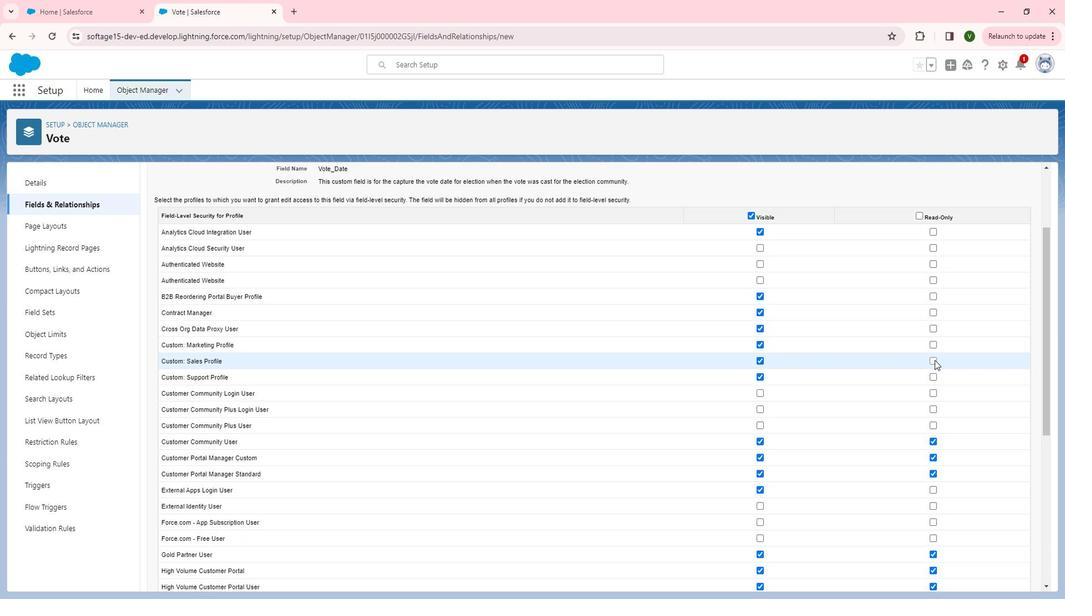 
Action: Mouse moved to (950, 344)
Screenshot: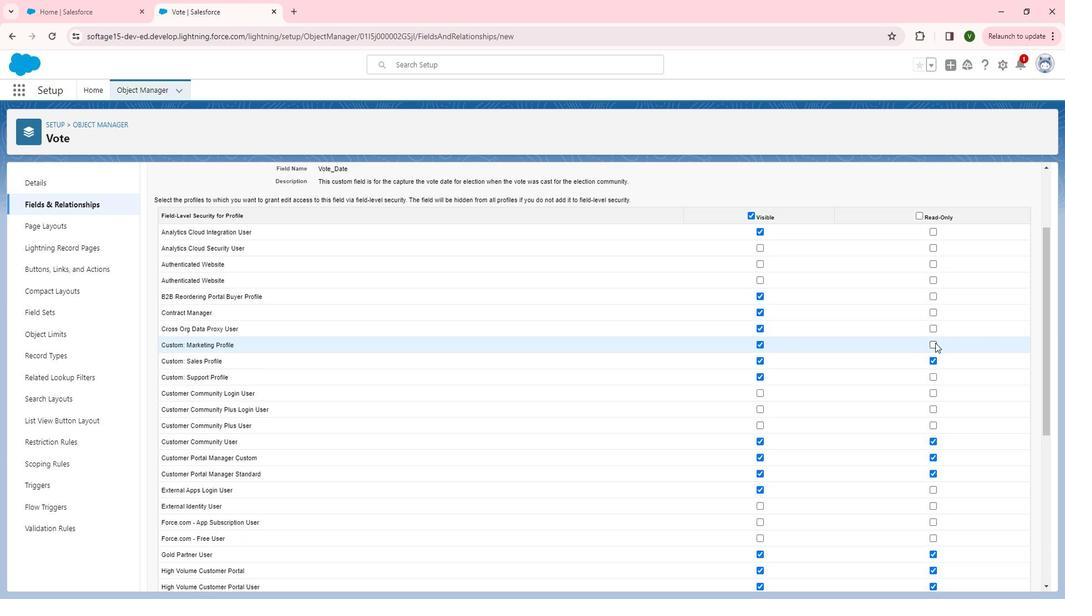 
Action: Mouse pressed left at (950, 344)
Screenshot: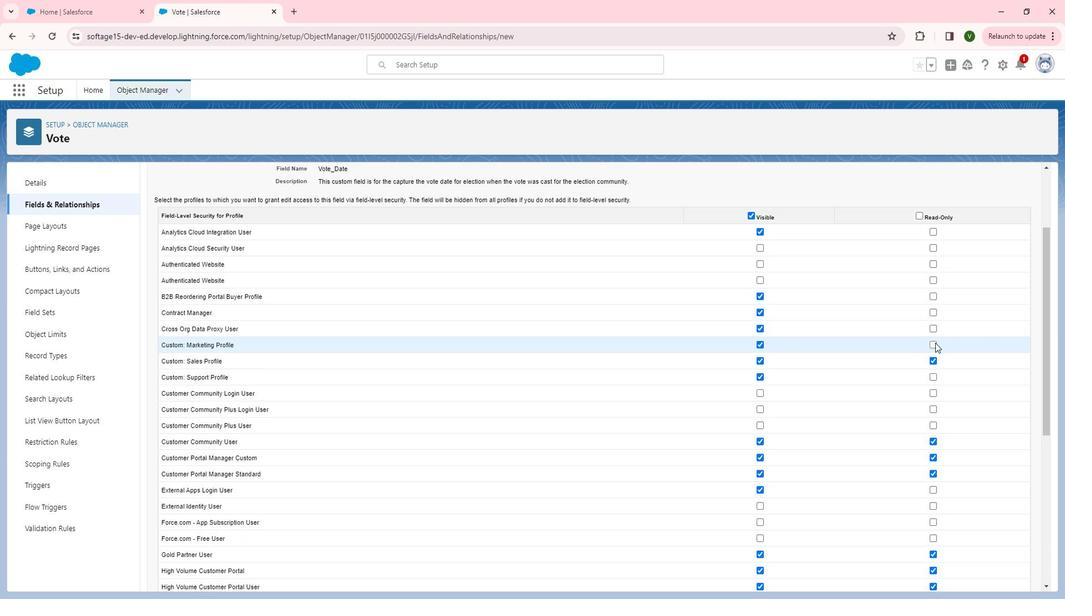 
Action: Mouse moved to (948, 331)
Screenshot: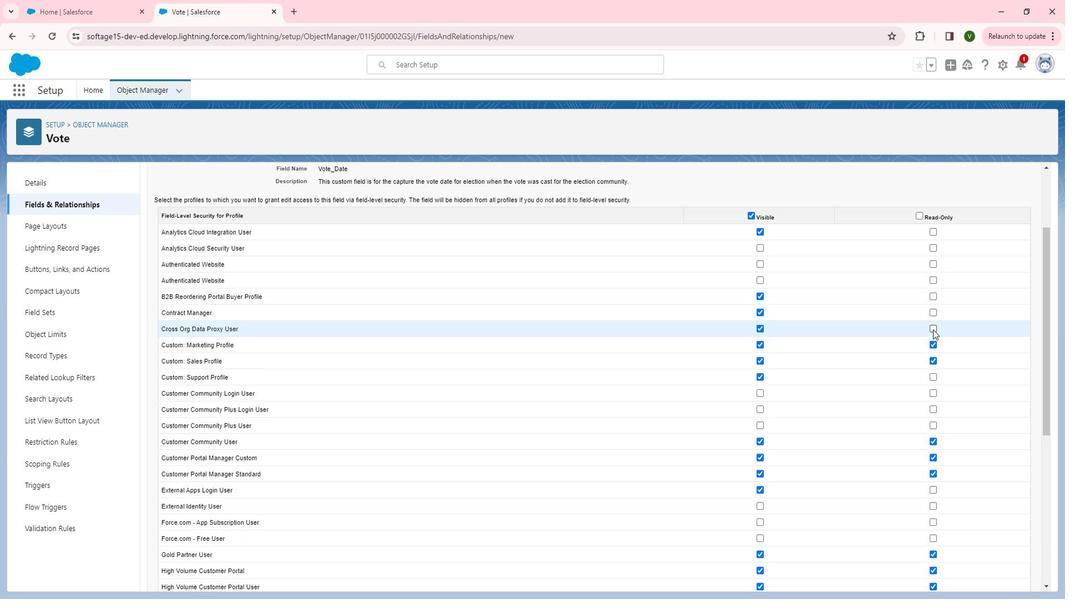 
Action: Mouse pressed left at (948, 331)
Screenshot: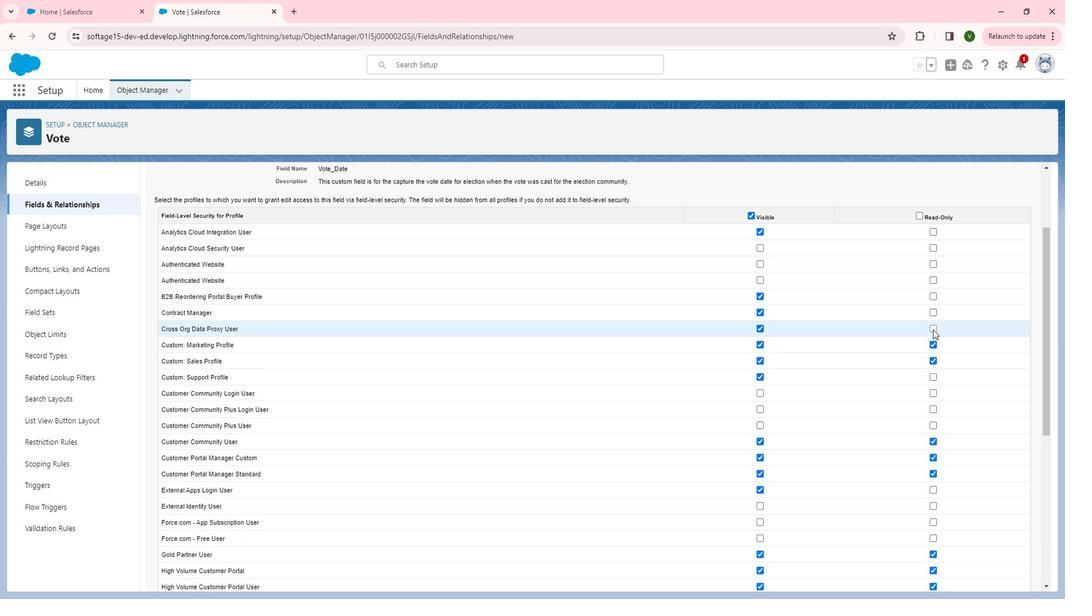 
Action: Mouse moved to (948, 314)
Screenshot: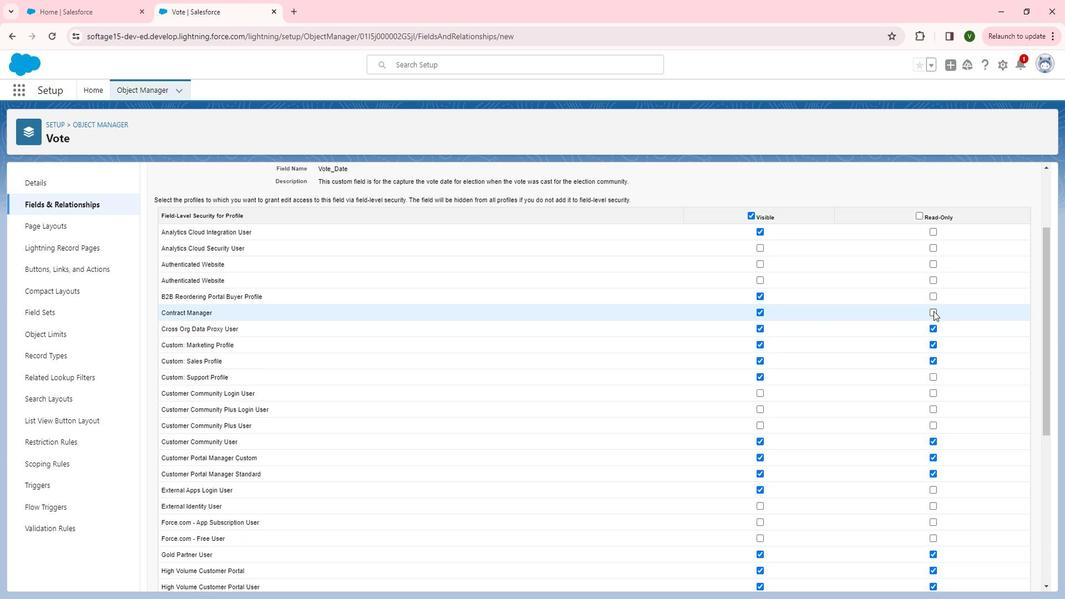 
Action: Mouse pressed left at (948, 314)
Screenshot: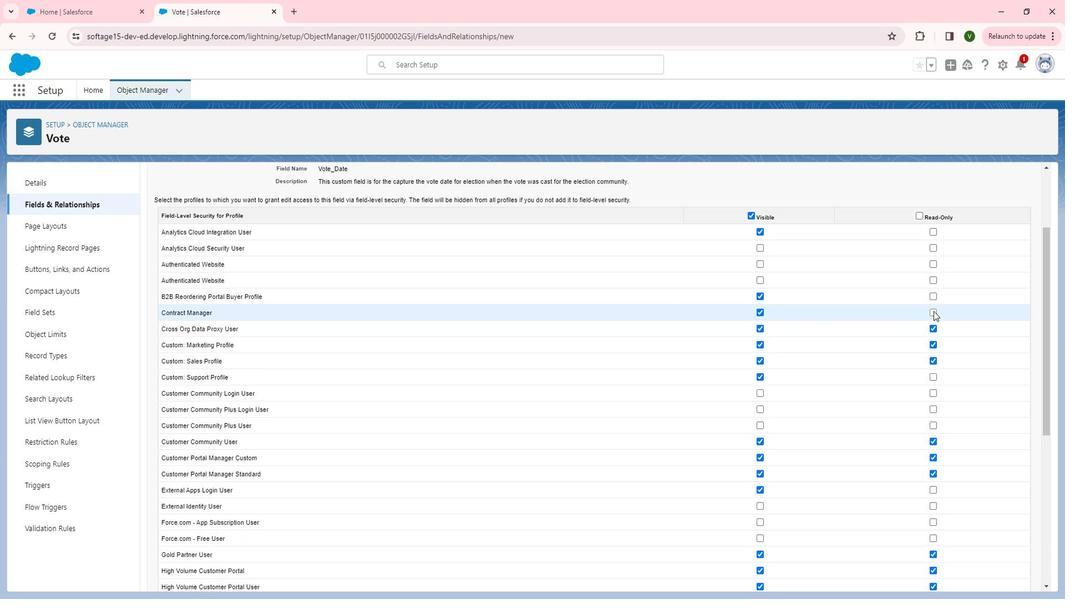 
Action: Mouse moved to (949, 240)
Screenshot: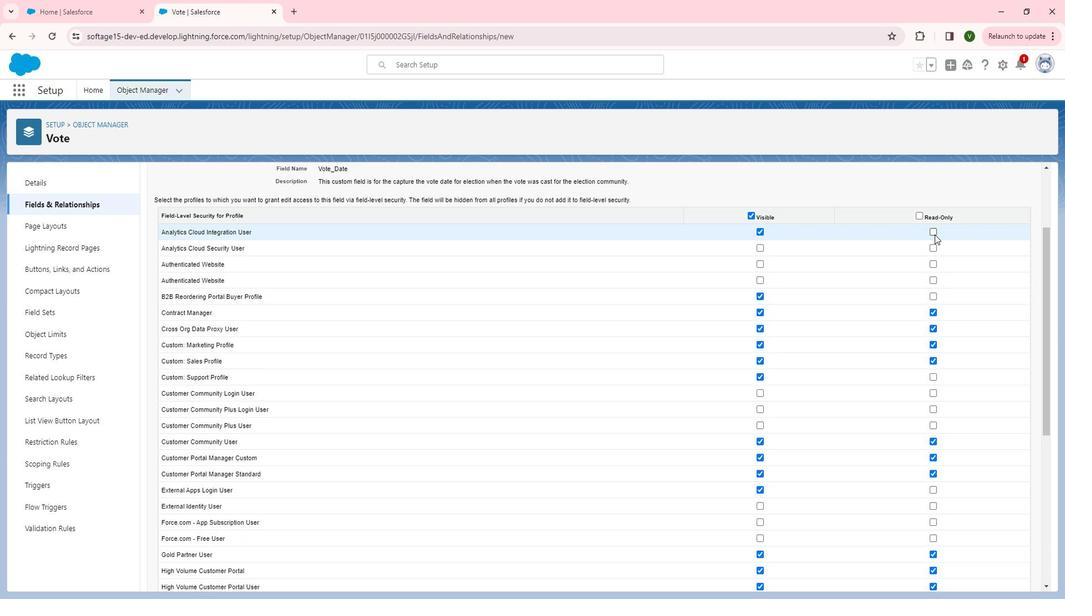
Action: Mouse pressed left at (949, 240)
Screenshot: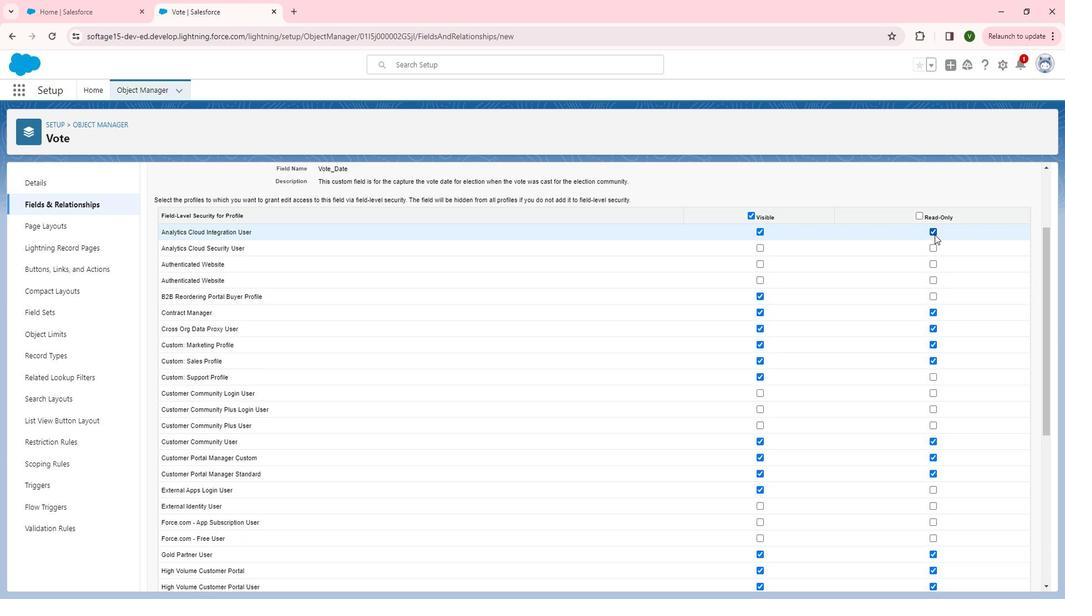 
Action: Mouse moved to (964, 266)
Screenshot: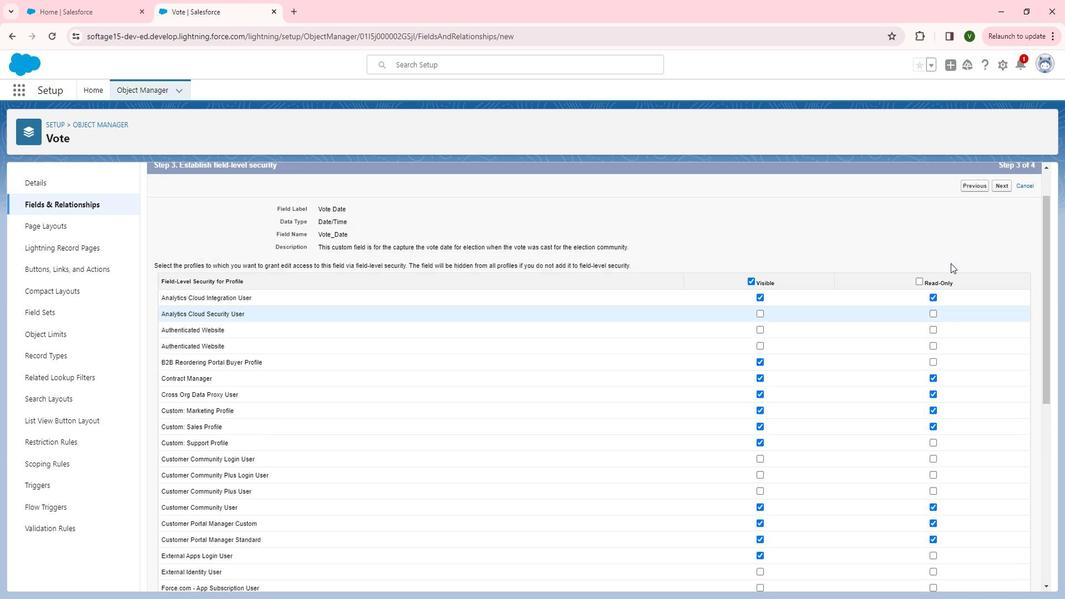 
Action: Mouse scrolled (964, 267) with delta (0, 0)
Screenshot: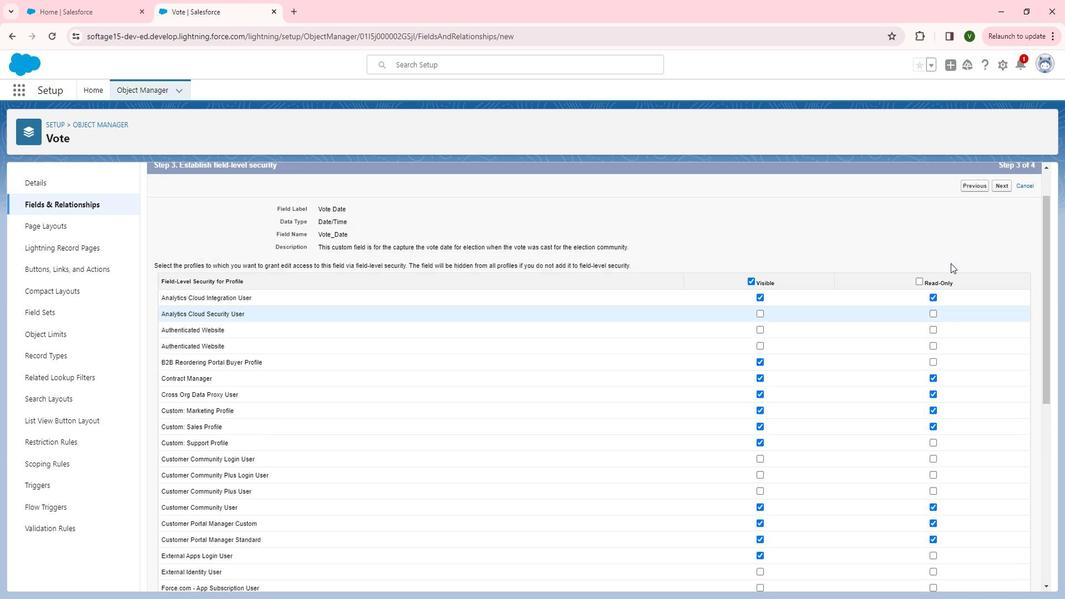 
Action: Mouse moved to (964, 266)
Screenshot: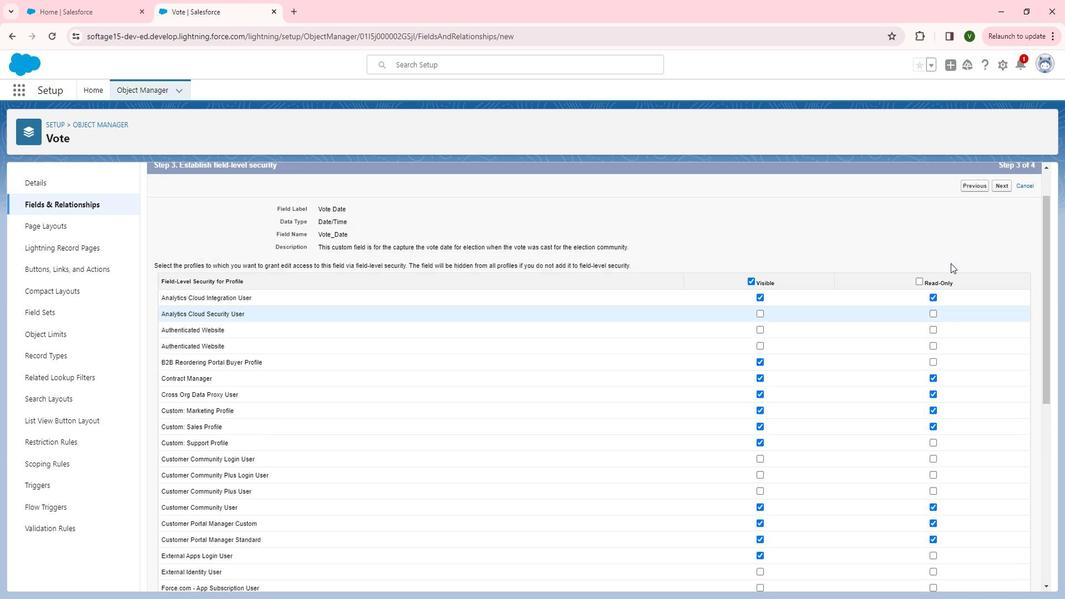 
Action: Mouse scrolled (964, 267) with delta (0, 0)
Screenshot: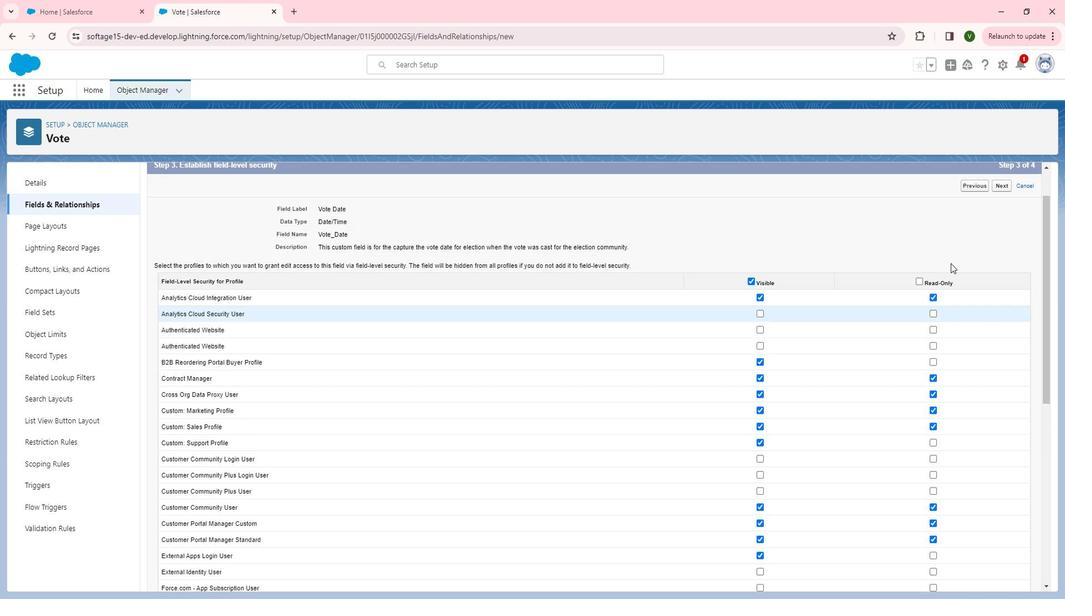 
Action: Mouse moved to (1017, 240)
Screenshot: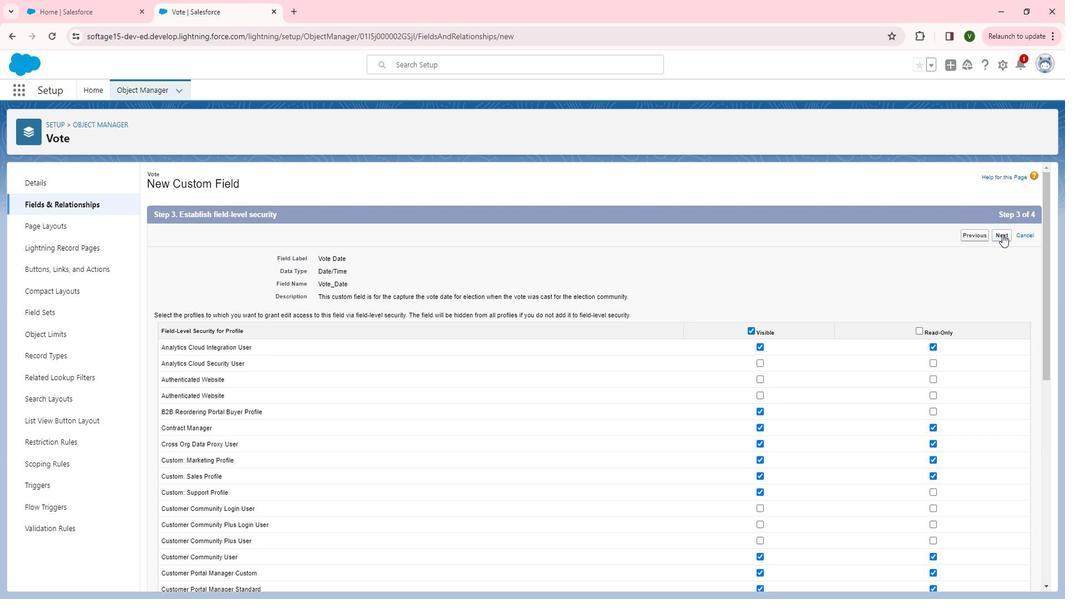 
Action: Mouse pressed left at (1017, 240)
Screenshot: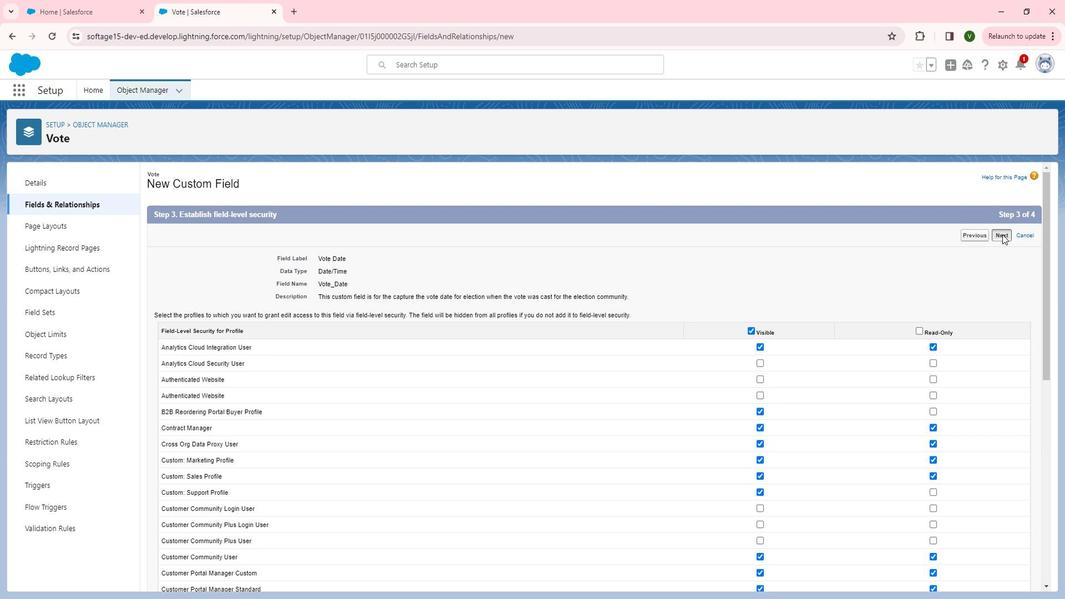 
Action: Mouse moved to (1021, 243)
Screenshot: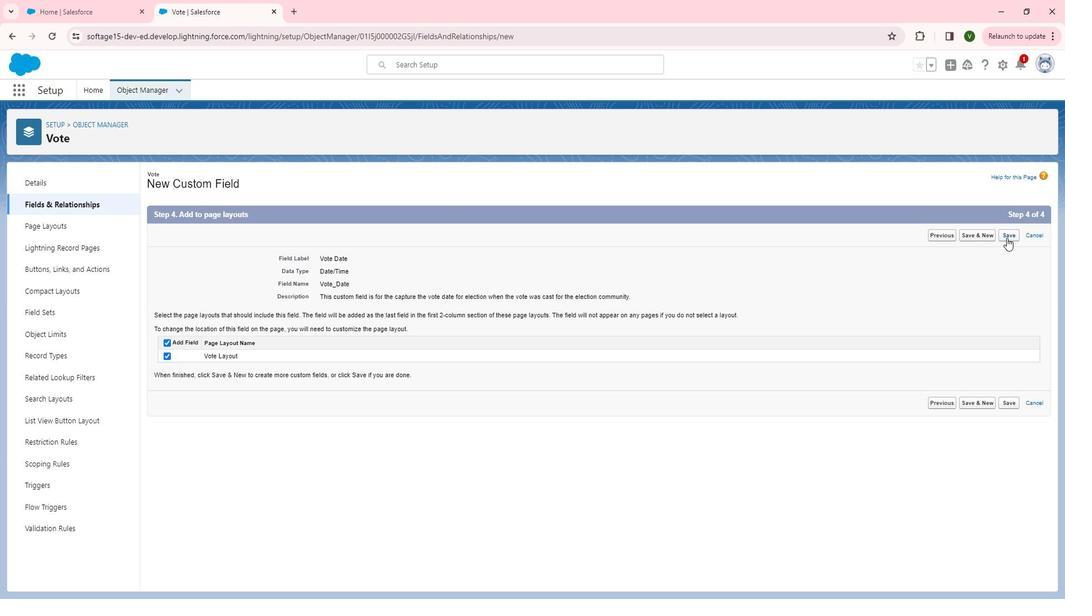 
Action: Mouse pressed left at (1021, 243)
Screenshot: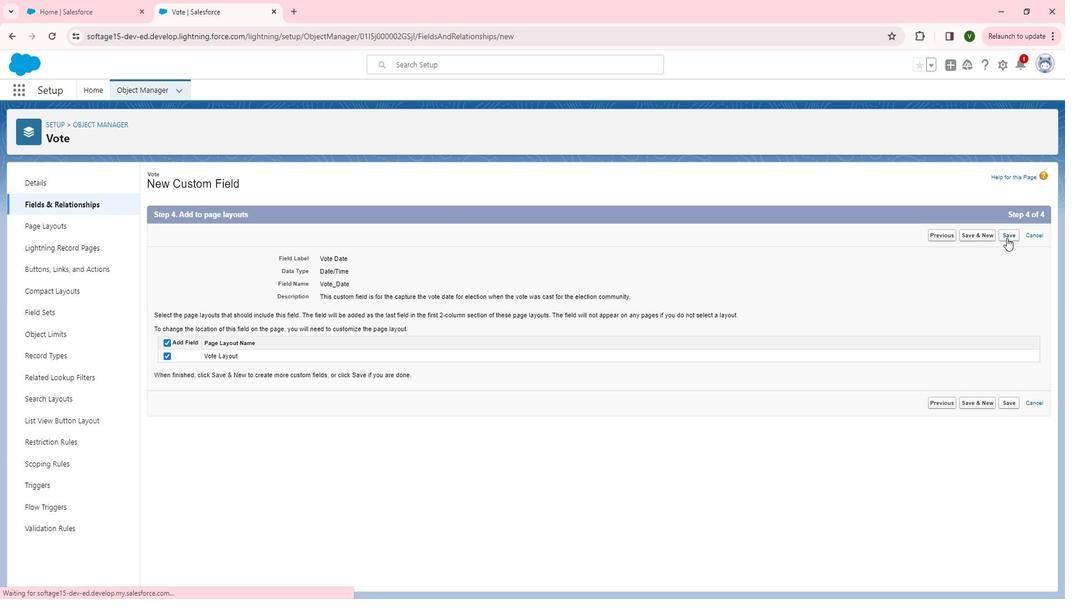 
Action: Mouse moved to (825, 193)
Screenshot: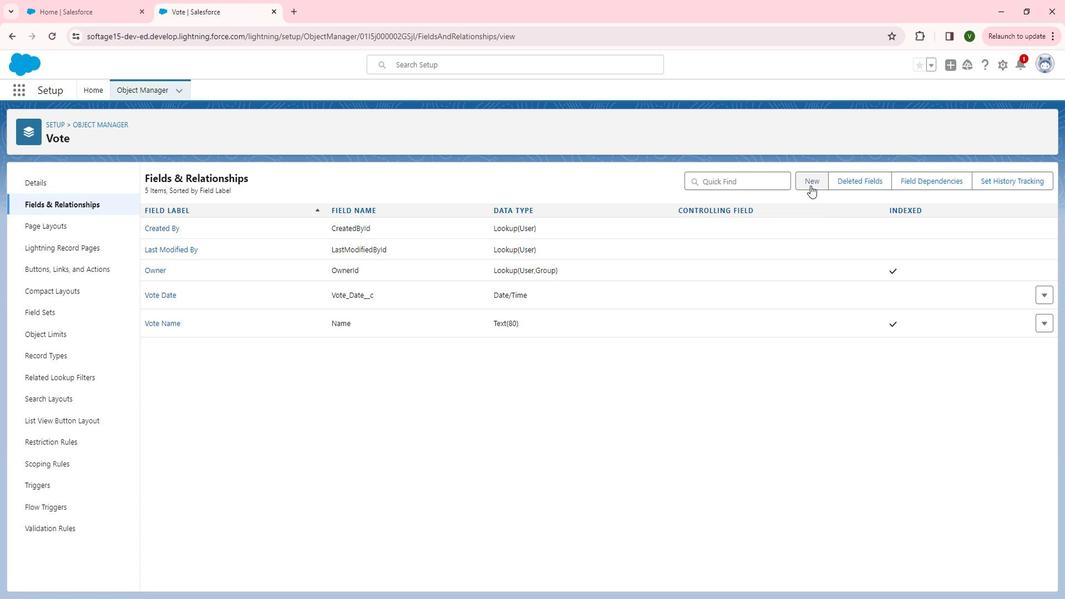 
Action: Mouse pressed left at (825, 193)
Screenshot: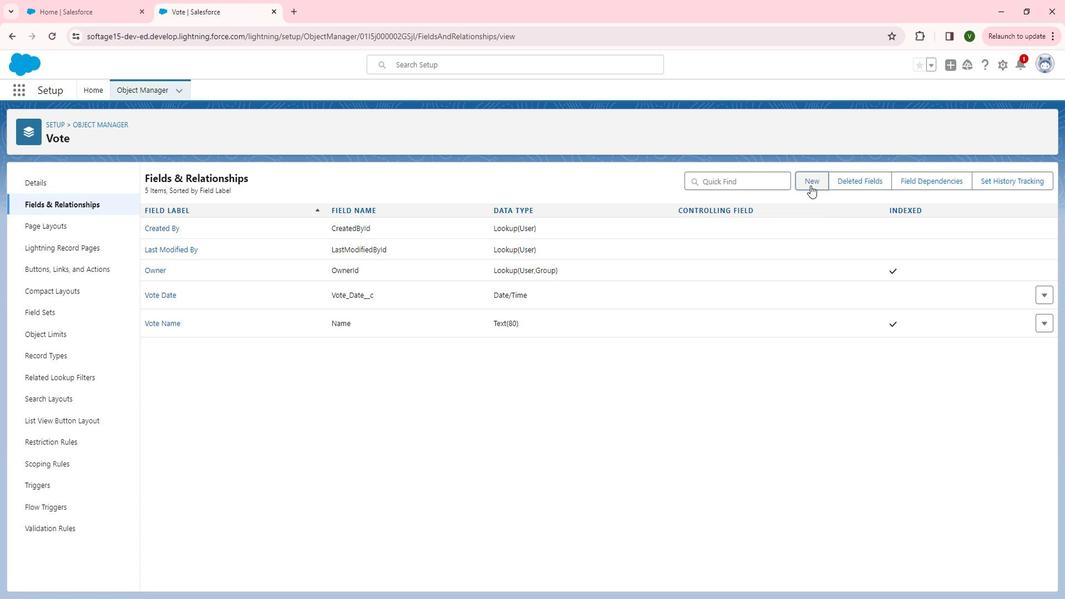 
Action: Mouse moved to (345, 462)
Screenshot: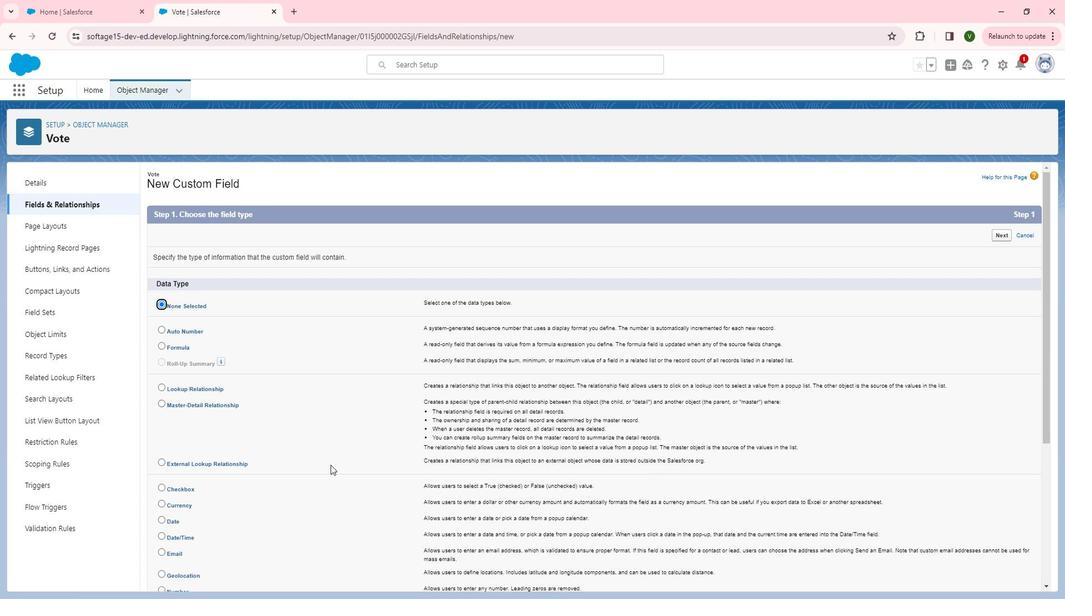 
Action: Mouse scrolled (345, 461) with delta (0, 0)
Screenshot: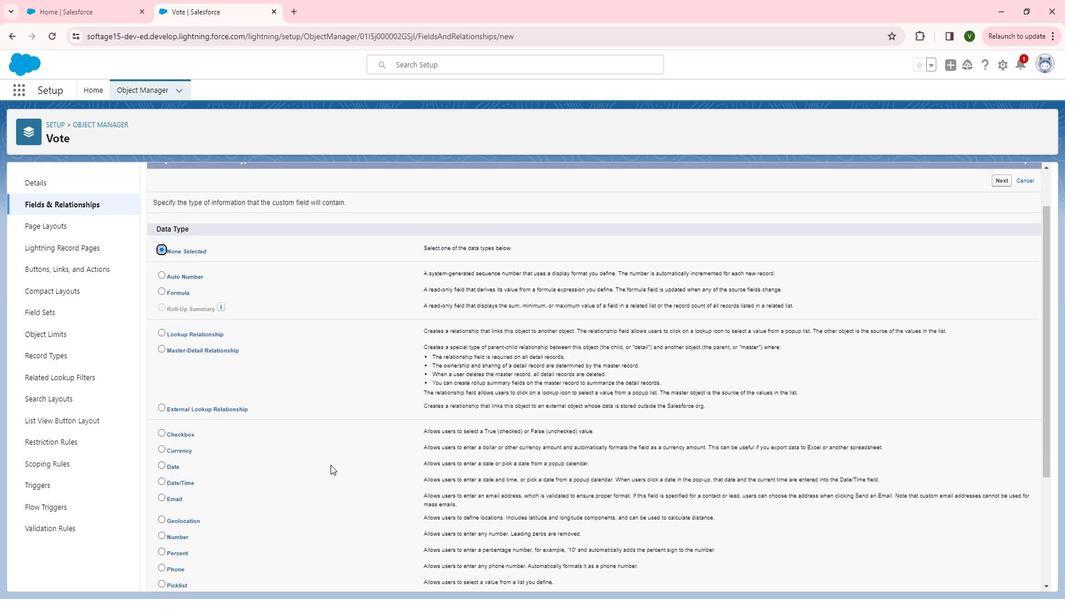 
Action: Mouse moved to (183, 506)
Screenshot: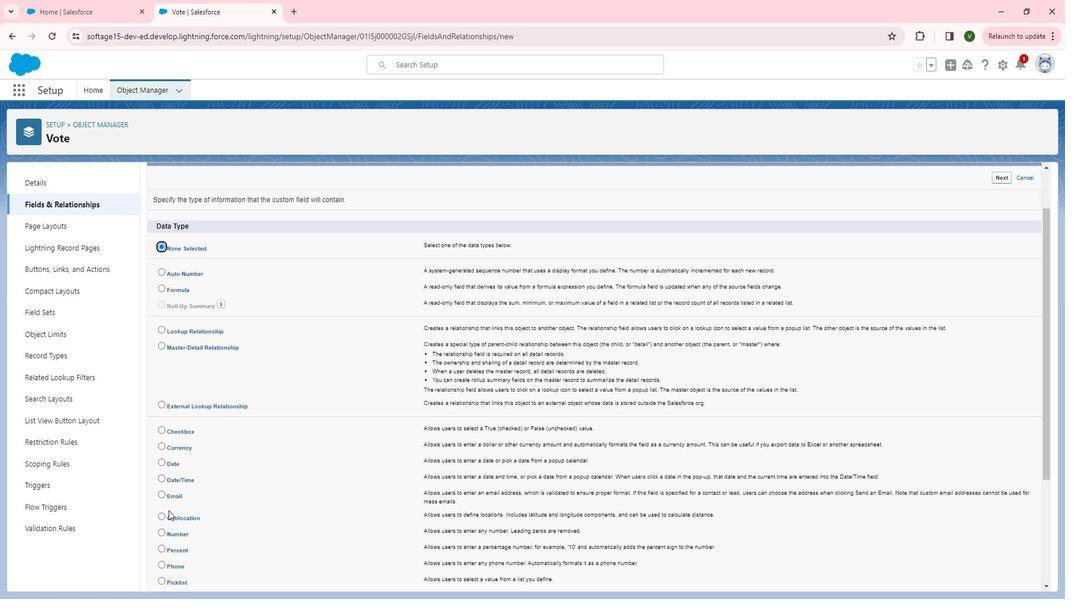 
Action: Mouse scrolled (183, 505) with delta (0, 0)
Screenshot: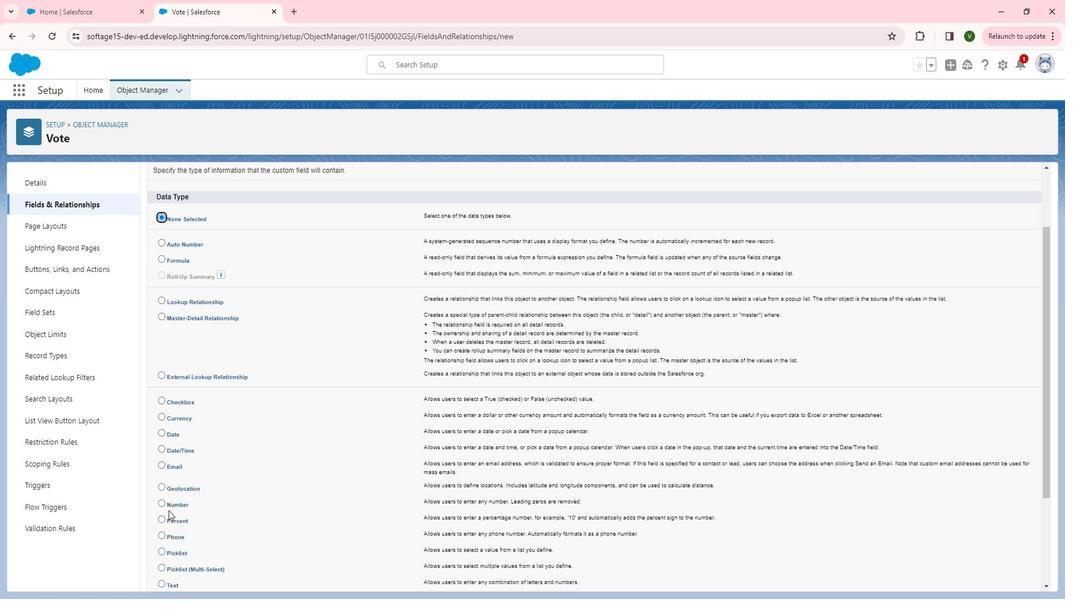 
Action: Mouse scrolled (183, 505) with delta (0, 0)
Screenshot: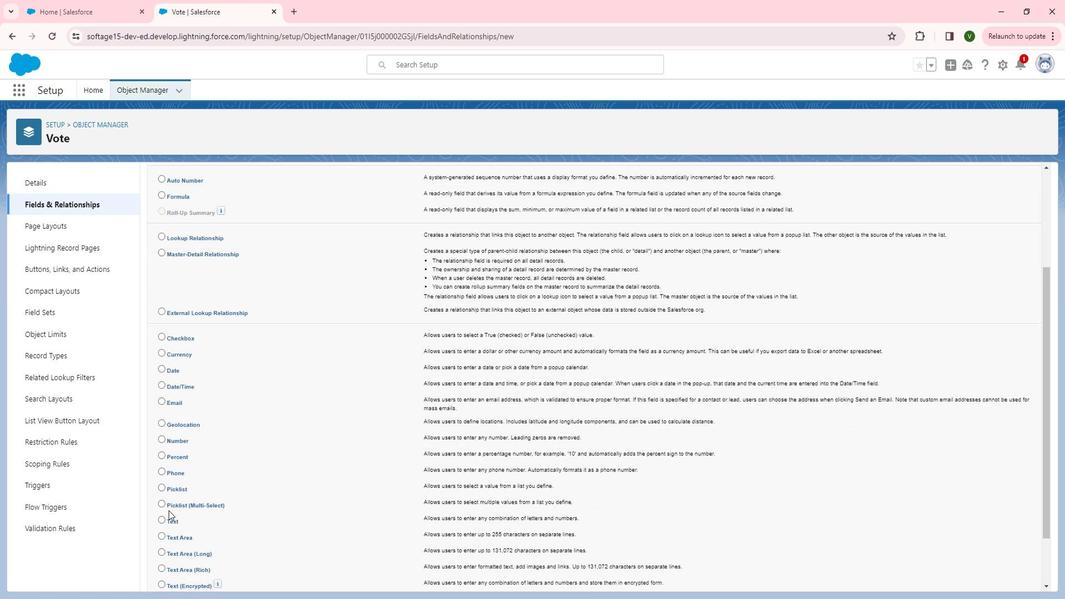 
Action: Mouse moved to (174, 464)
Screenshot: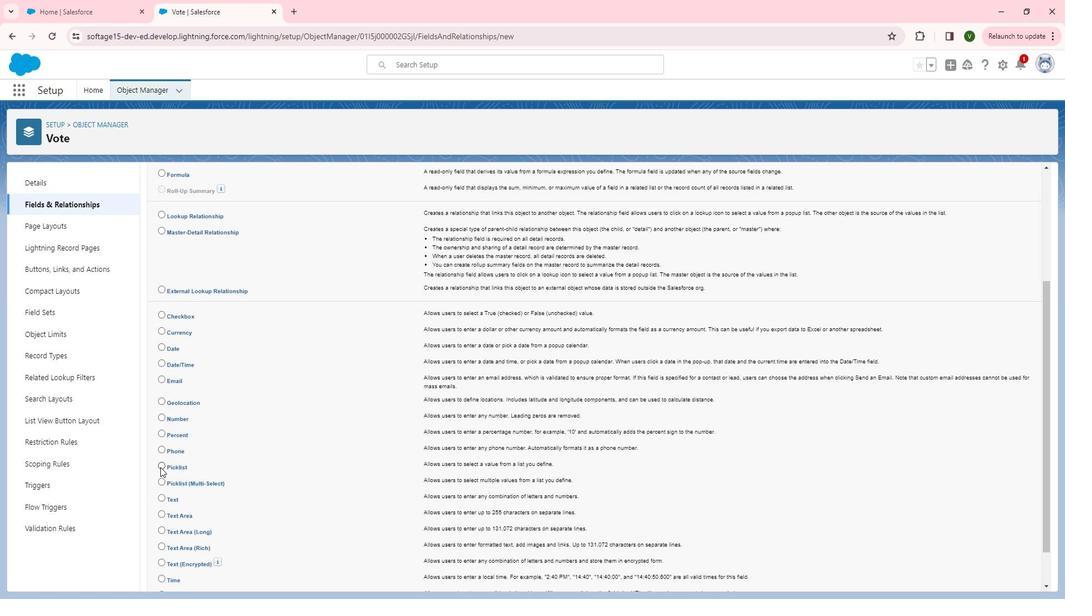 
Action: Mouse pressed left at (174, 464)
Screenshot: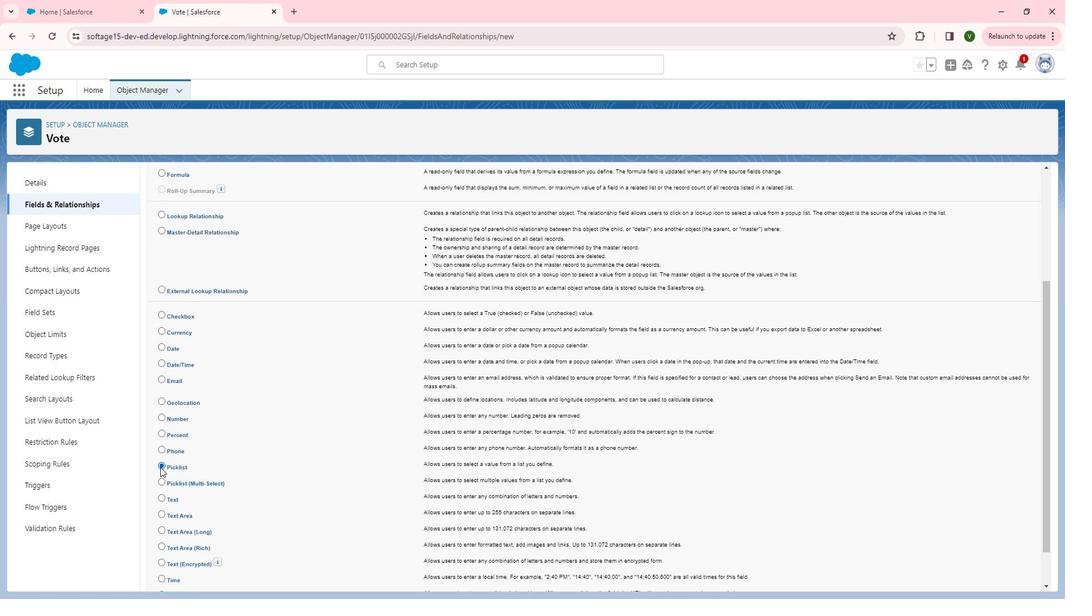 
Action: Mouse moved to (909, 516)
Screenshot: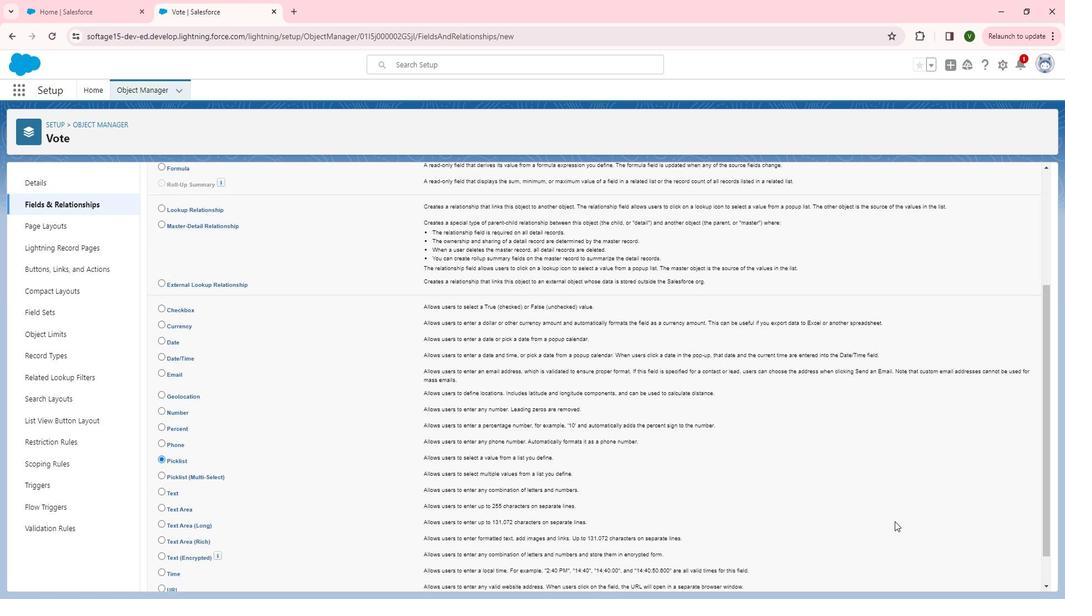 
Action: Mouse scrolled (909, 516) with delta (0, 0)
Screenshot: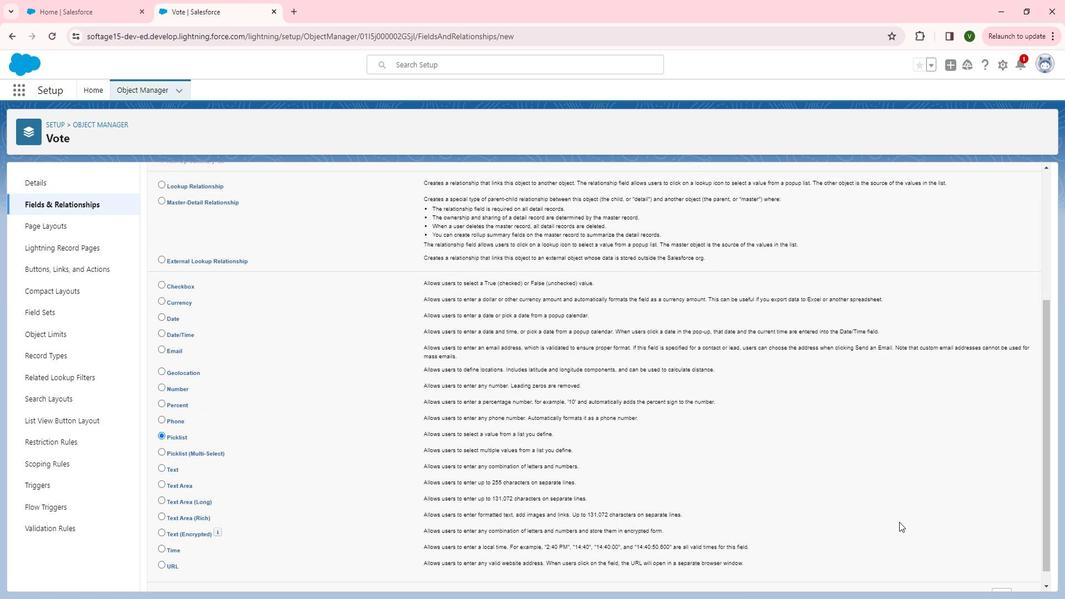 
Action: Mouse scrolled (909, 516) with delta (0, 0)
Screenshot: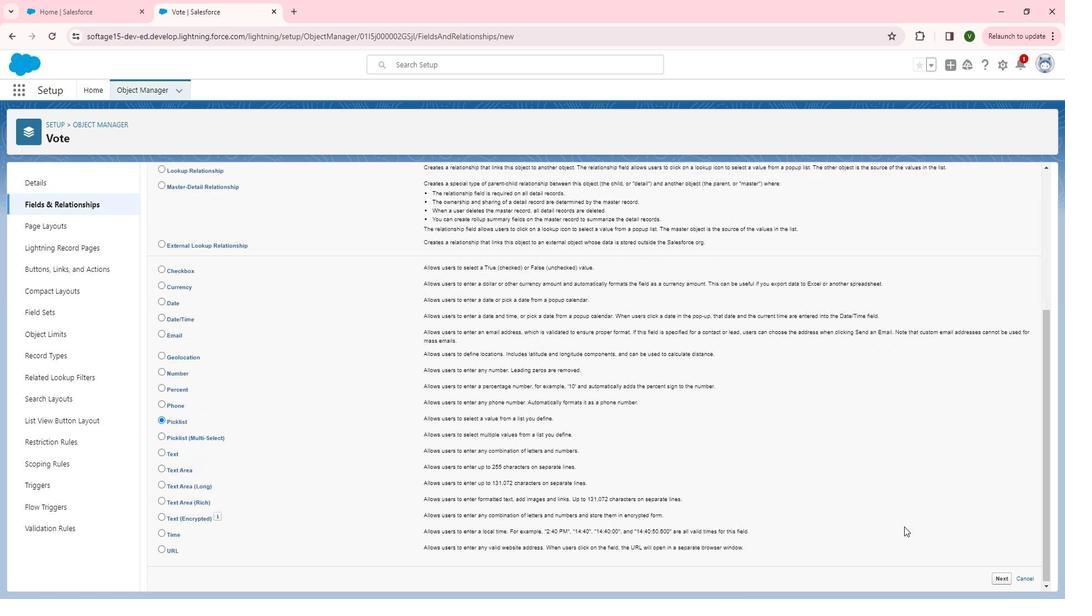 
Action: Mouse moved to (1015, 570)
Screenshot: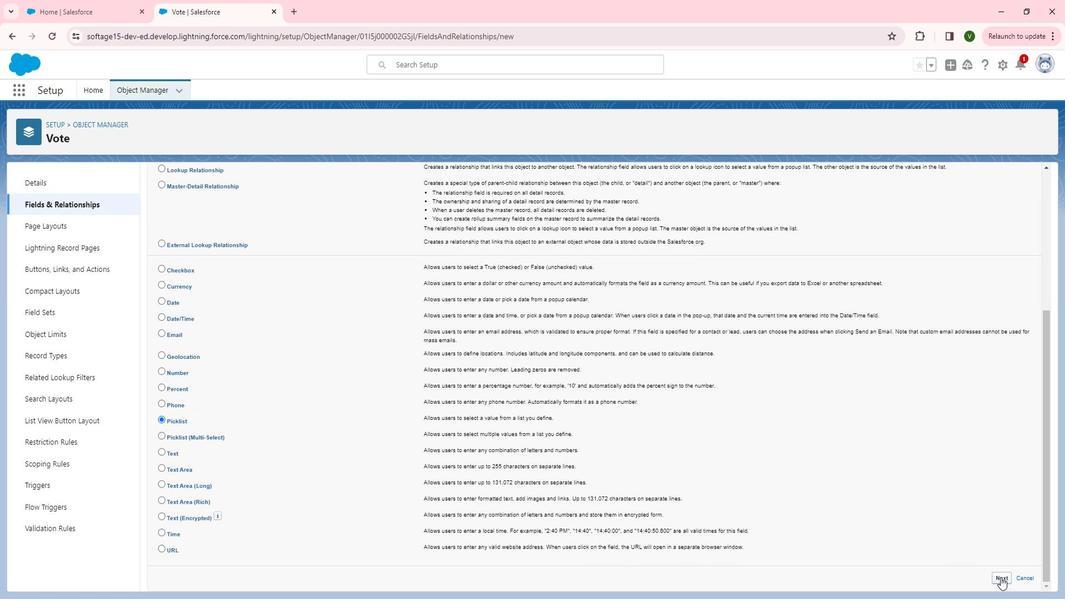 
Action: Mouse pressed left at (1015, 570)
Screenshot: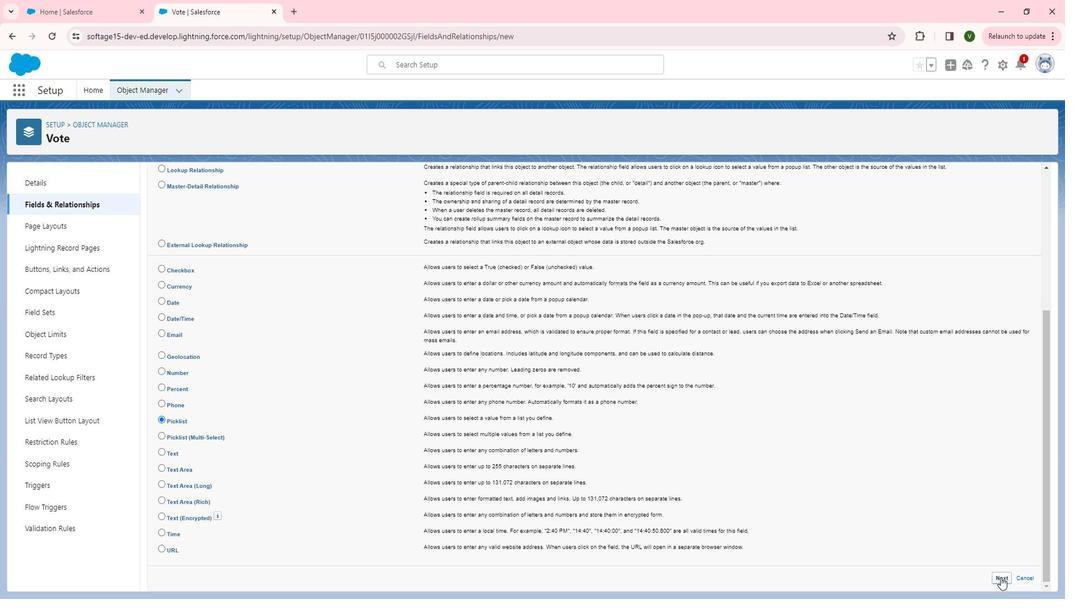 
Action: Mouse moved to (803, 472)
Screenshot: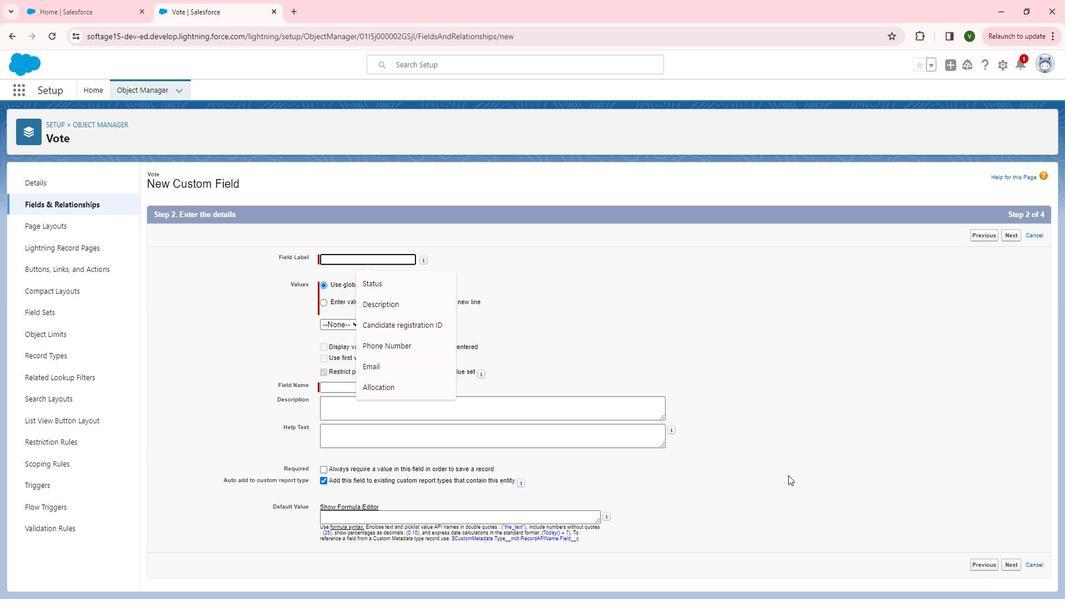 
Action: Key pressed <Key.shift>Voting<Key.space><Key.shift><Key.shift>Method
Screenshot: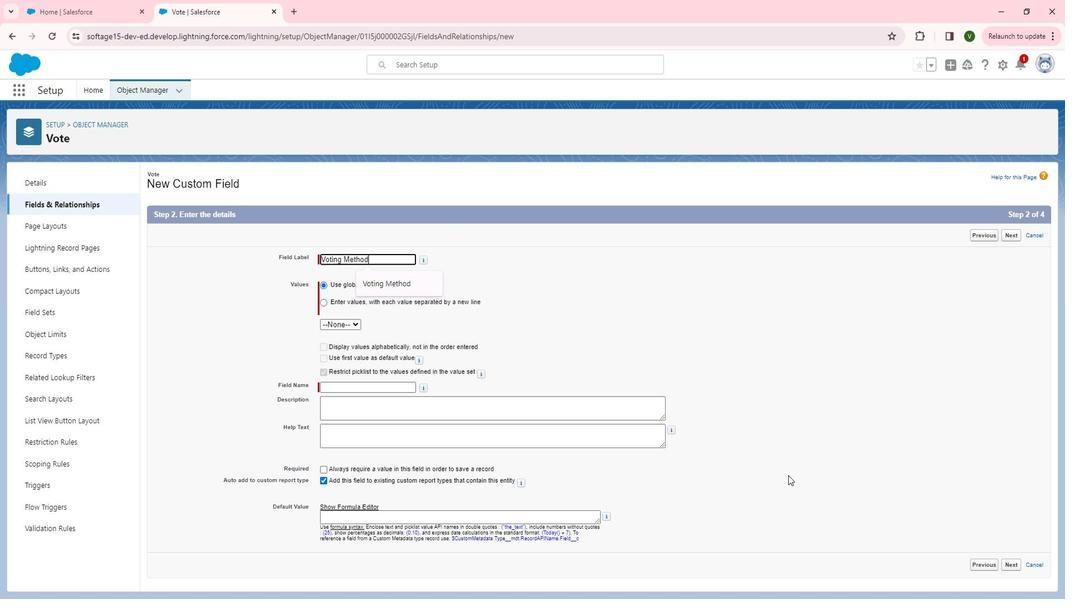 
Action: Mouse moved to (338, 306)
Screenshot: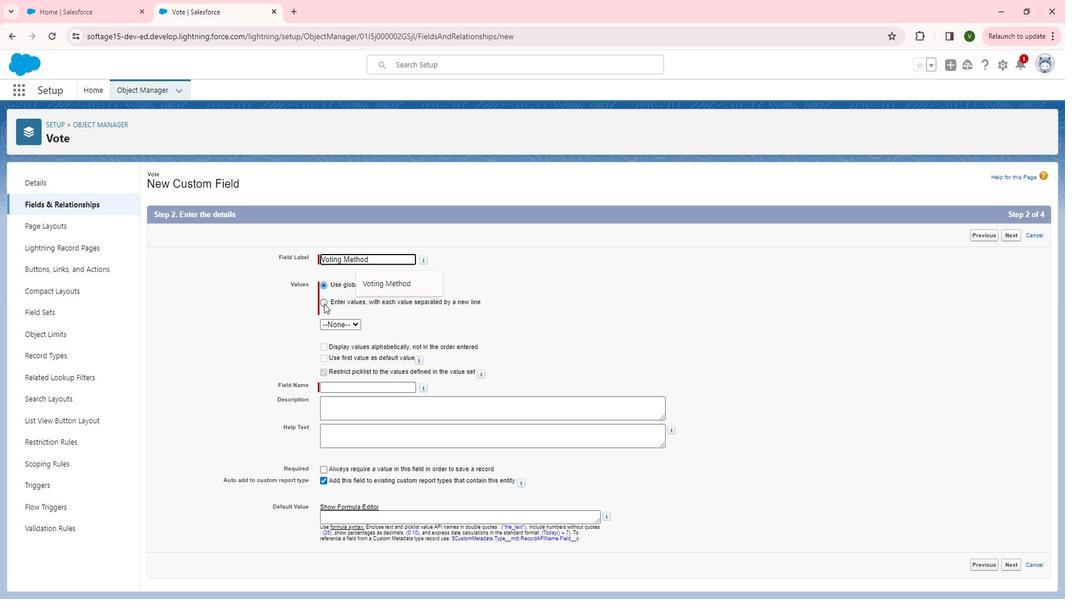 
Action: Mouse pressed left at (338, 306)
Screenshot: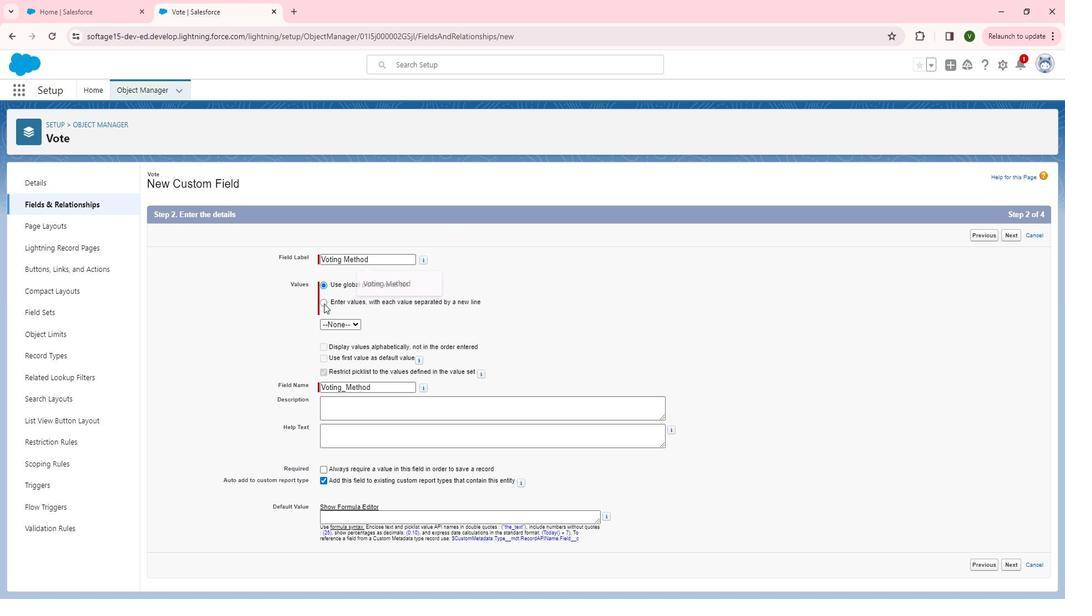 
Action: Mouse moved to (341, 357)
Screenshot: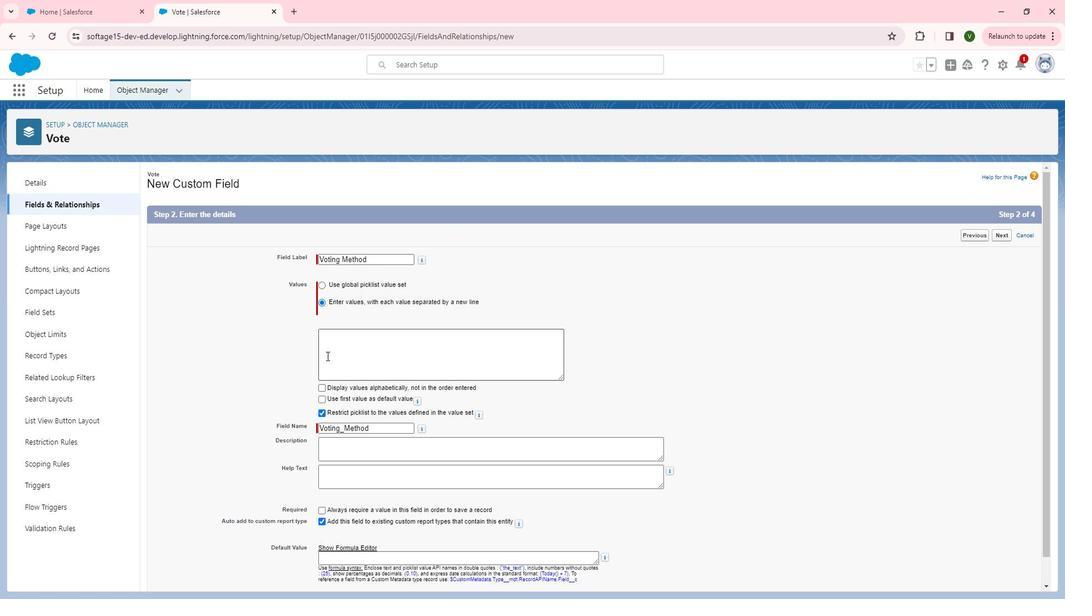 
Action: Mouse pressed left at (341, 357)
Screenshot: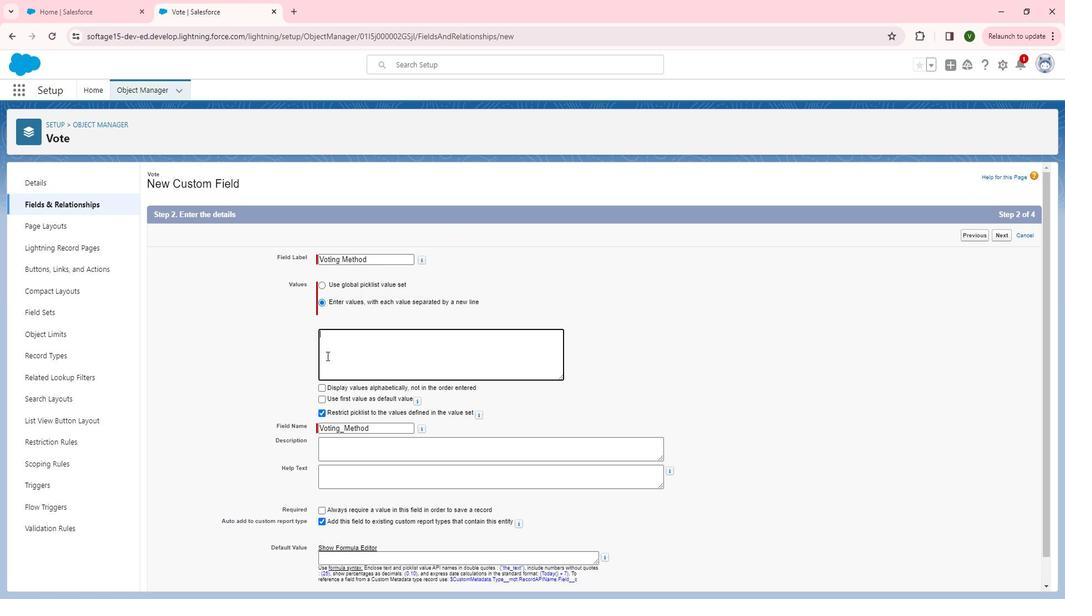 
Action: Mouse moved to (348, 340)
Screenshot: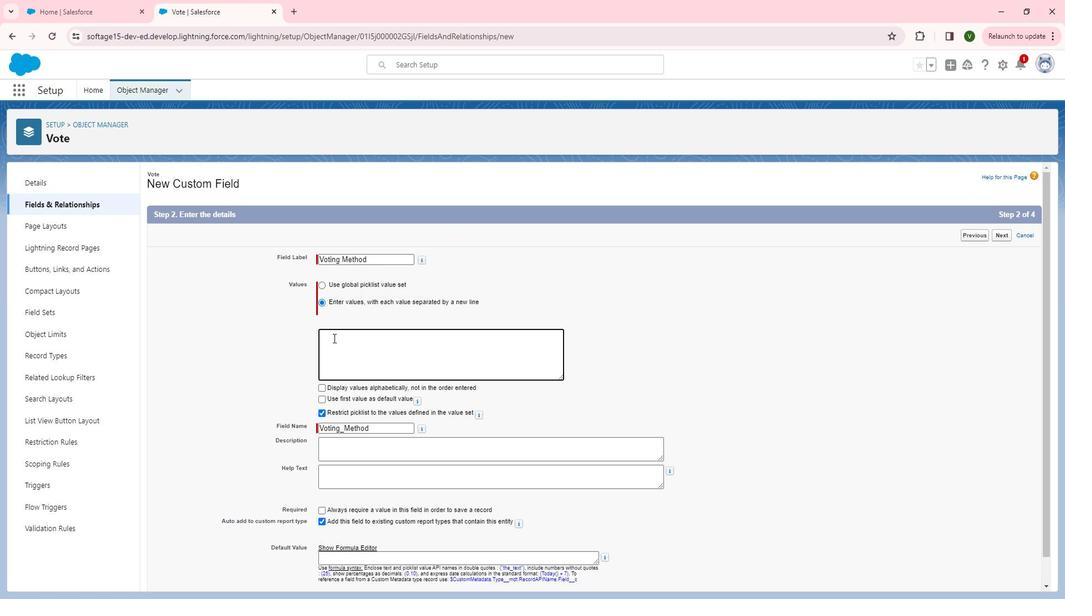 
Action: Key pressed <Key.shift>In<Key.space>person<Key.enter><Key.shift>Absebtee
Screenshot: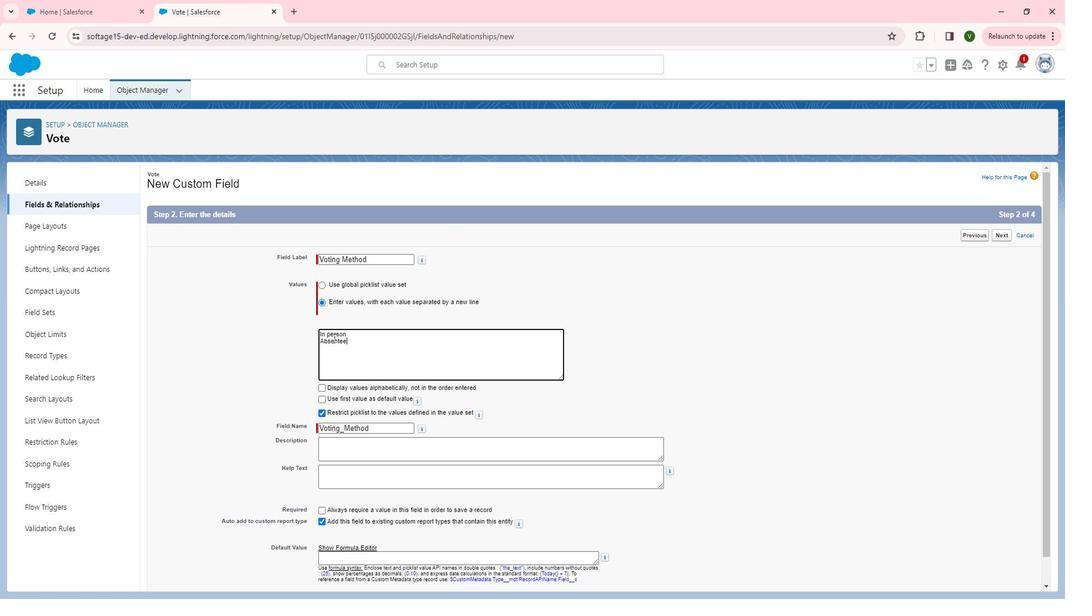 
Action: Mouse moved to (476, 258)
Screenshot: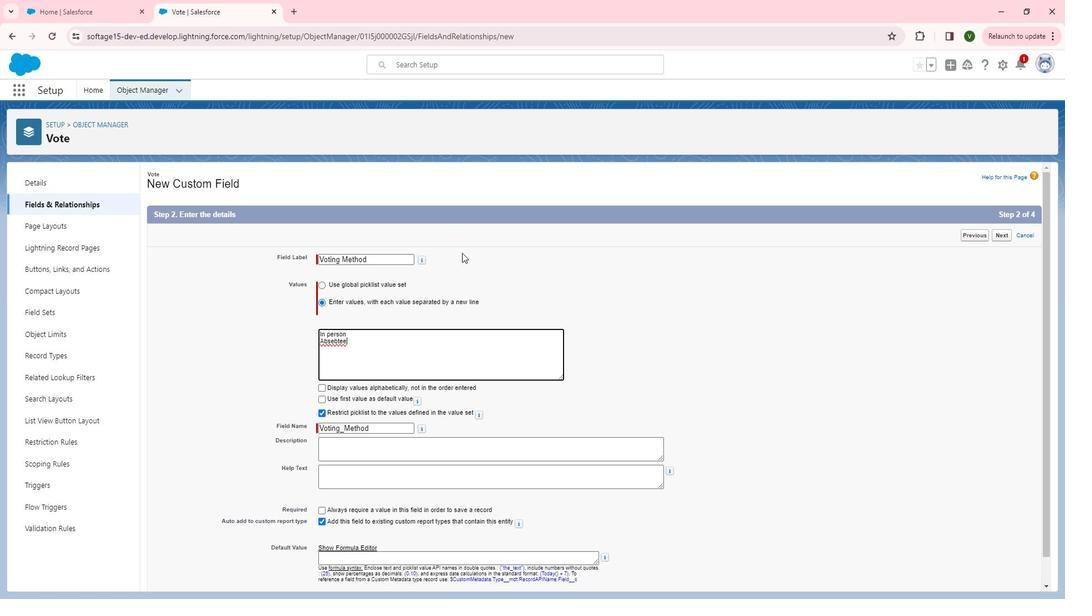 
Action: Key pressed <Key.left><Key.left><Key.left><Key.backspace>n<Key.right><Key.right><Key.right><Key.enter><Key.shift>Early<Key.space><Key.shift><Key.shift>Voting<Key.enter><Key.shift>Mail<Key.space>in<Key.enter>
Screenshot: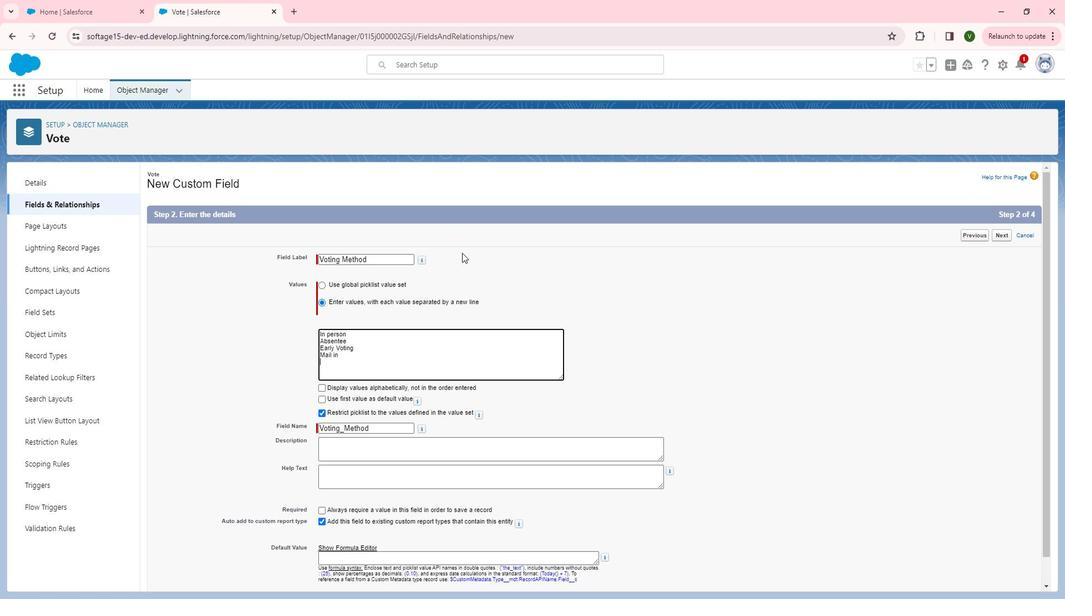 
Action: Mouse moved to (441, 443)
Screenshot: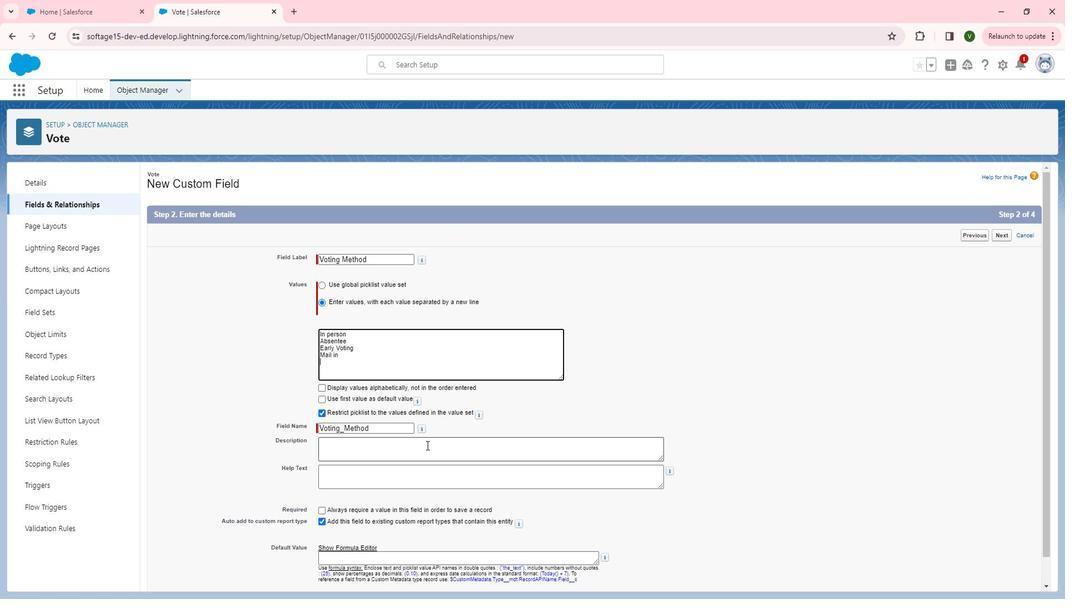 
Action: Mouse pressed left at (441, 443)
